 Task: Create record types in housekeeping_request object.
Action: Mouse moved to (1064, 76)
Screenshot: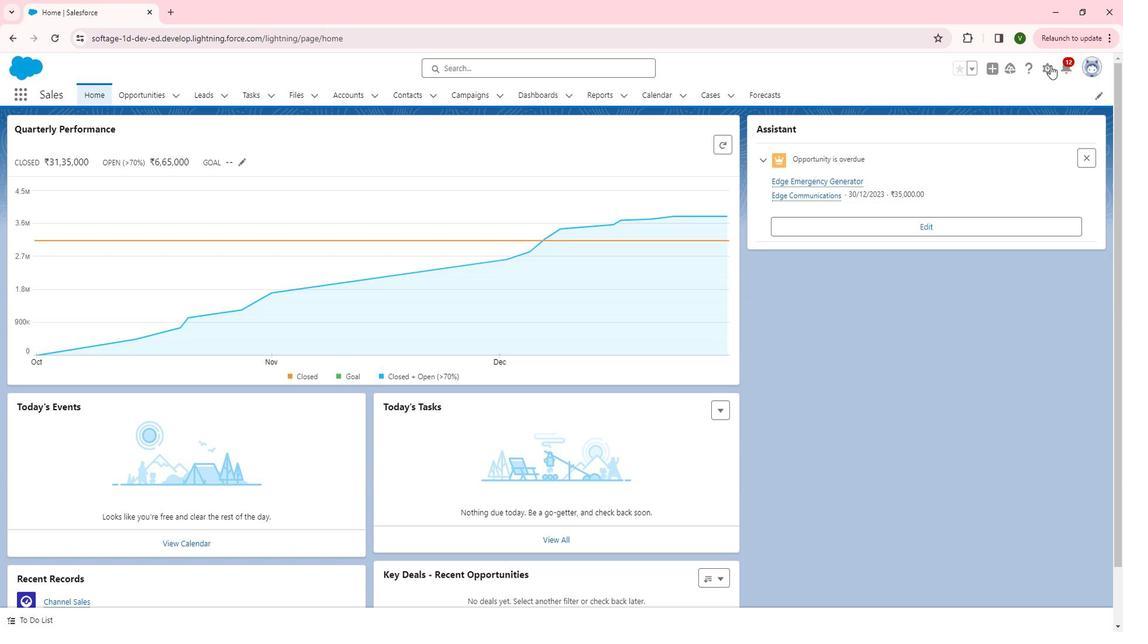 
Action: Mouse pressed left at (1064, 76)
Screenshot: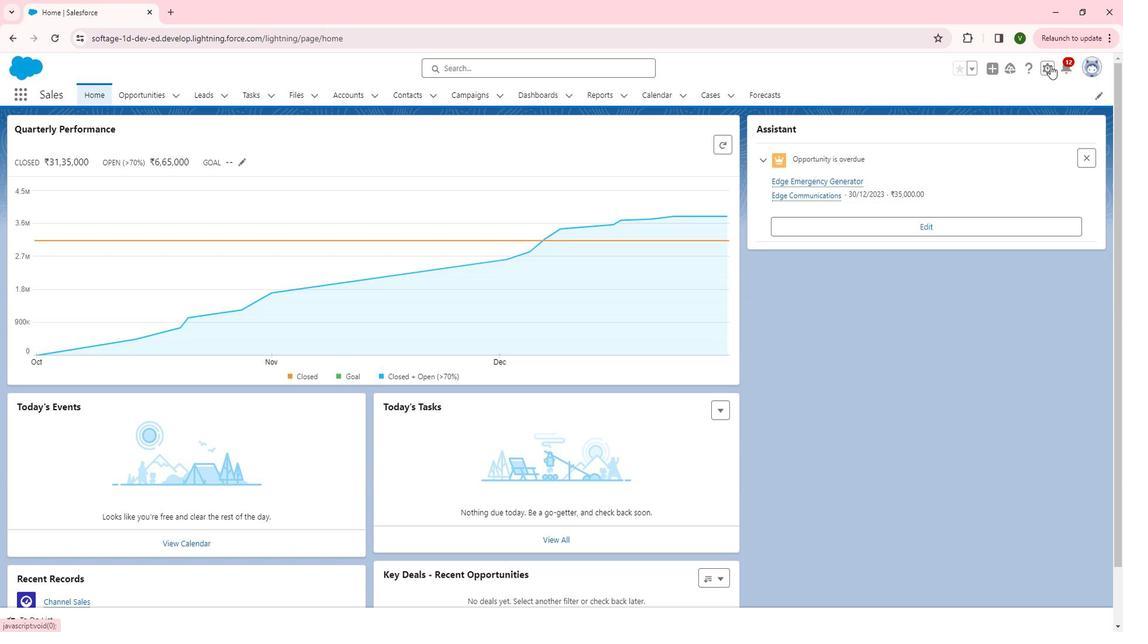 
Action: Mouse moved to (1034, 117)
Screenshot: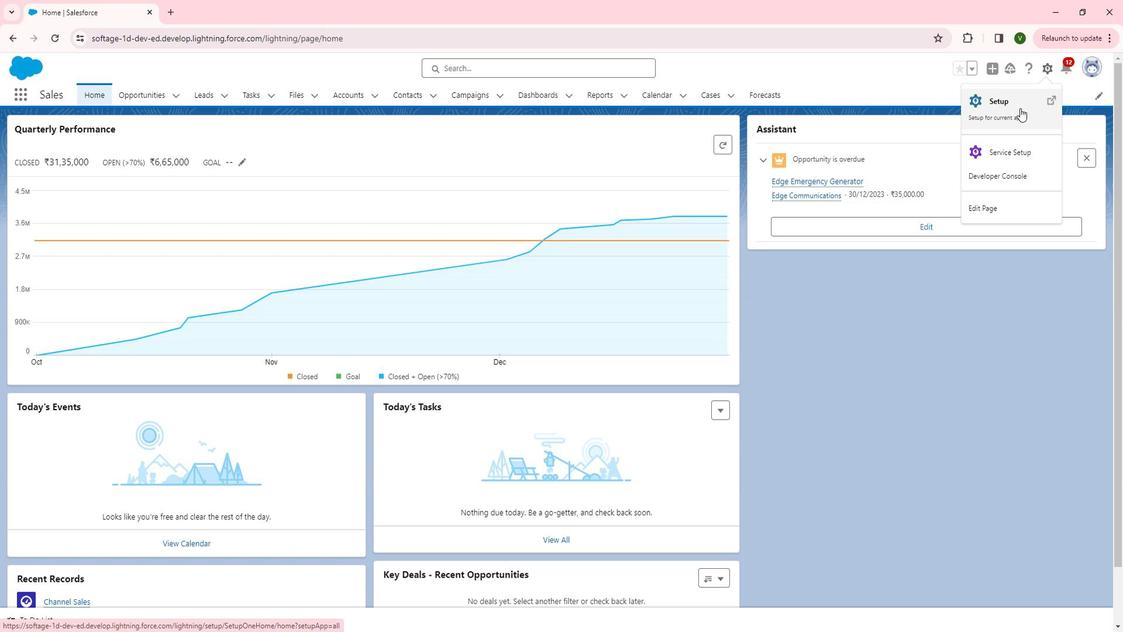 
Action: Mouse pressed left at (1034, 117)
Screenshot: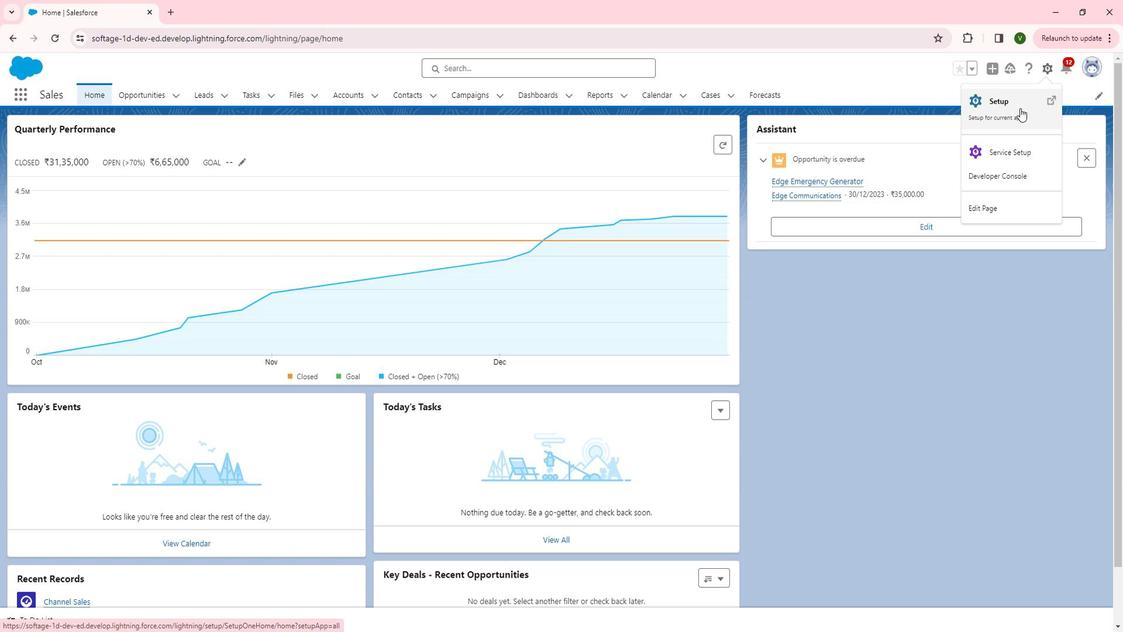 
Action: Mouse moved to (118, 460)
Screenshot: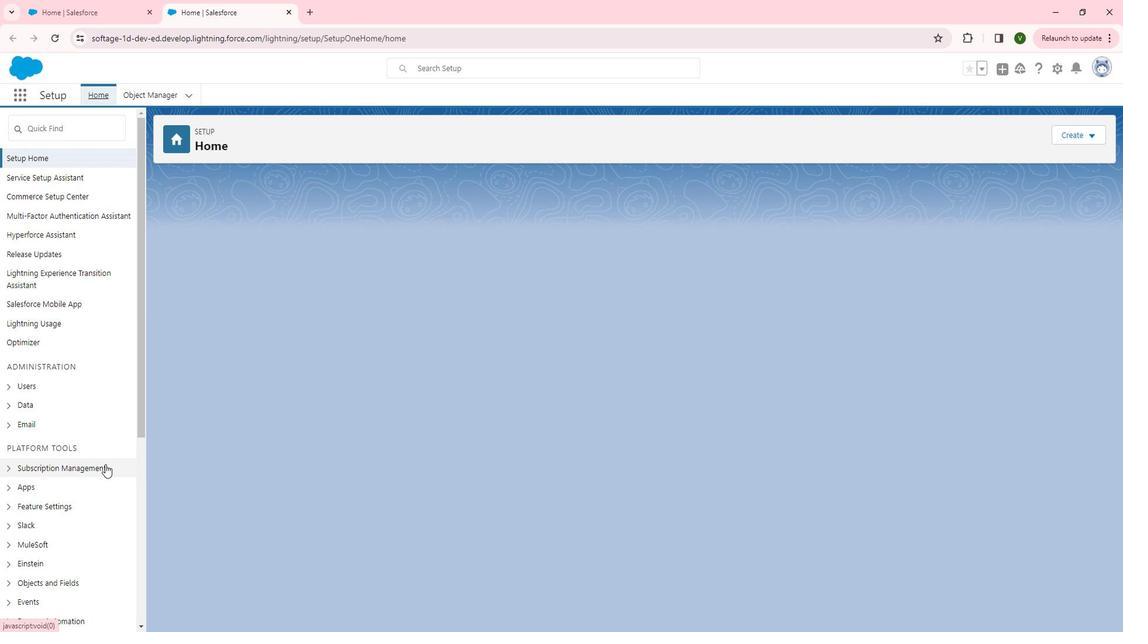 
Action: Mouse scrolled (118, 460) with delta (0, 0)
Screenshot: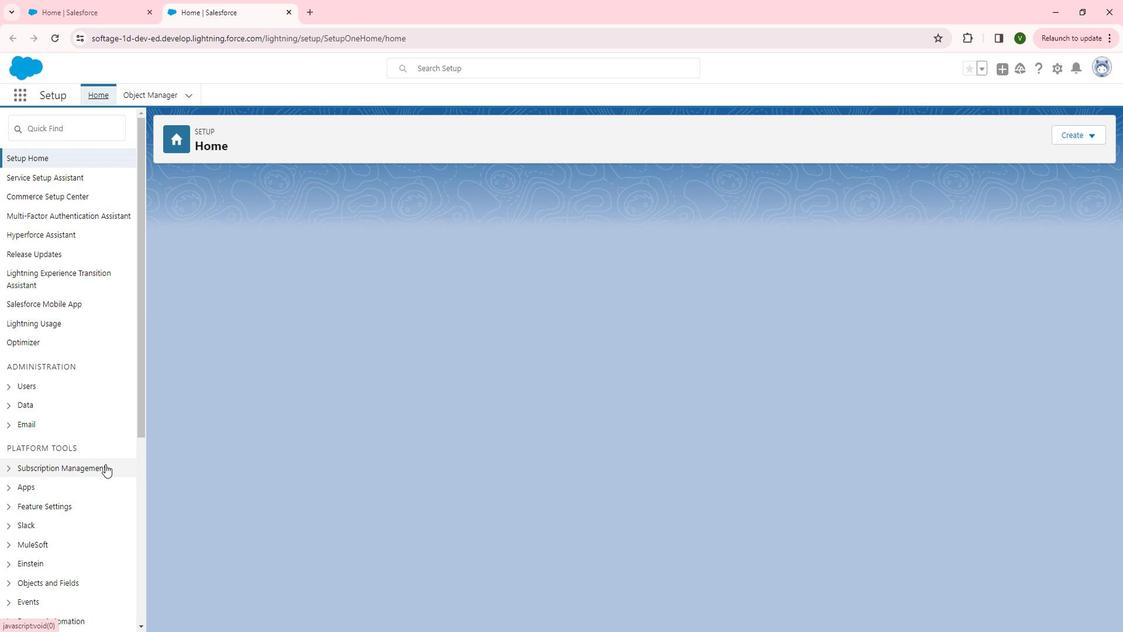 
Action: Mouse scrolled (118, 460) with delta (0, 0)
Screenshot: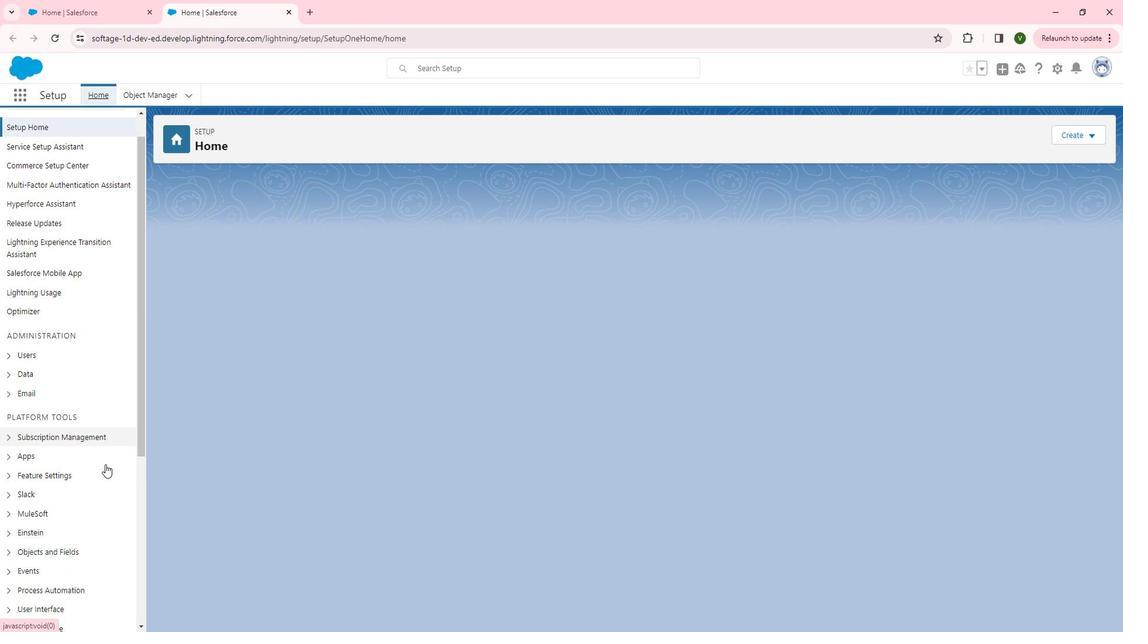 
Action: Mouse scrolled (118, 460) with delta (0, 0)
Screenshot: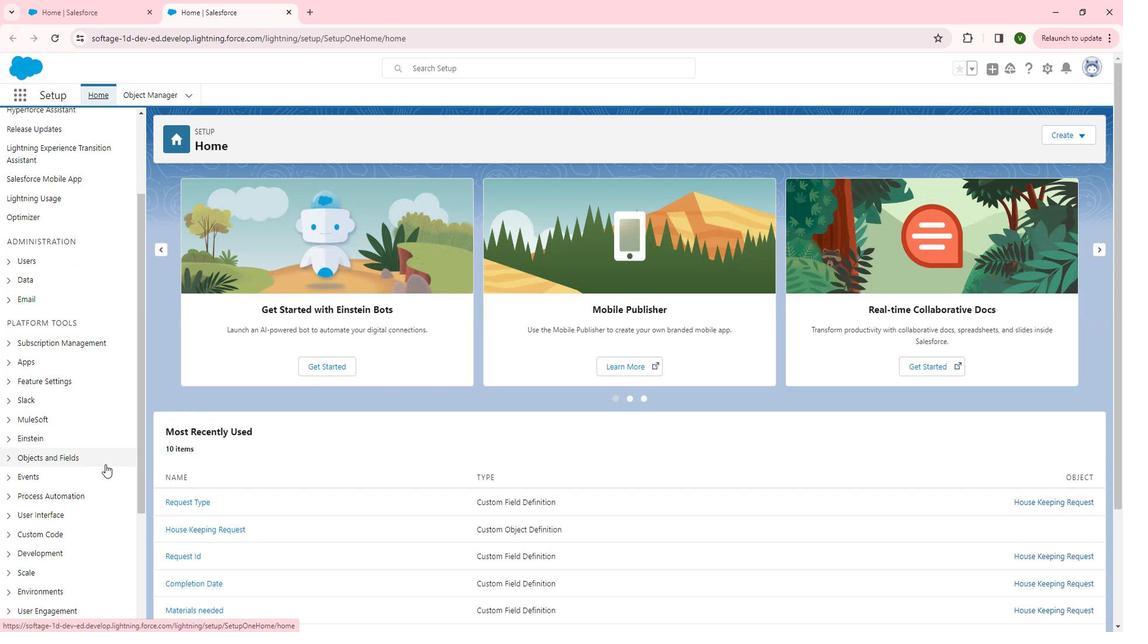 
Action: Mouse scrolled (118, 460) with delta (0, 0)
Screenshot: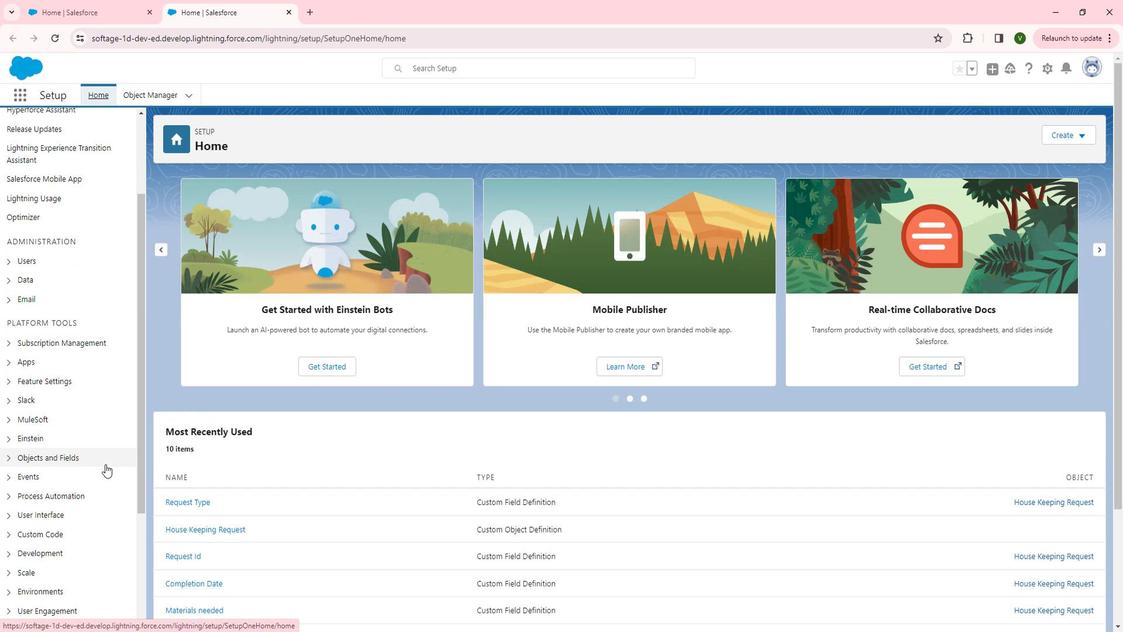 
Action: Mouse moved to (22, 341)
Screenshot: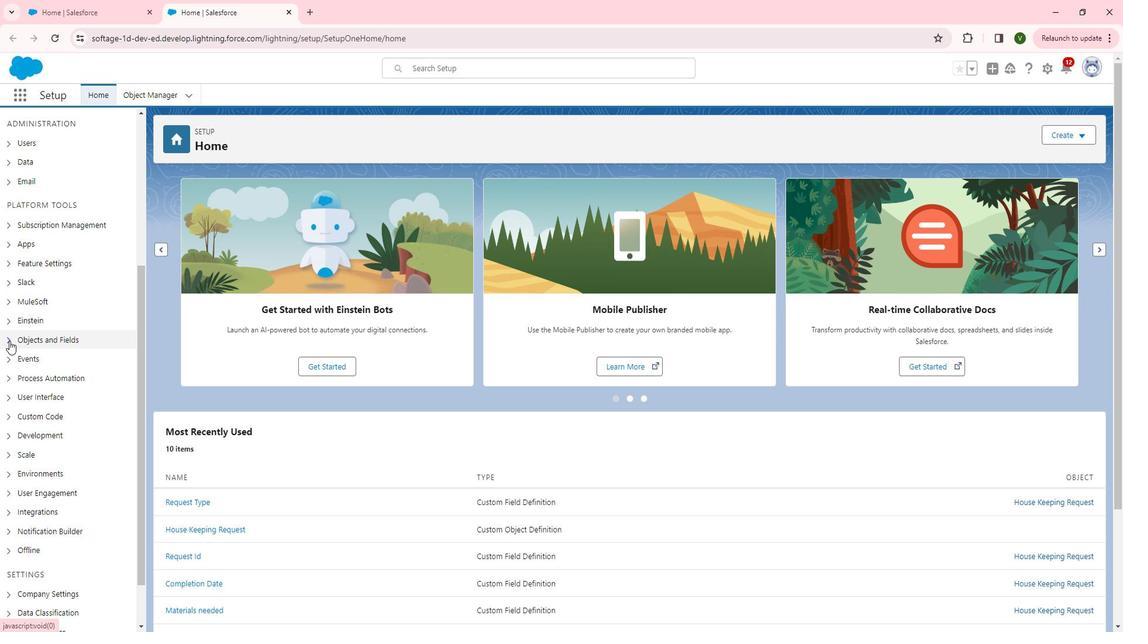 
Action: Mouse pressed left at (22, 341)
Screenshot: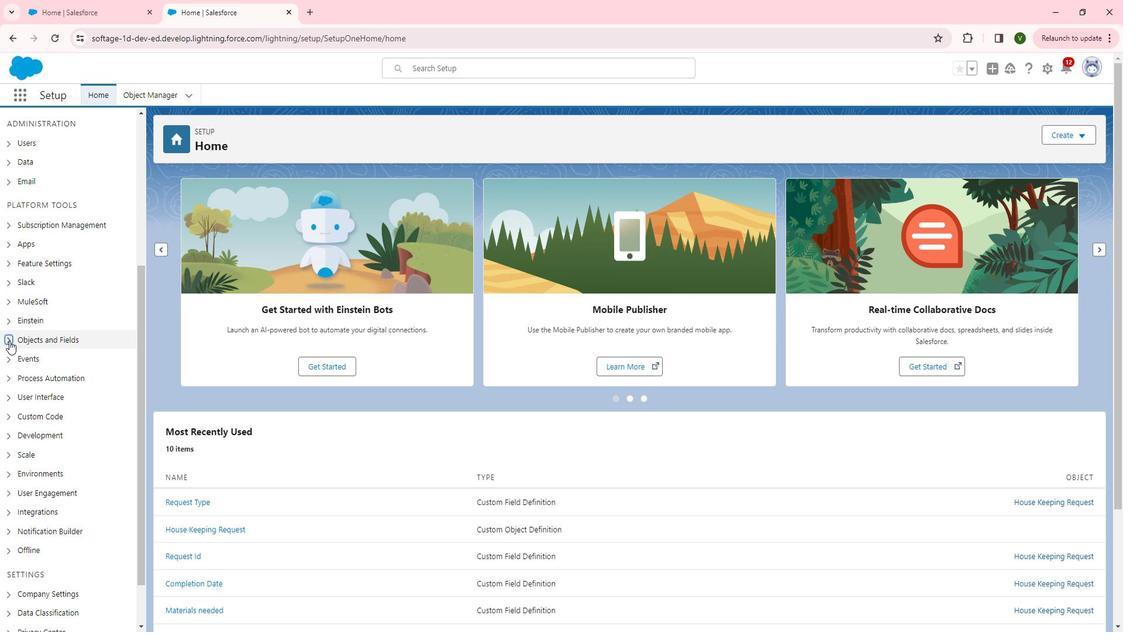 
Action: Mouse moved to (67, 357)
Screenshot: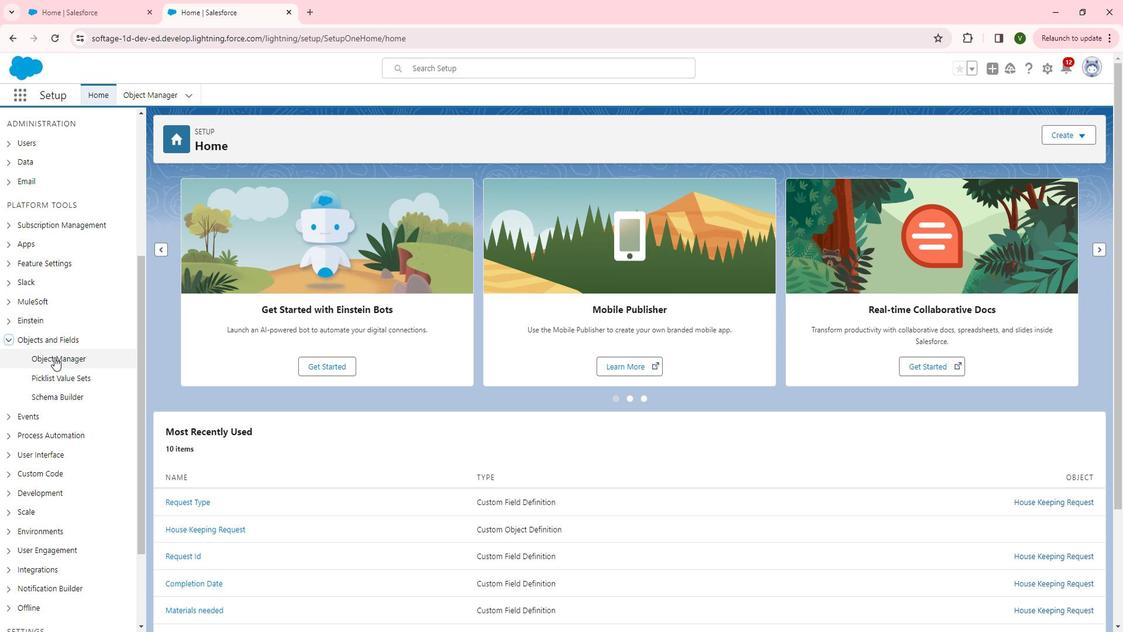 
Action: Mouse pressed left at (67, 357)
Screenshot: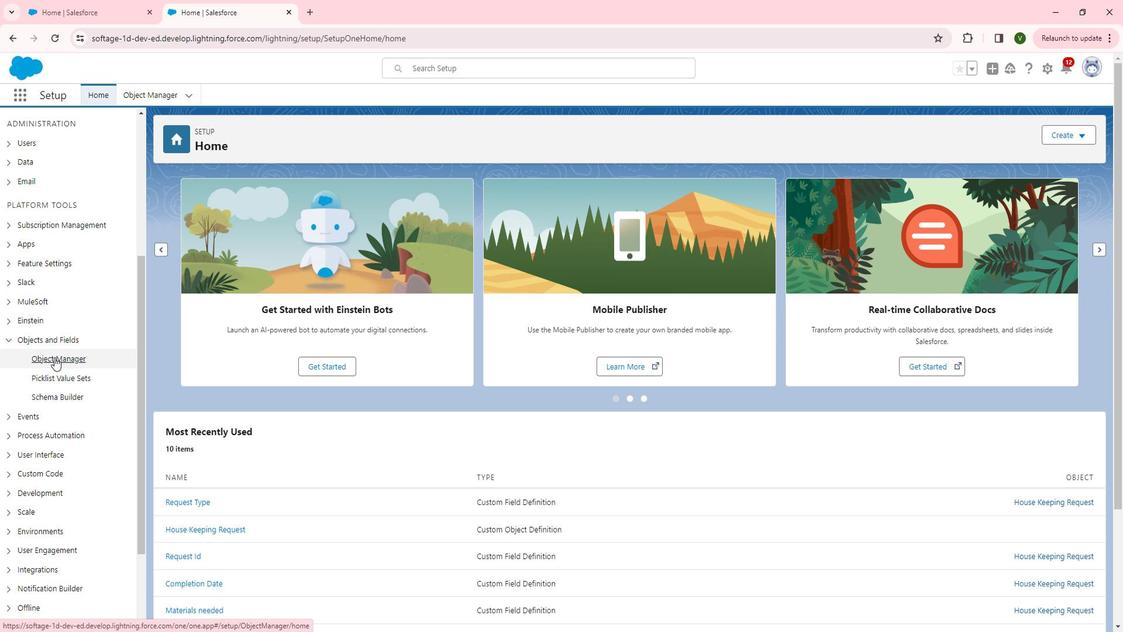 
Action: Mouse moved to (151, 412)
Screenshot: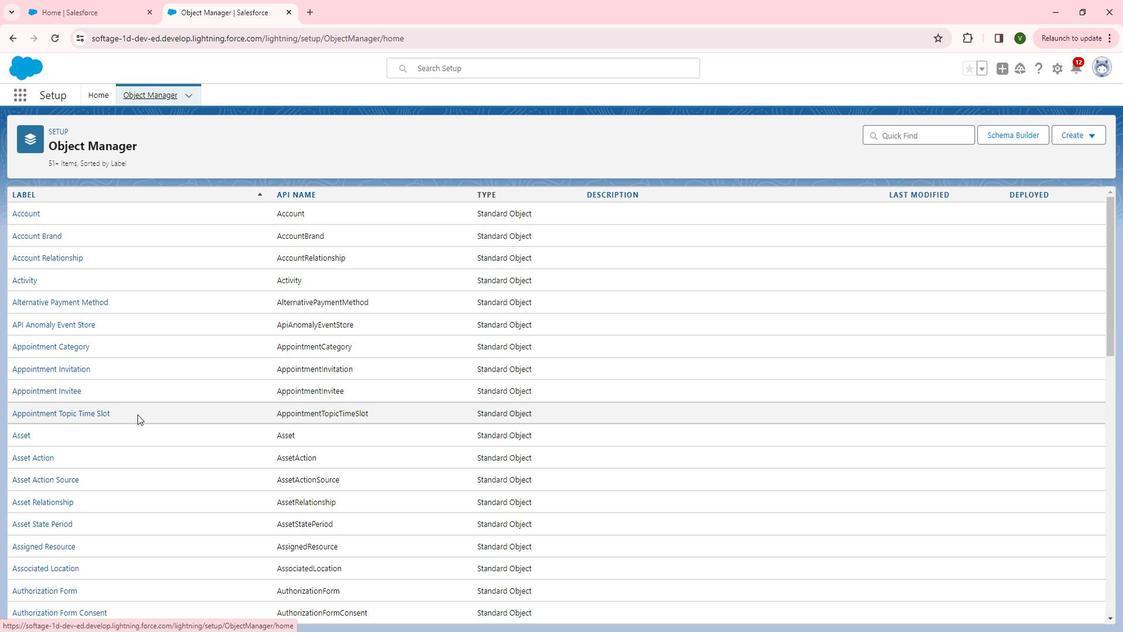 
Action: Mouse scrolled (151, 412) with delta (0, 0)
Screenshot: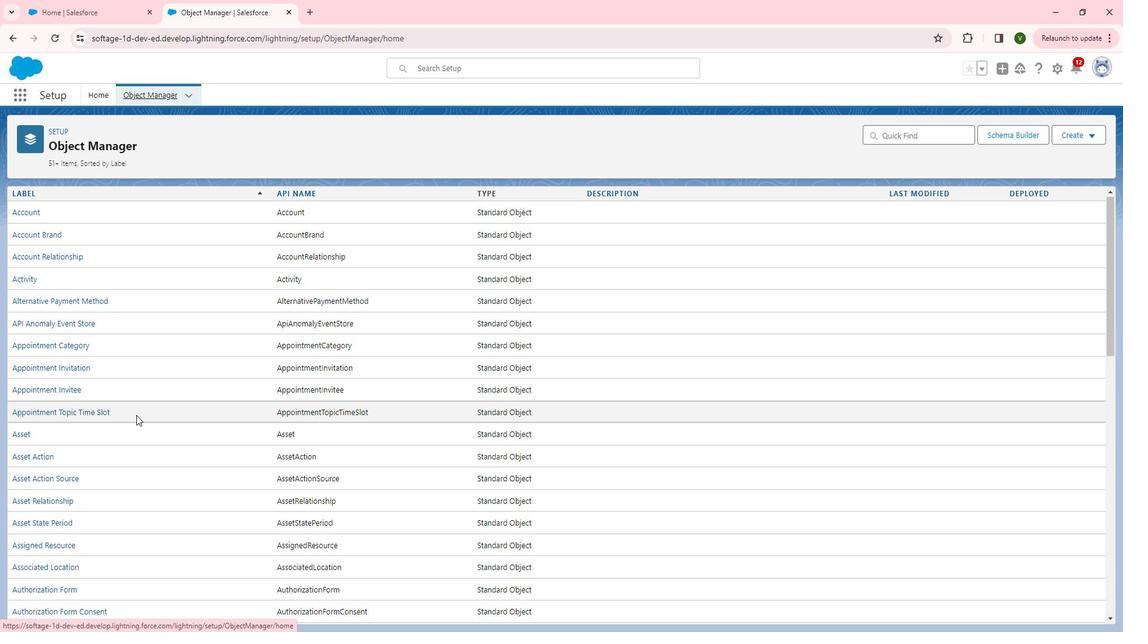 
Action: Mouse moved to (149, 413)
Screenshot: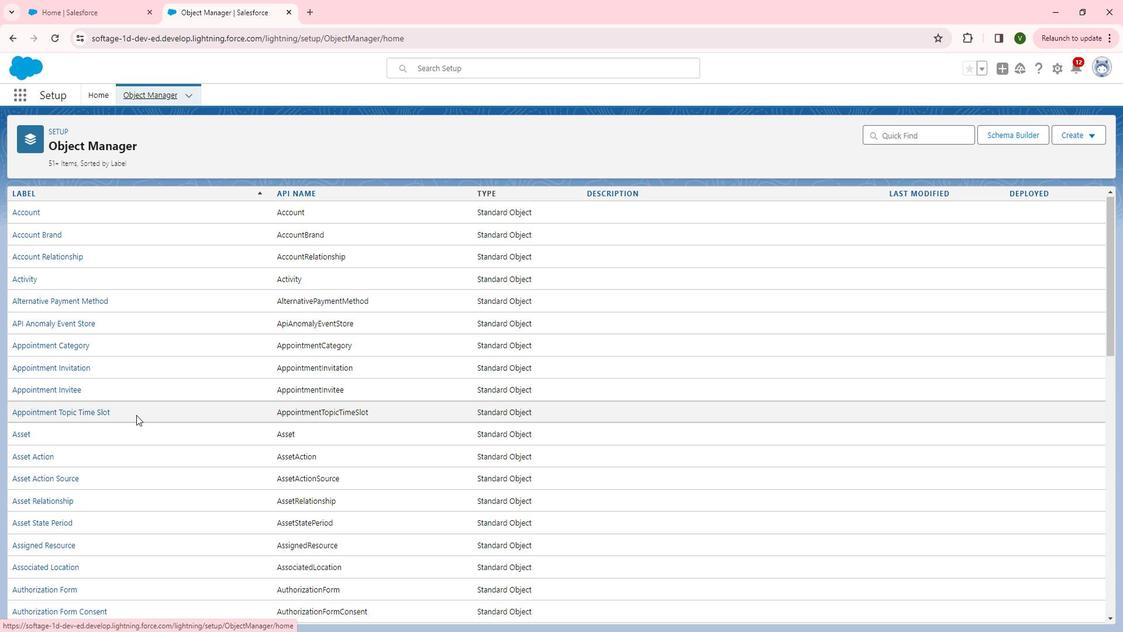 
Action: Mouse scrolled (149, 412) with delta (0, 0)
Screenshot: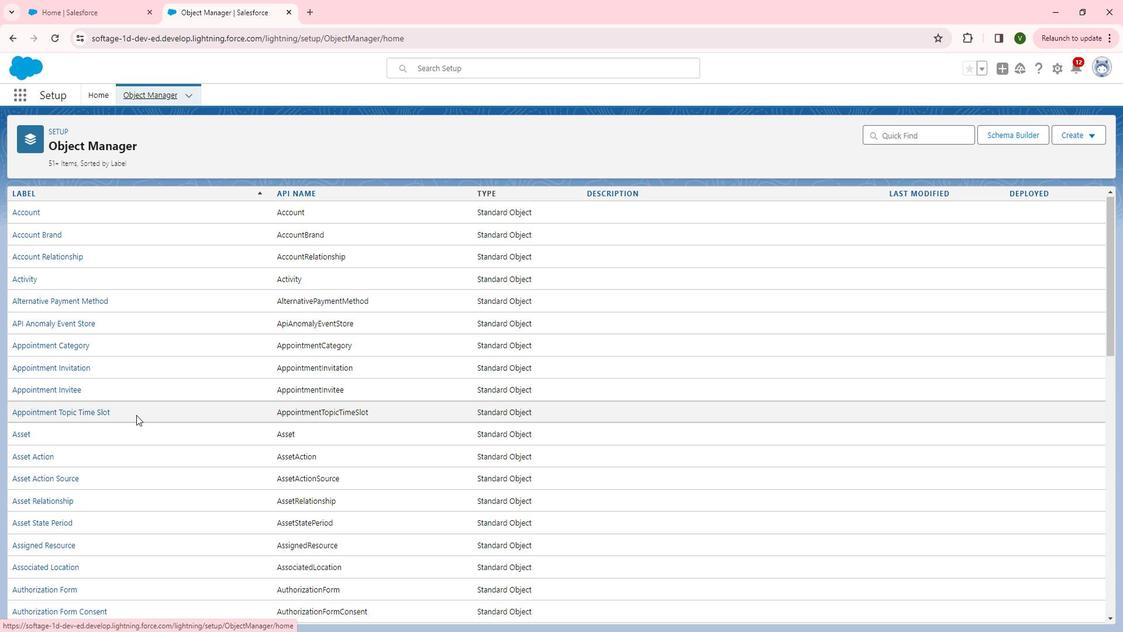 
Action: Mouse scrolled (149, 412) with delta (0, 0)
Screenshot: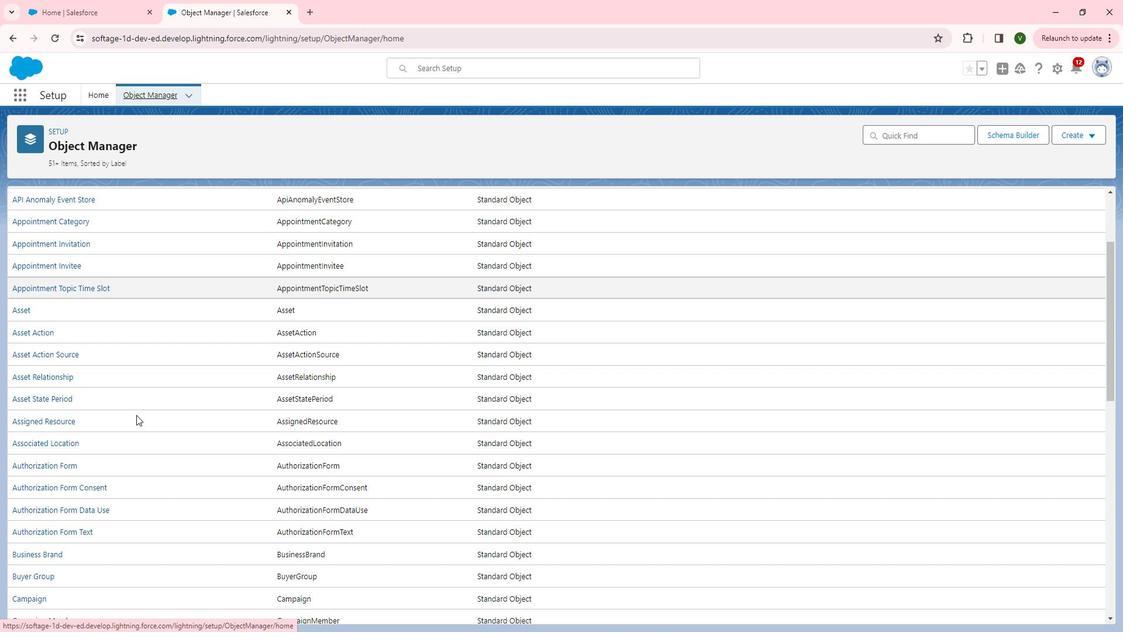 
Action: Mouse scrolled (149, 412) with delta (0, 0)
Screenshot: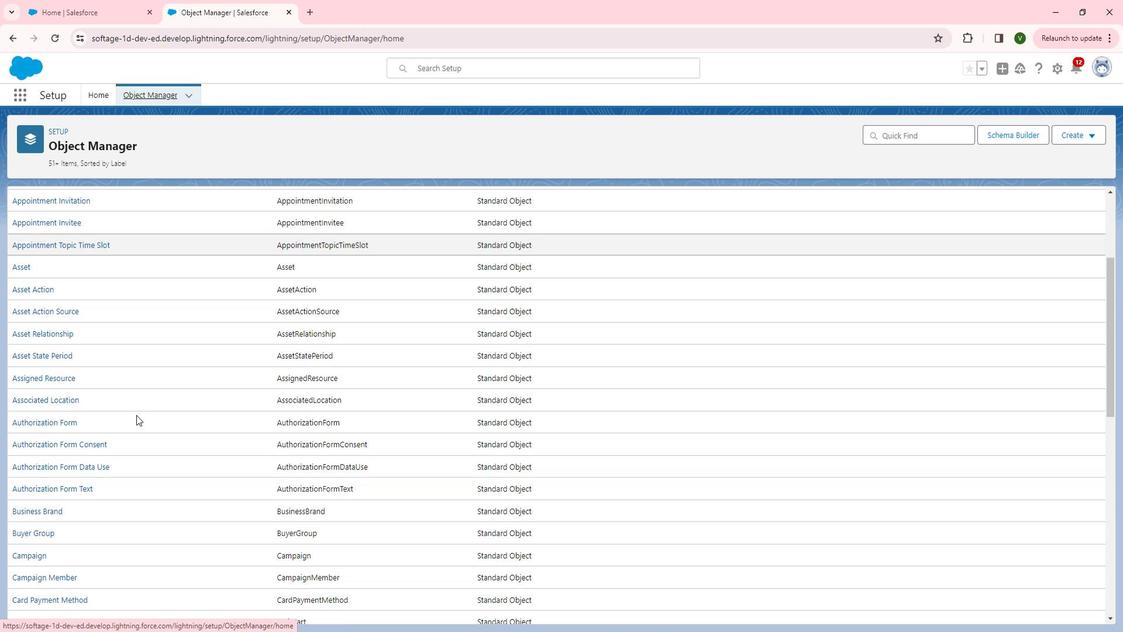 
Action: Mouse scrolled (149, 412) with delta (0, 0)
Screenshot: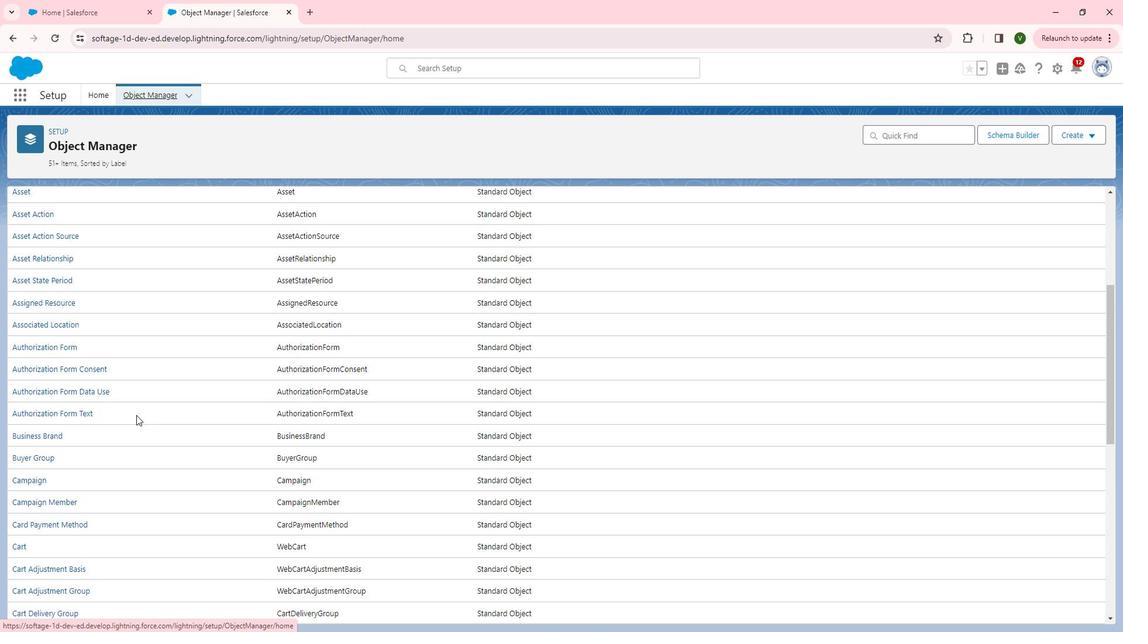 
Action: Mouse scrolled (149, 412) with delta (0, 0)
Screenshot: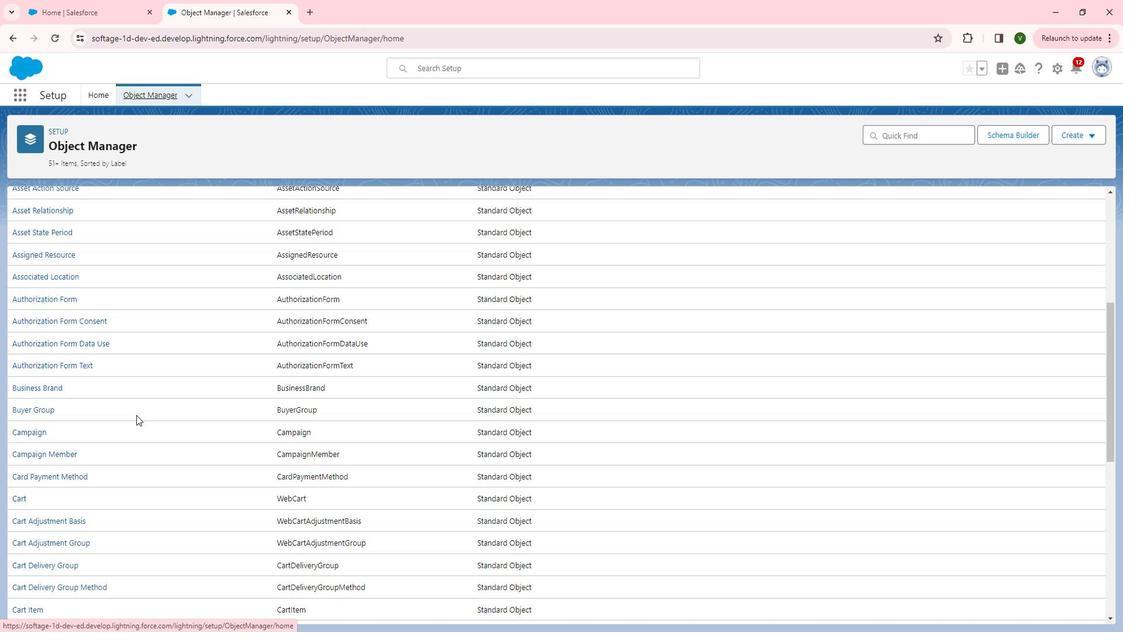 
Action: Mouse scrolled (149, 412) with delta (0, 0)
Screenshot: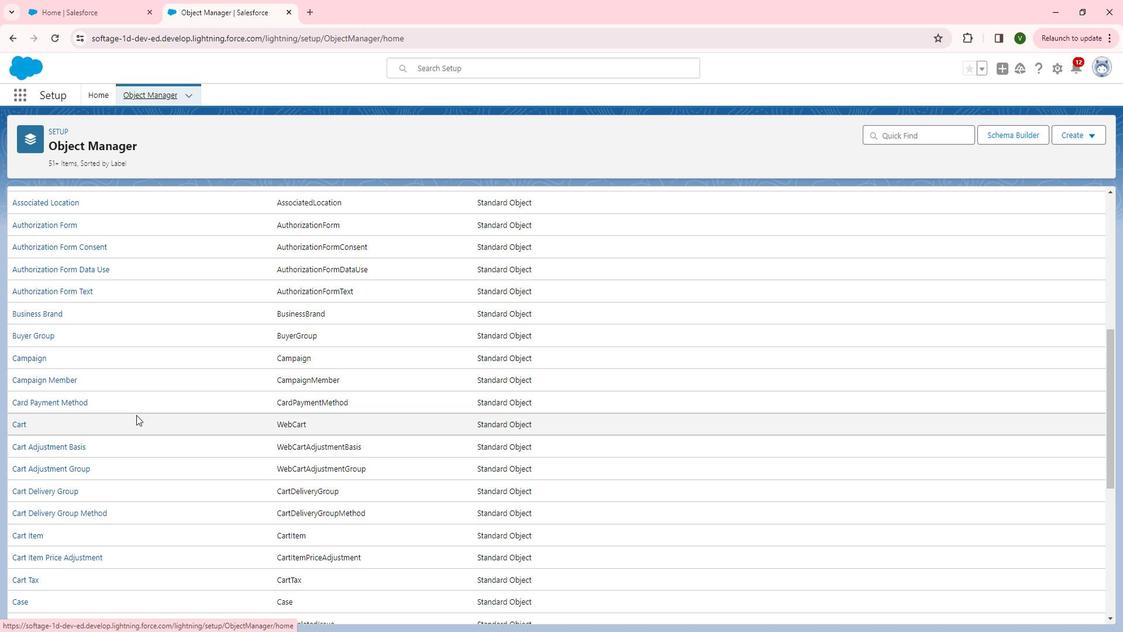
Action: Mouse moved to (148, 416)
Screenshot: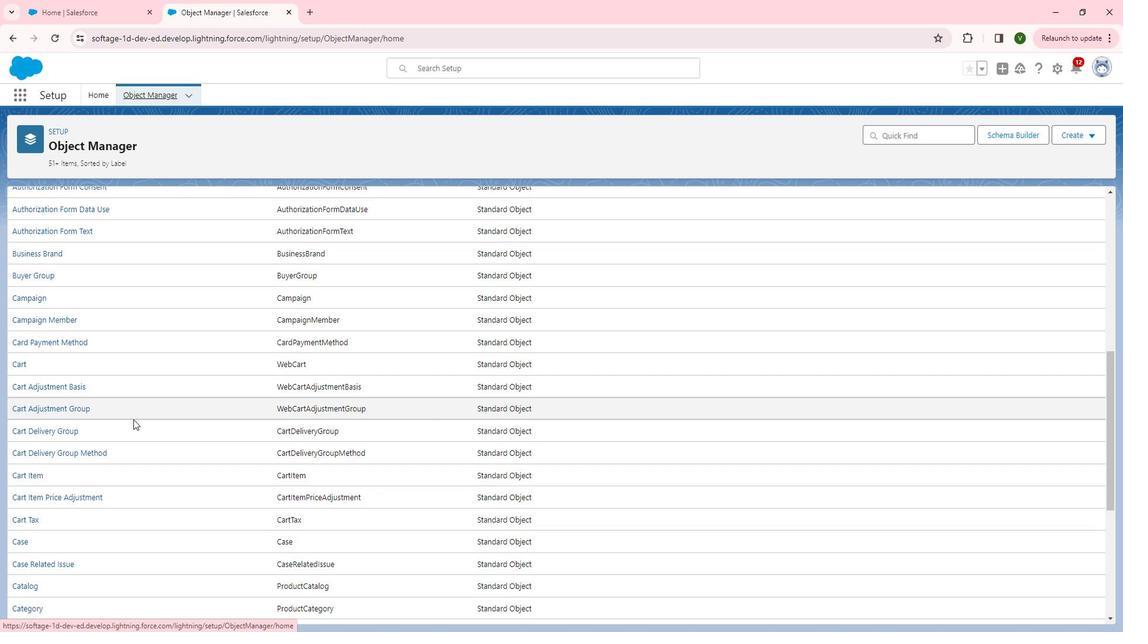 
Action: Mouse scrolled (148, 415) with delta (0, 0)
Screenshot: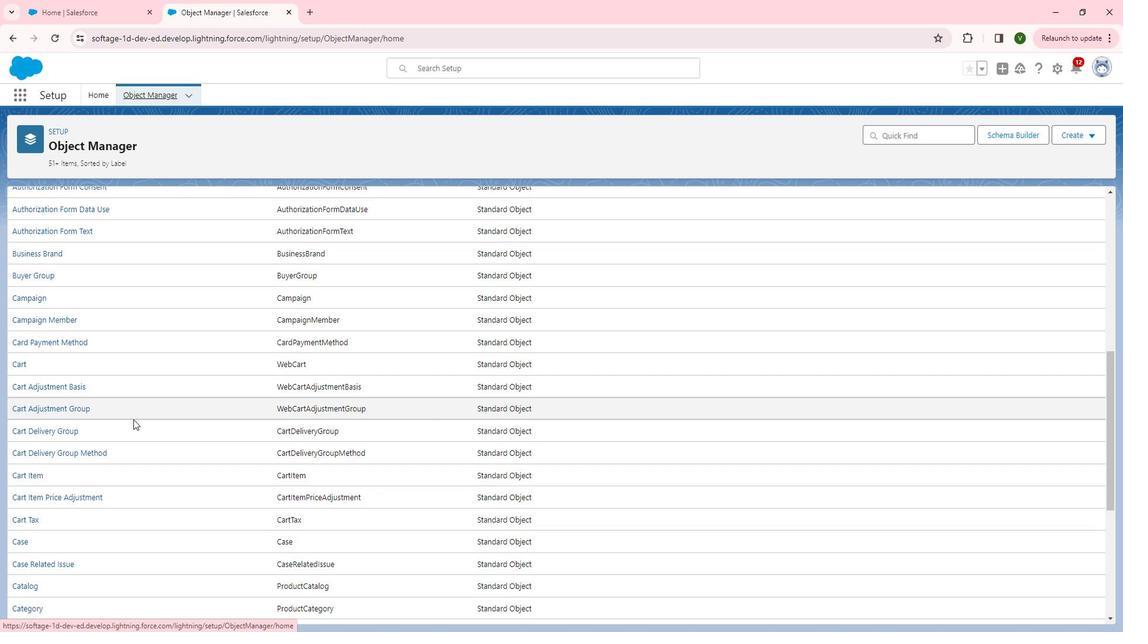 
Action: Mouse moved to (145, 418)
Screenshot: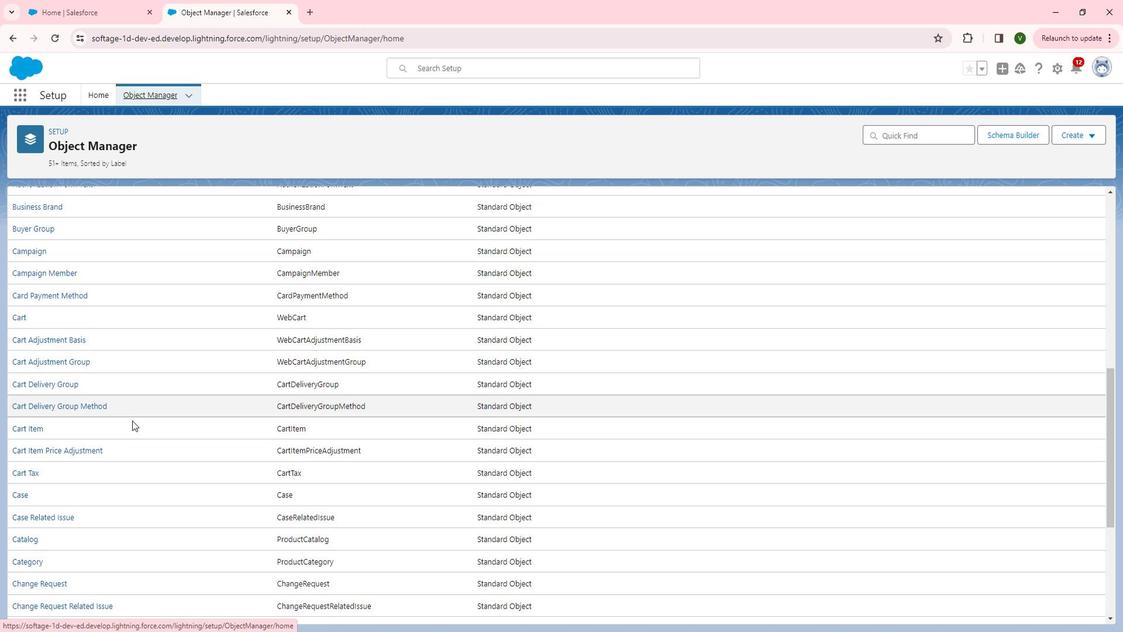
Action: Mouse scrolled (145, 417) with delta (0, 0)
Screenshot: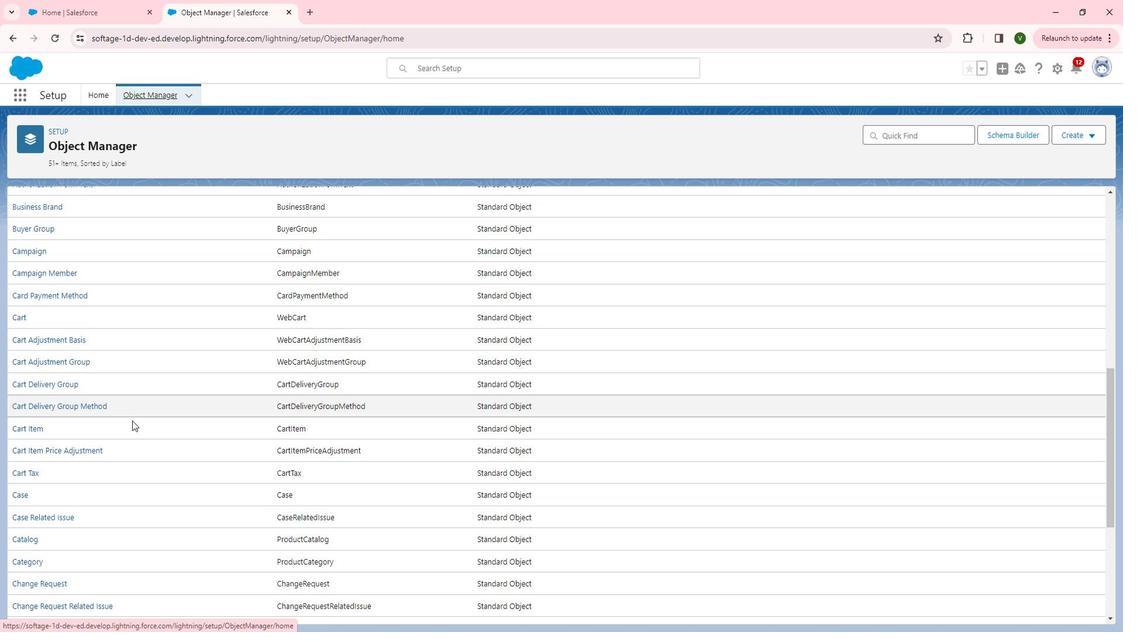 
Action: Mouse moved to (142, 418)
Screenshot: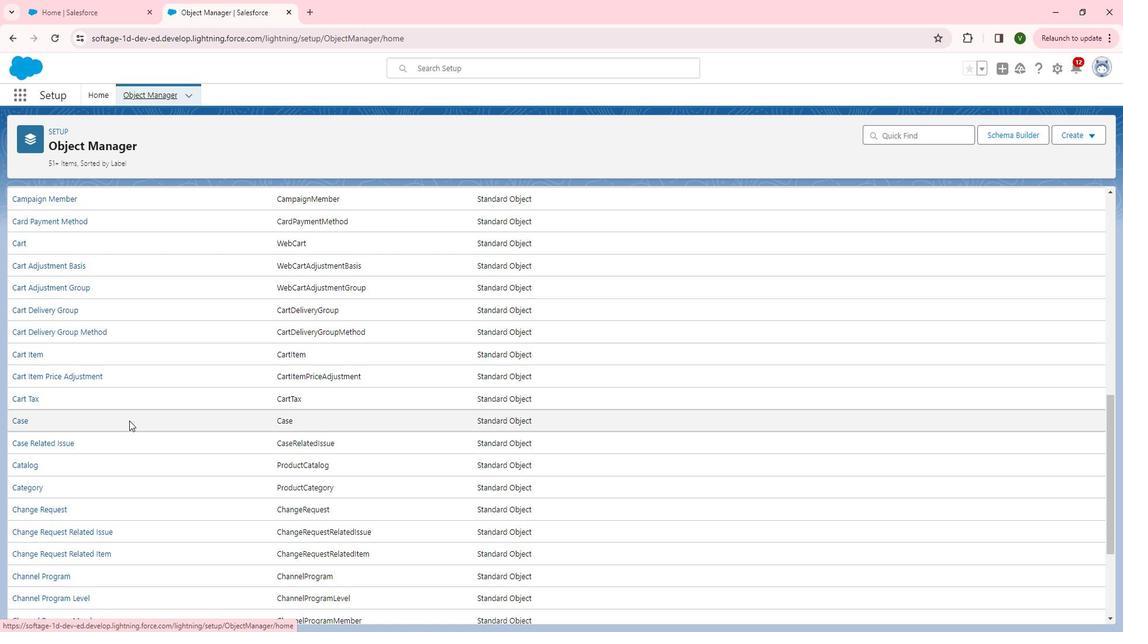 
Action: Mouse scrolled (142, 417) with delta (0, 0)
Screenshot: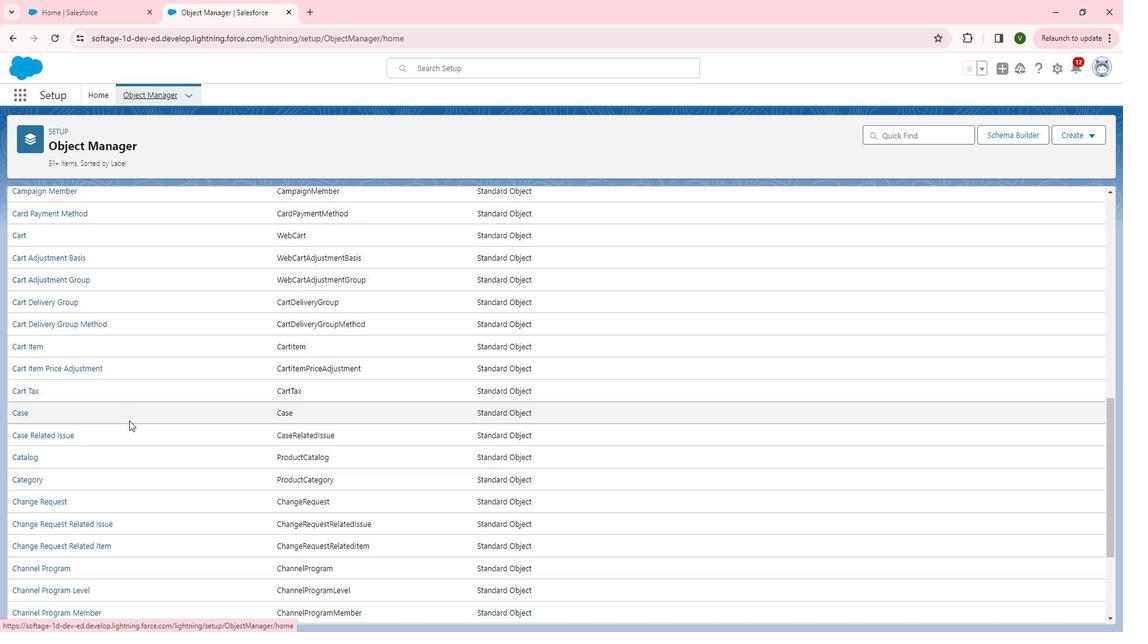 
Action: Mouse scrolled (142, 417) with delta (0, 0)
Screenshot: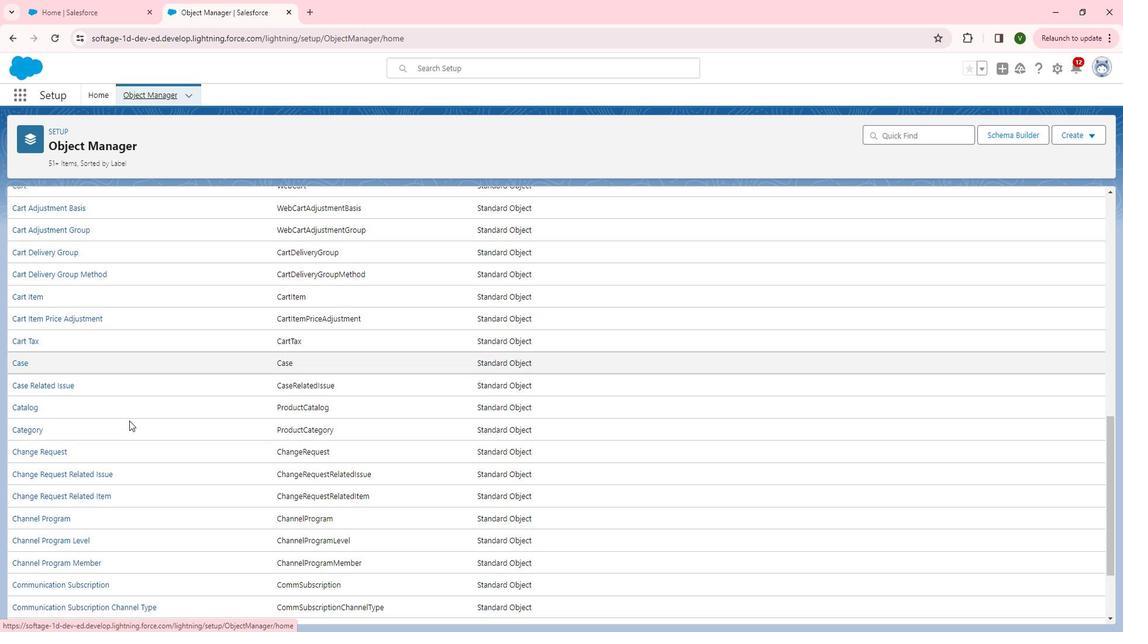 
Action: Mouse moved to (142, 418)
Screenshot: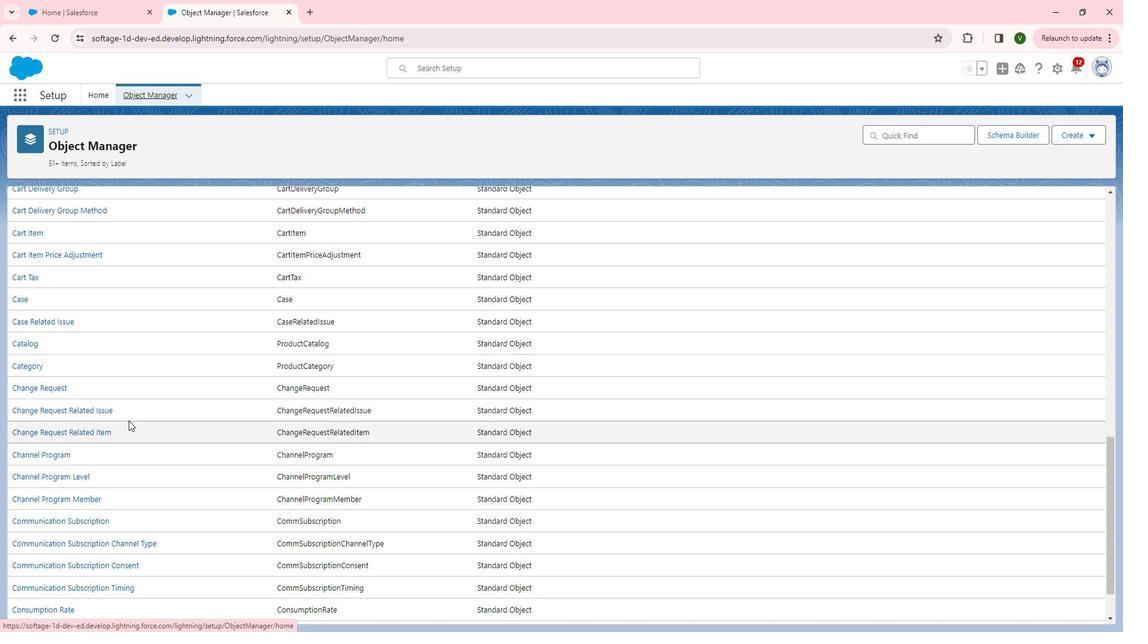 
Action: Mouse scrolled (142, 417) with delta (0, 0)
Screenshot: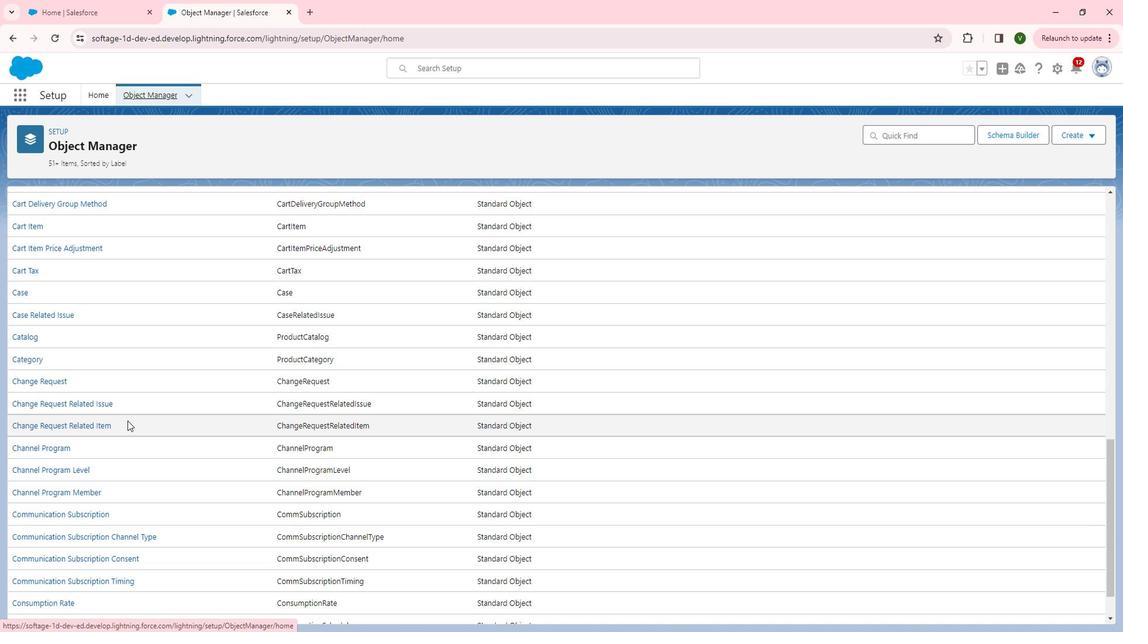 
Action: Mouse moved to (141, 418)
Screenshot: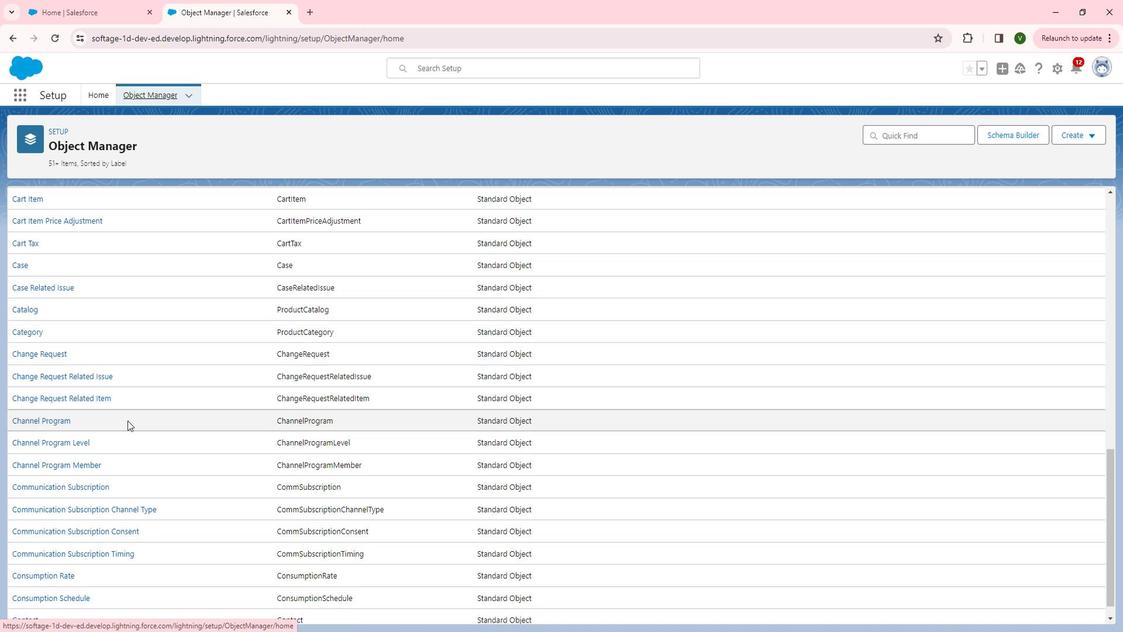 
Action: Mouse scrolled (141, 417) with delta (0, 0)
Screenshot: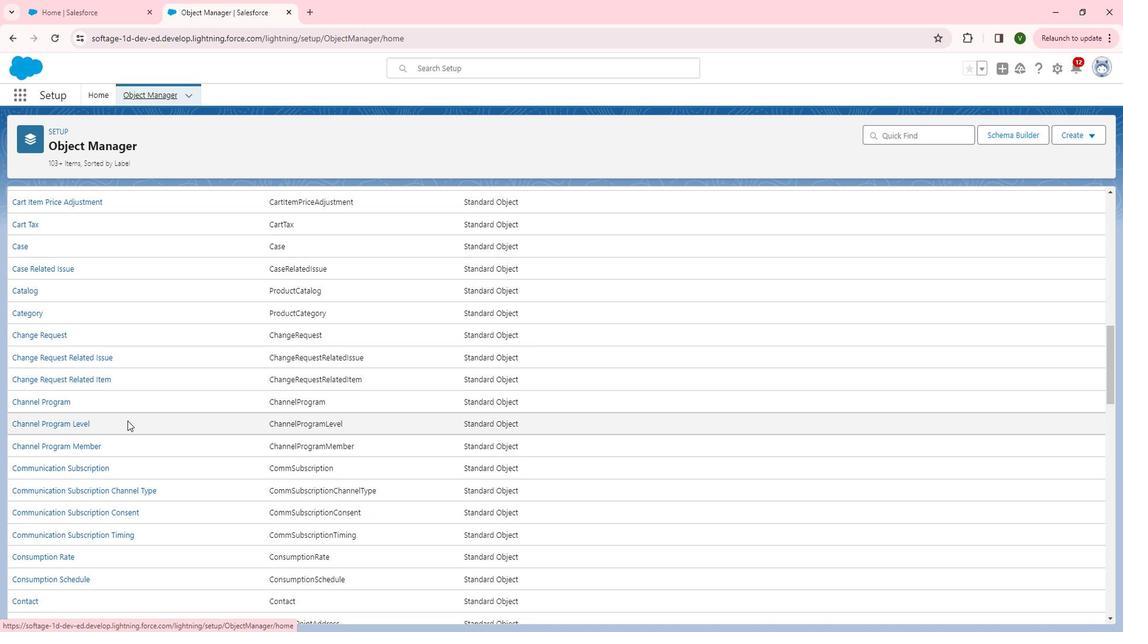 
Action: Mouse scrolled (141, 417) with delta (0, 0)
Screenshot: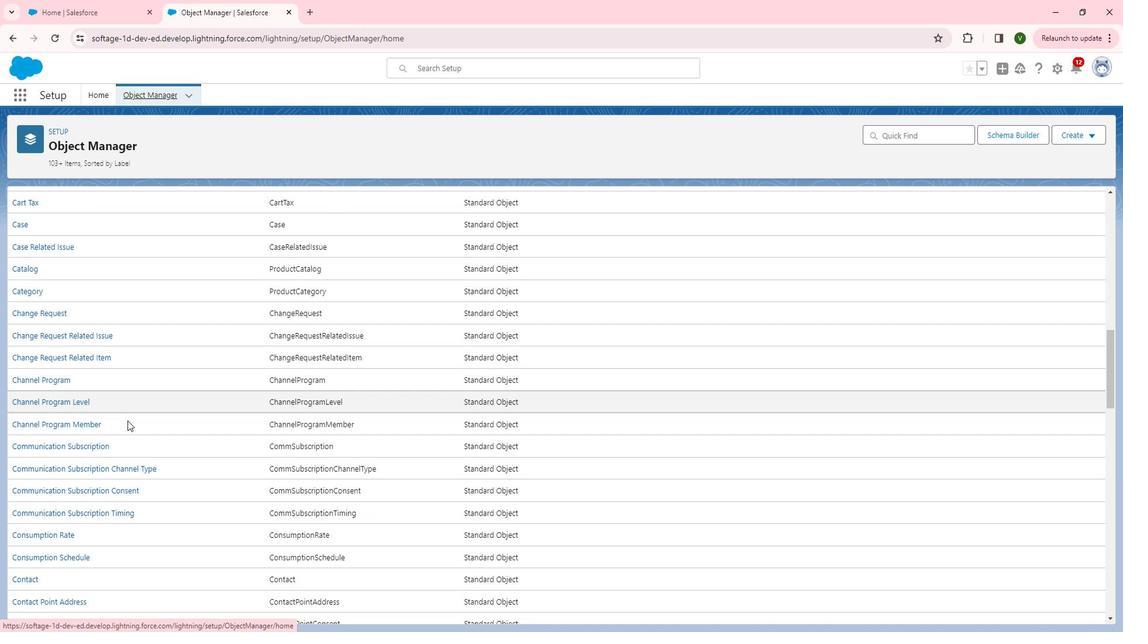 
Action: Mouse scrolled (141, 417) with delta (0, 0)
Screenshot: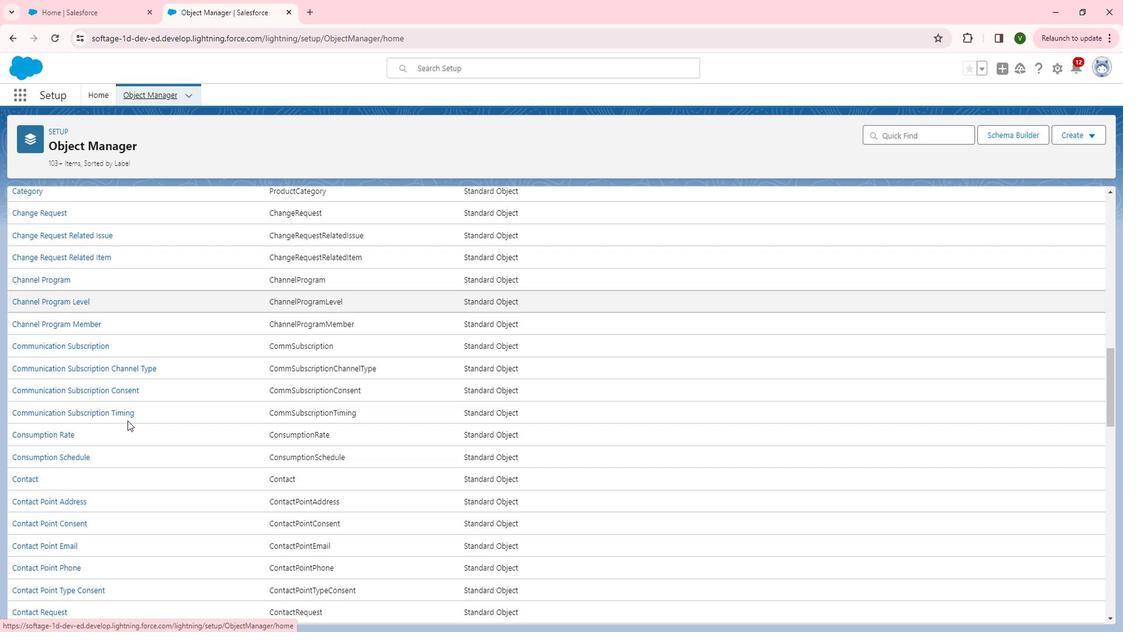 
Action: Mouse scrolled (141, 417) with delta (0, 0)
Screenshot: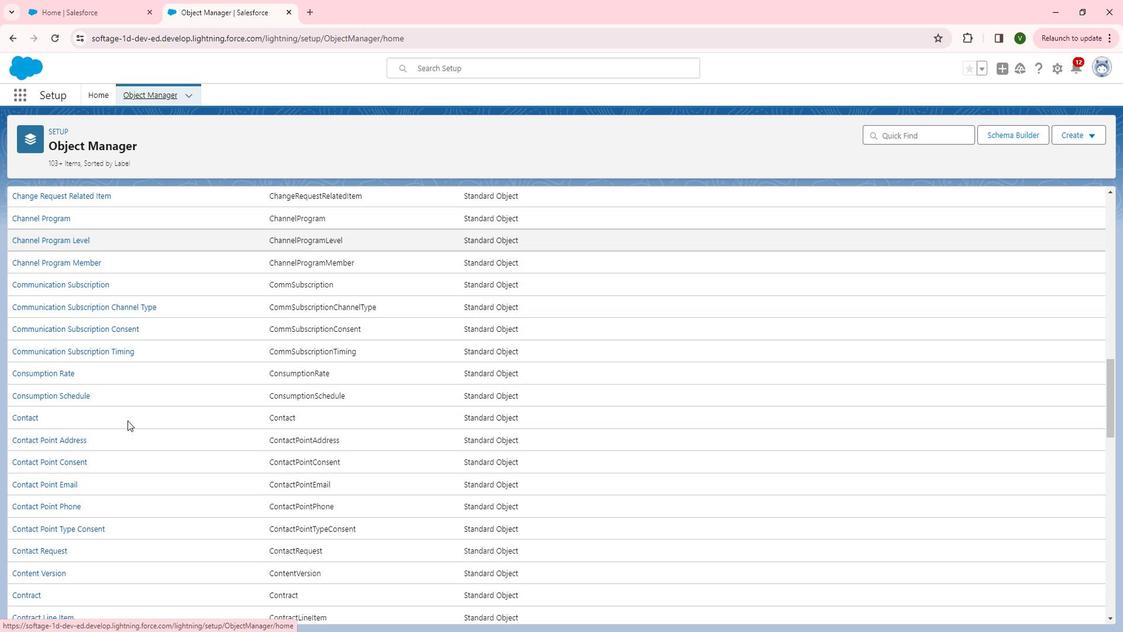 
Action: Mouse moved to (137, 418)
Screenshot: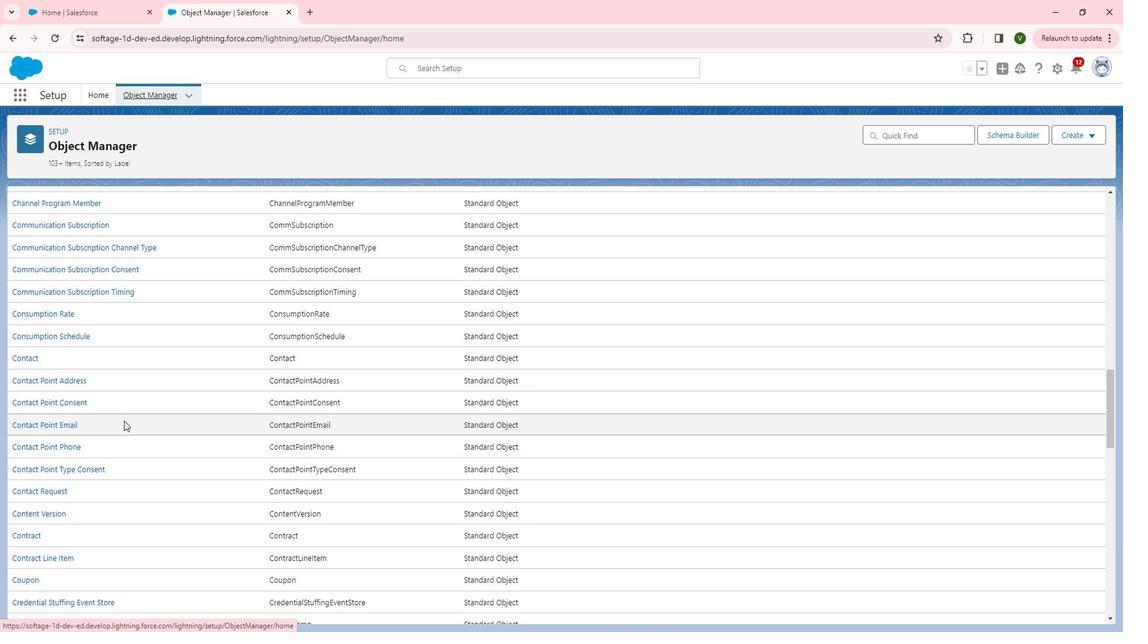 
Action: Mouse scrolled (137, 417) with delta (0, 0)
Screenshot: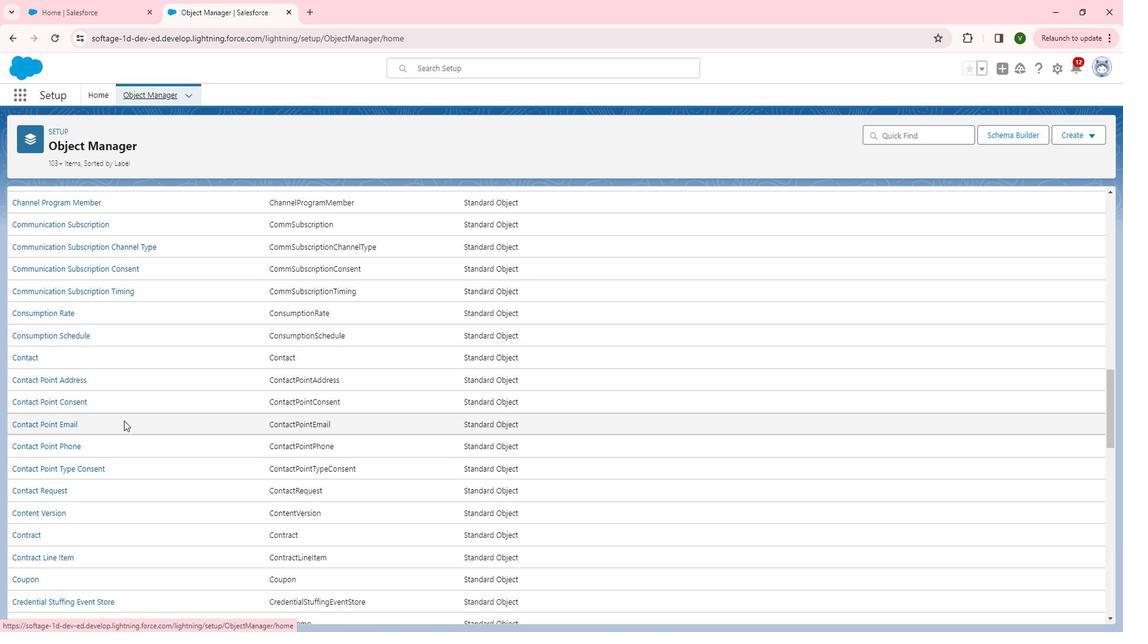 
Action: Mouse scrolled (137, 417) with delta (0, 0)
Screenshot: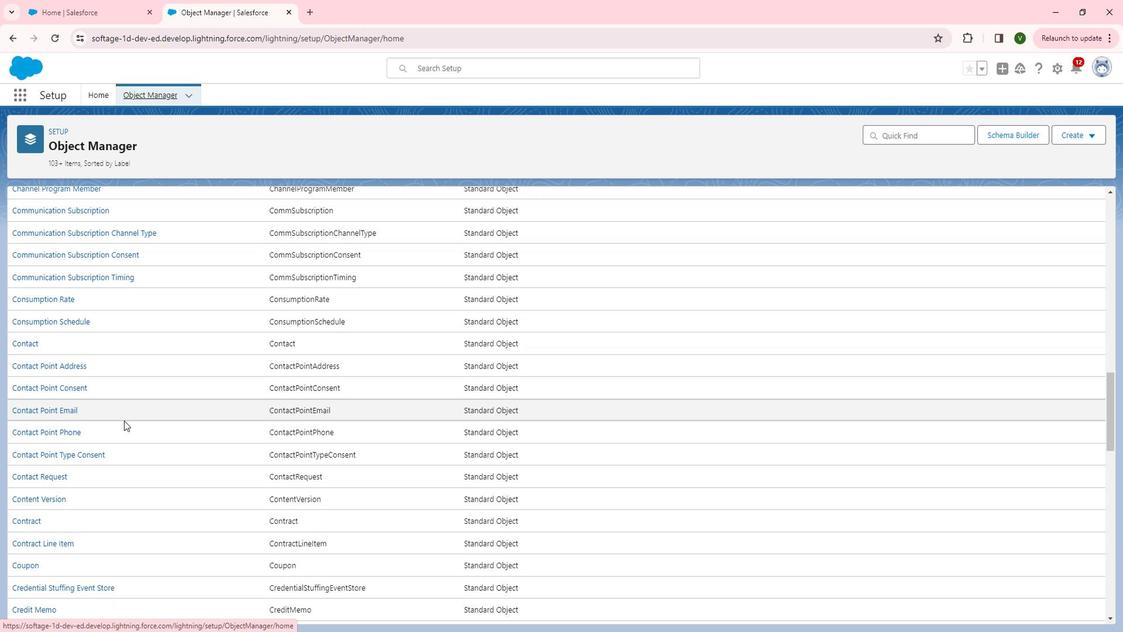 
Action: Mouse scrolled (137, 417) with delta (0, 0)
Screenshot: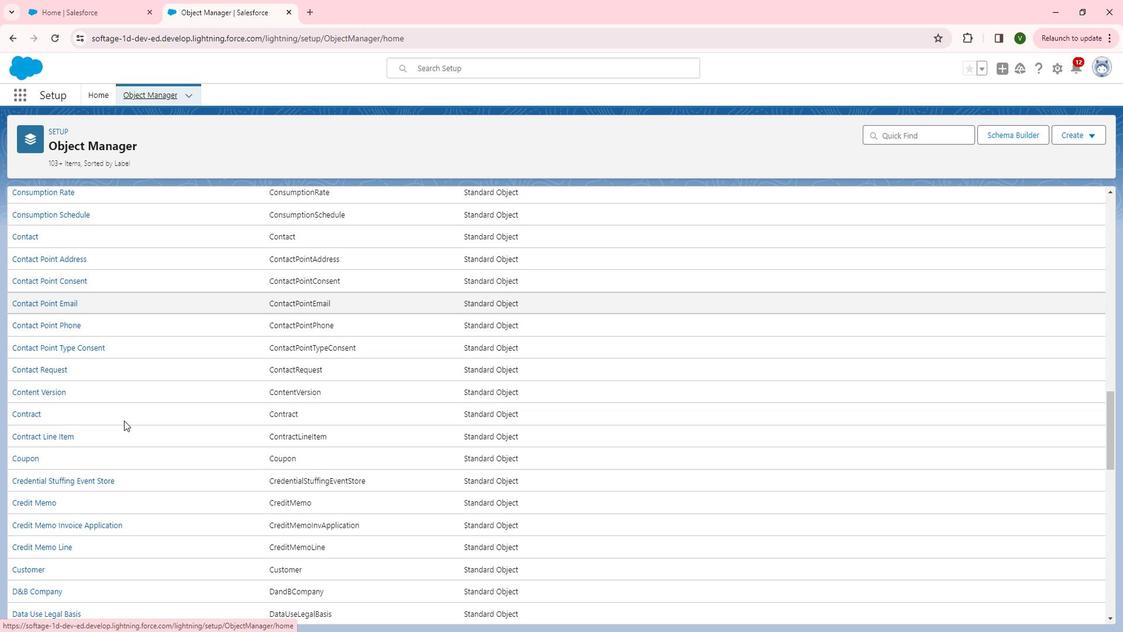 
Action: Mouse scrolled (137, 417) with delta (0, 0)
Screenshot: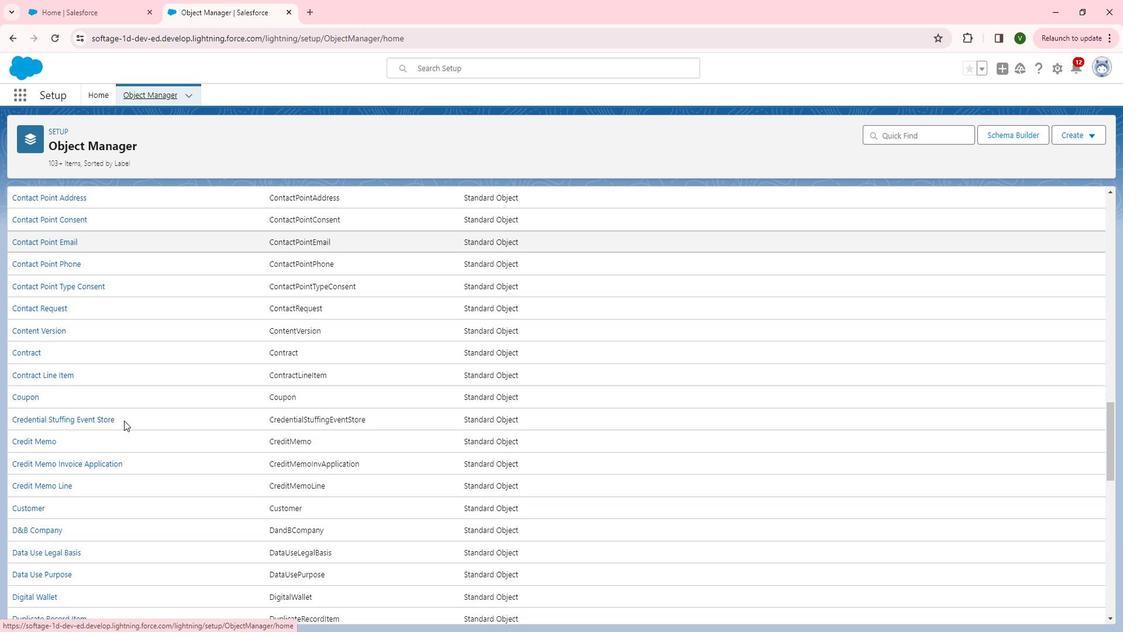 
Action: Mouse scrolled (137, 417) with delta (0, 0)
Screenshot: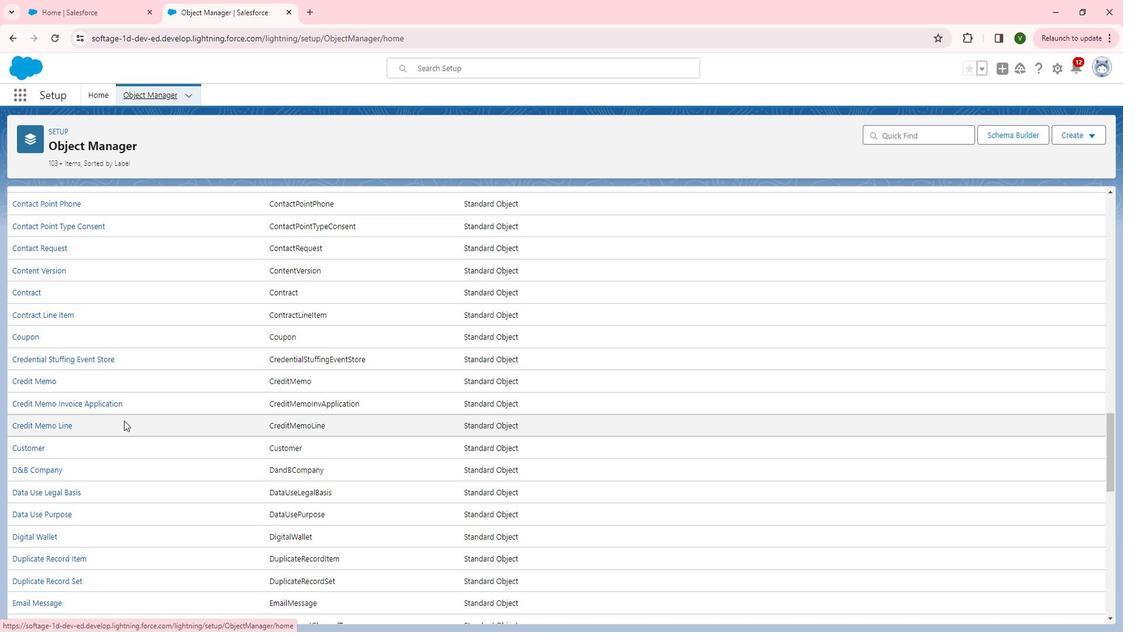 
Action: Mouse moved to (127, 427)
Screenshot: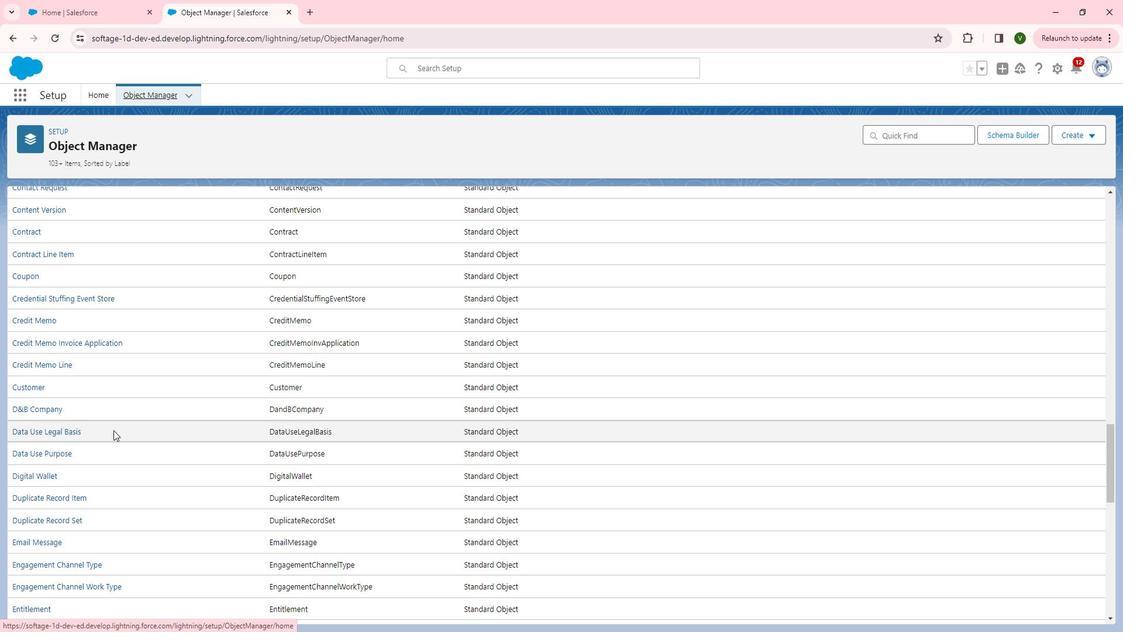 
Action: Mouse scrolled (127, 427) with delta (0, 0)
Screenshot: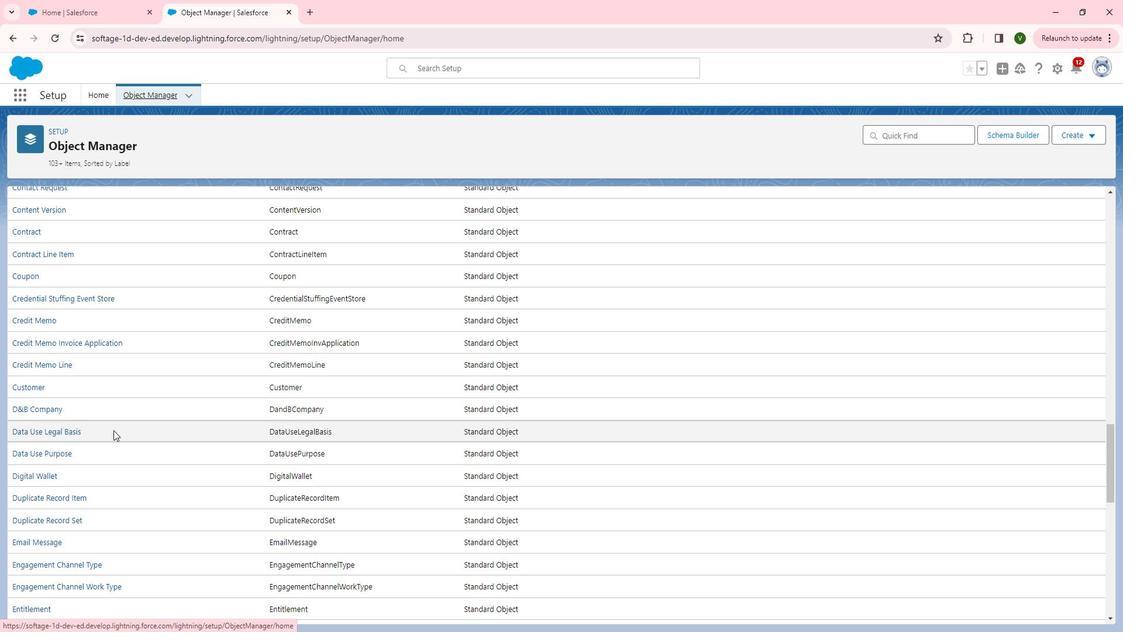 
Action: Mouse moved to (125, 429)
Screenshot: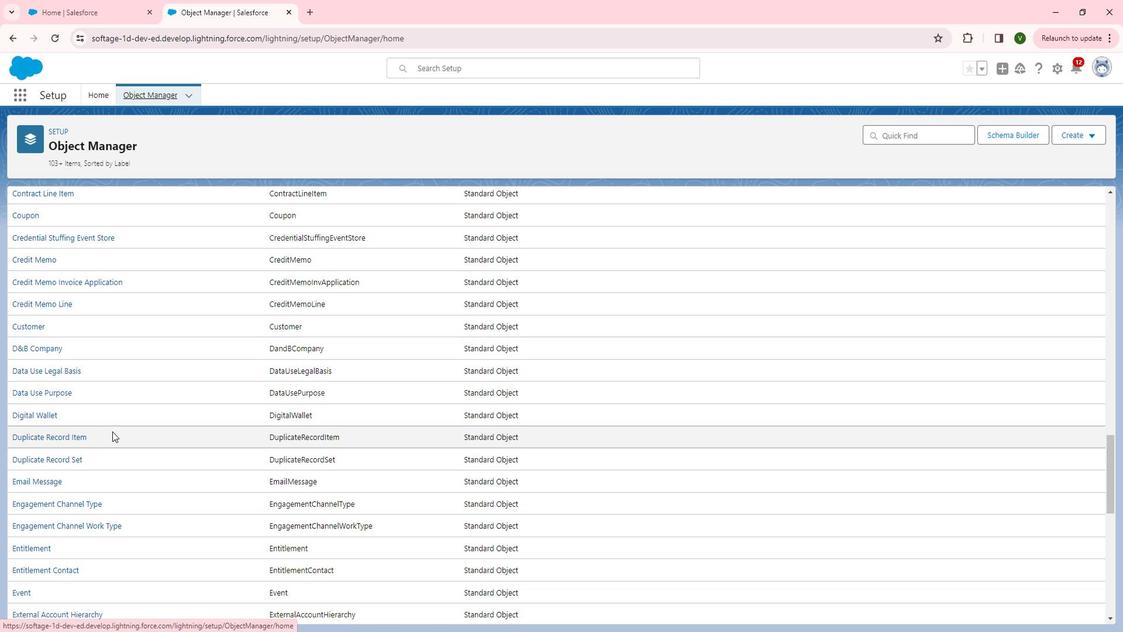 
Action: Mouse scrolled (125, 428) with delta (0, 0)
Screenshot: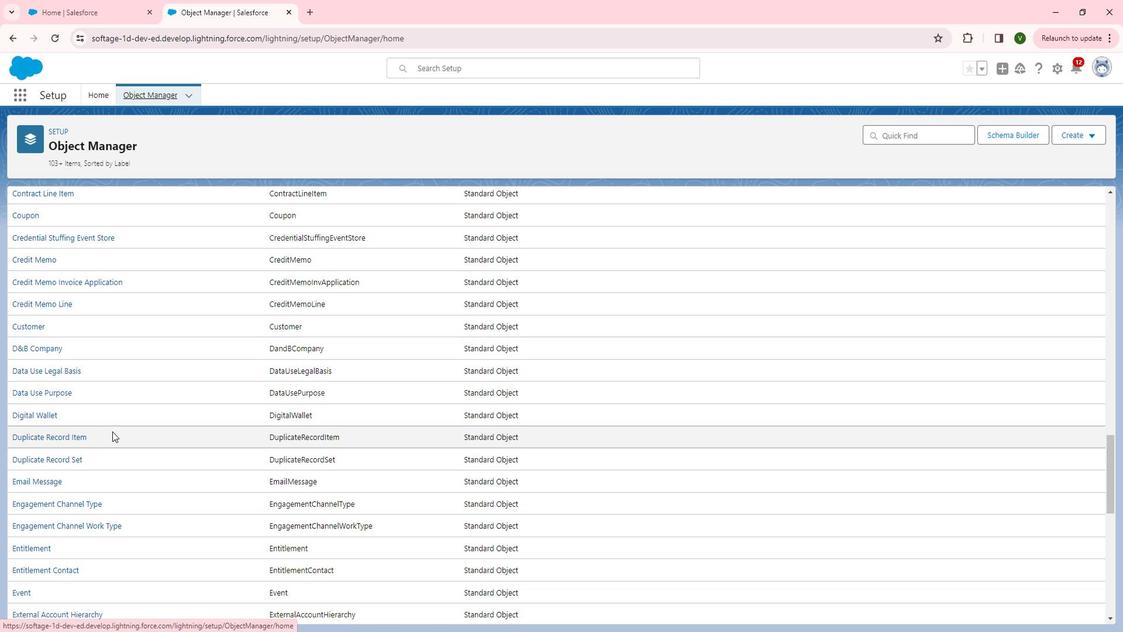 
Action: Mouse scrolled (125, 428) with delta (0, 0)
Screenshot: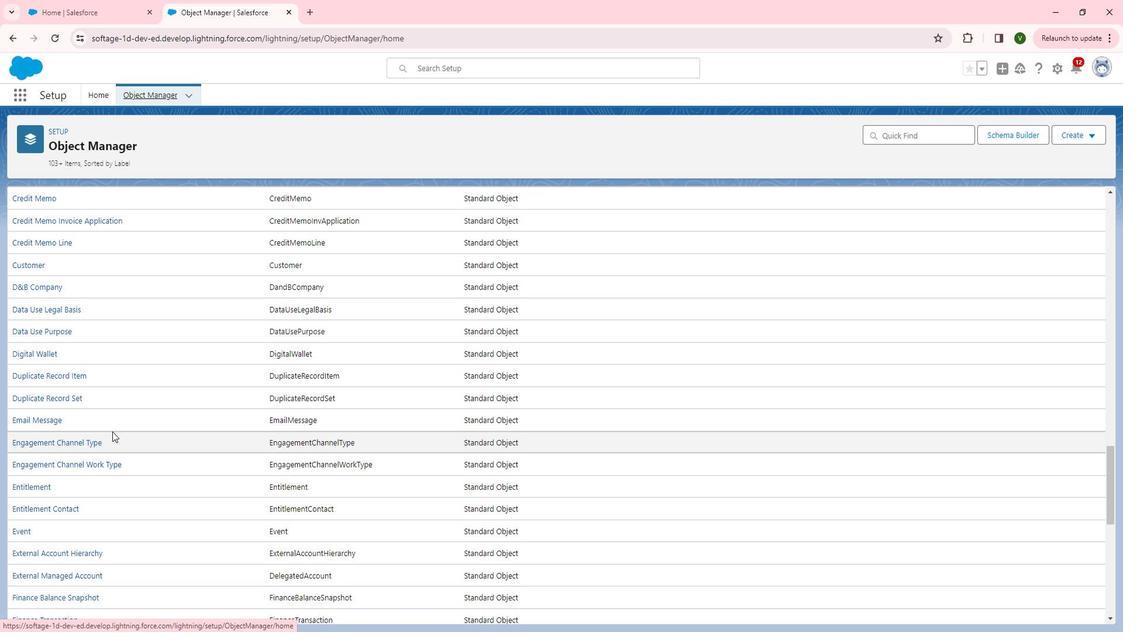 
Action: Mouse moved to (125, 429)
Screenshot: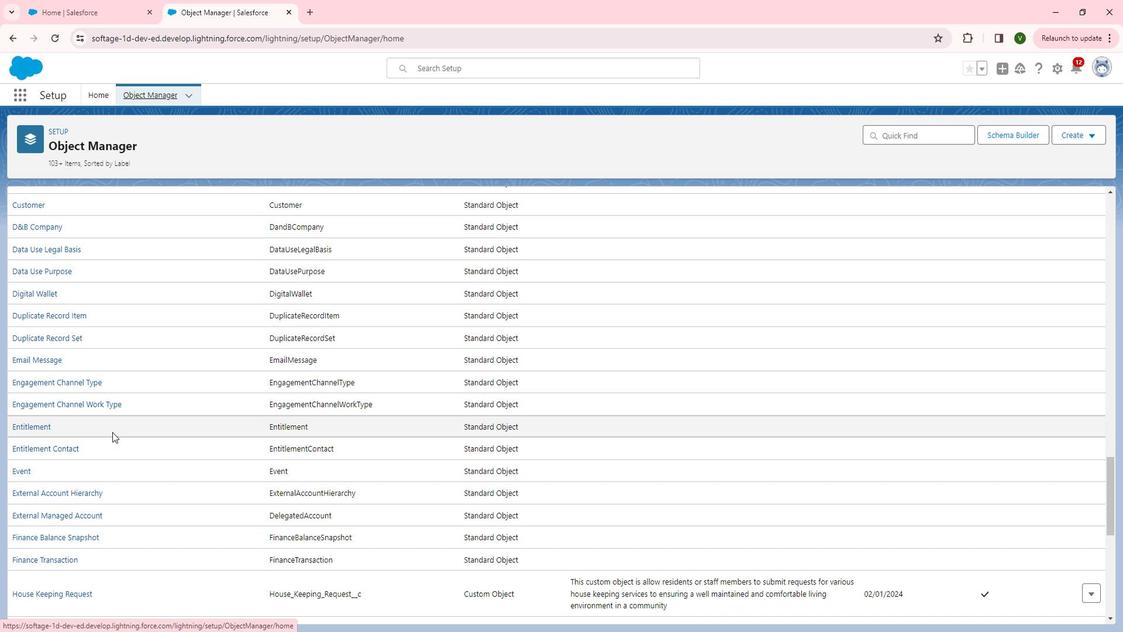 
Action: Mouse scrolled (125, 429) with delta (0, 0)
Screenshot: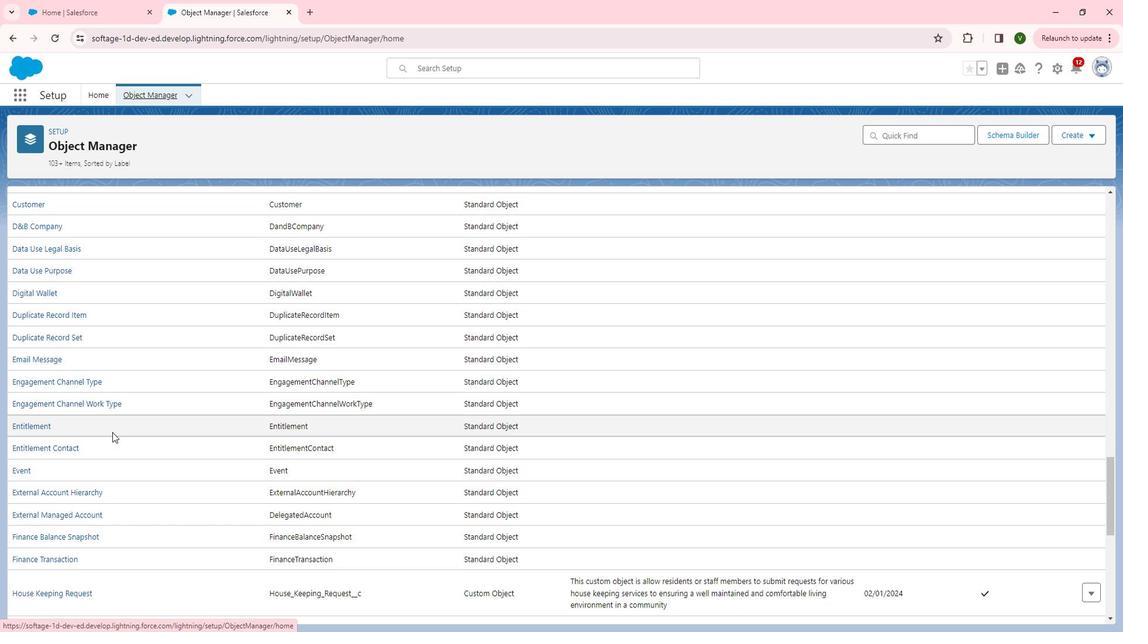 
Action: Mouse scrolled (125, 429) with delta (0, 0)
Screenshot: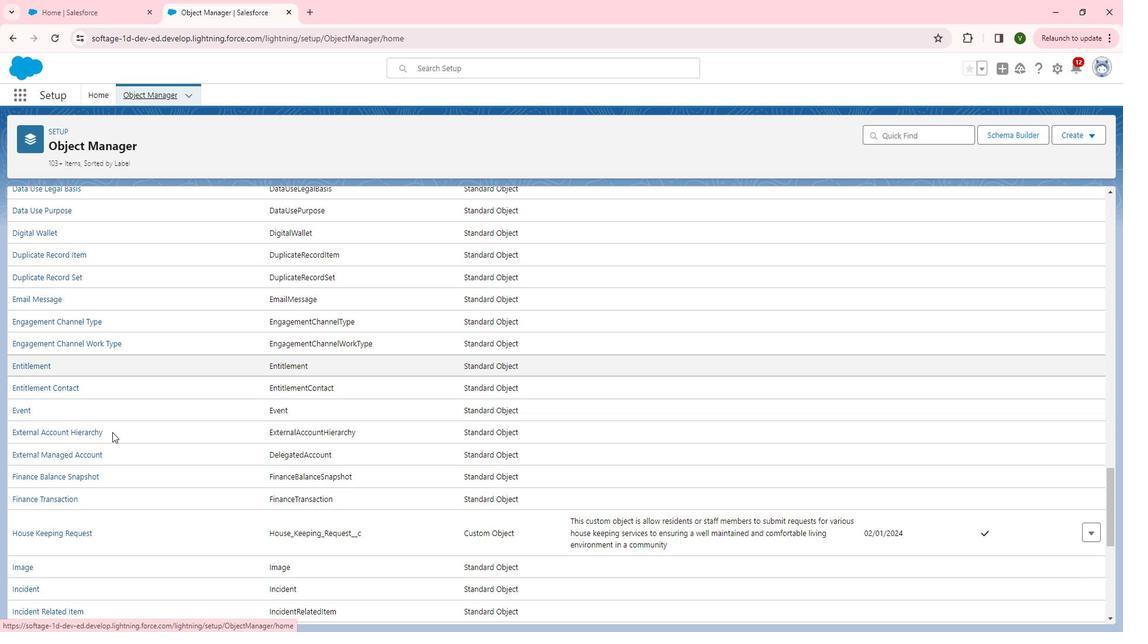
Action: Mouse moved to (70, 465)
Screenshot: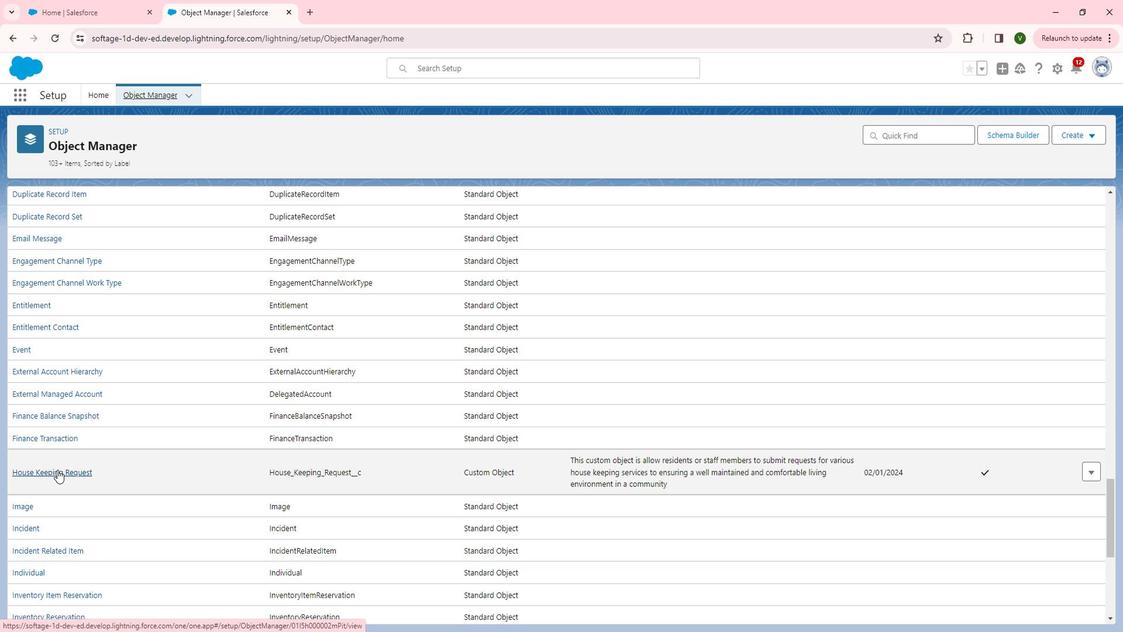
Action: Mouse pressed left at (70, 465)
Screenshot: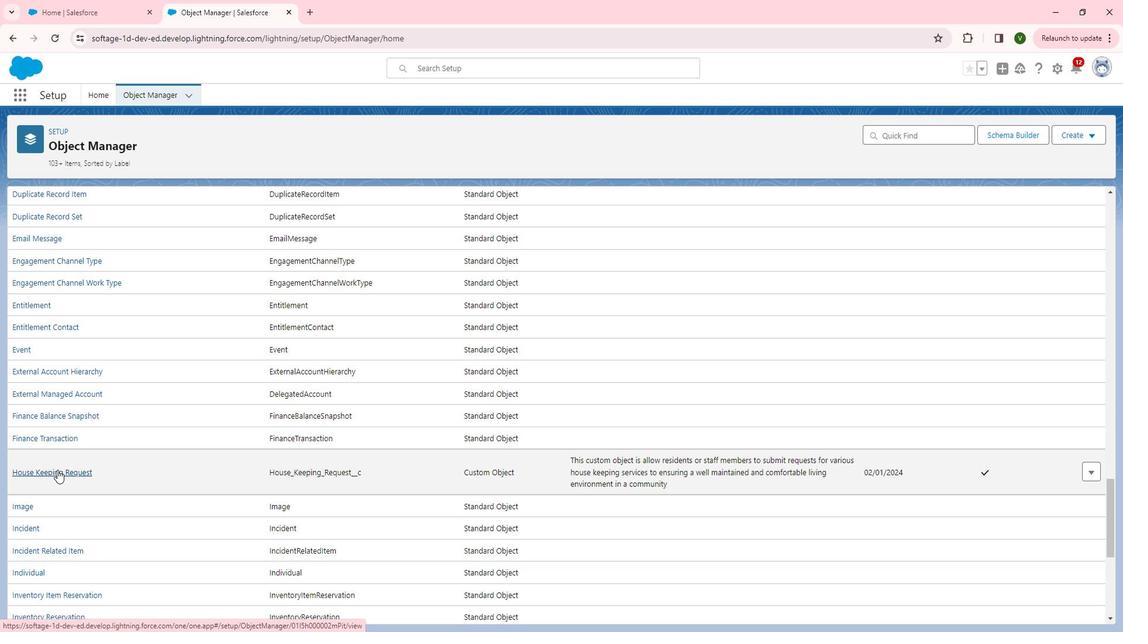 
Action: Mouse moved to (60, 372)
Screenshot: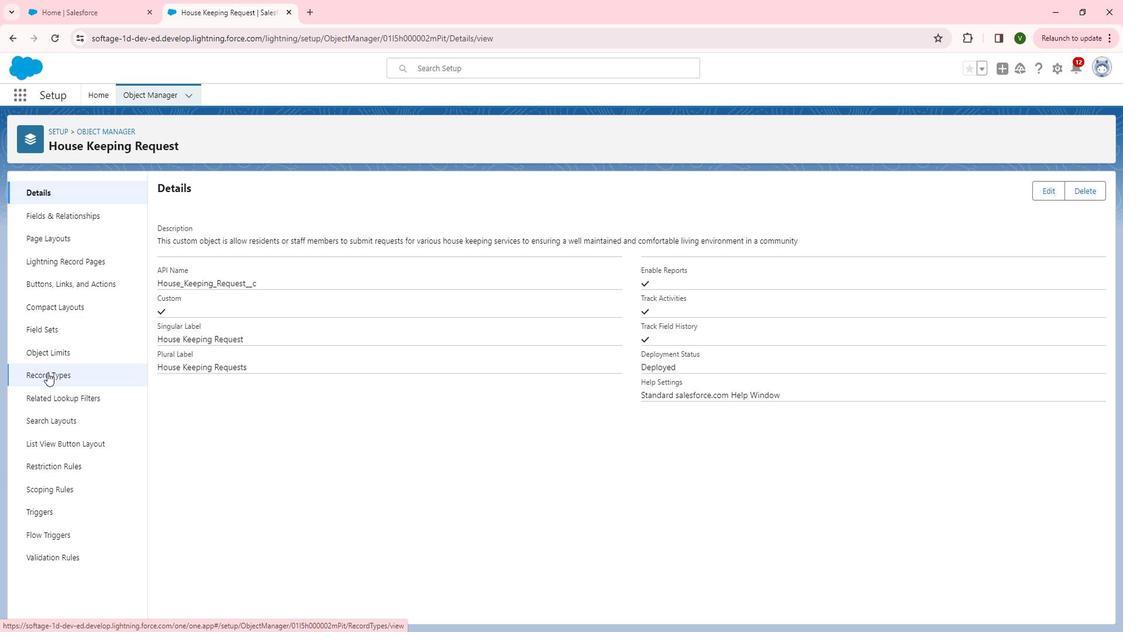 
Action: Mouse pressed left at (60, 372)
Screenshot: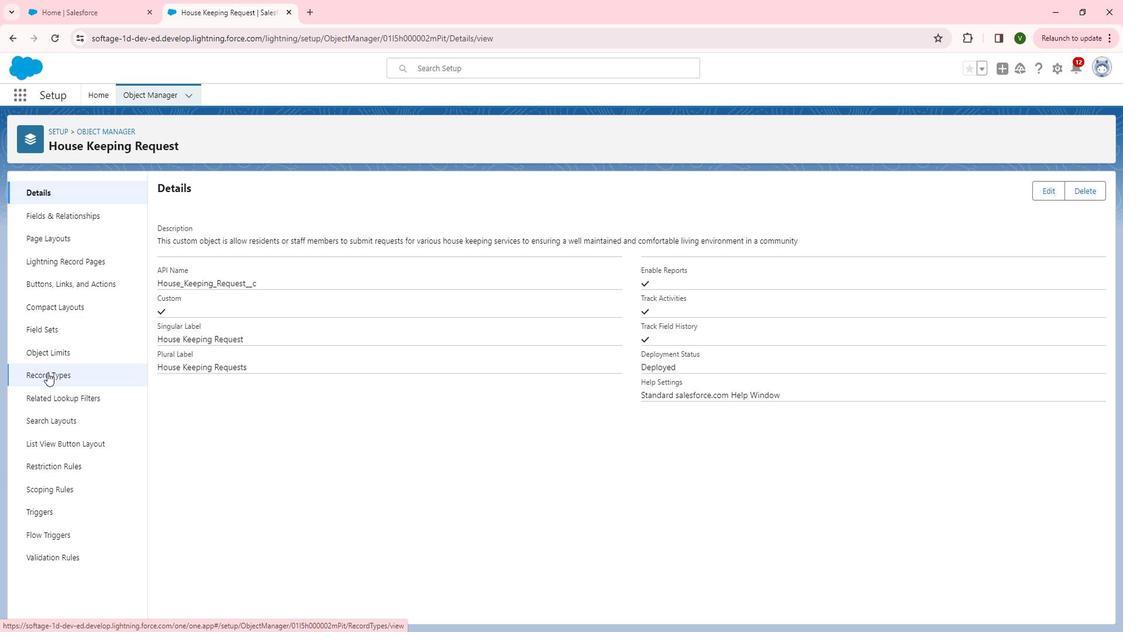 
Action: Mouse moved to (1006, 201)
Screenshot: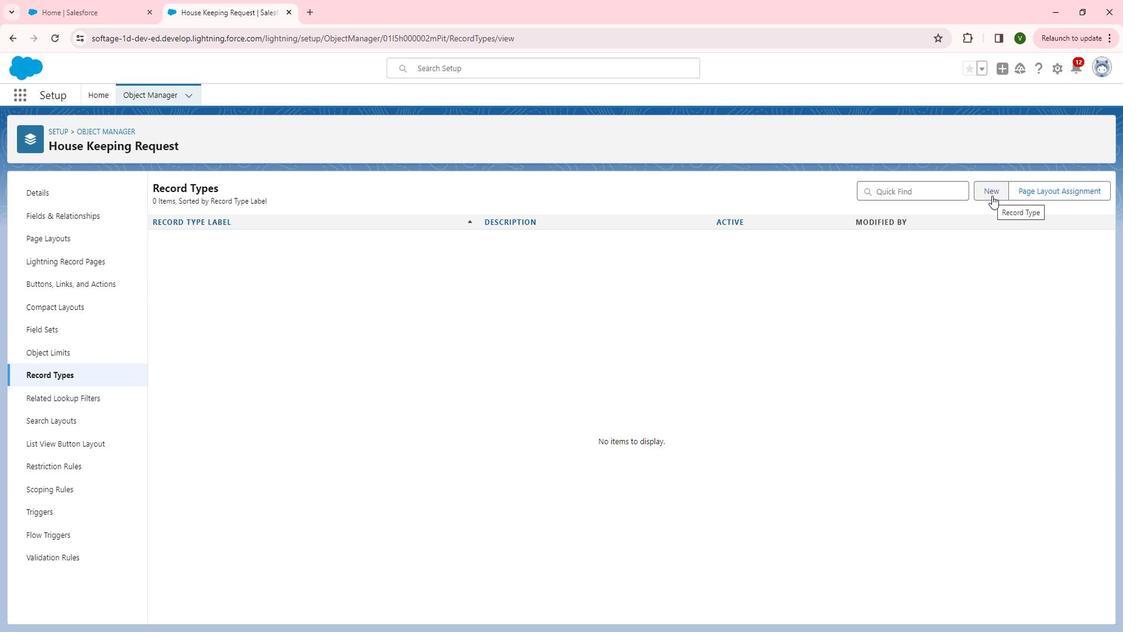 
Action: Mouse pressed left at (1006, 201)
Screenshot: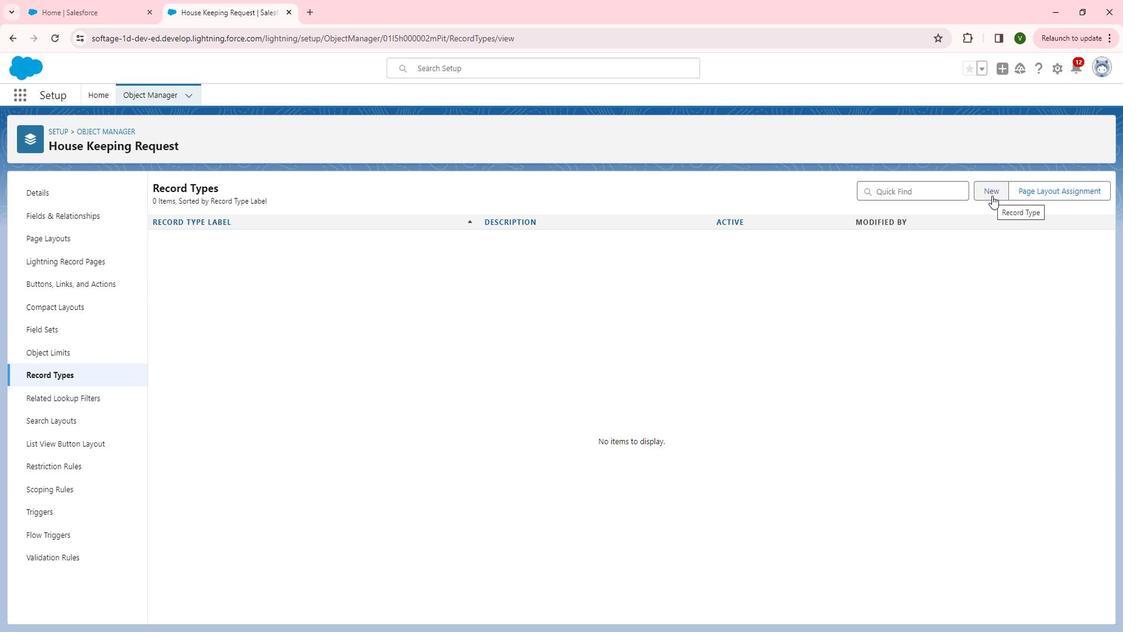 
Action: Mouse moved to (402, 302)
Screenshot: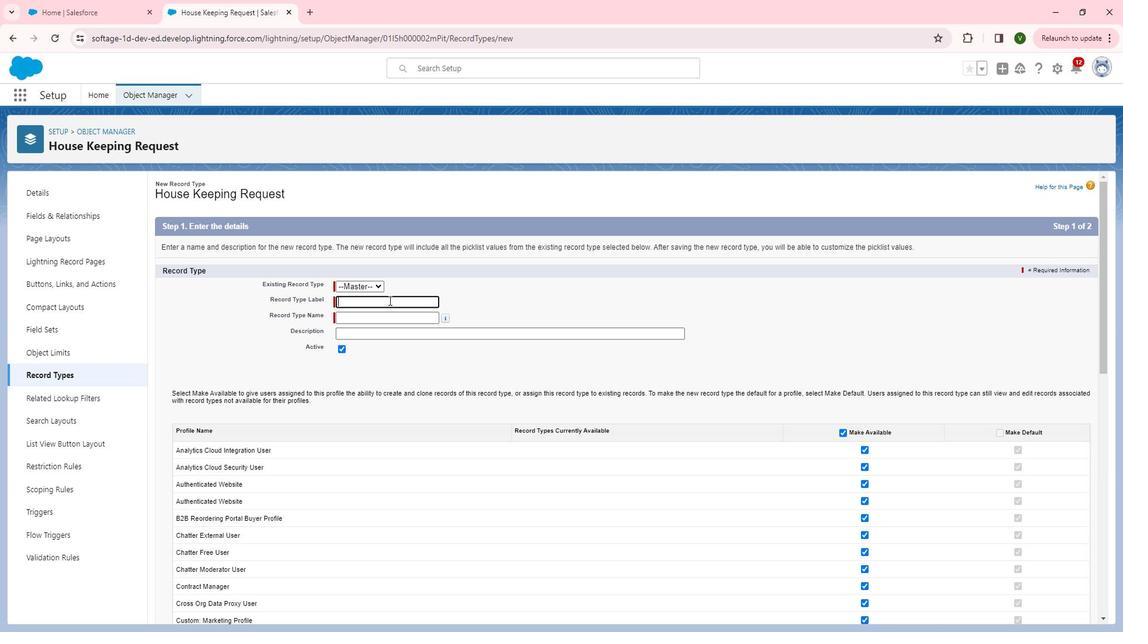 
Action: Mouse pressed left at (402, 302)
Screenshot: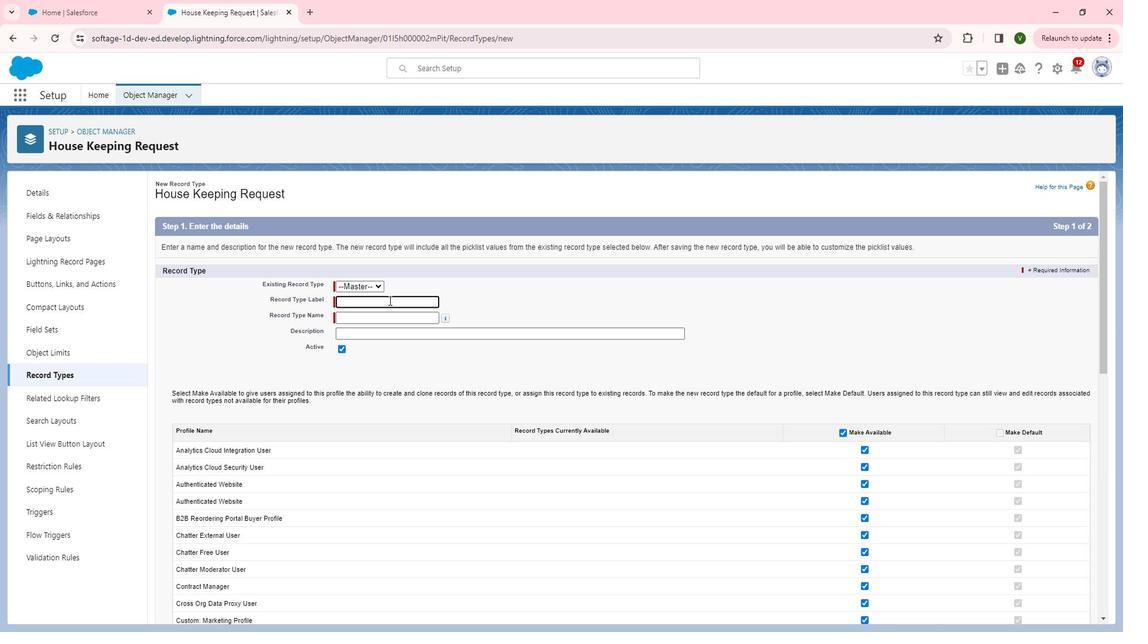 
Action: Key pressed <Key.shift><Key.shift><Key.shift><Key.shift><Key.shift>Cleanliness
Screenshot: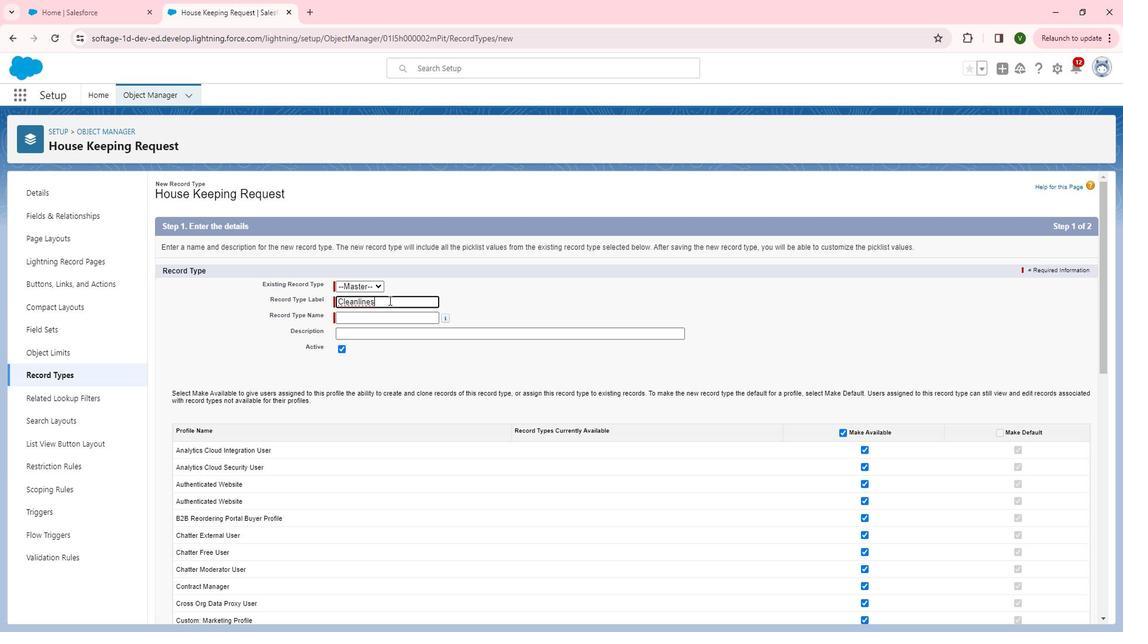 
Action: Mouse moved to (396, 315)
Screenshot: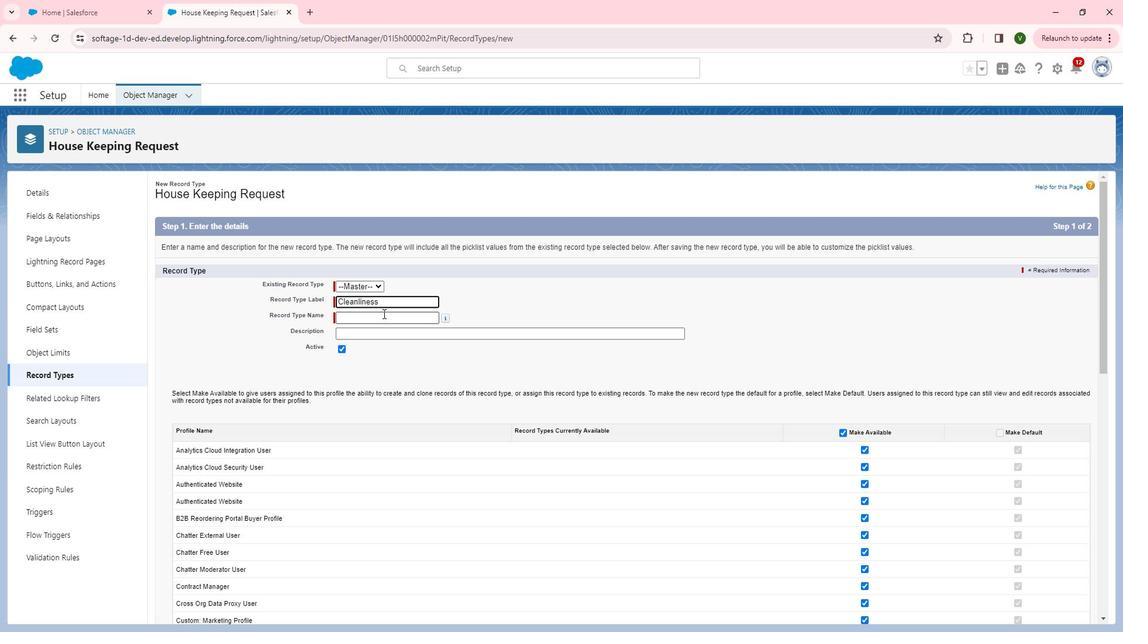 
Action: Mouse pressed left at (396, 315)
Screenshot: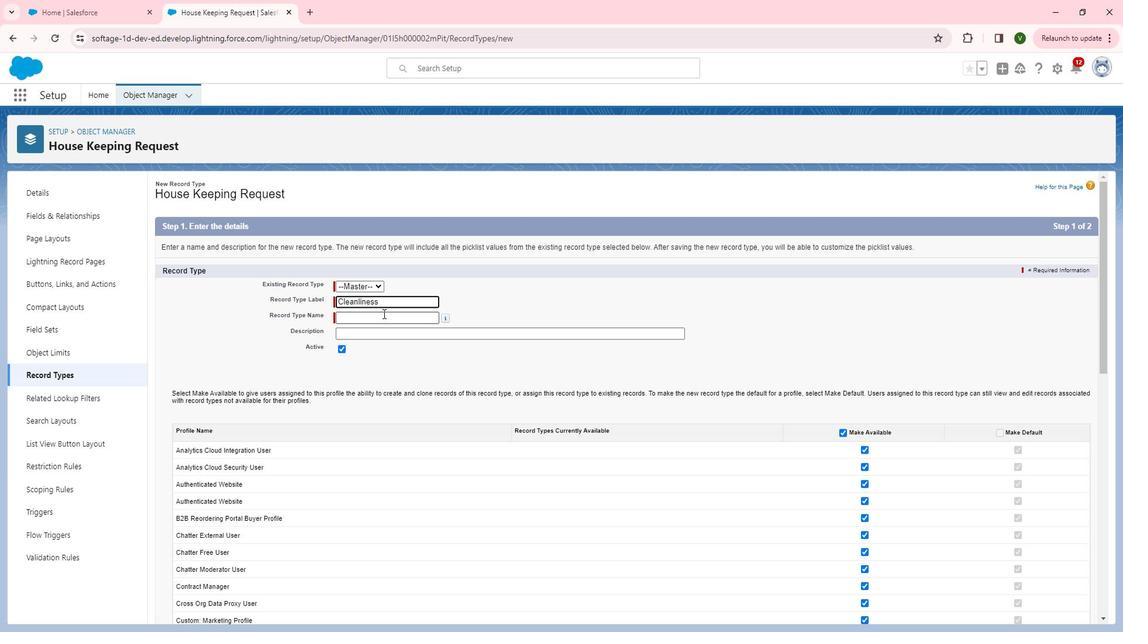
Action: Mouse moved to (399, 337)
Screenshot: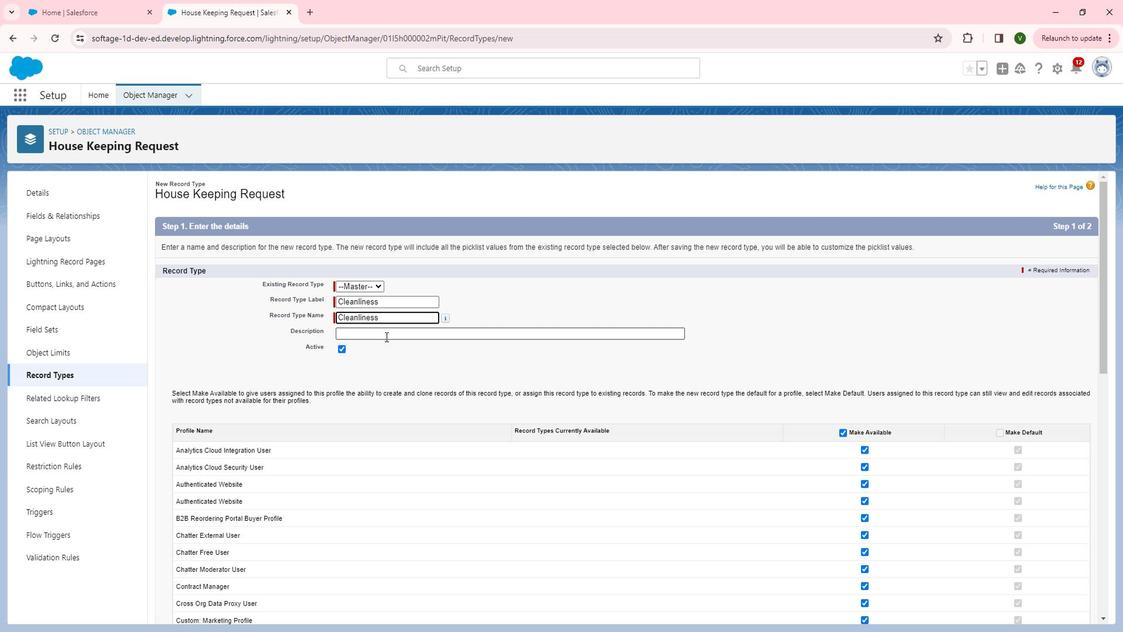 
Action: Mouse pressed left at (399, 337)
Screenshot: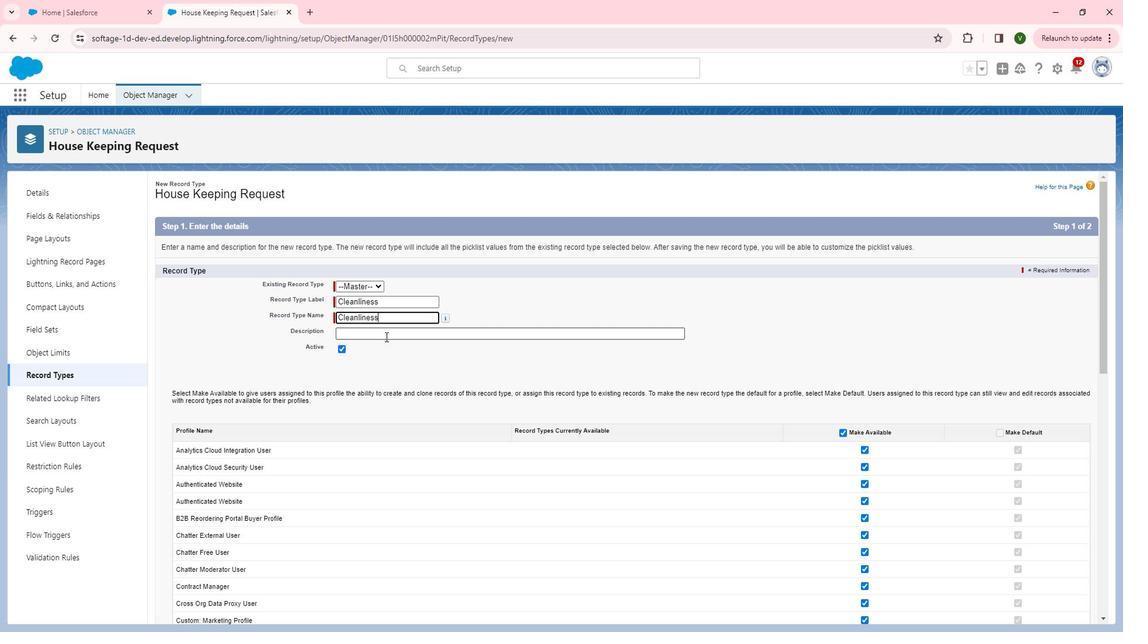 
Action: Mouse moved to (399, 338)
Screenshot: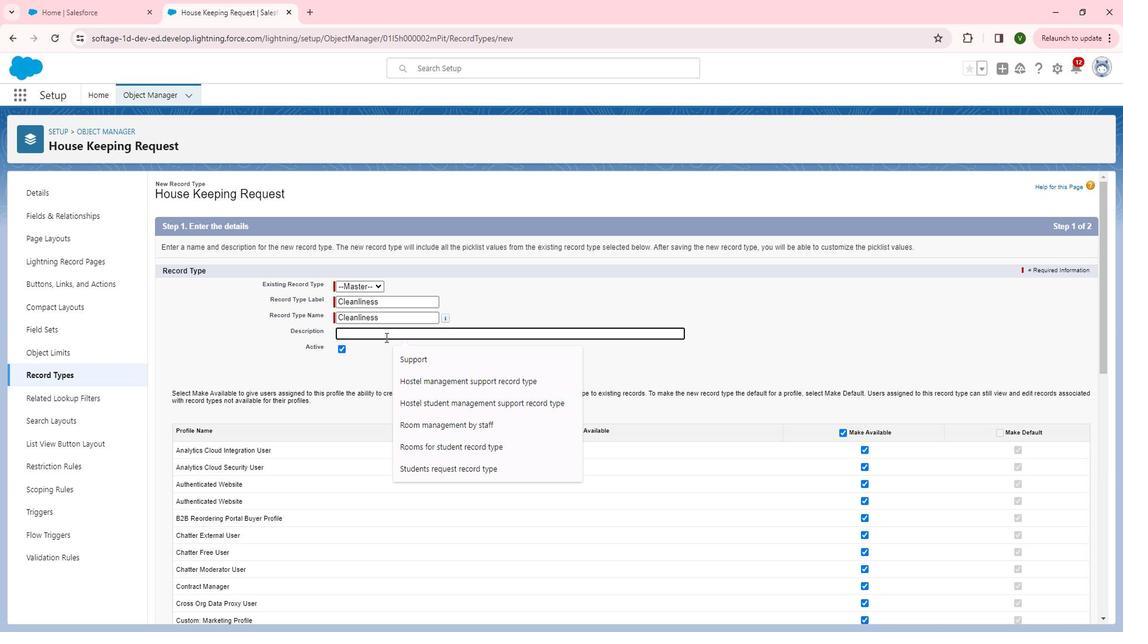 
Action: Key pressed <Key.shift><Key.shift>This<Key.space>record<Key.space>type<Key.space>is<Key.space>for<Key.space>cleanliness<Key.space>work<Key.space>request
Screenshot: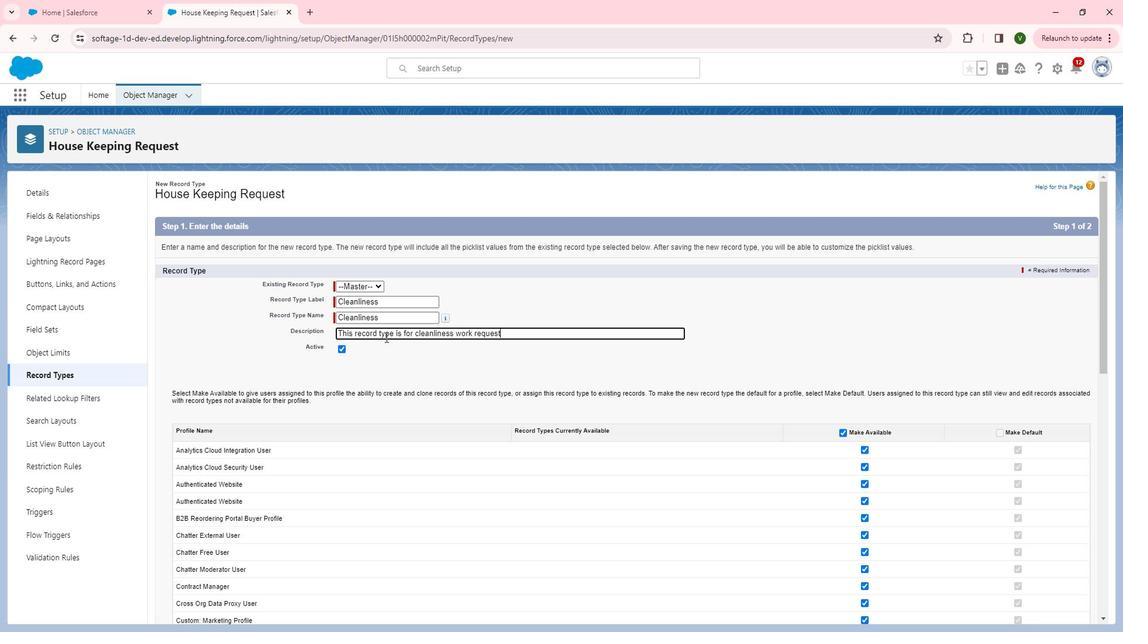 
Action: Mouse moved to (457, 379)
Screenshot: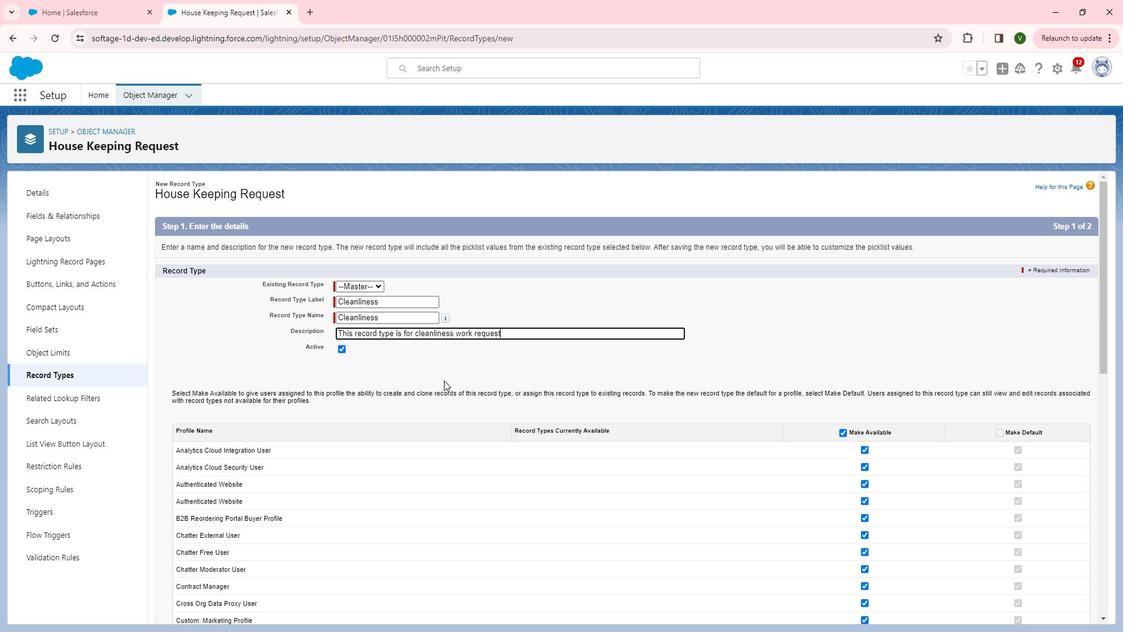
Action: Mouse pressed left at (457, 379)
Screenshot: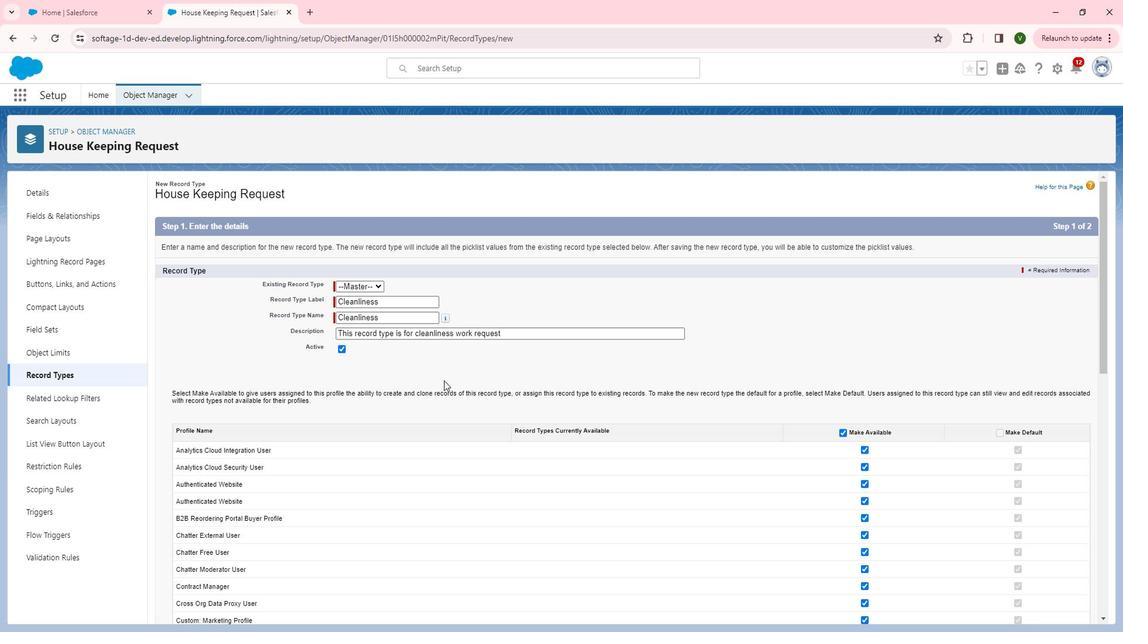 
Action: Mouse moved to (907, 415)
Screenshot: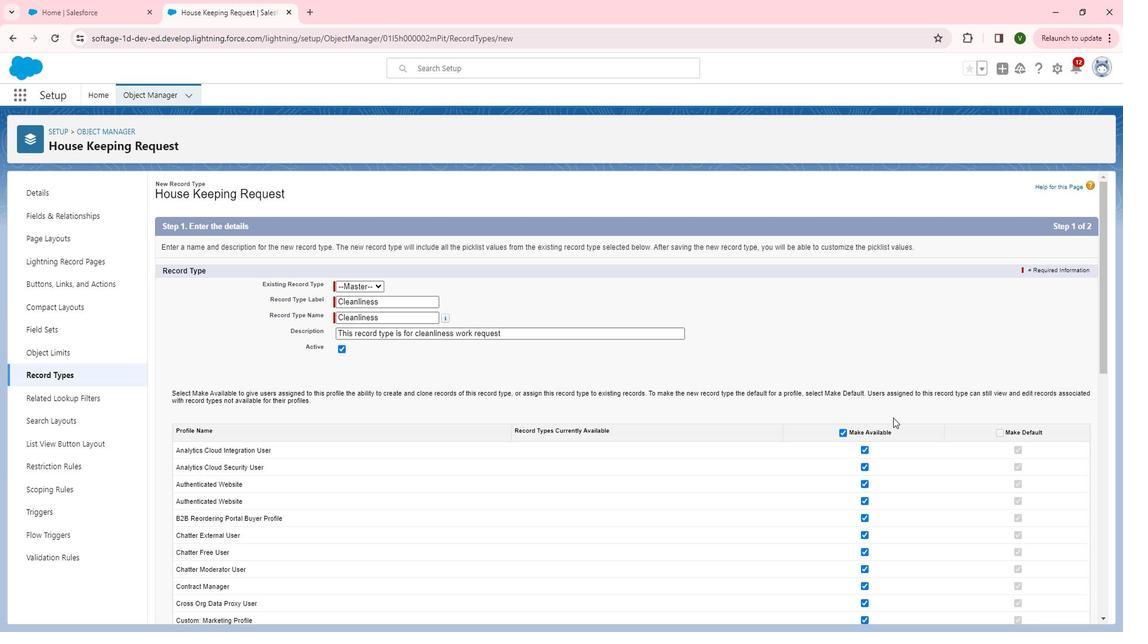 
Action: Mouse scrolled (907, 415) with delta (0, 0)
Screenshot: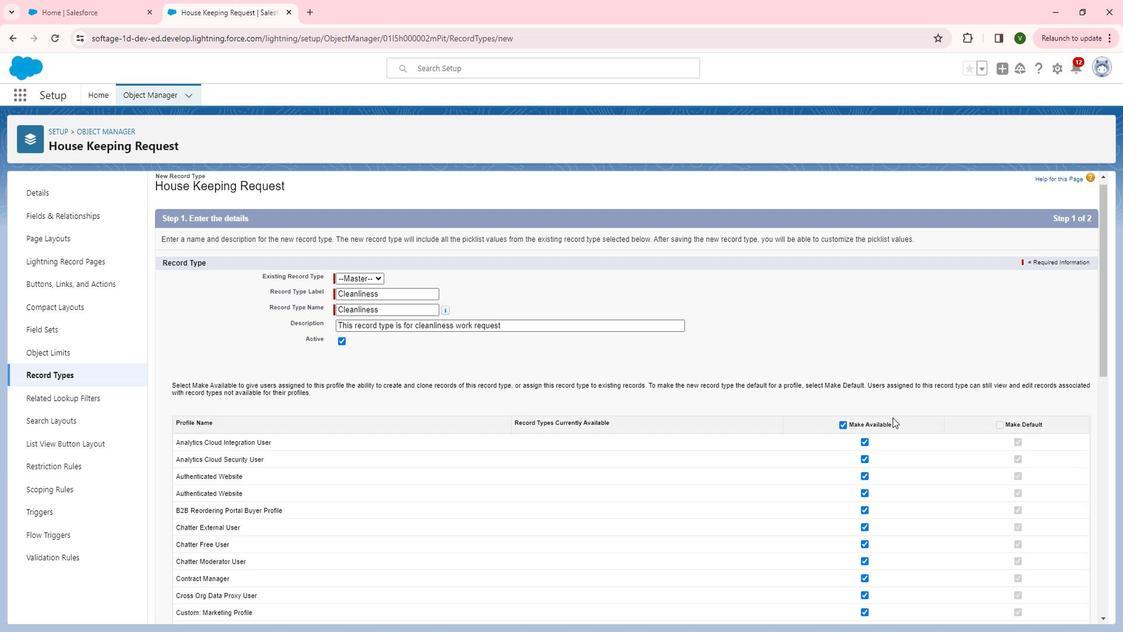 
Action: Mouse moved to (906, 415)
Screenshot: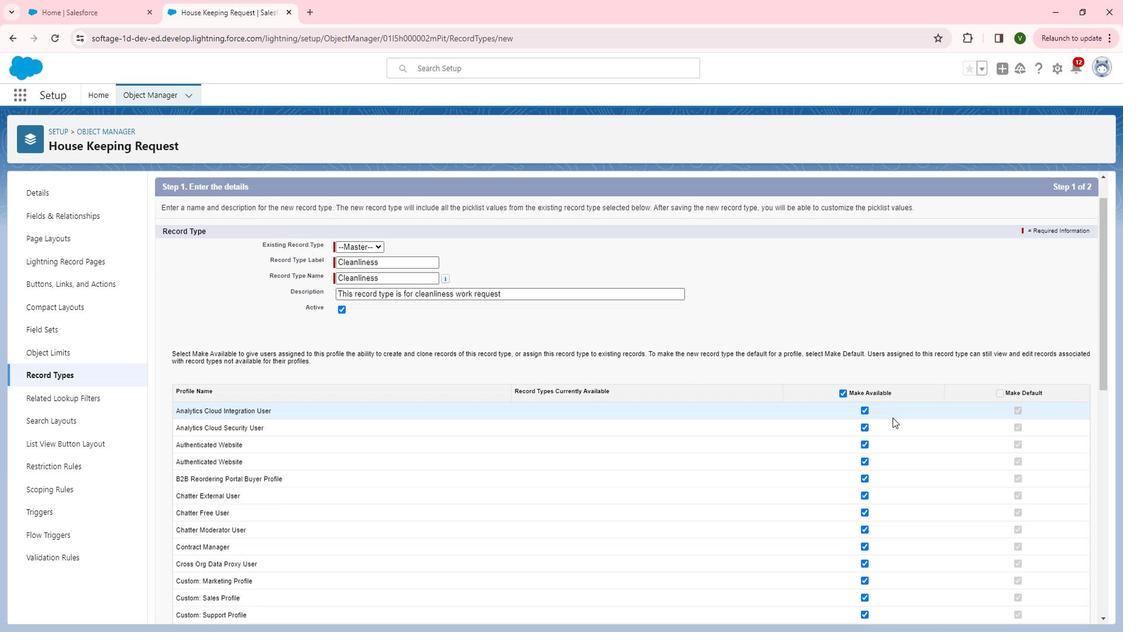 
Action: Mouse scrolled (906, 415) with delta (0, 0)
Screenshot: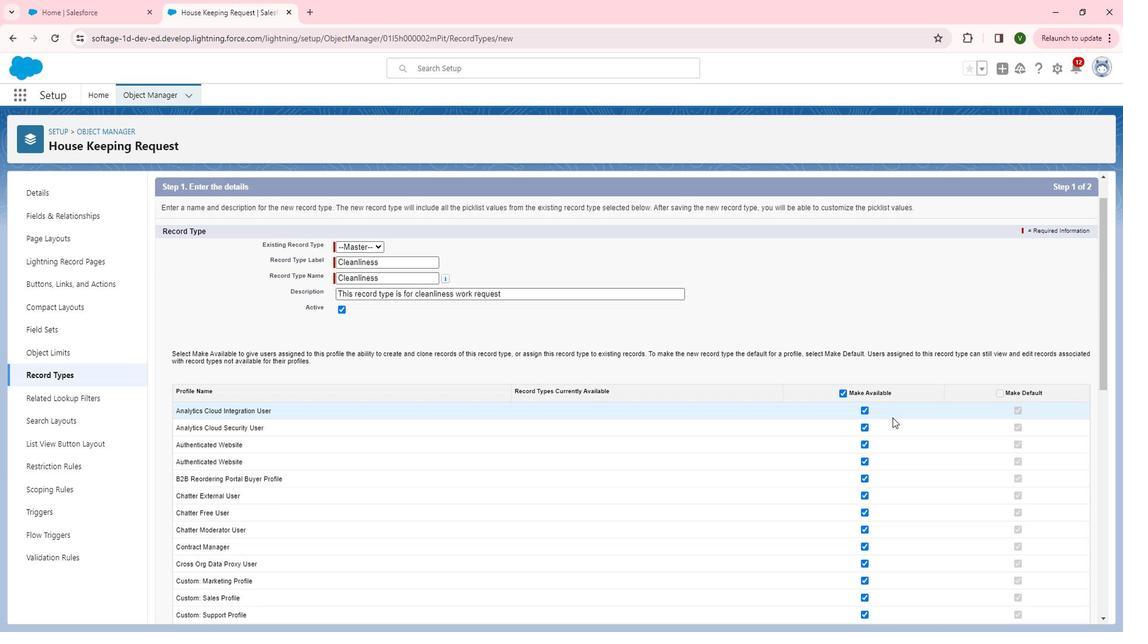 
Action: Mouse moved to (878, 345)
Screenshot: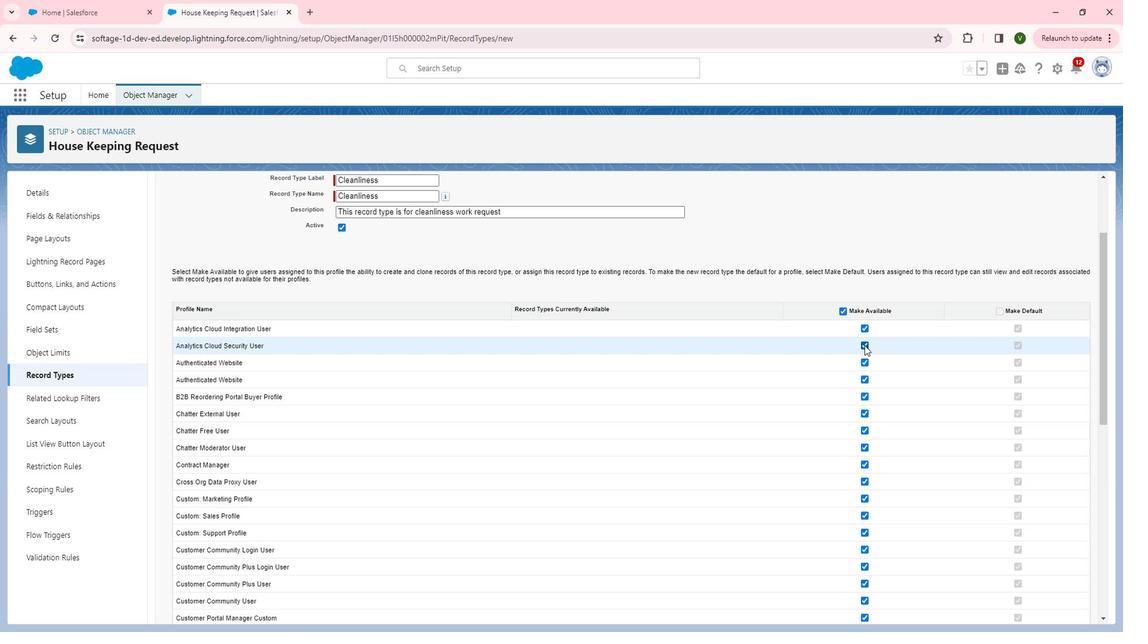 
Action: Mouse pressed left at (878, 345)
Screenshot: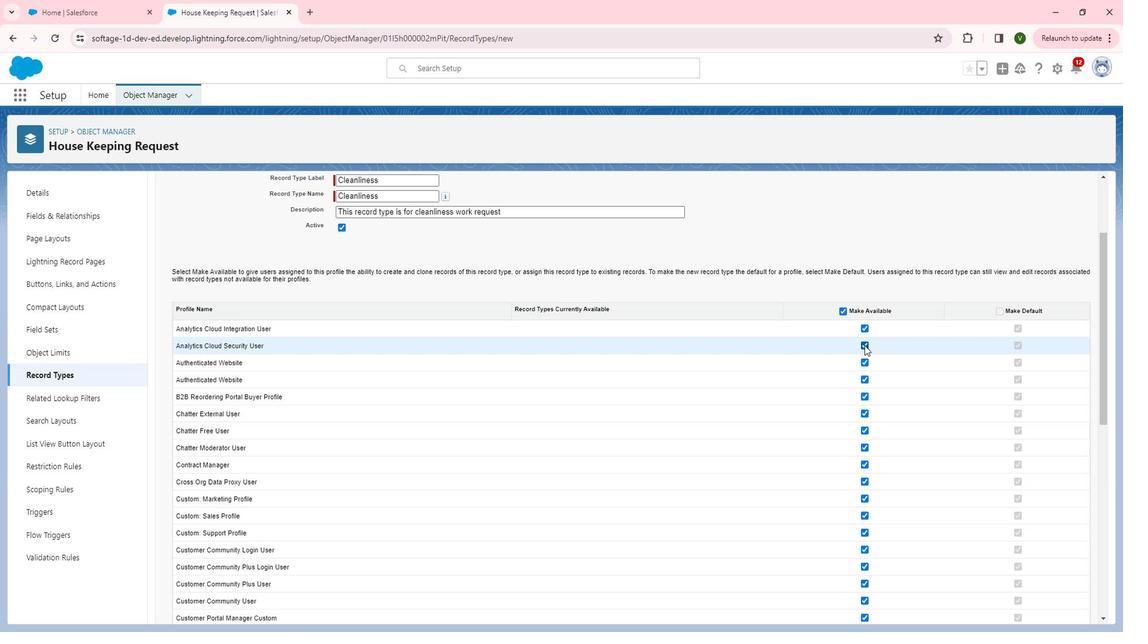 
Action: Mouse moved to (876, 361)
Screenshot: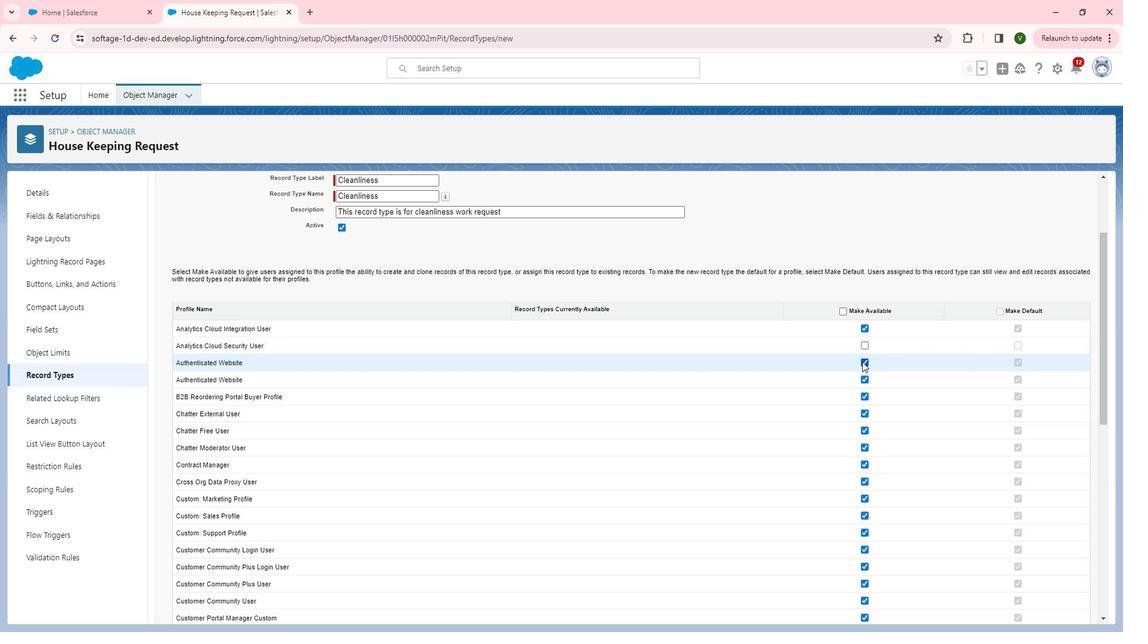 
Action: Mouse pressed left at (876, 361)
Screenshot: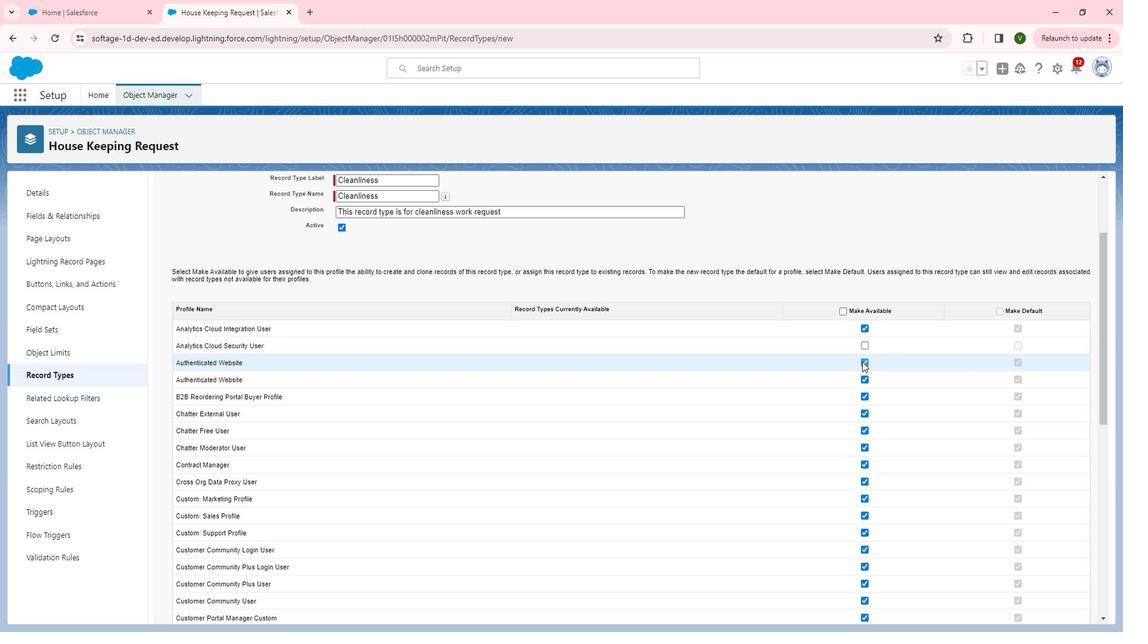 
Action: Mouse moved to (878, 374)
Screenshot: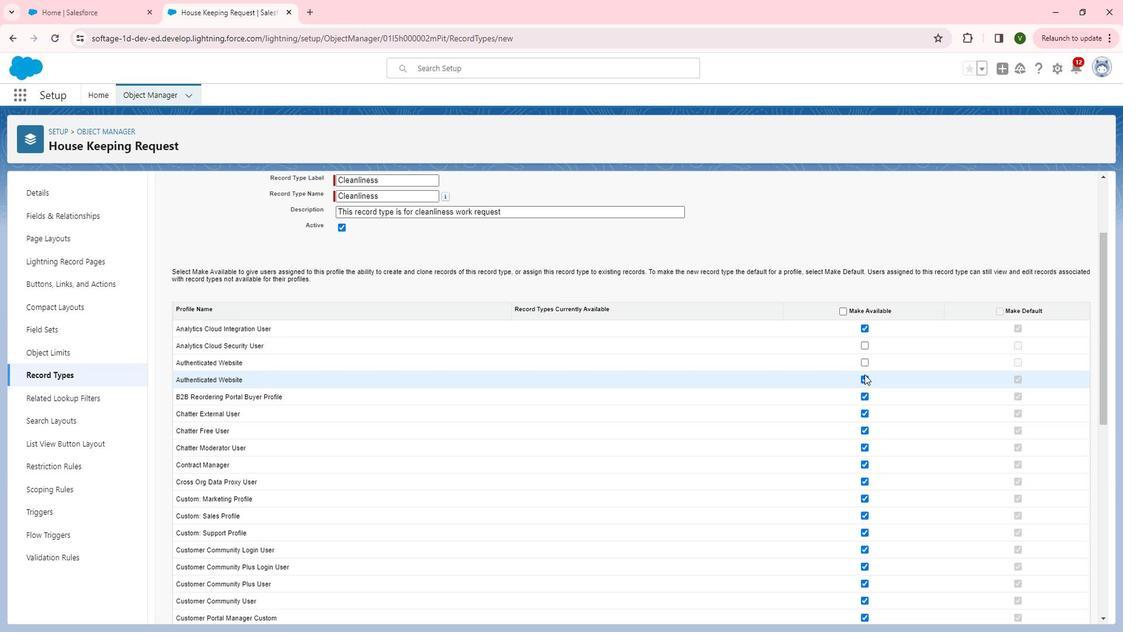
Action: Mouse pressed left at (878, 374)
Screenshot: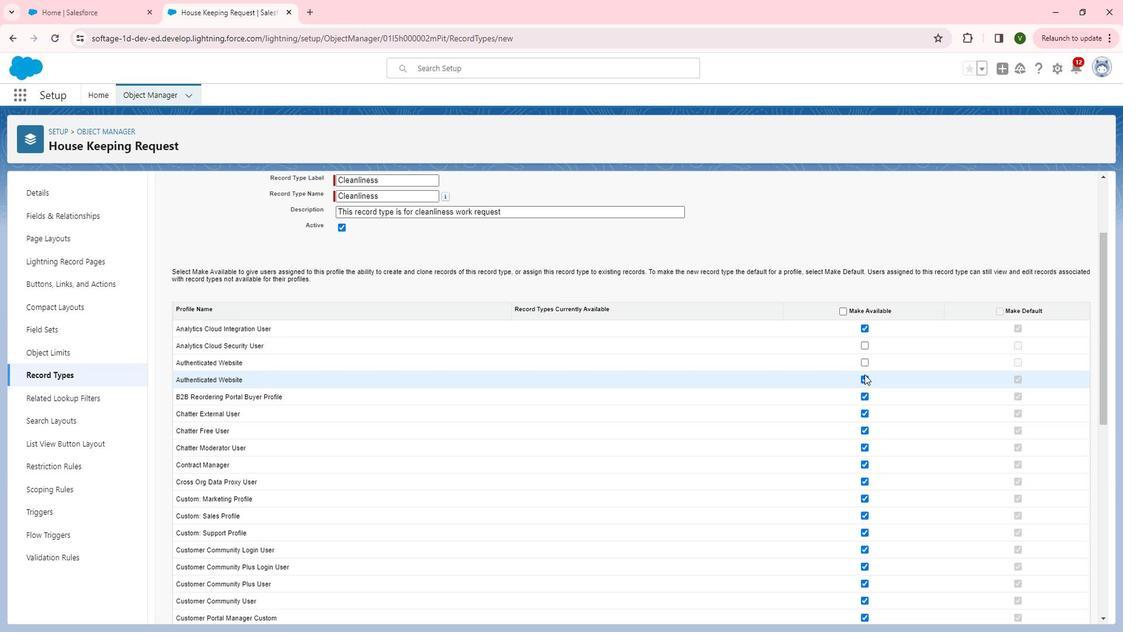 
Action: Mouse moved to (879, 383)
Screenshot: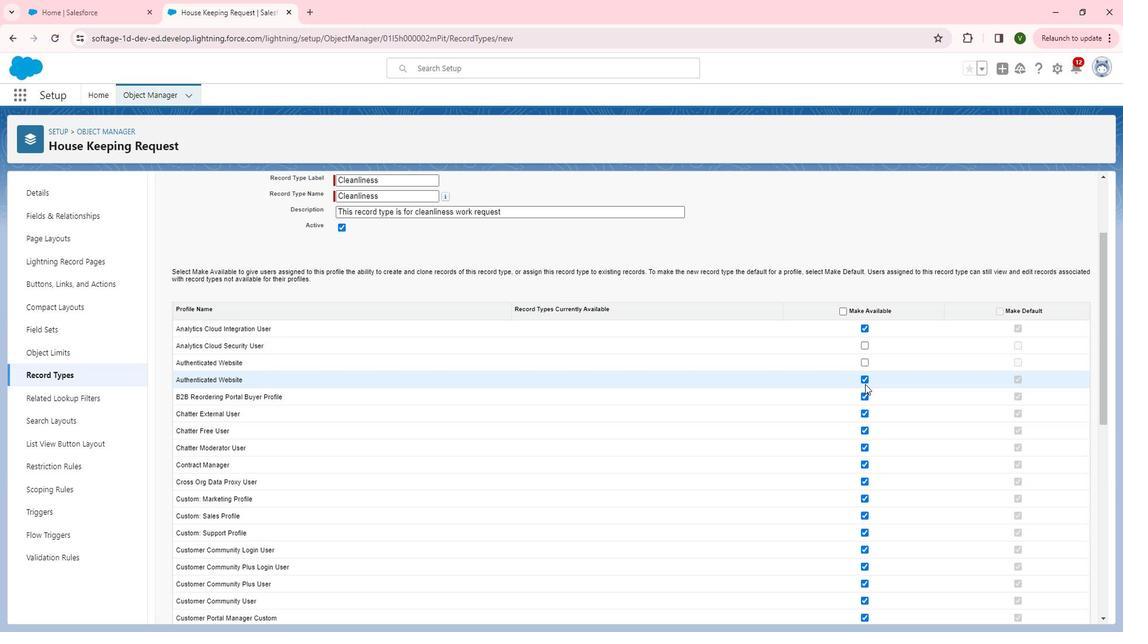 
Action: Mouse pressed left at (879, 383)
Screenshot: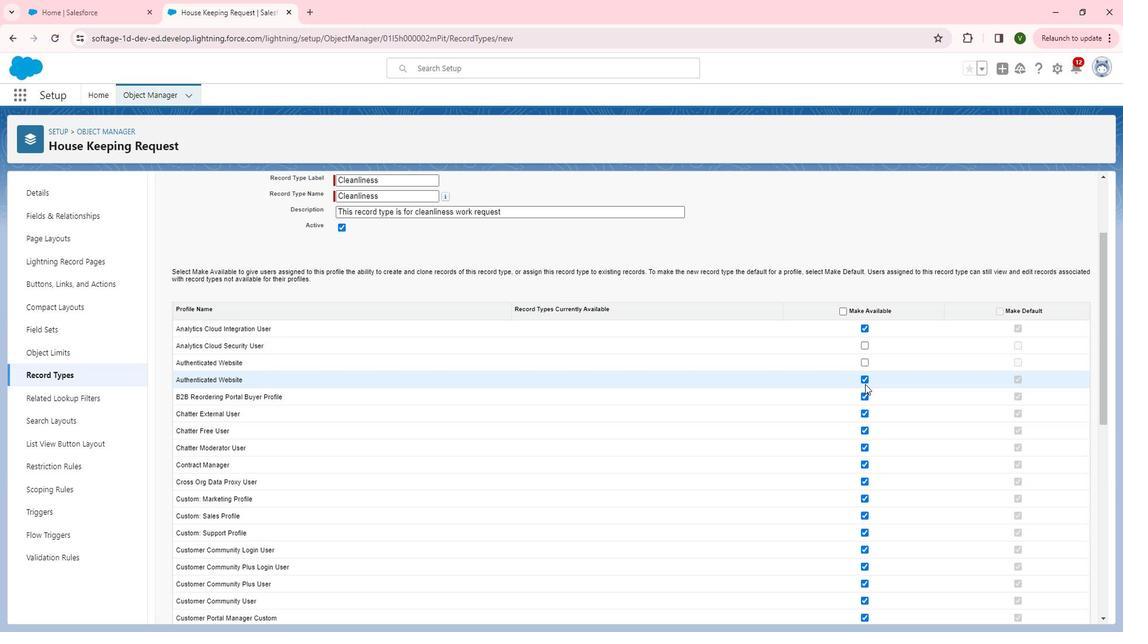 
Action: Mouse moved to (874, 394)
Screenshot: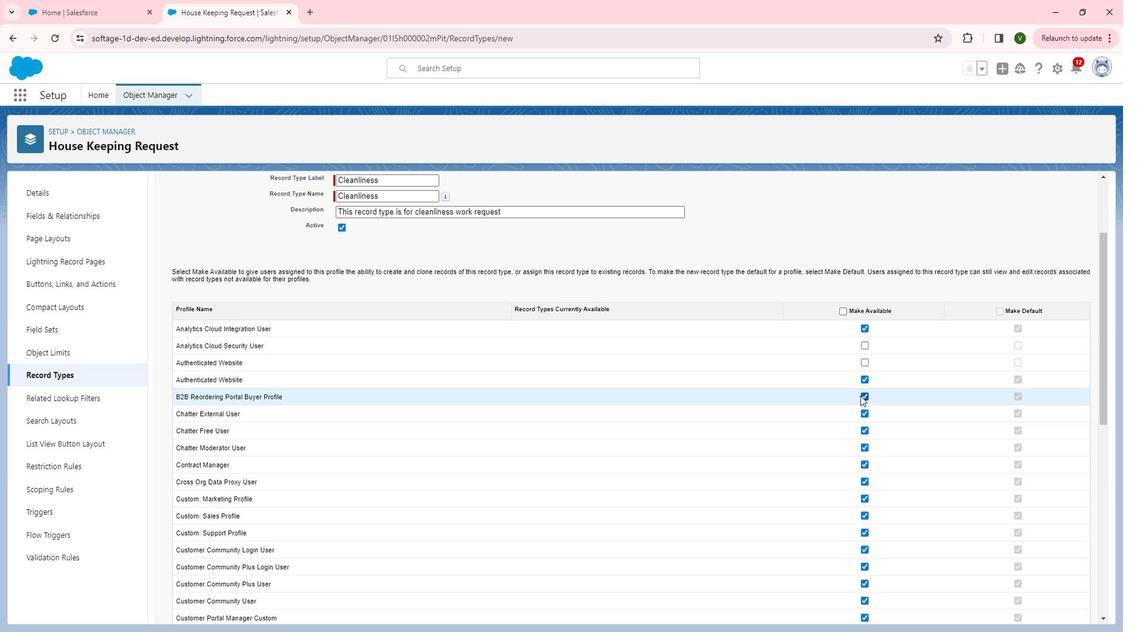 
Action: Mouse pressed left at (874, 394)
Screenshot: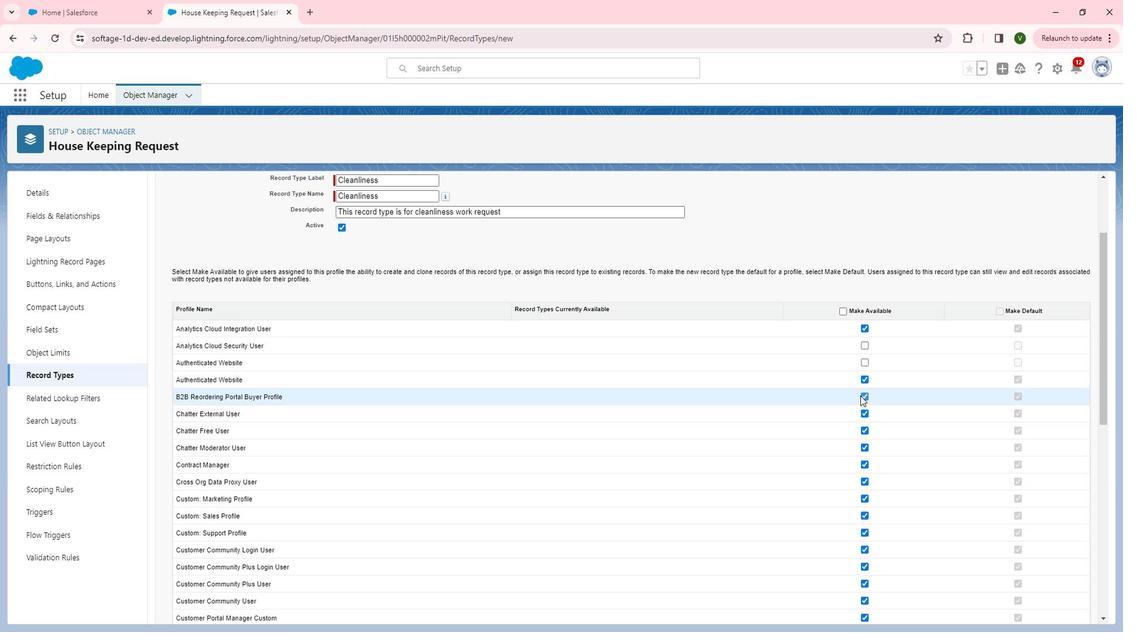 
Action: Mouse moved to (874, 378)
Screenshot: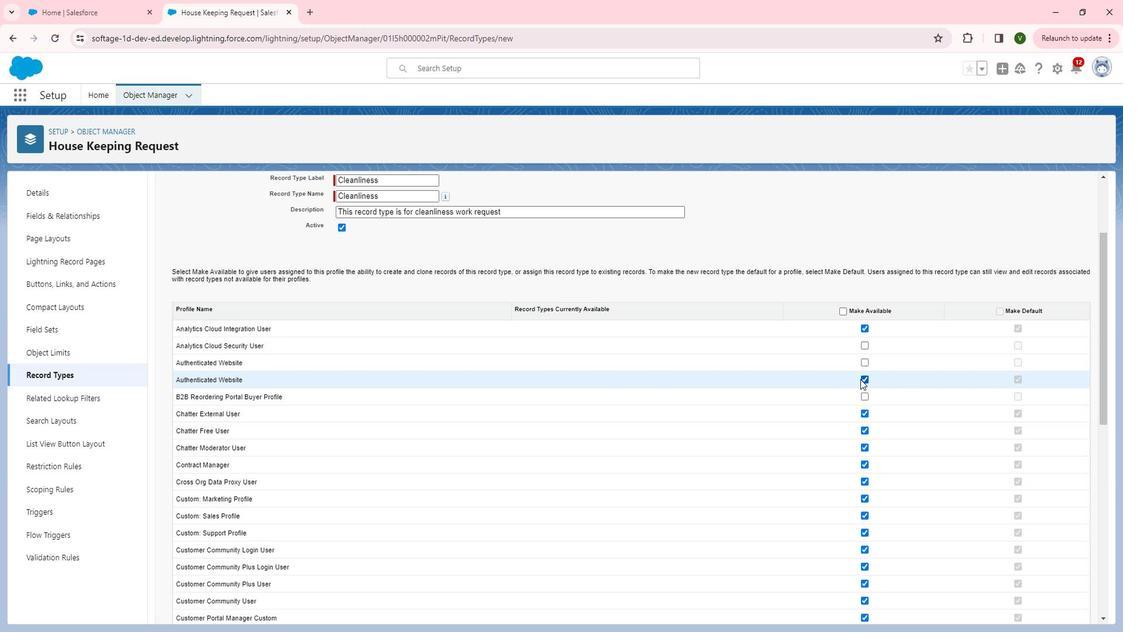 
Action: Mouse pressed left at (874, 378)
Screenshot: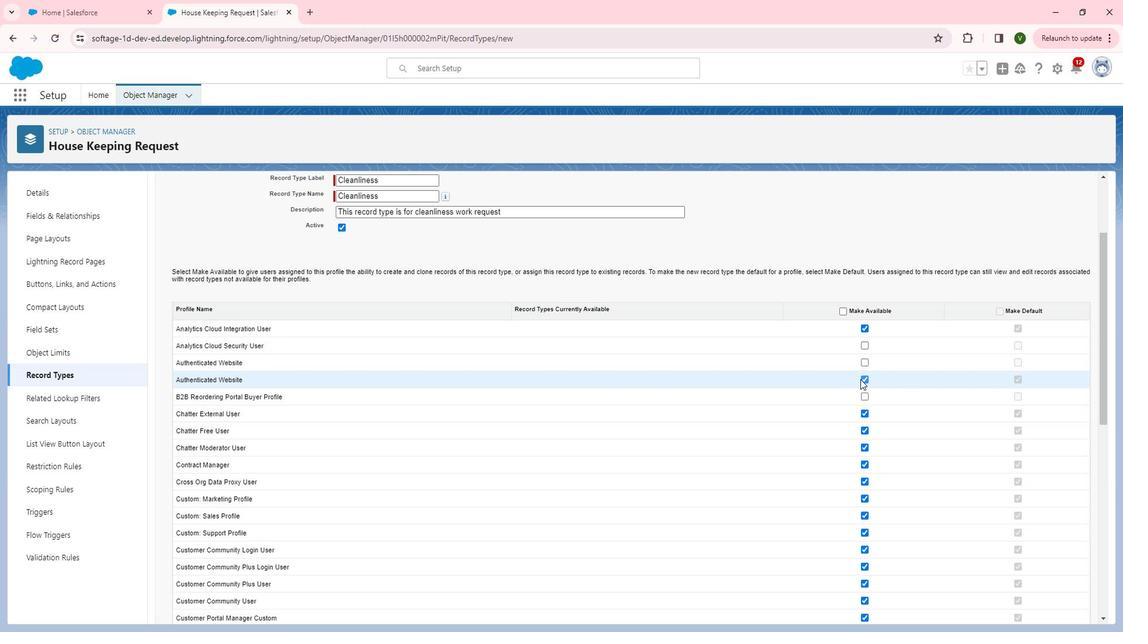 
Action: Mouse moved to (877, 413)
Screenshot: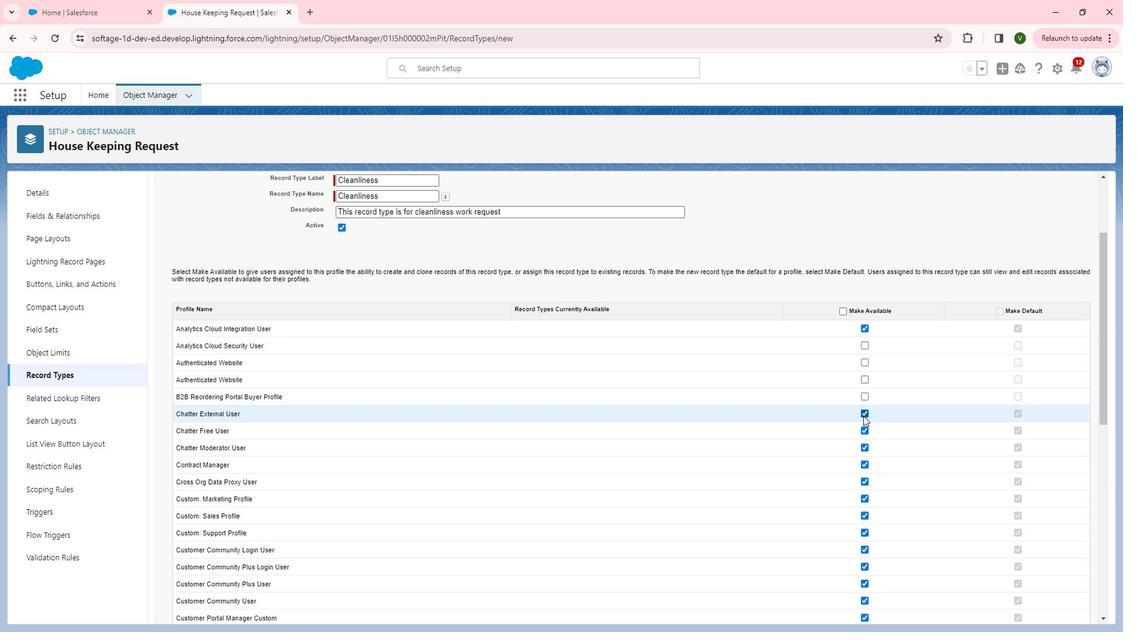 
Action: Mouse pressed left at (877, 413)
Screenshot: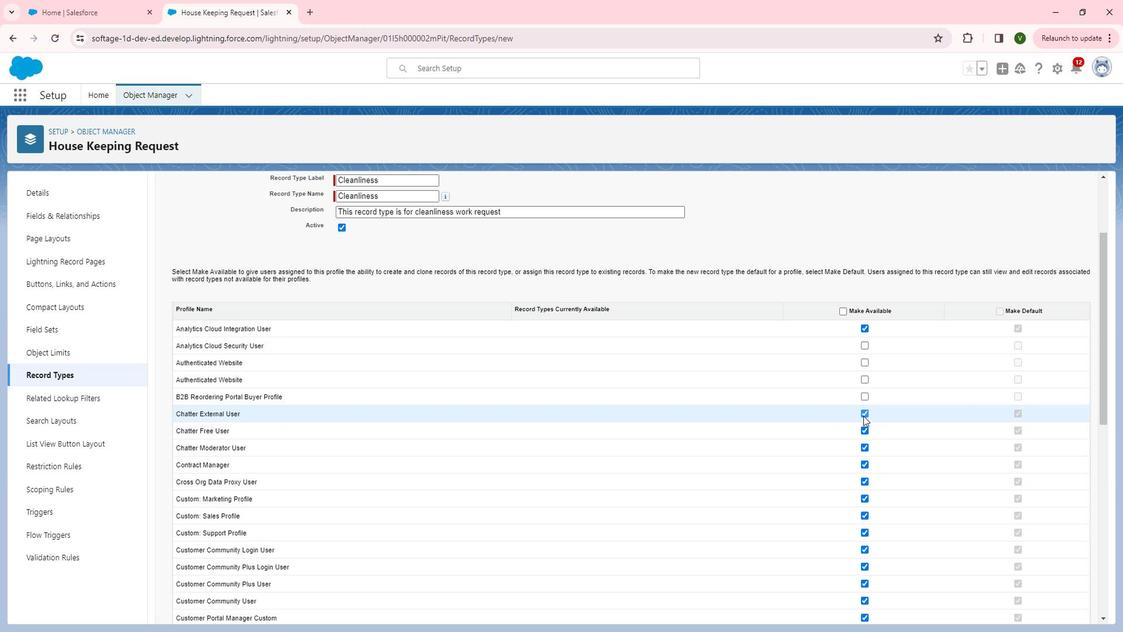 
Action: Mouse moved to (877, 429)
Screenshot: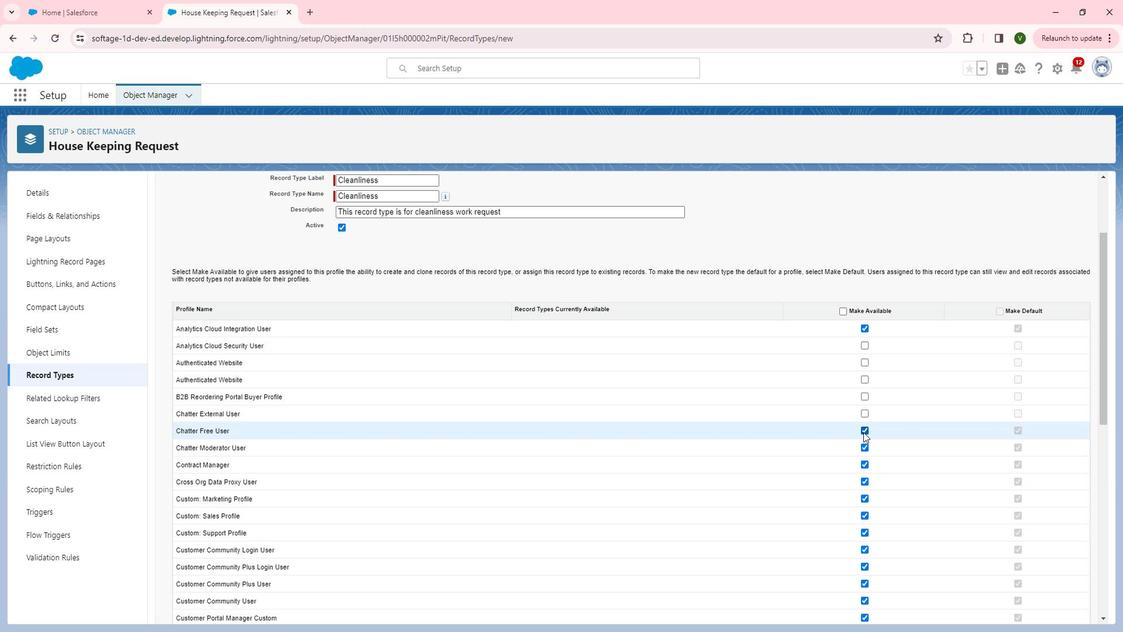 
Action: Mouse pressed left at (877, 429)
Screenshot: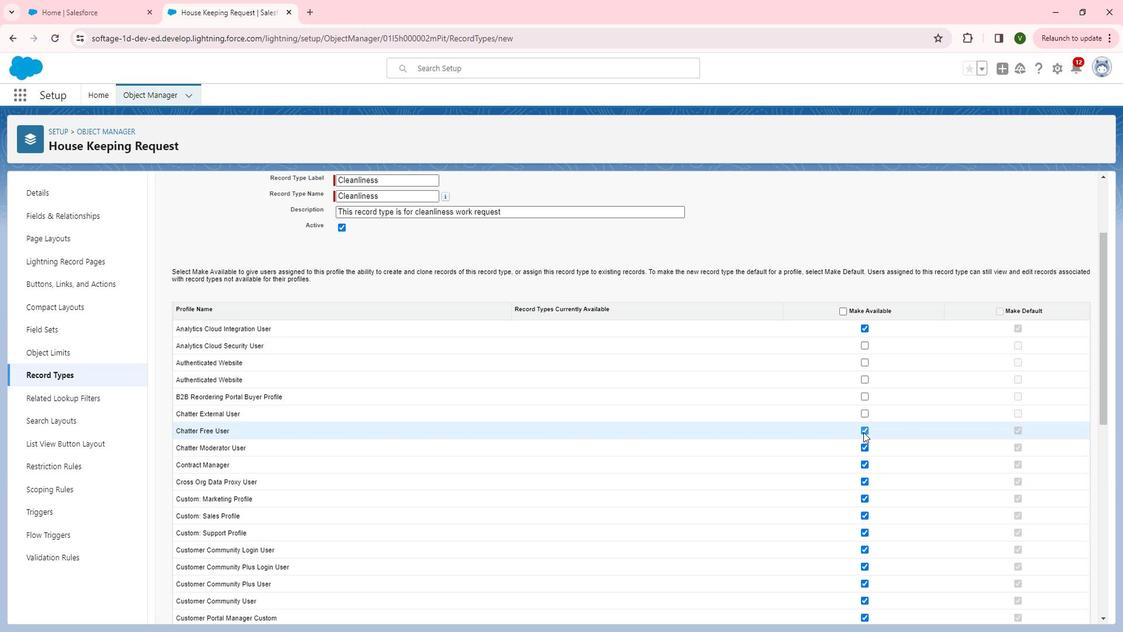 
Action: Mouse moved to (877, 429)
Screenshot: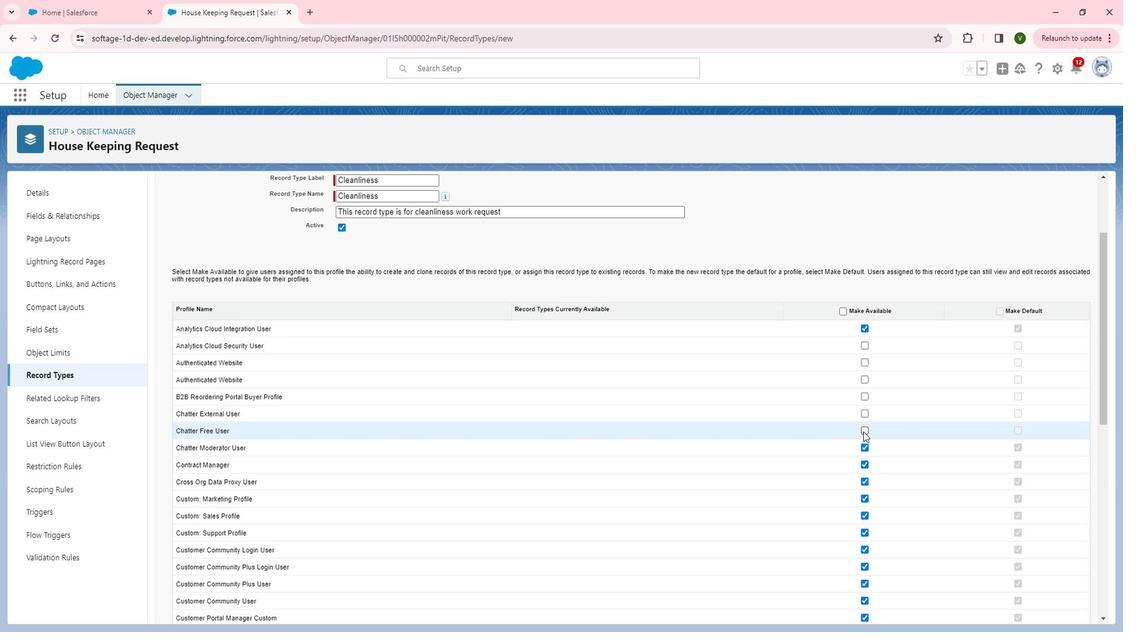 
Action: Mouse scrolled (877, 428) with delta (0, 0)
Screenshot: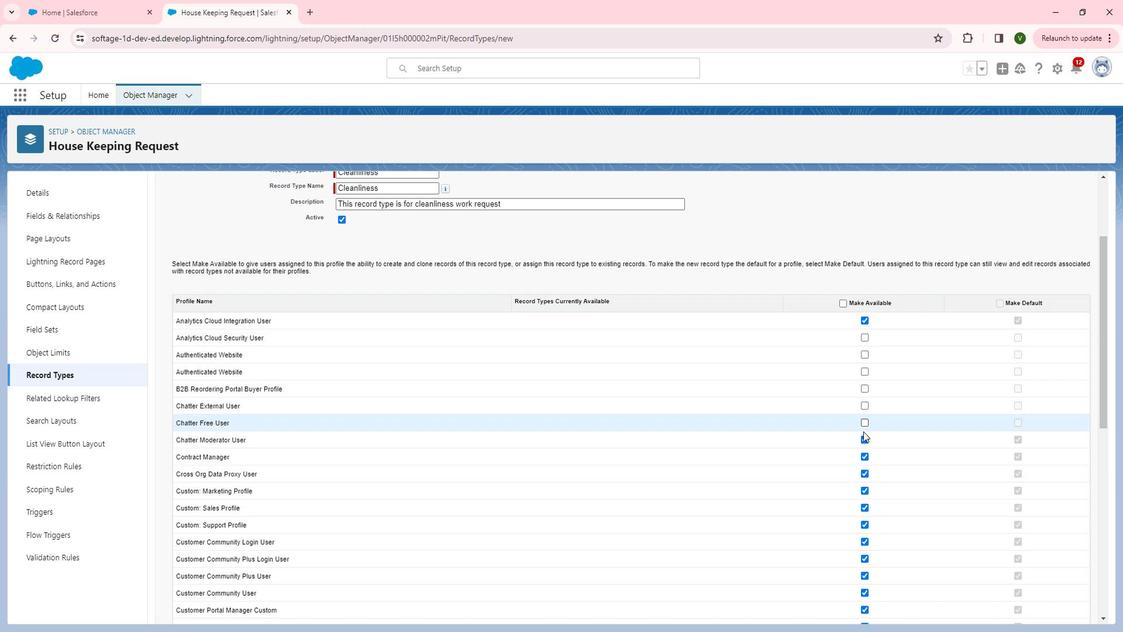 
Action: Mouse scrolled (877, 428) with delta (0, 0)
Screenshot: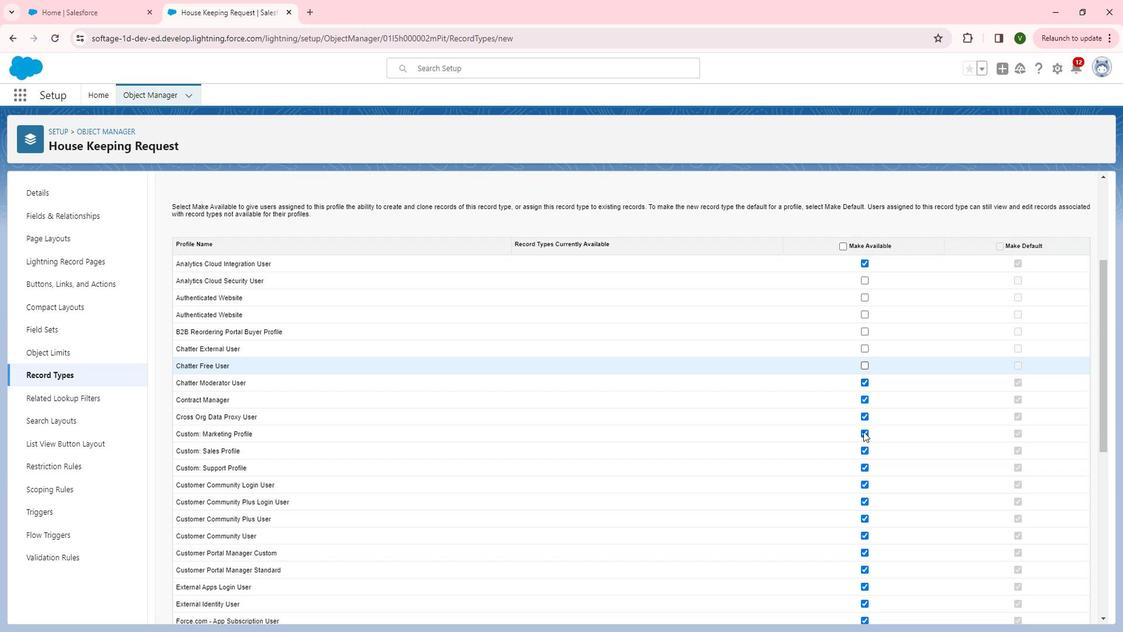 
Action: Mouse moved to (875, 375)
Screenshot: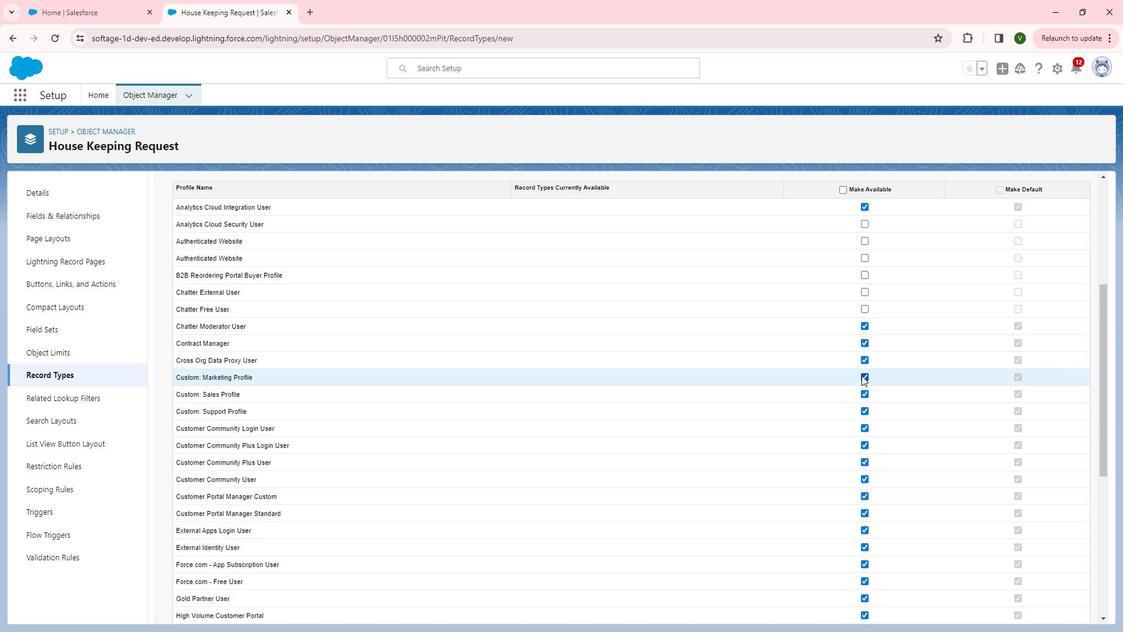 
Action: Mouse pressed left at (875, 375)
Screenshot: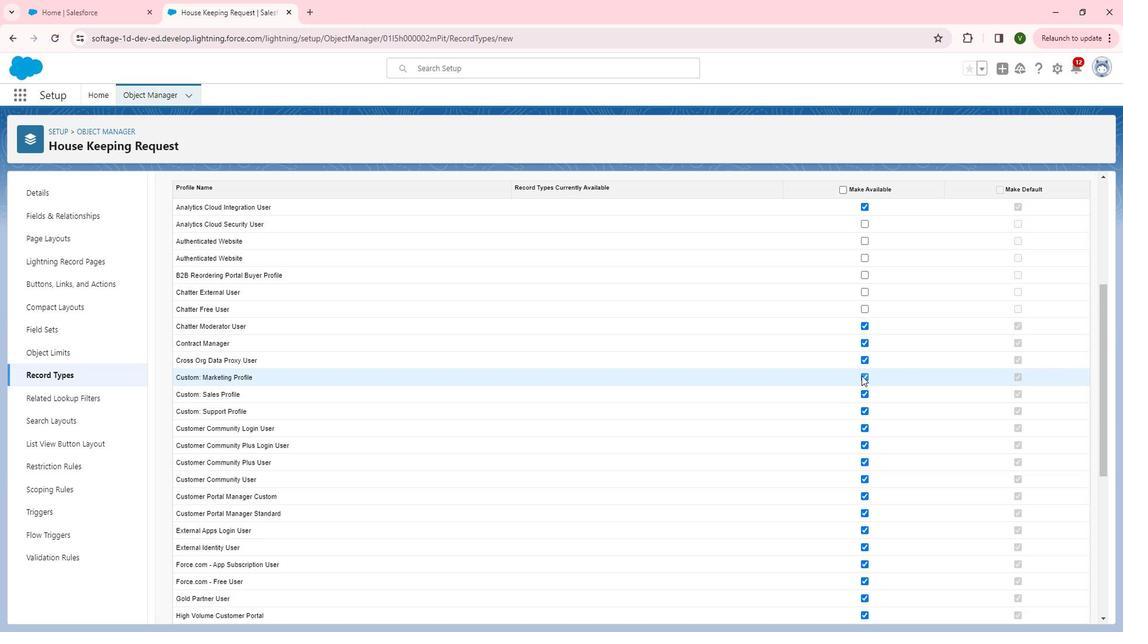 
Action: Mouse moved to (877, 396)
Screenshot: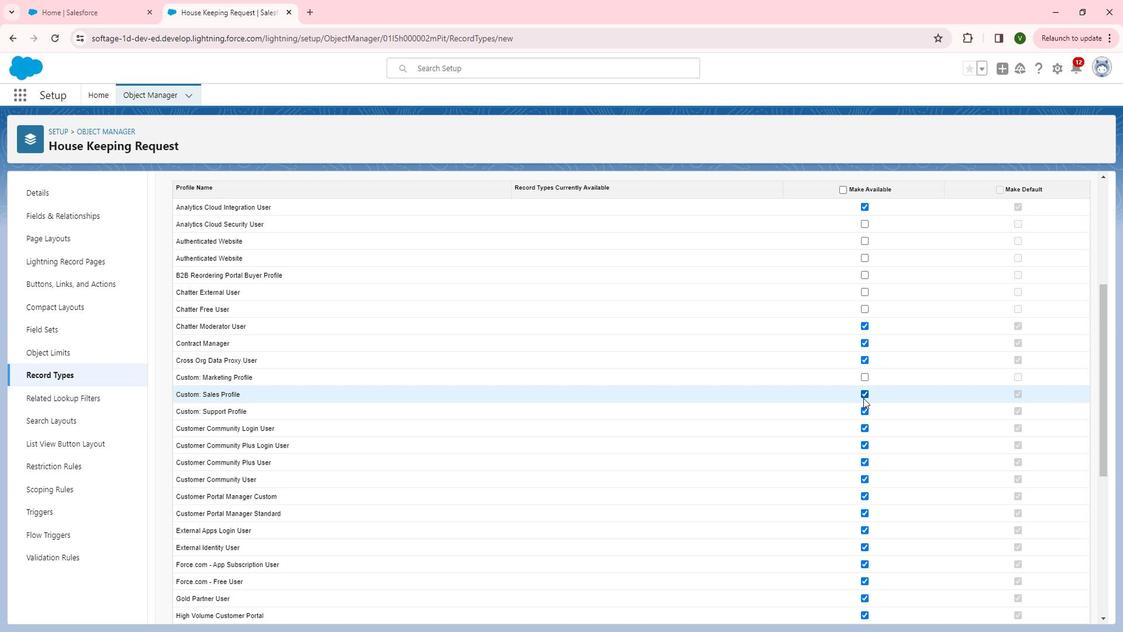 
Action: Mouse pressed left at (877, 396)
Screenshot: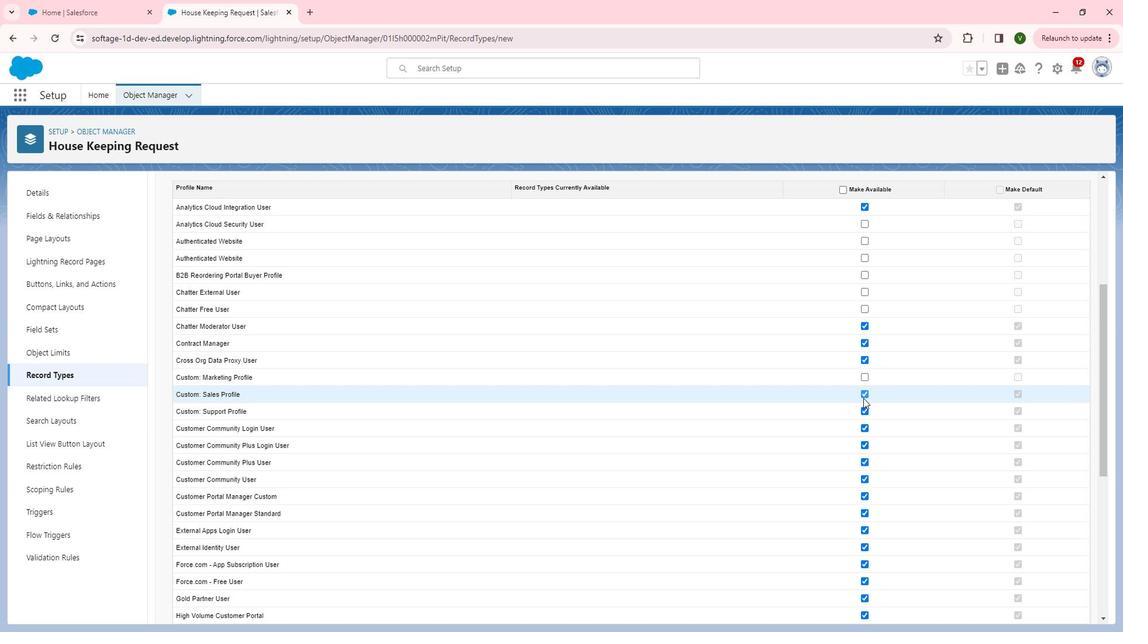 
Action: Mouse moved to (879, 406)
Screenshot: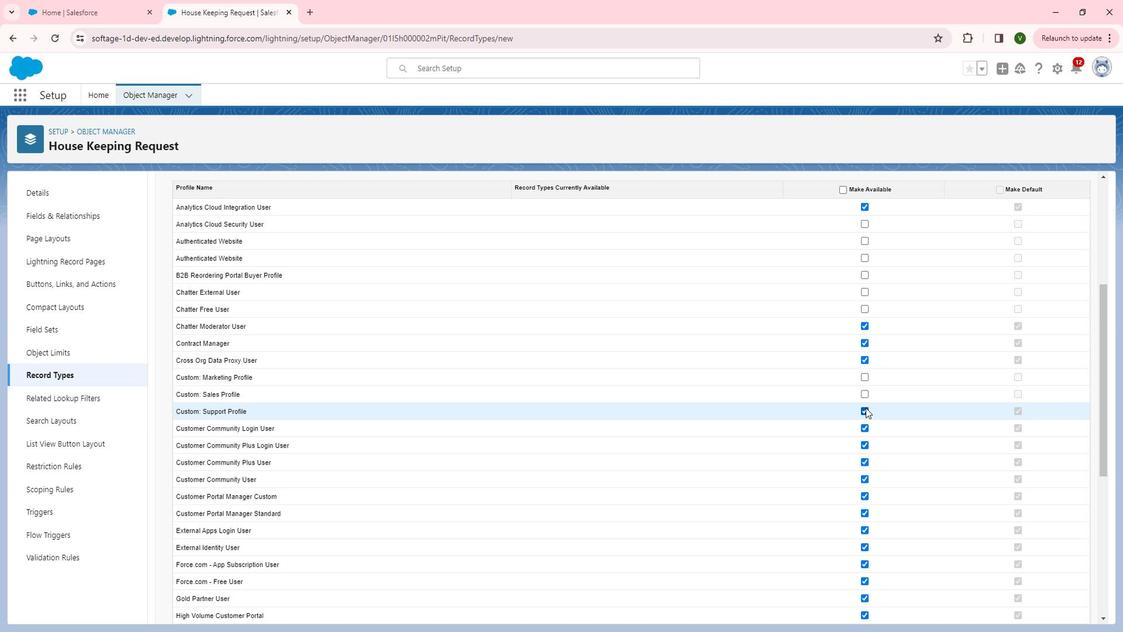 
Action: Mouse pressed left at (879, 406)
Screenshot: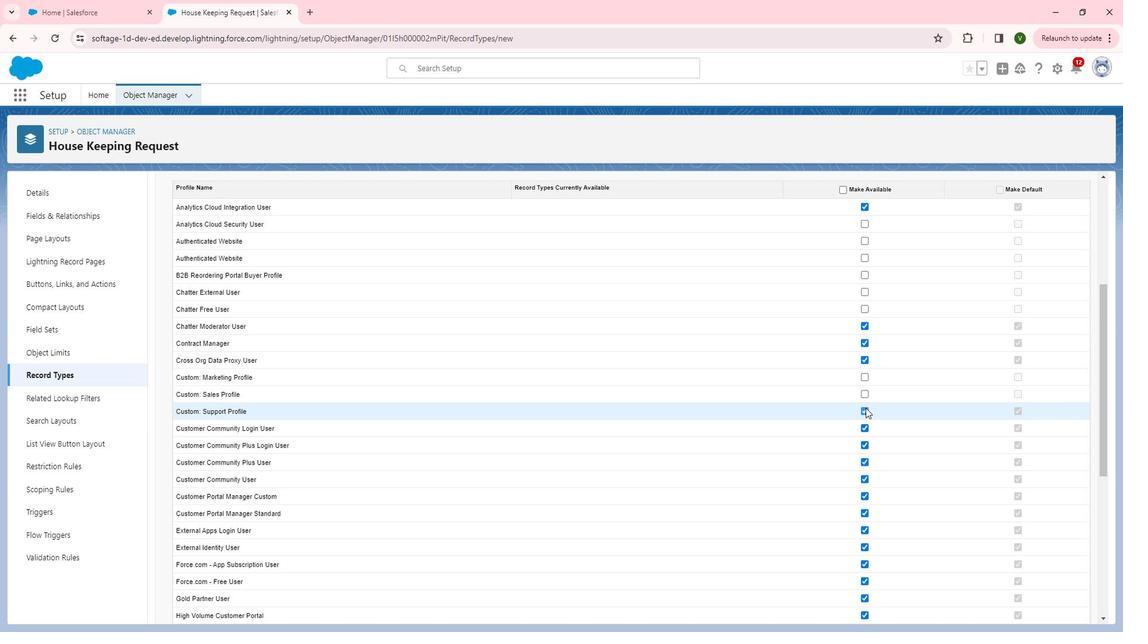 
Action: Mouse moved to (875, 422)
Screenshot: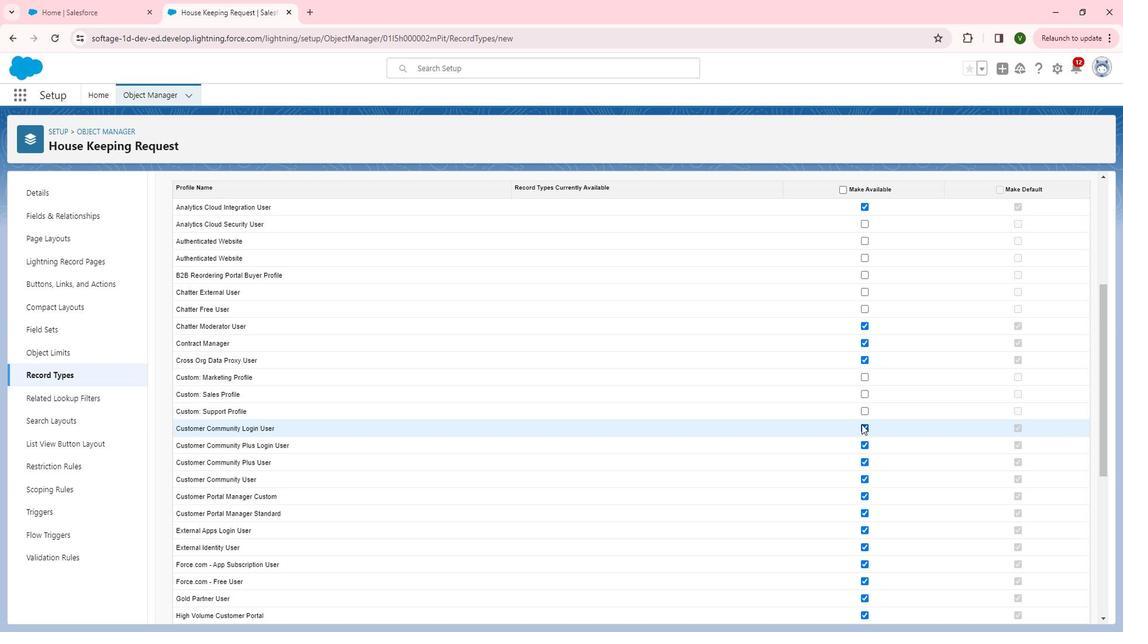 
Action: Mouse pressed left at (875, 422)
Screenshot: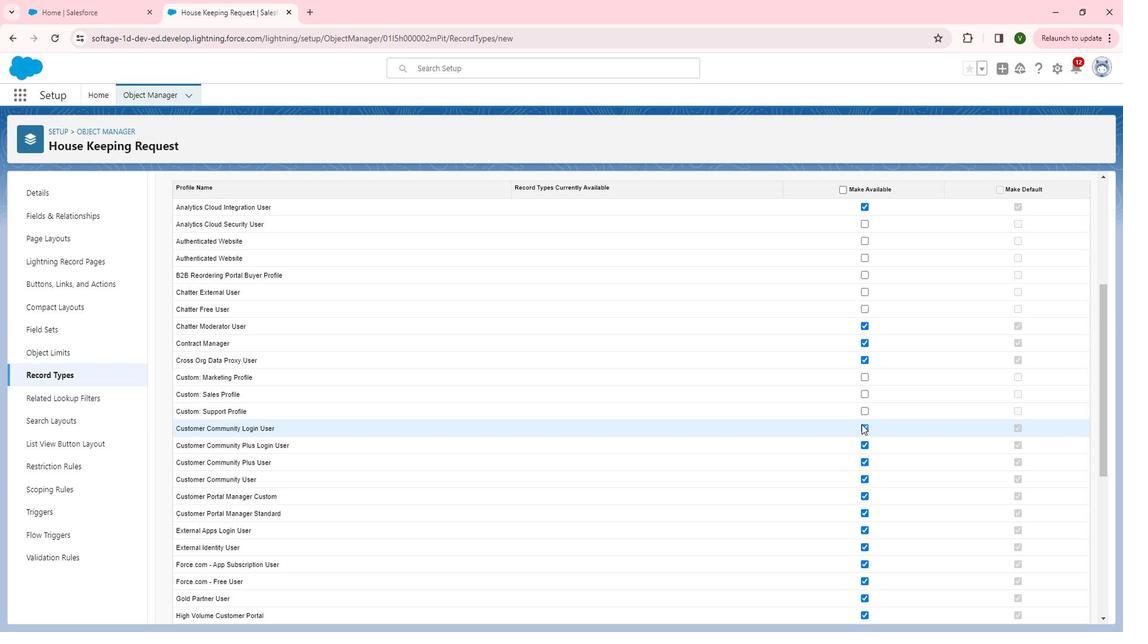 
Action: Mouse moved to (880, 441)
Screenshot: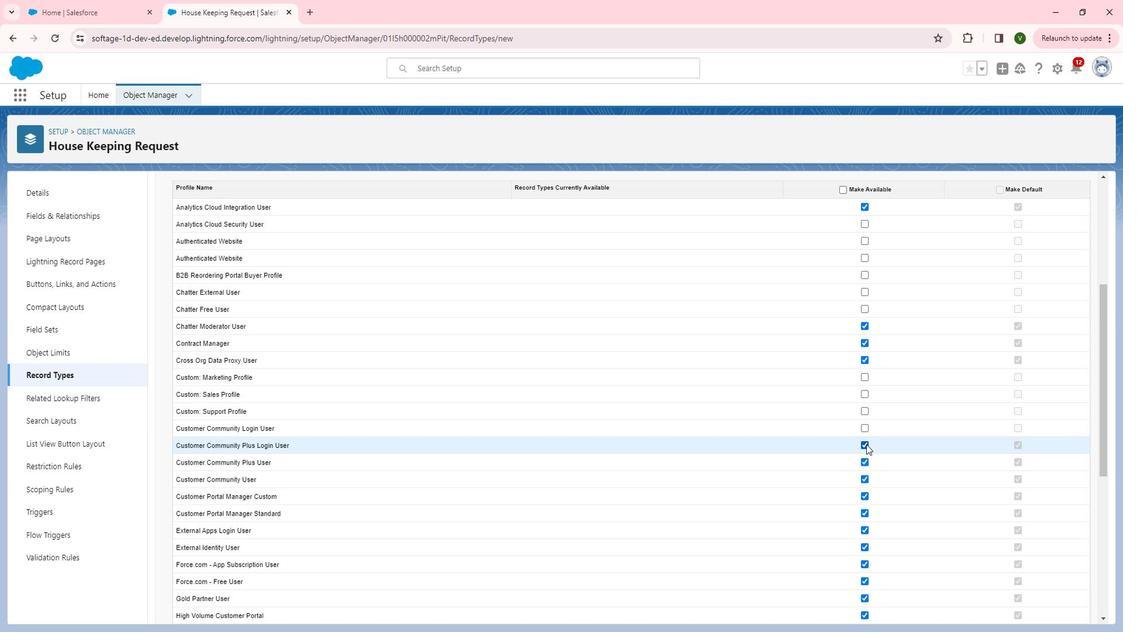 
Action: Mouse pressed left at (880, 441)
Screenshot: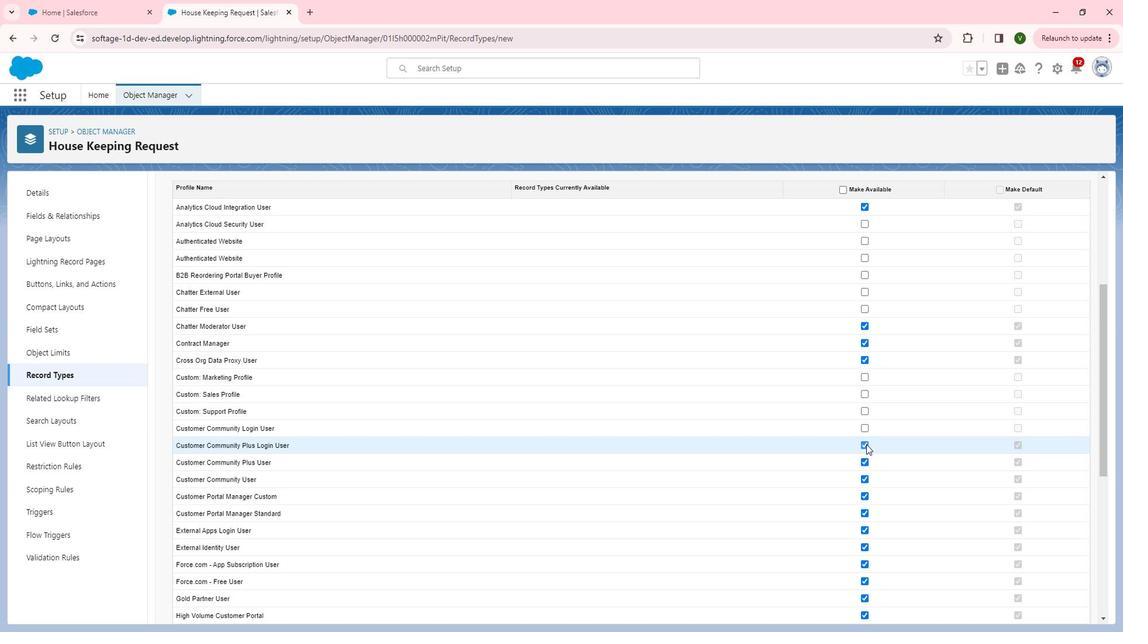 
Action: Mouse moved to (881, 456)
Screenshot: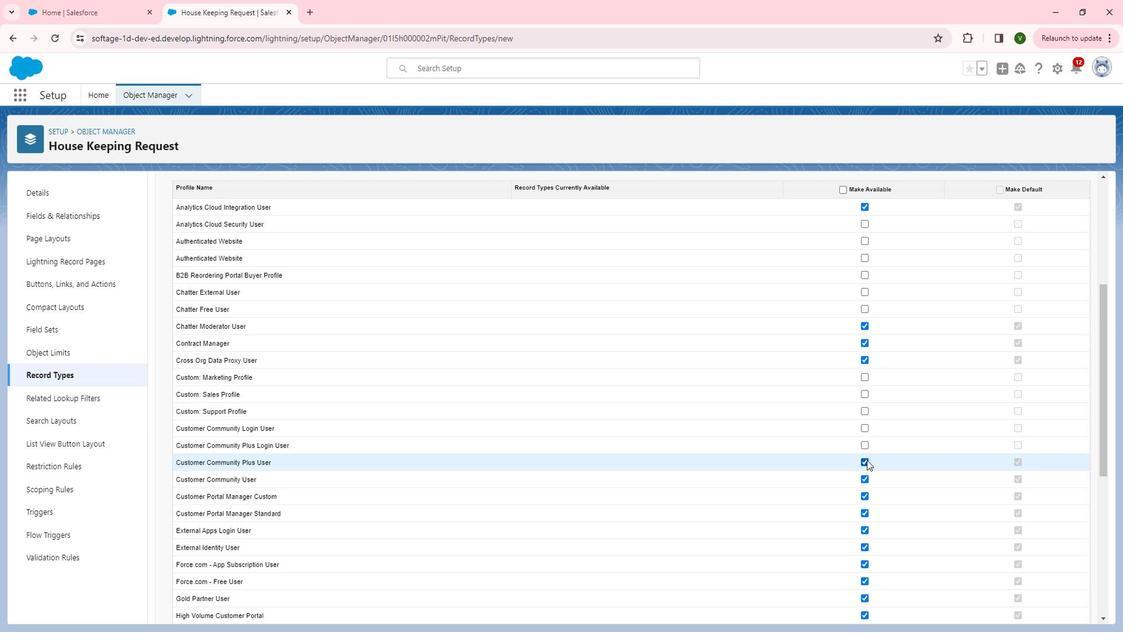 
Action: Mouse pressed left at (881, 456)
Screenshot: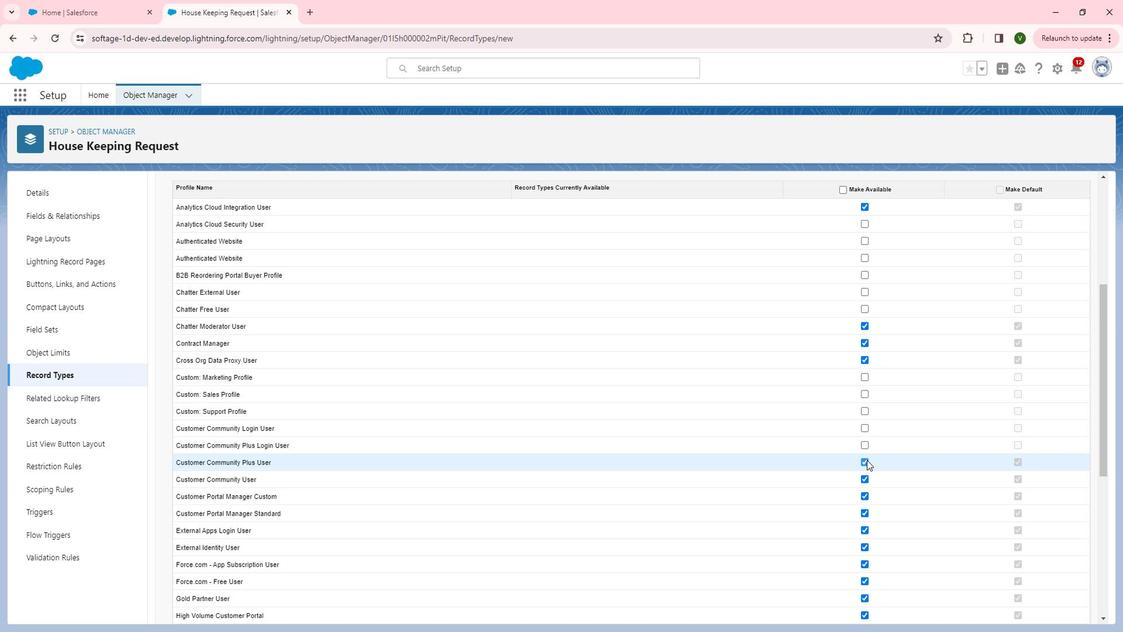 
Action: Mouse moved to (881, 456)
Screenshot: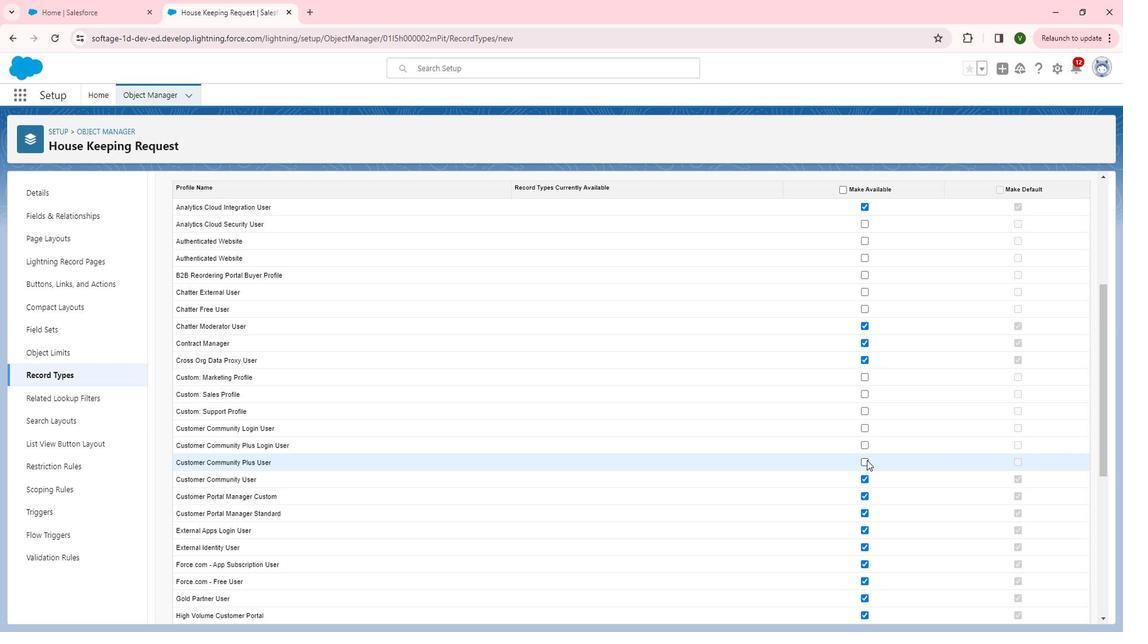
Action: Mouse scrolled (881, 456) with delta (0, 0)
Screenshot: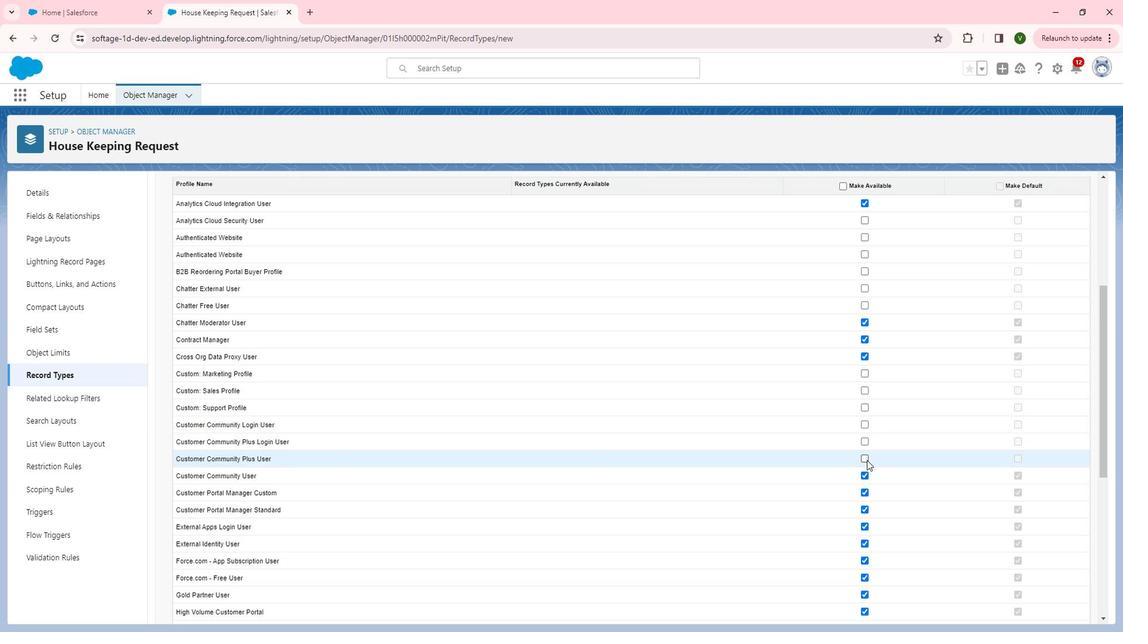 
Action: Mouse scrolled (881, 456) with delta (0, 0)
Screenshot: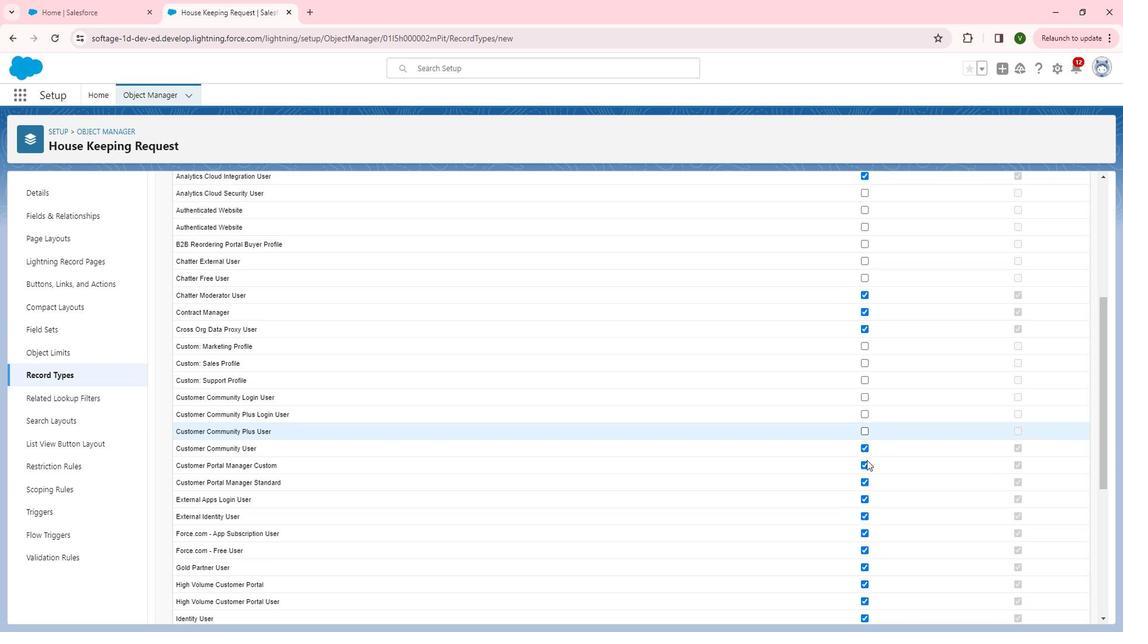 
Action: Mouse scrolled (881, 456) with delta (0, 0)
Screenshot: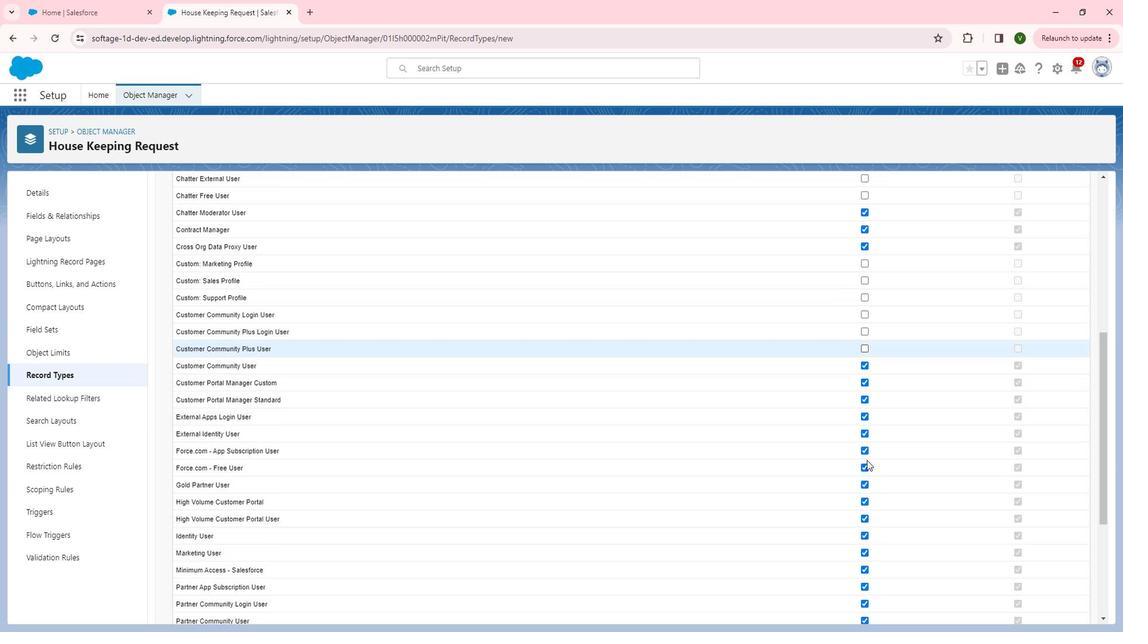 
Action: Mouse moved to (881, 441)
Screenshot: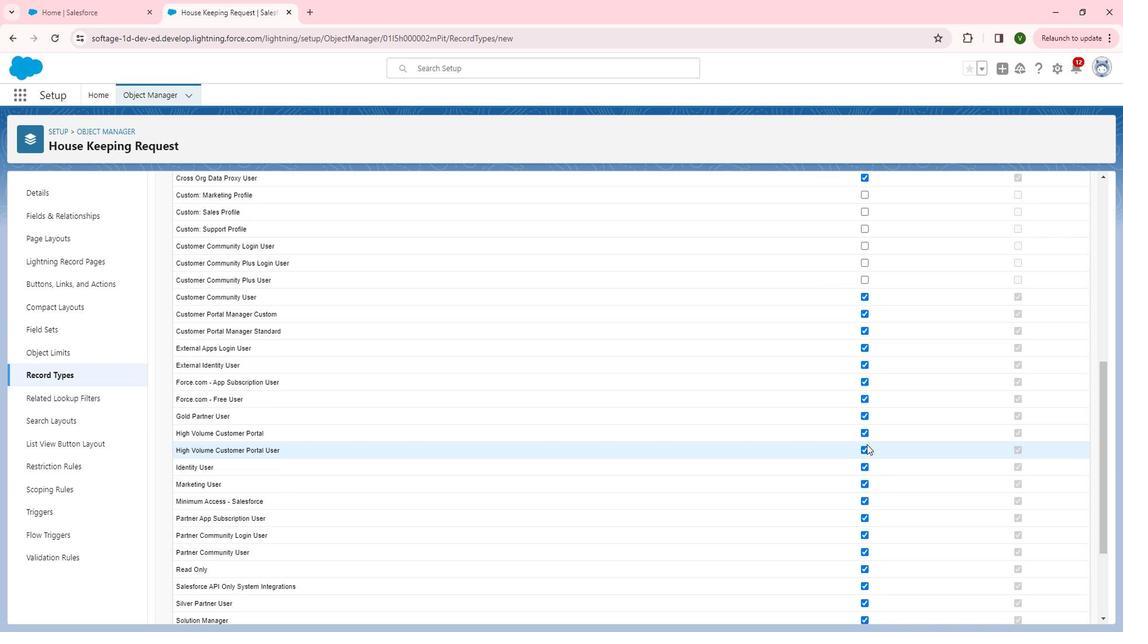 
Action: Mouse pressed left at (881, 441)
Screenshot: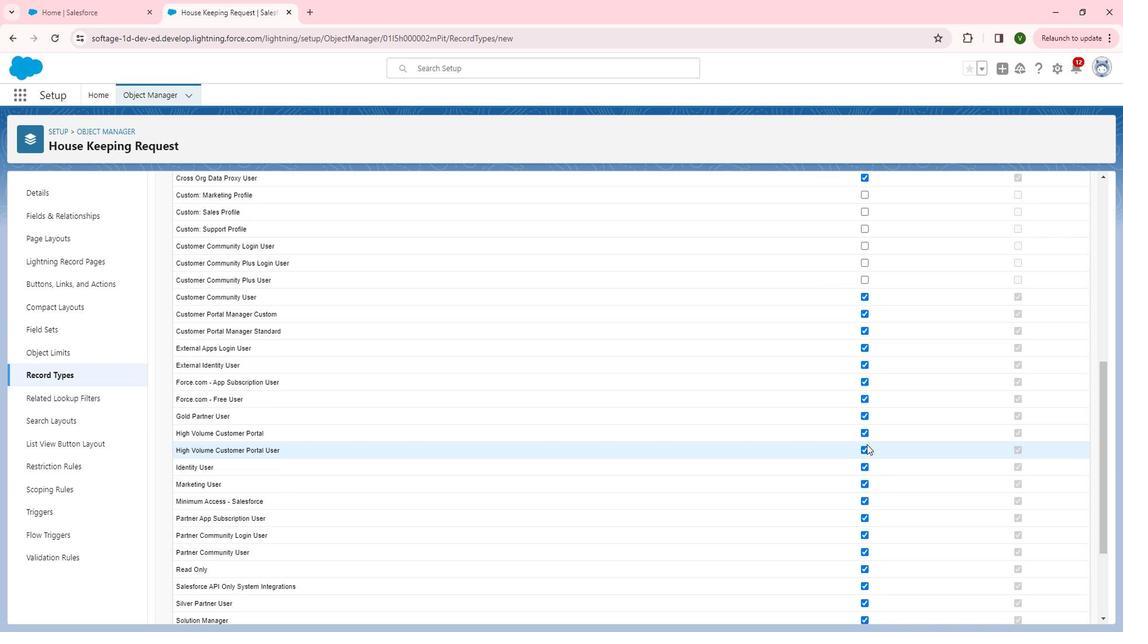 
Action: Mouse moved to (876, 427)
Screenshot: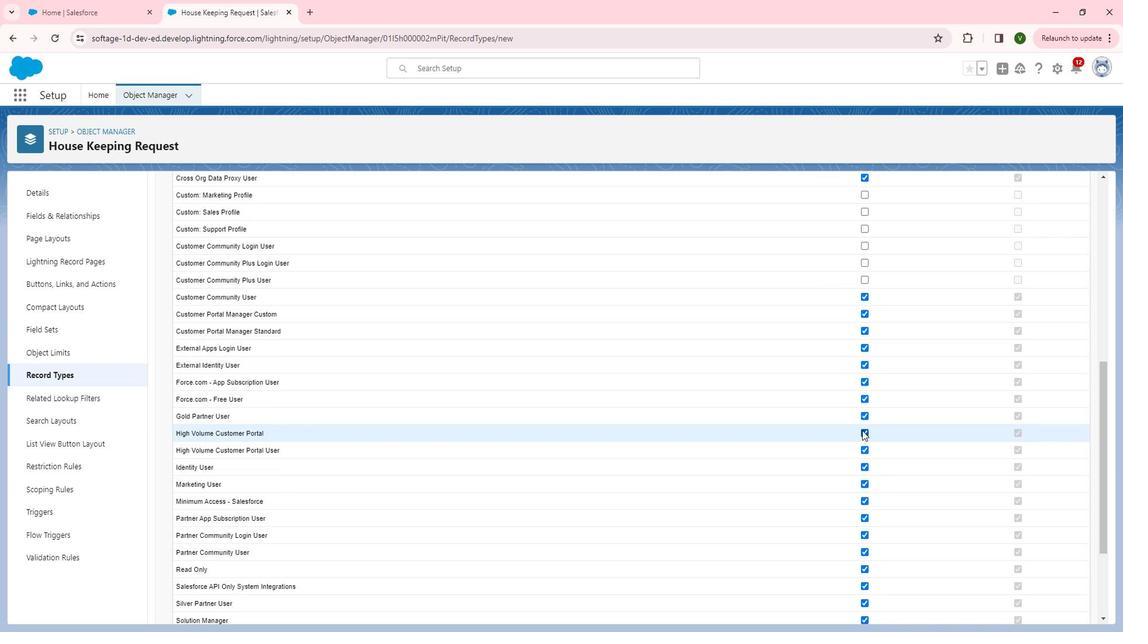
Action: Mouse pressed left at (876, 427)
Screenshot: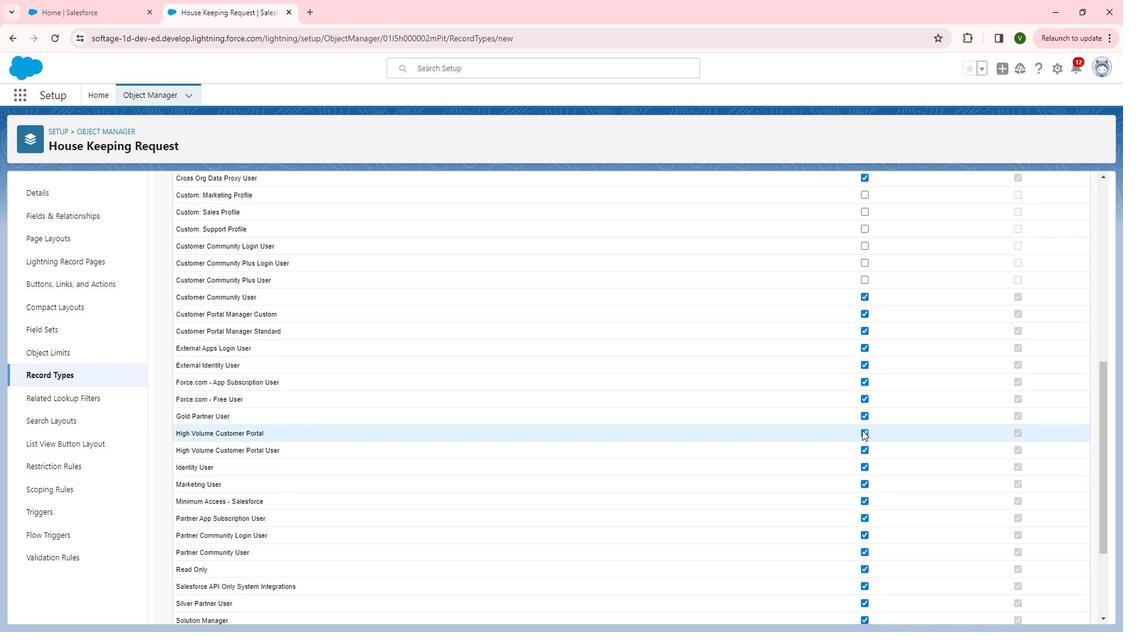 
Action: Mouse moved to (878, 448)
Screenshot: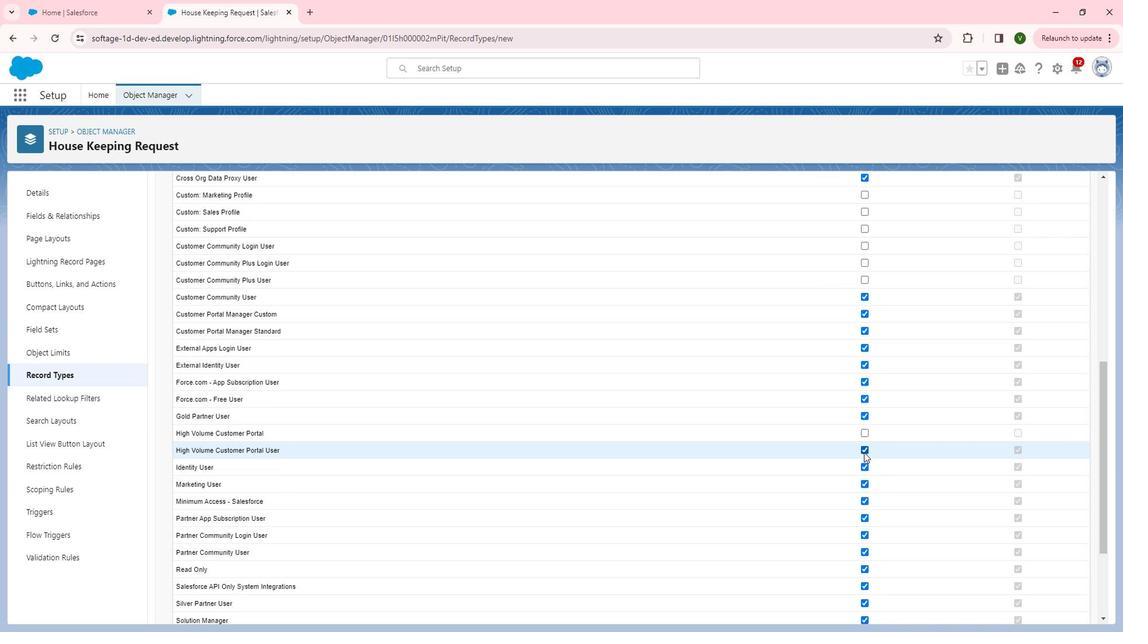 
Action: Mouse pressed left at (878, 448)
Screenshot: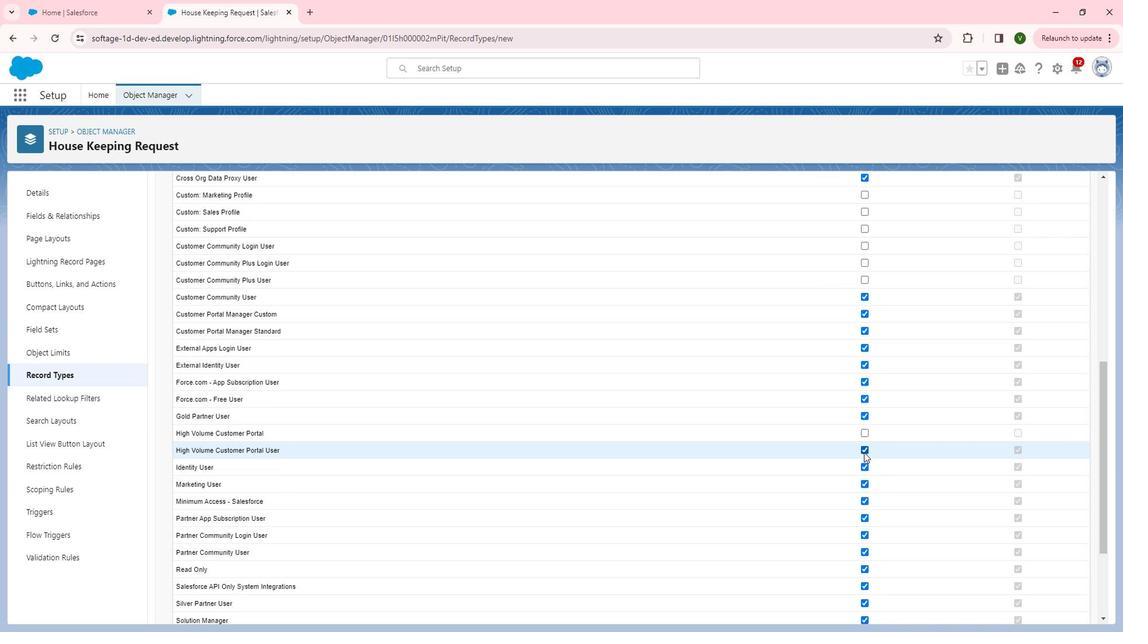 
Action: Mouse moved to (879, 462)
Screenshot: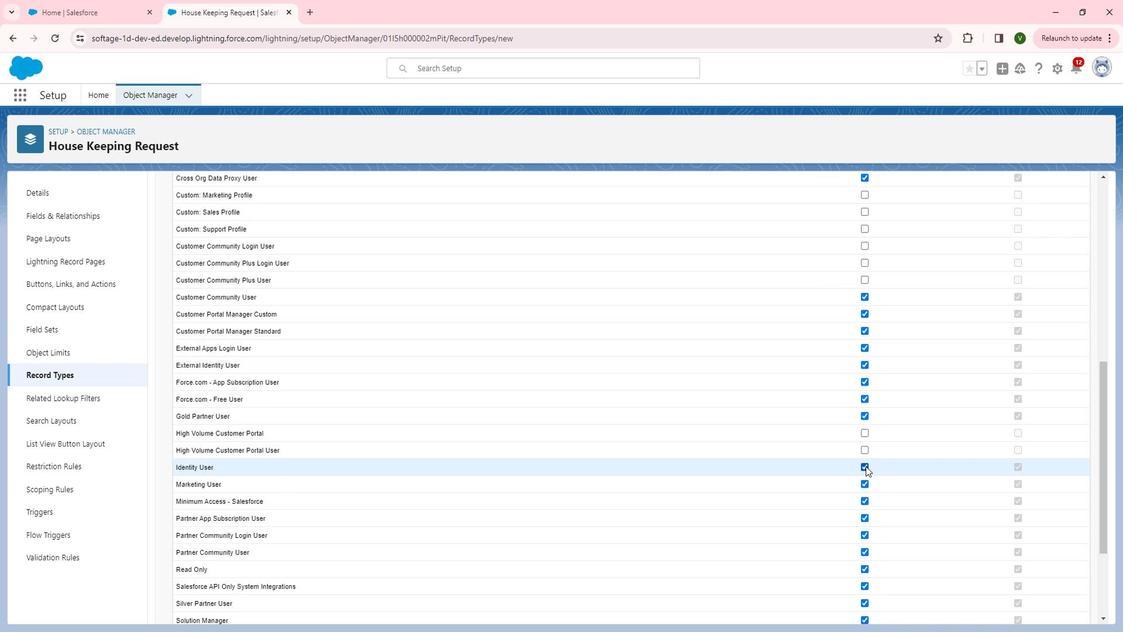 
Action: Mouse pressed left at (879, 462)
Screenshot: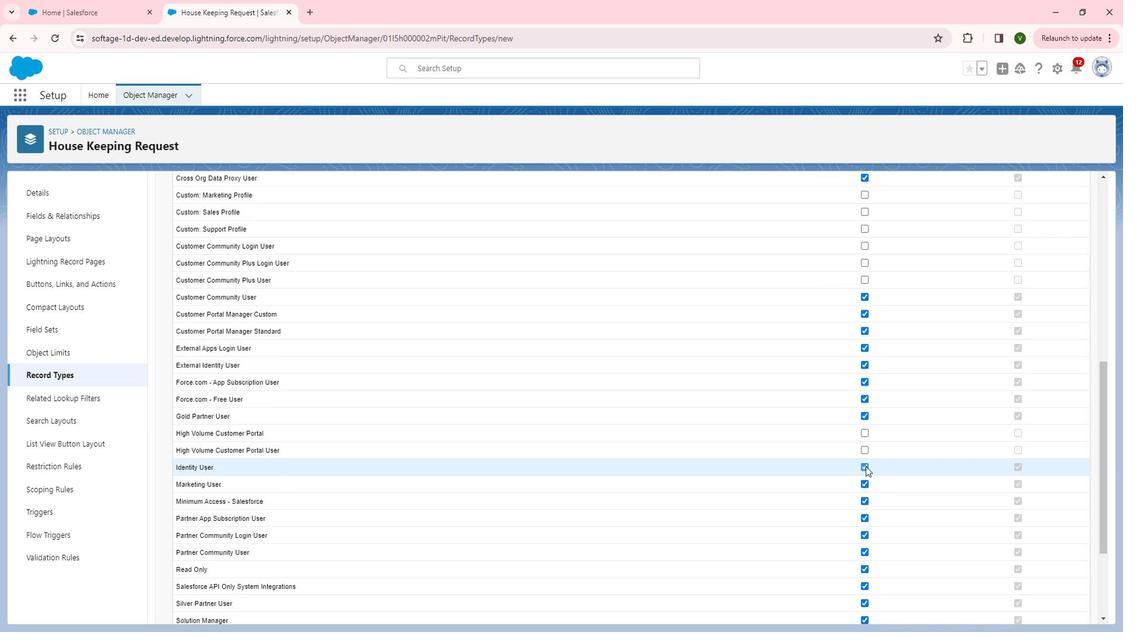 
Action: Mouse moved to (878, 482)
Screenshot: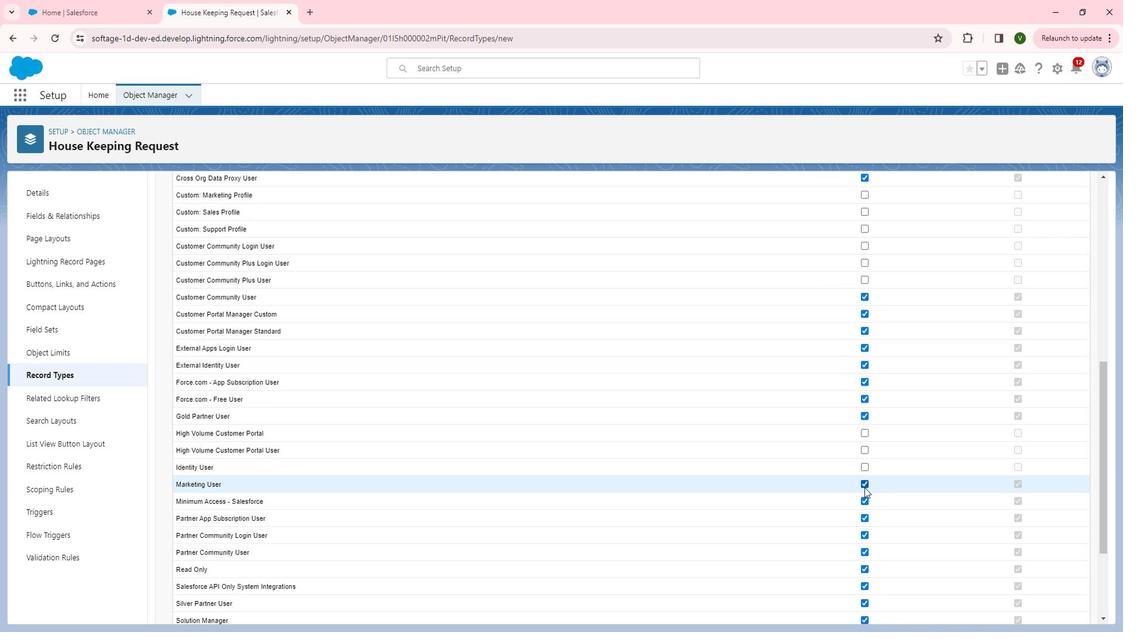 
Action: Mouse pressed left at (878, 482)
Screenshot: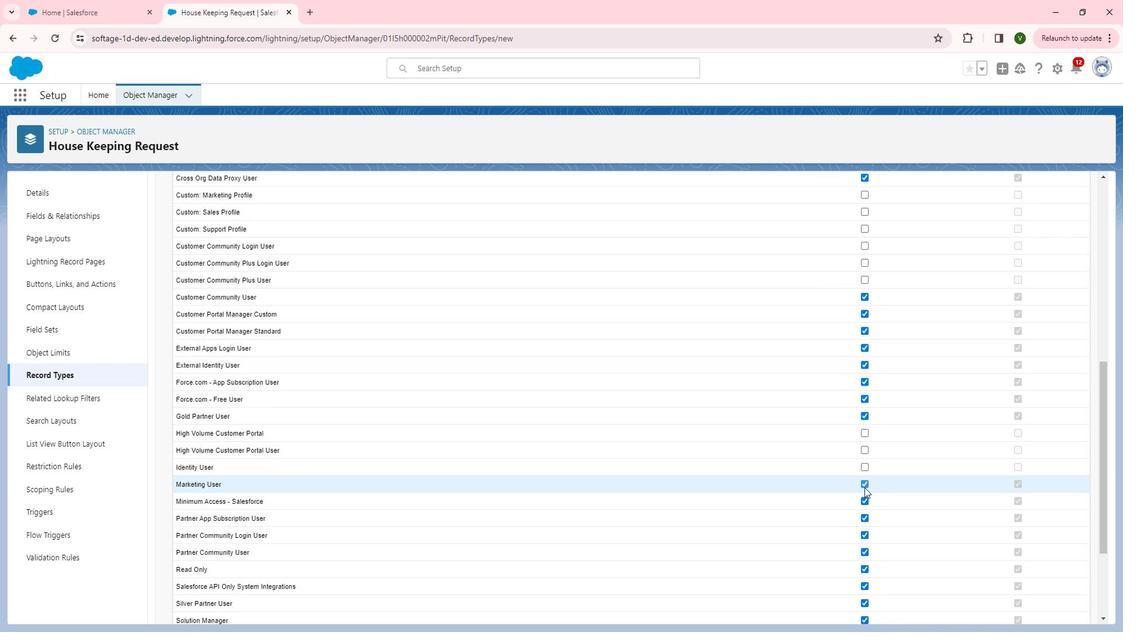 
Action: Mouse moved to (878, 482)
Screenshot: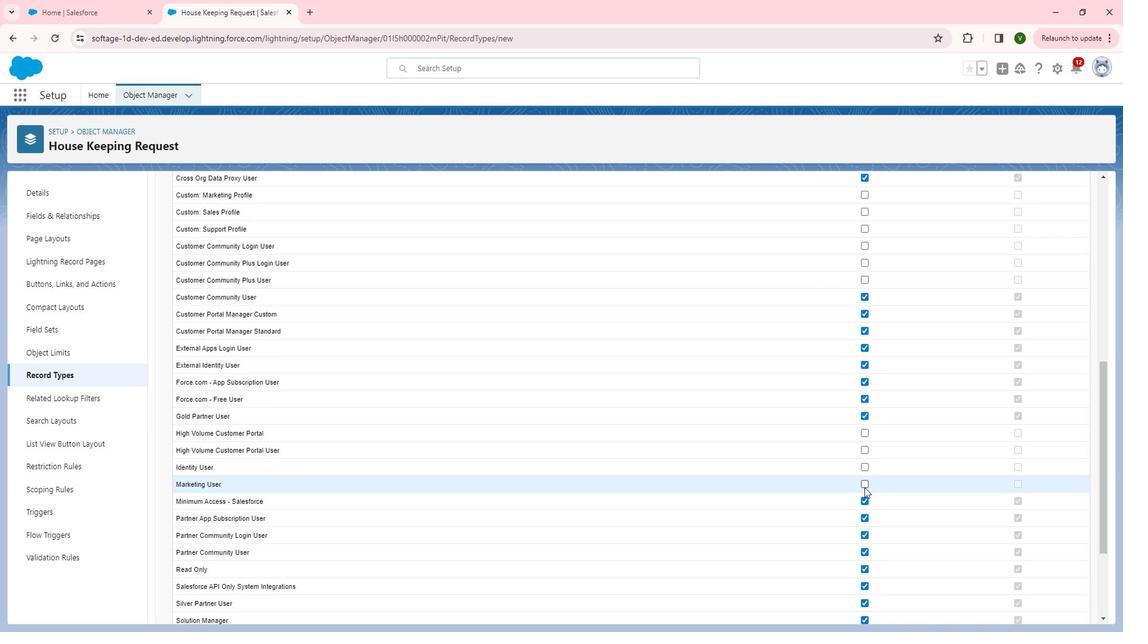 
Action: Mouse scrolled (878, 482) with delta (0, 0)
Screenshot: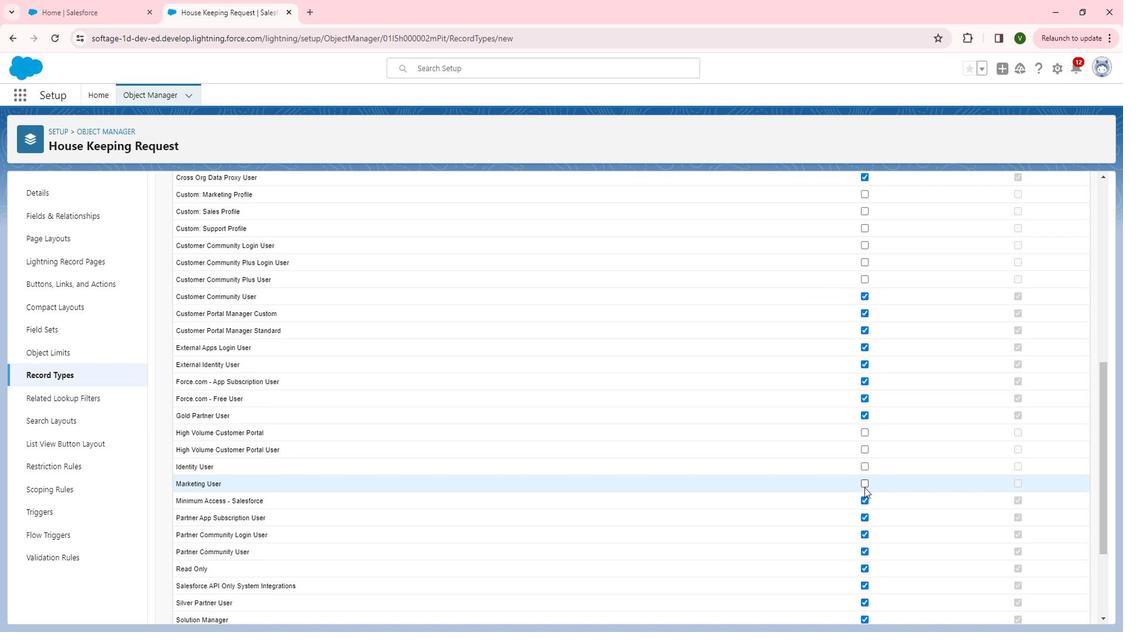 
Action: Mouse scrolled (878, 482) with delta (0, 0)
Screenshot: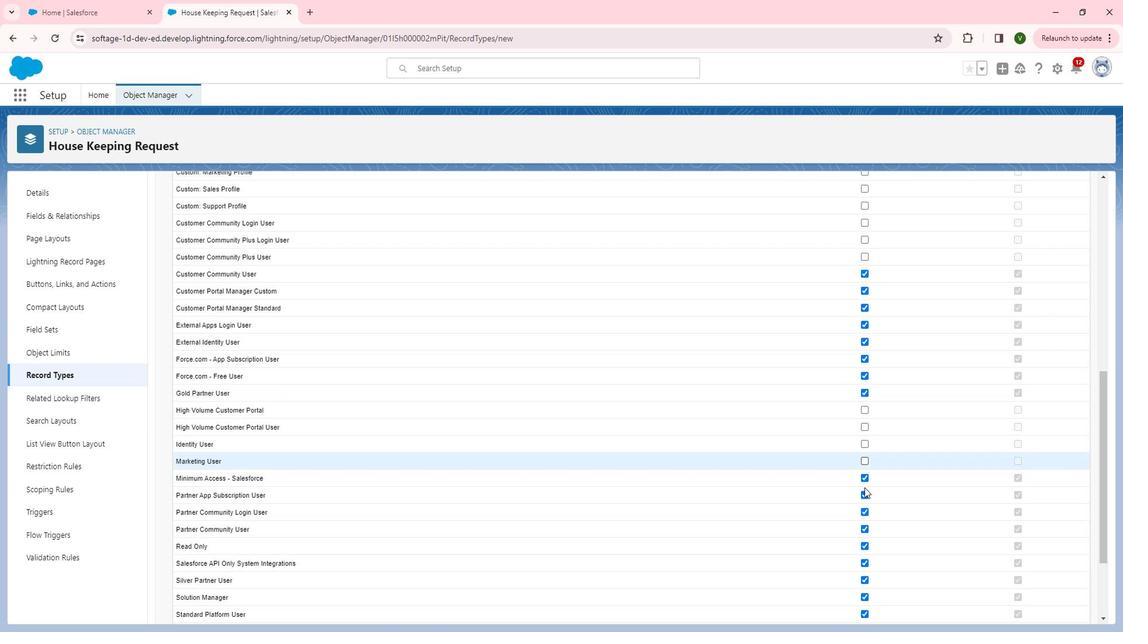 
Action: Mouse scrolled (878, 482) with delta (0, 0)
Screenshot: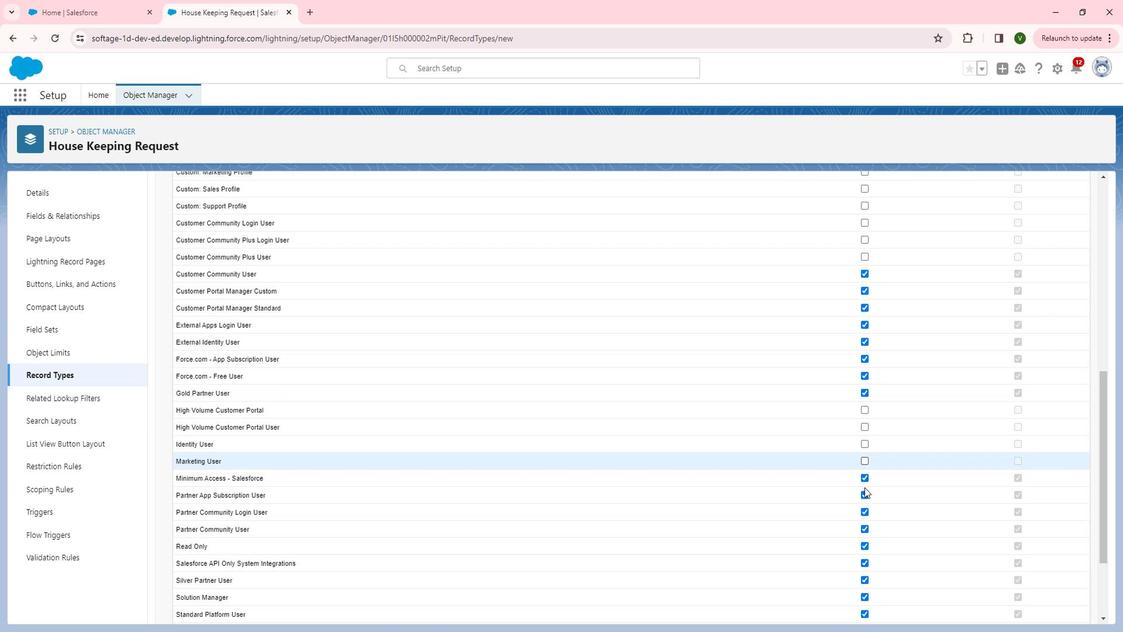 
Action: Mouse moved to (876, 463)
Screenshot: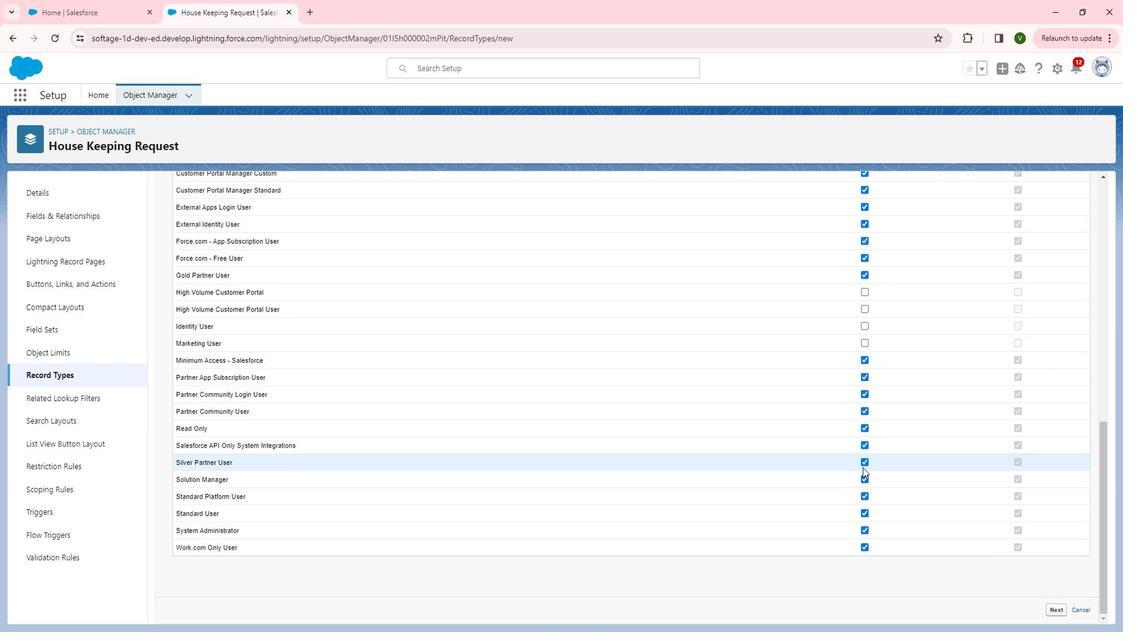 
Action: Mouse pressed left at (876, 463)
Screenshot: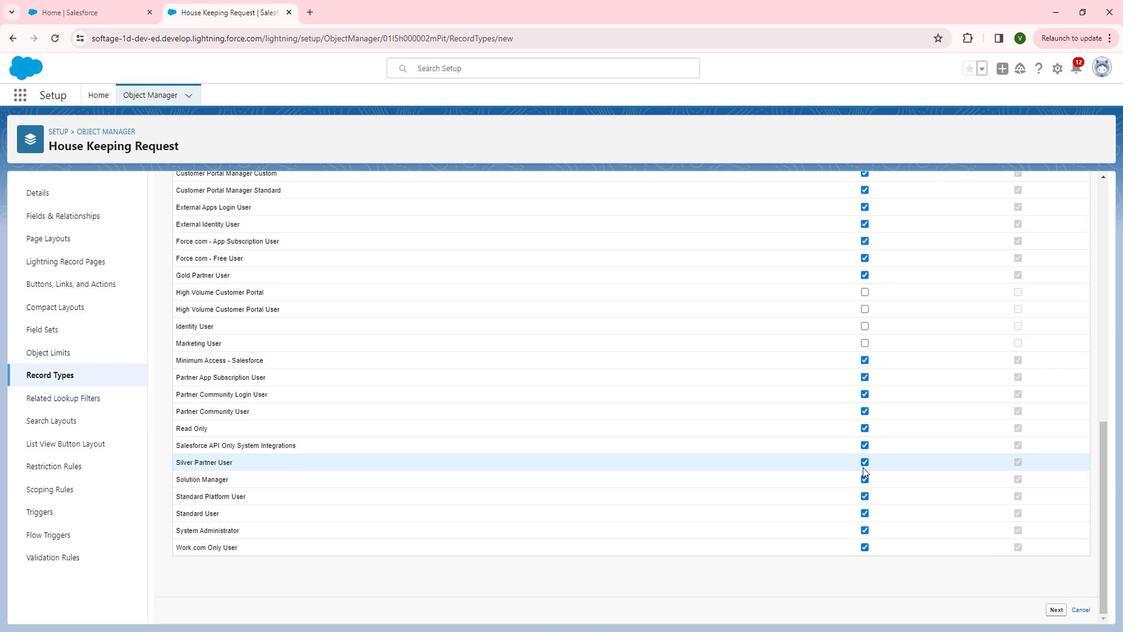 
Action: Mouse moved to (876, 457)
Screenshot: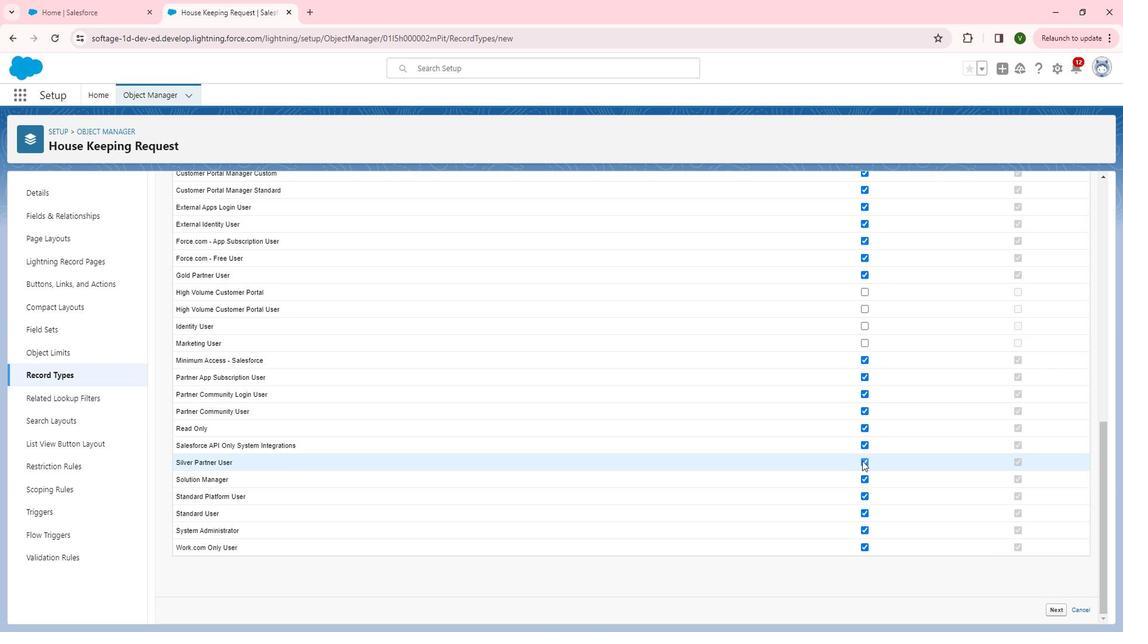 
Action: Mouse pressed left at (876, 457)
Screenshot: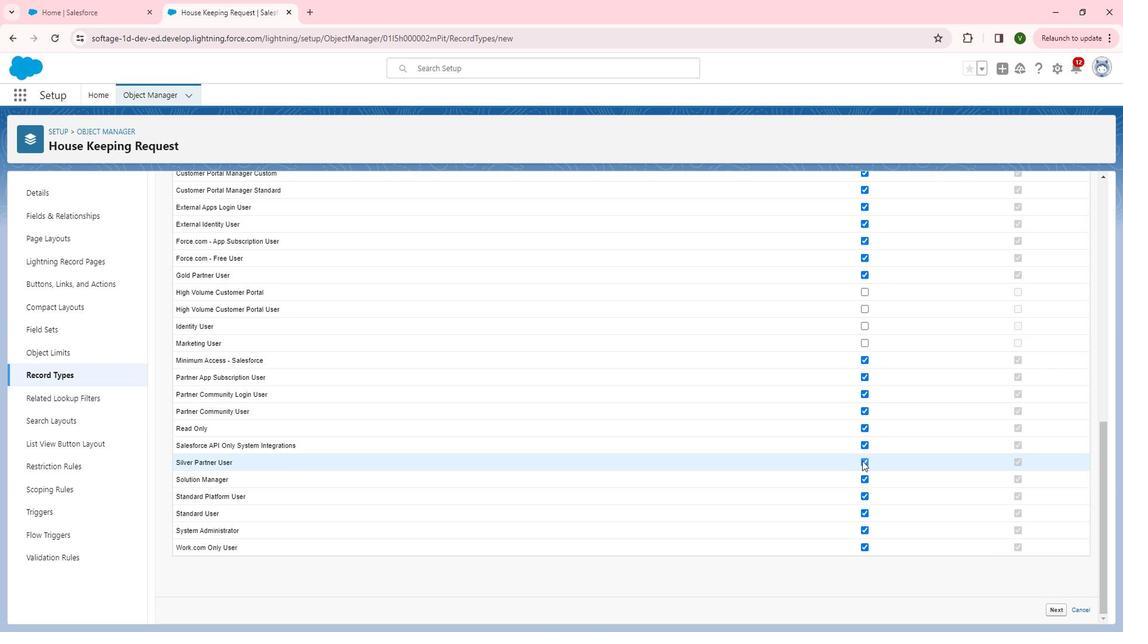 
Action: Mouse moved to (879, 394)
Screenshot: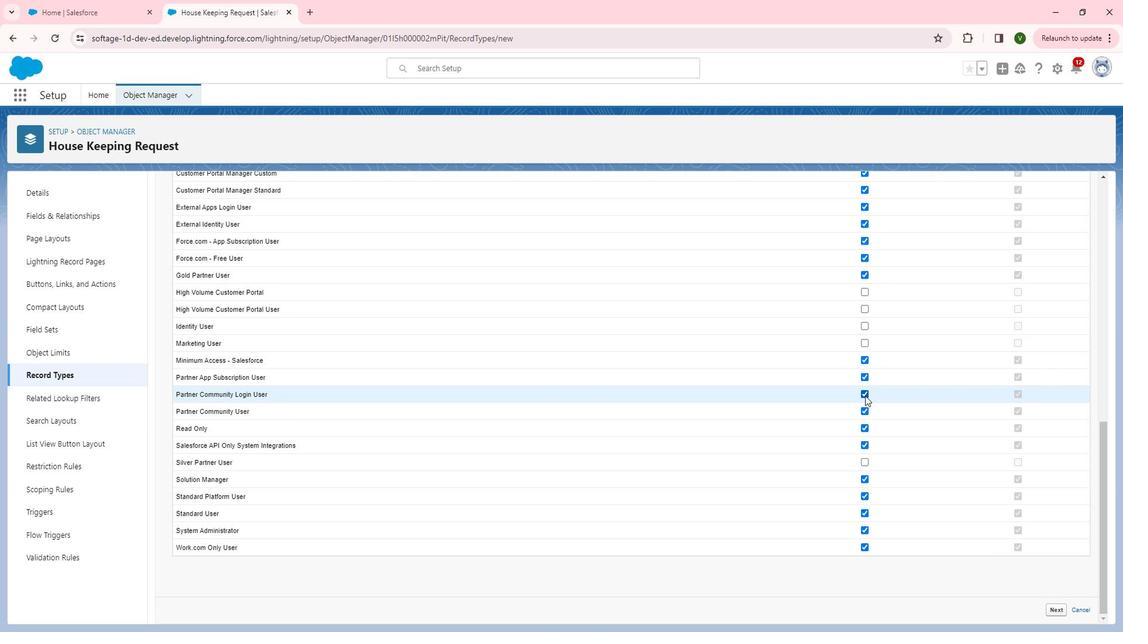 
Action: Mouse pressed left at (879, 394)
Screenshot: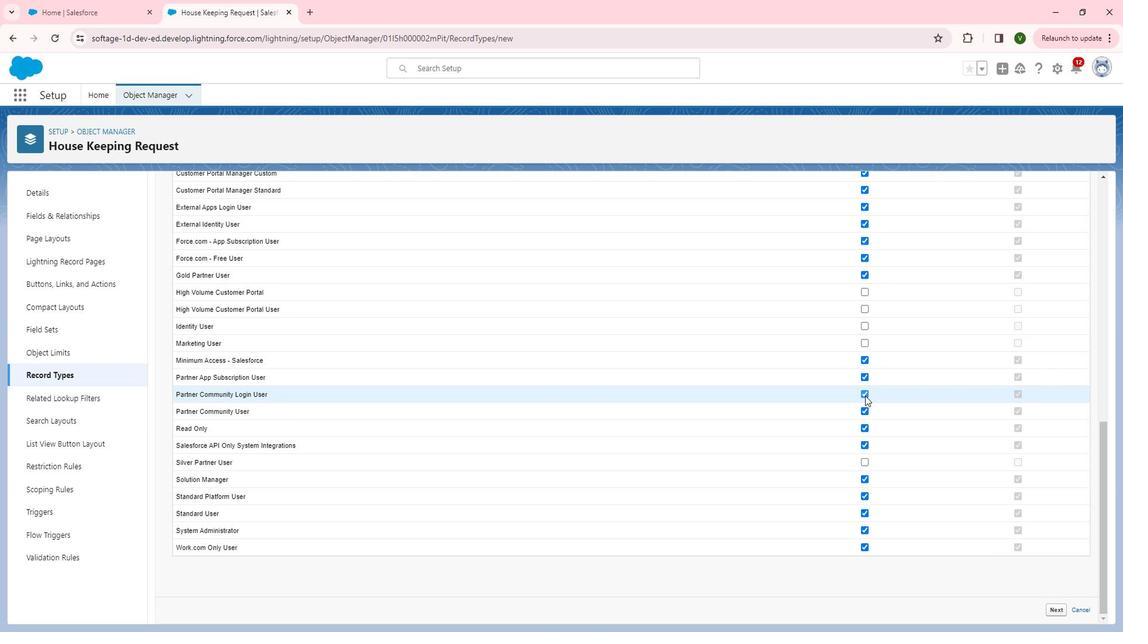 
Action: Mouse moved to (876, 376)
Screenshot: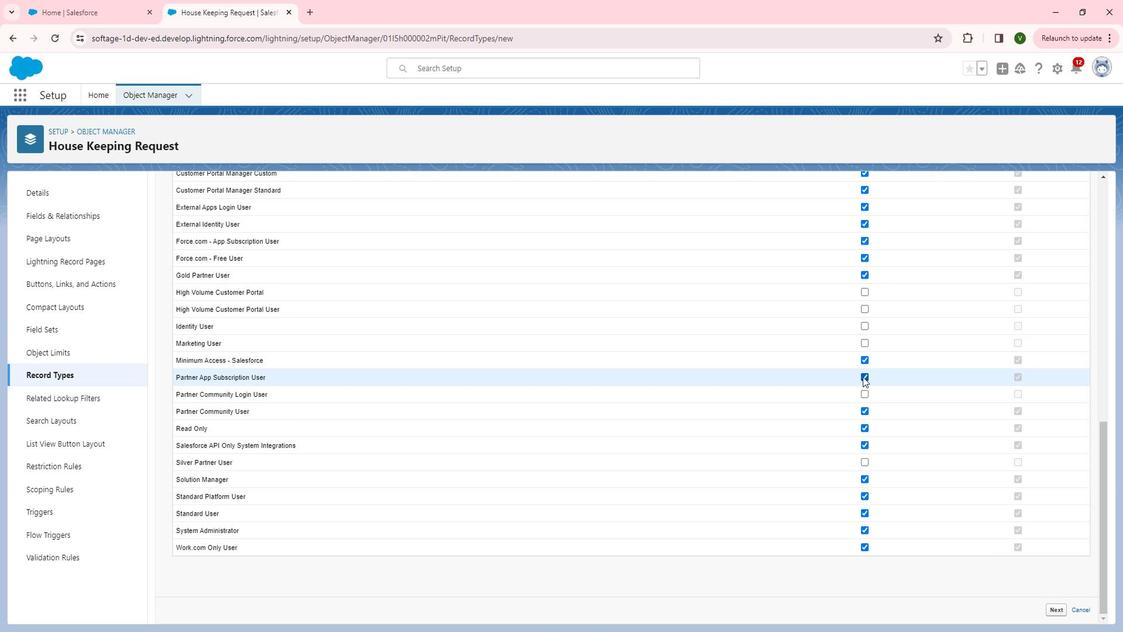 
Action: Mouse pressed left at (876, 376)
Screenshot: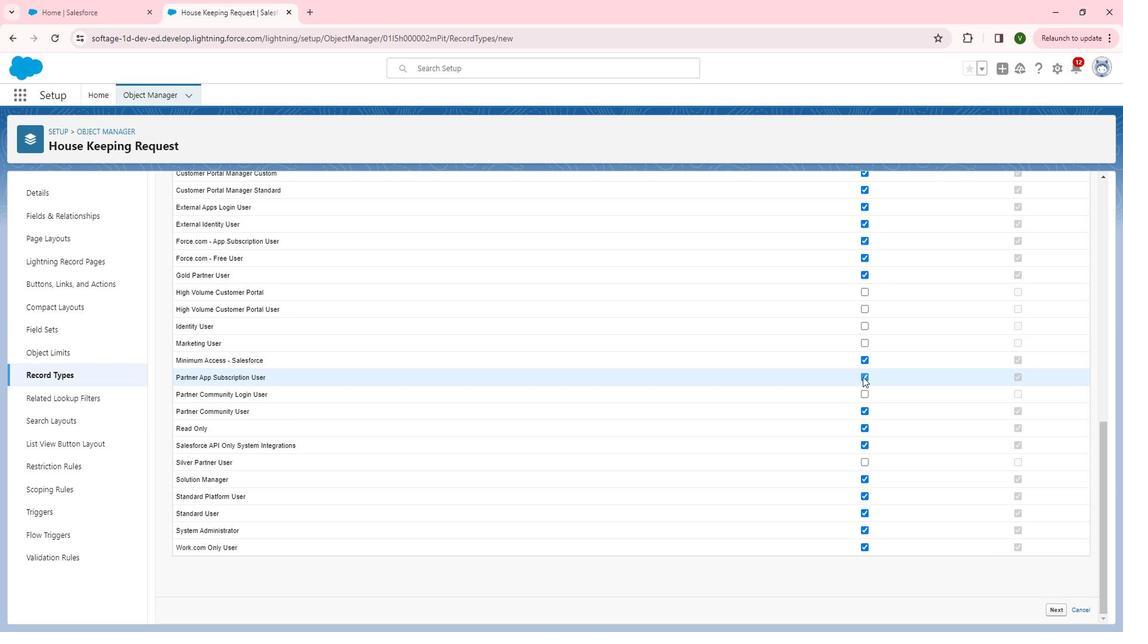 
Action: Mouse moved to (876, 360)
Screenshot: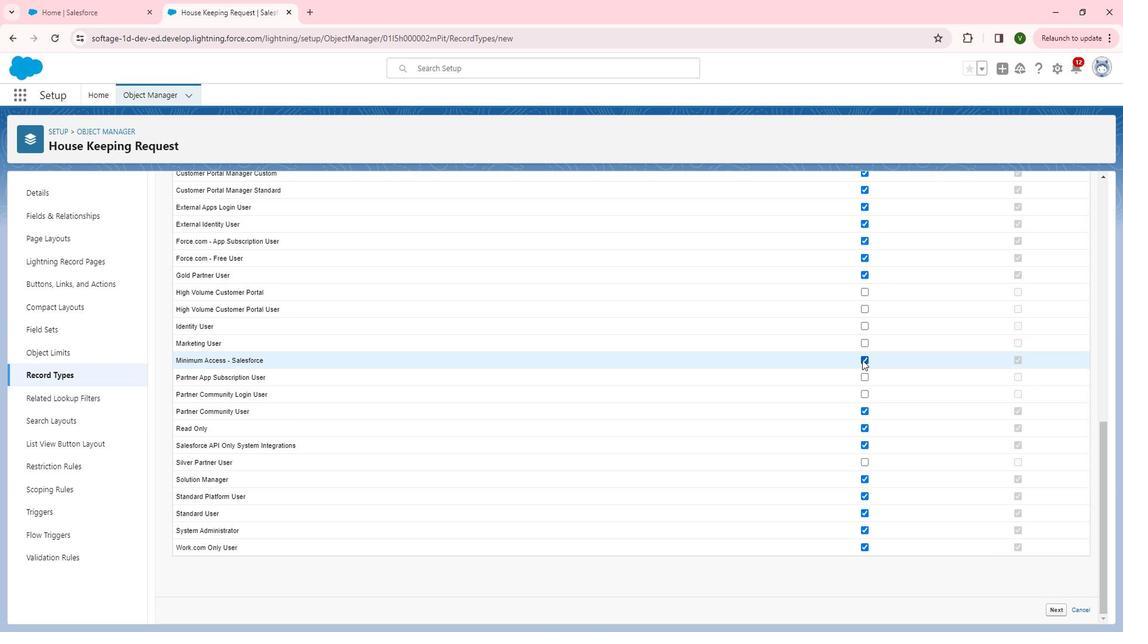 
Action: Mouse pressed left at (876, 360)
Screenshot: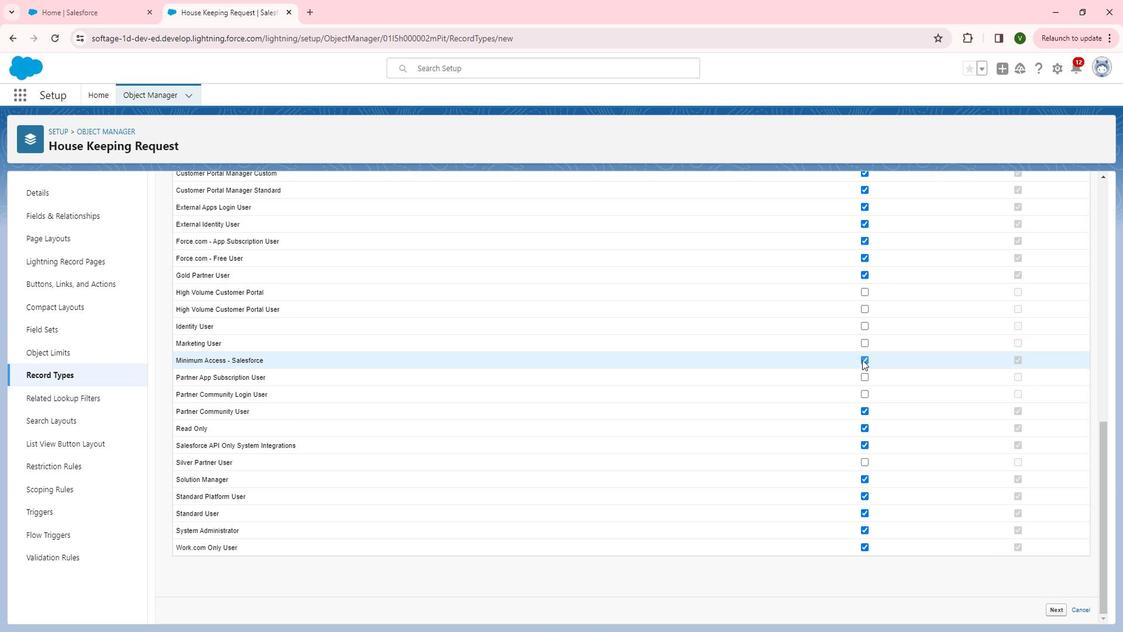 
Action: Mouse moved to (1036, 506)
Screenshot: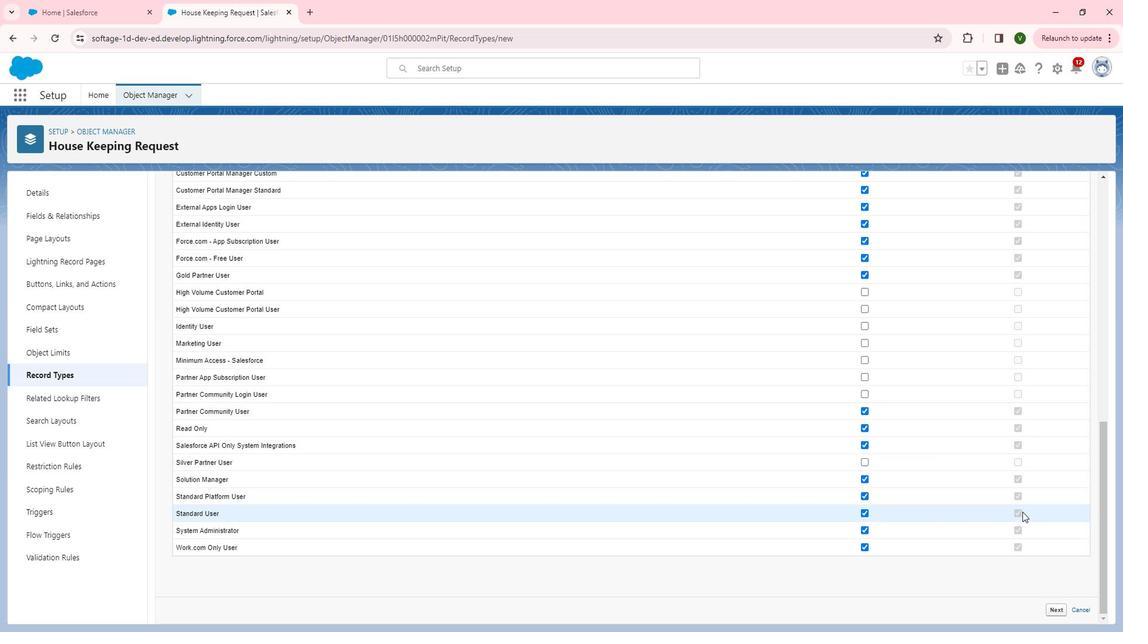 
Action: Mouse pressed left at (1036, 506)
Screenshot: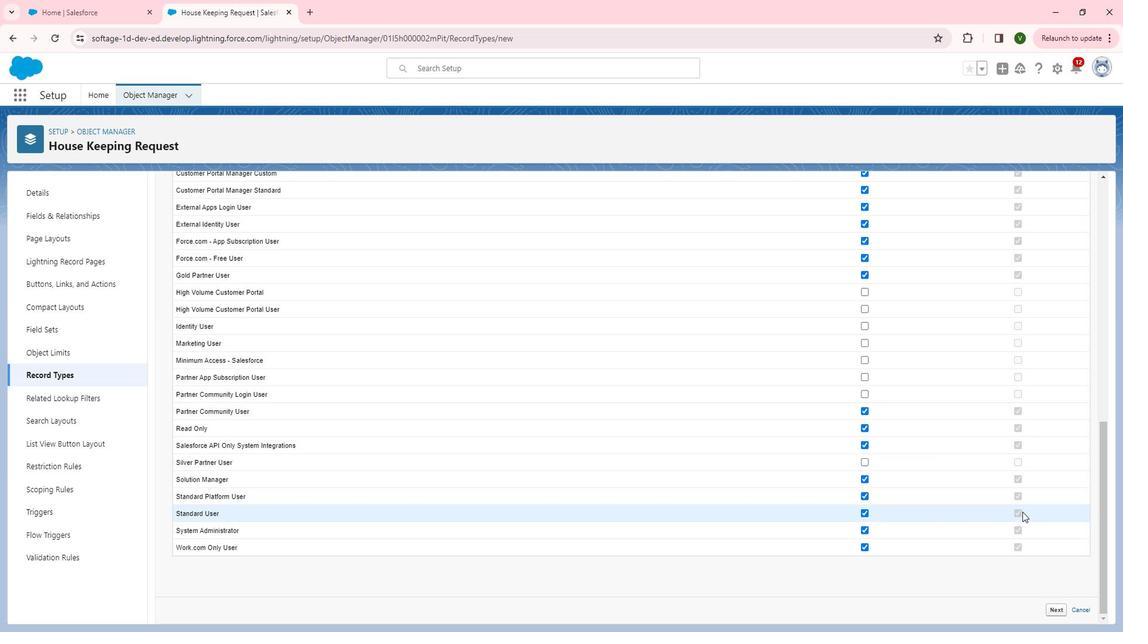 
Action: Mouse moved to (1037, 508)
Screenshot: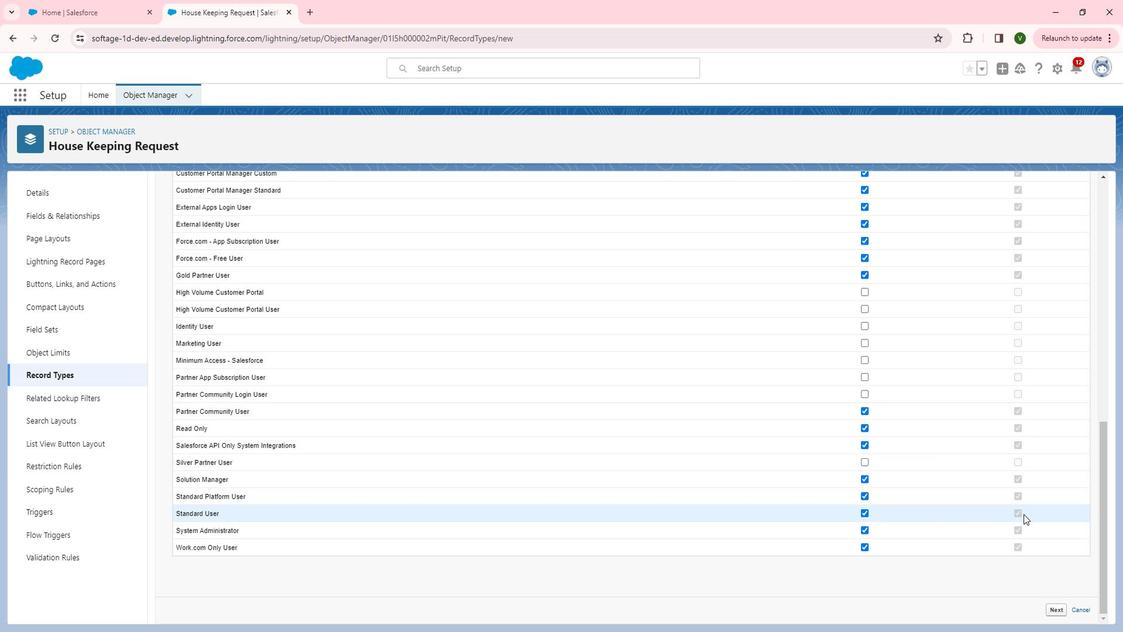 
Action: Mouse scrolled (1037, 508) with delta (0, 0)
Screenshot: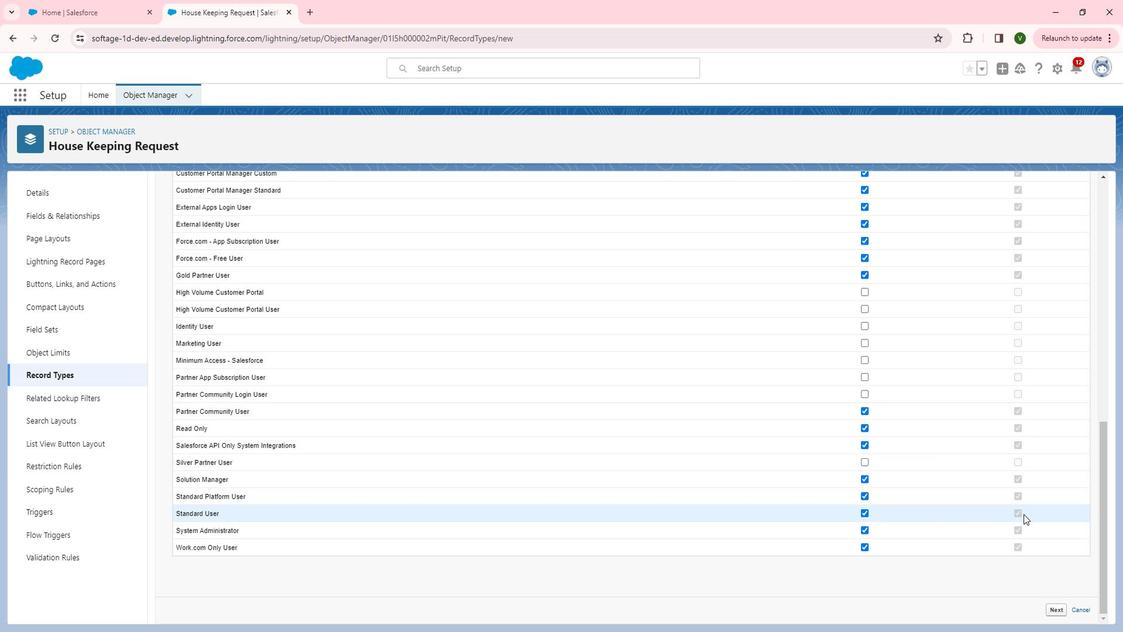 
Action: Mouse scrolled (1037, 508) with delta (0, 0)
Screenshot: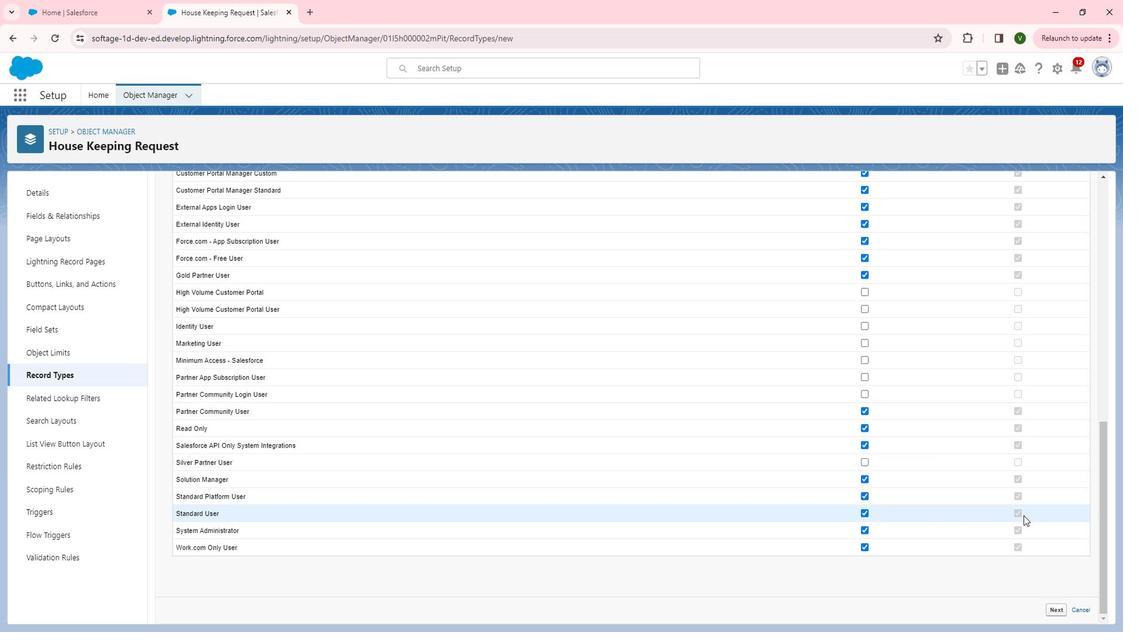 
Action: Mouse moved to (1075, 598)
Screenshot: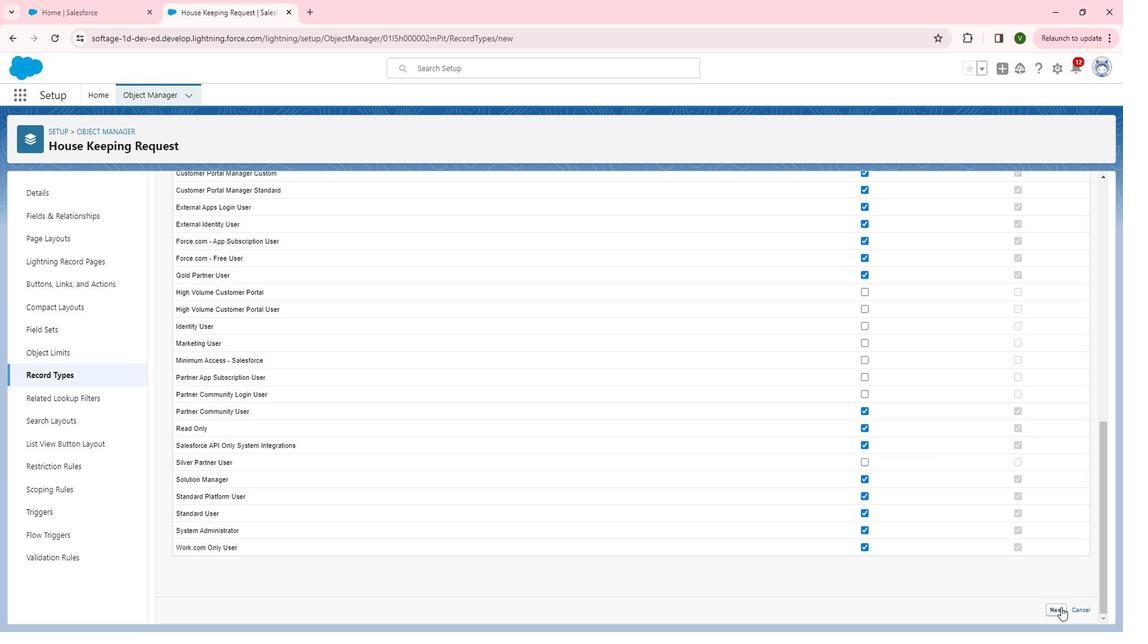 
Action: Mouse pressed left at (1075, 598)
Screenshot: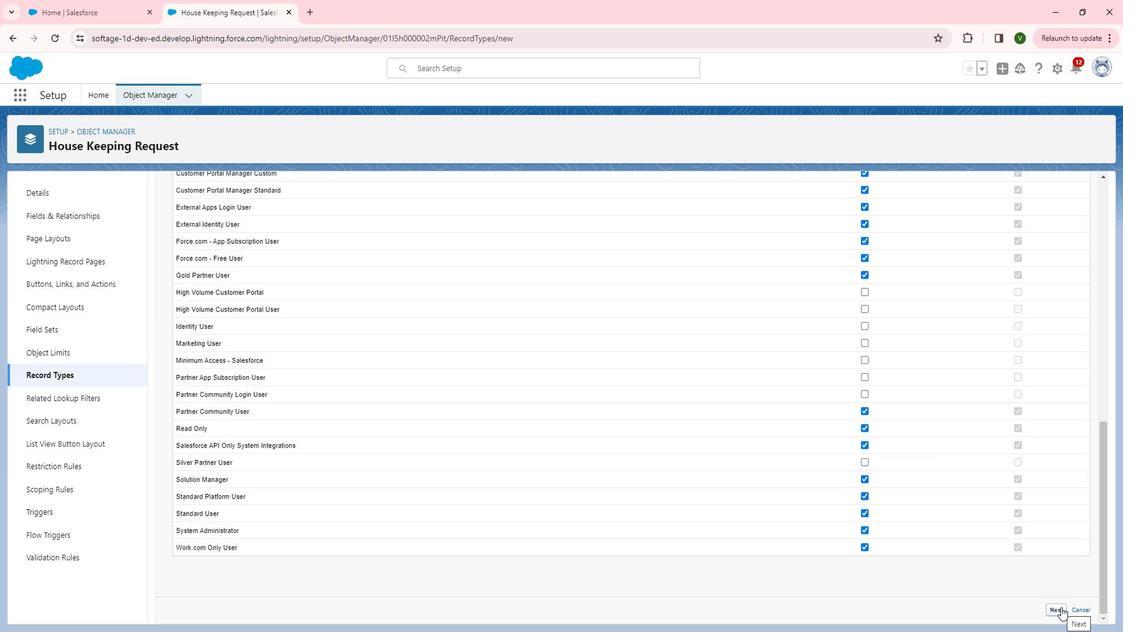 
Action: Mouse moved to (397, 344)
Screenshot: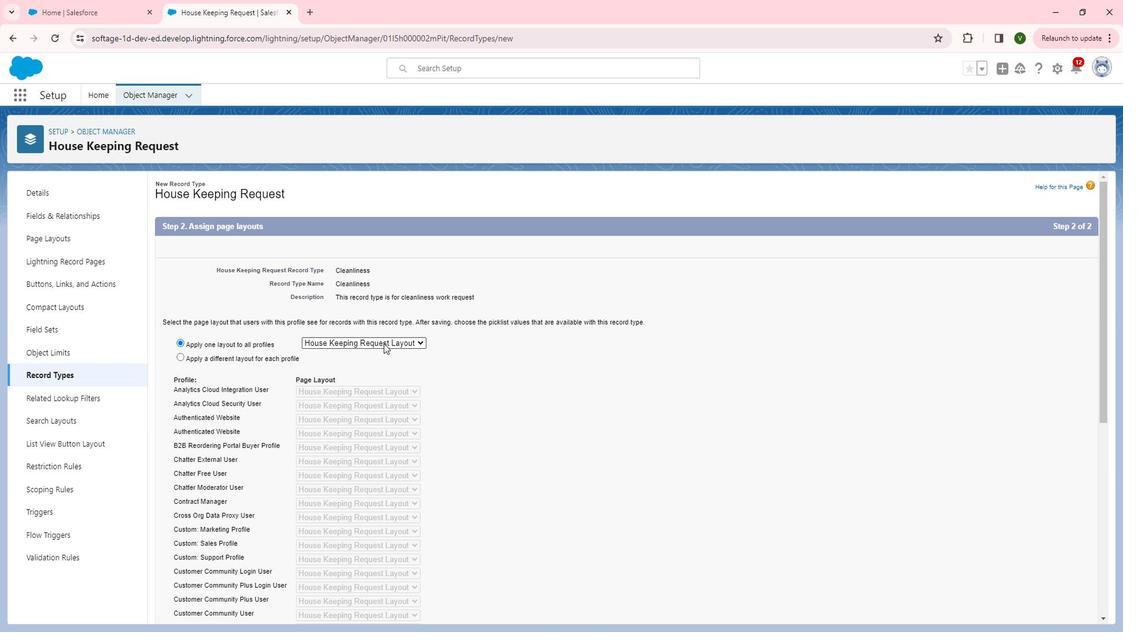 
Action: Mouse pressed left at (397, 344)
Screenshot: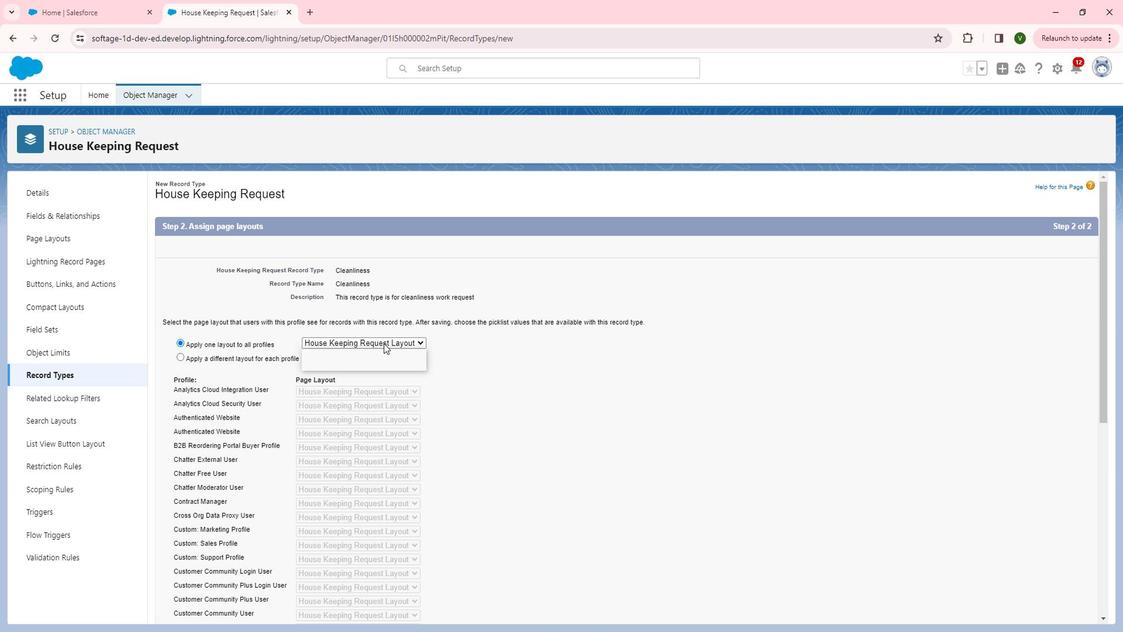 
Action: Mouse moved to (544, 347)
Screenshot: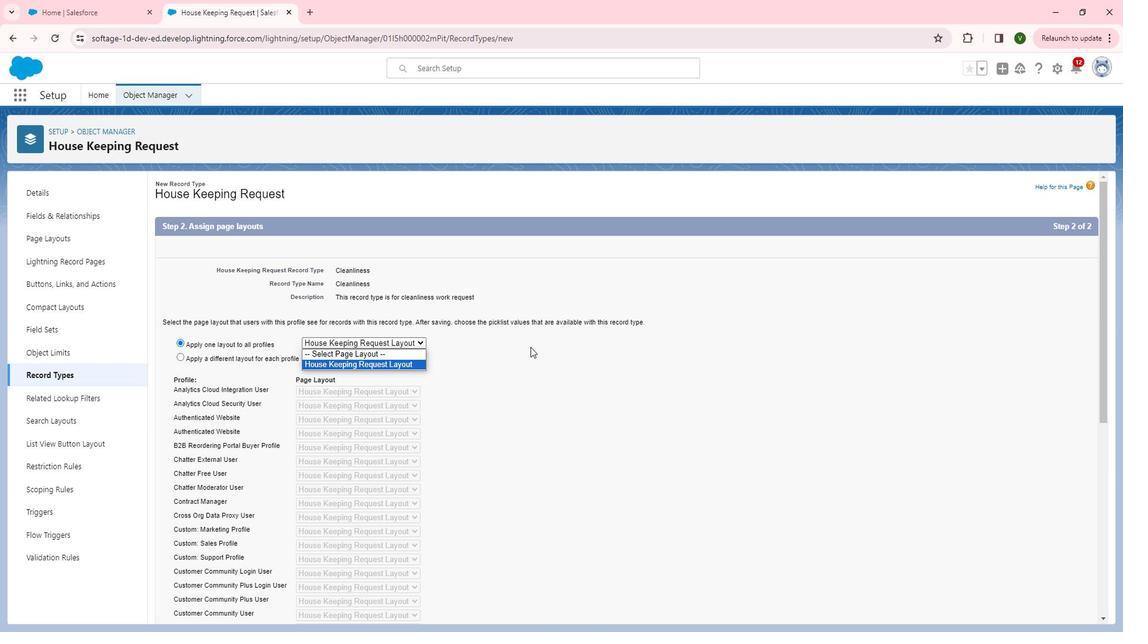 
Action: Mouse pressed left at (544, 347)
Screenshot: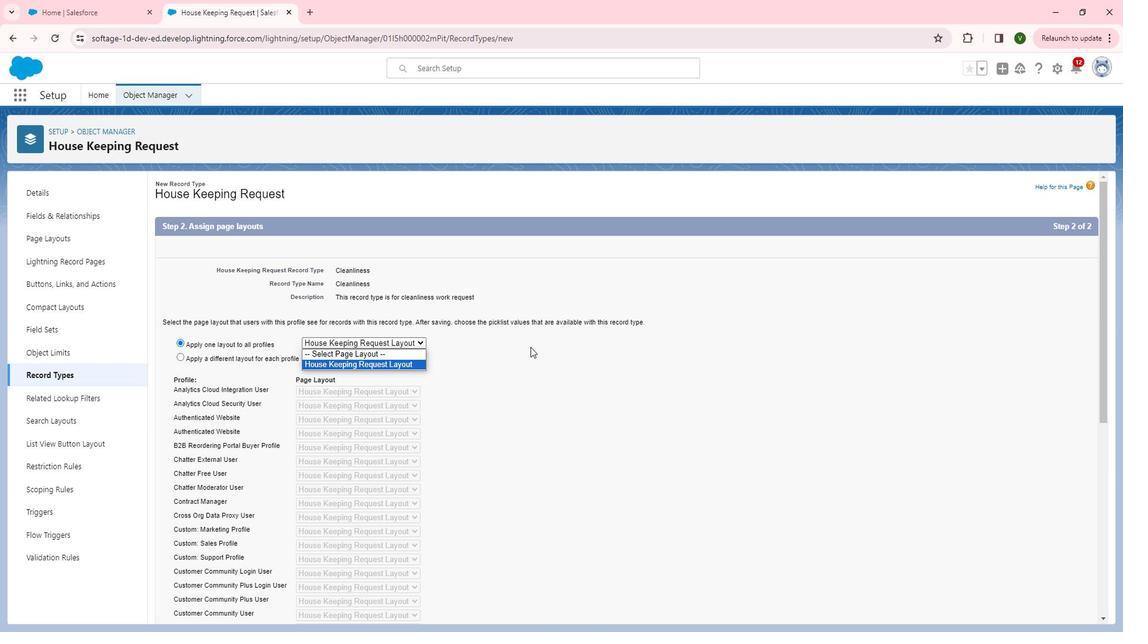 
Action: Mouse moved to (933, 362)
Screenshot: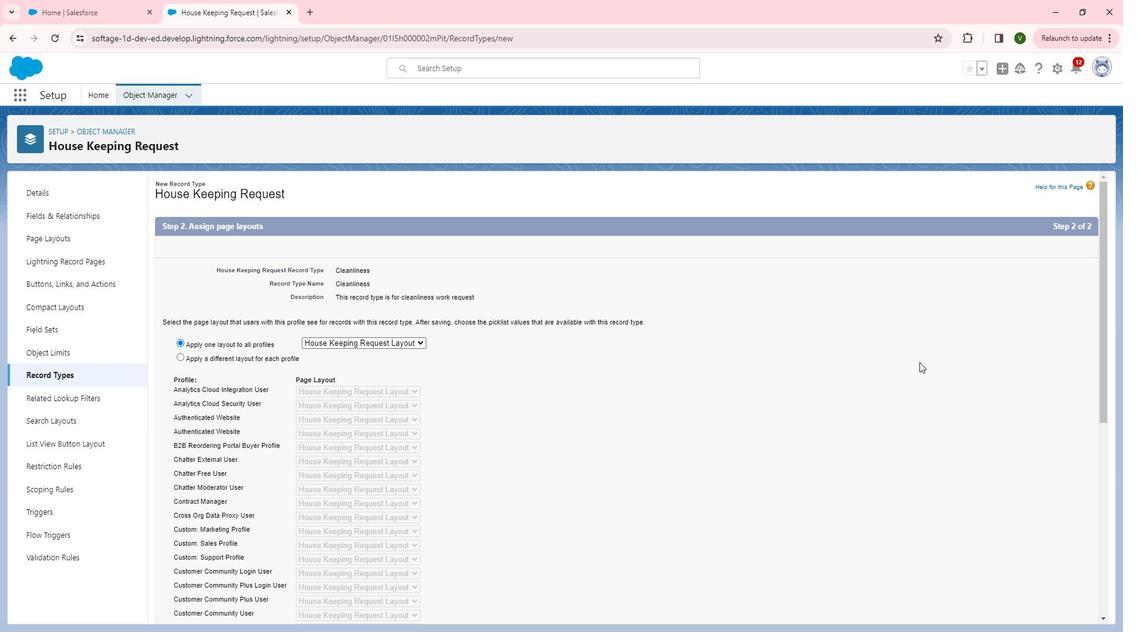 
Action: Mouse scrolled (933, 361) with delta (0, 0)
Screenshot: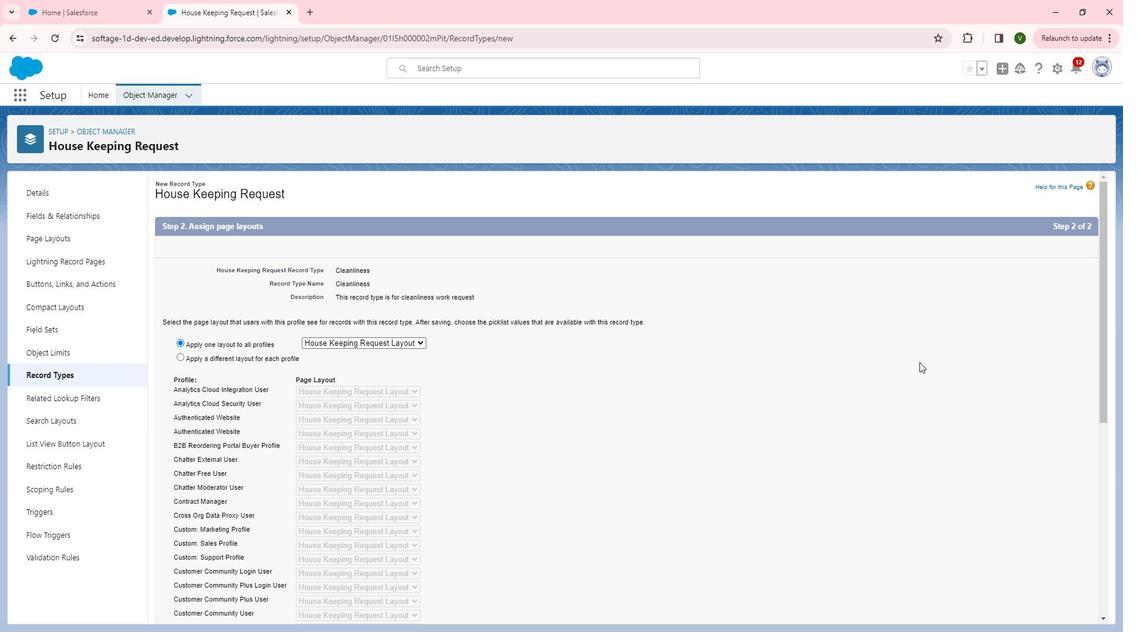 
Action: Mouse moved to (934, 363)
Screenshot: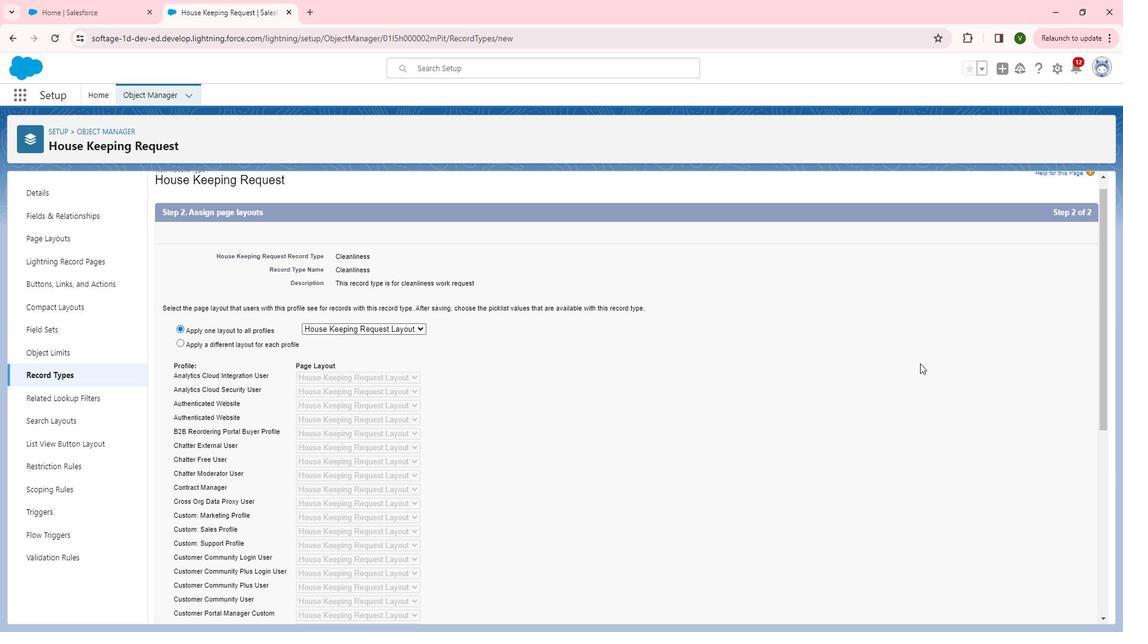 
Action: Mouse scrolled (934, 362) with delta (0, 0)
Screenshot: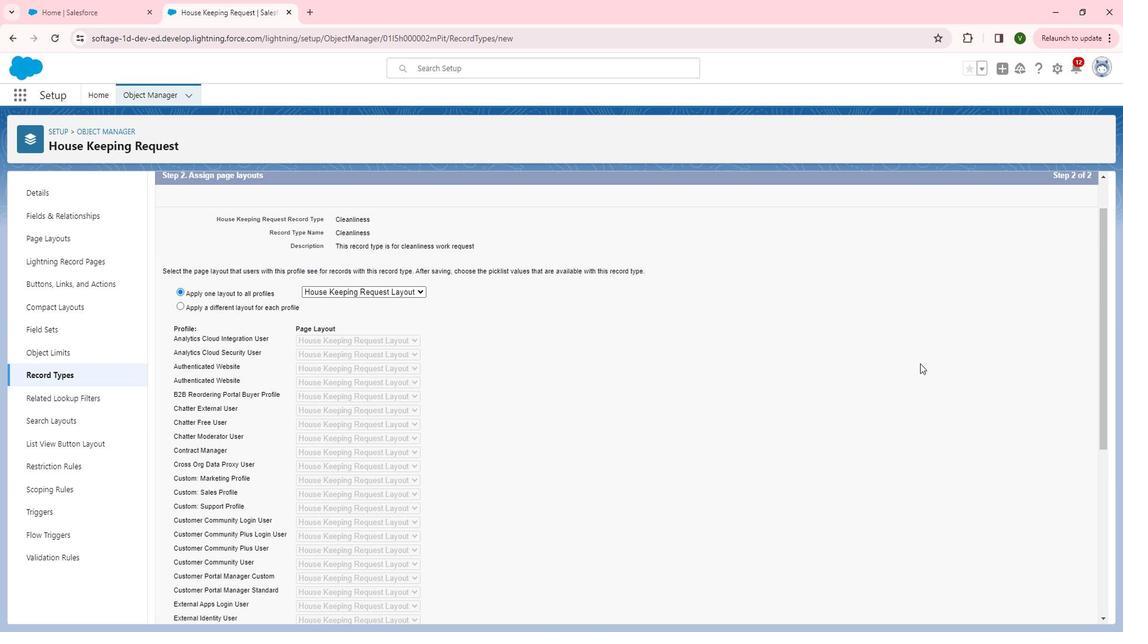 
Action: Mouse moved to (934, 364)
Screenshot: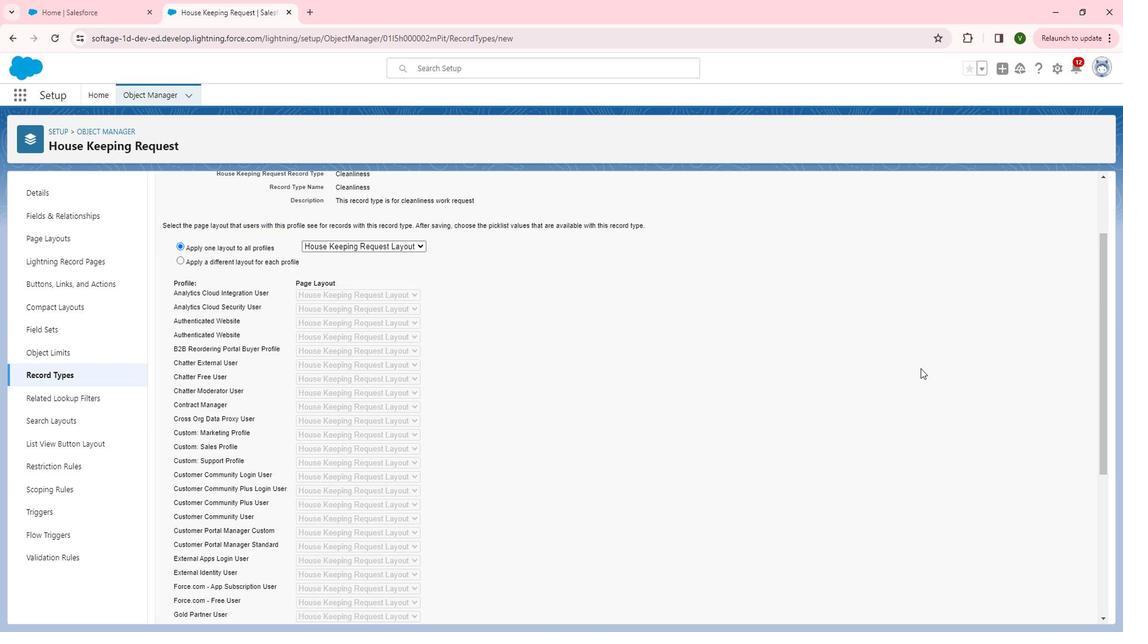 
Action: Mouse scrolled (934, 363) with delta (0, 0)
Screenshot: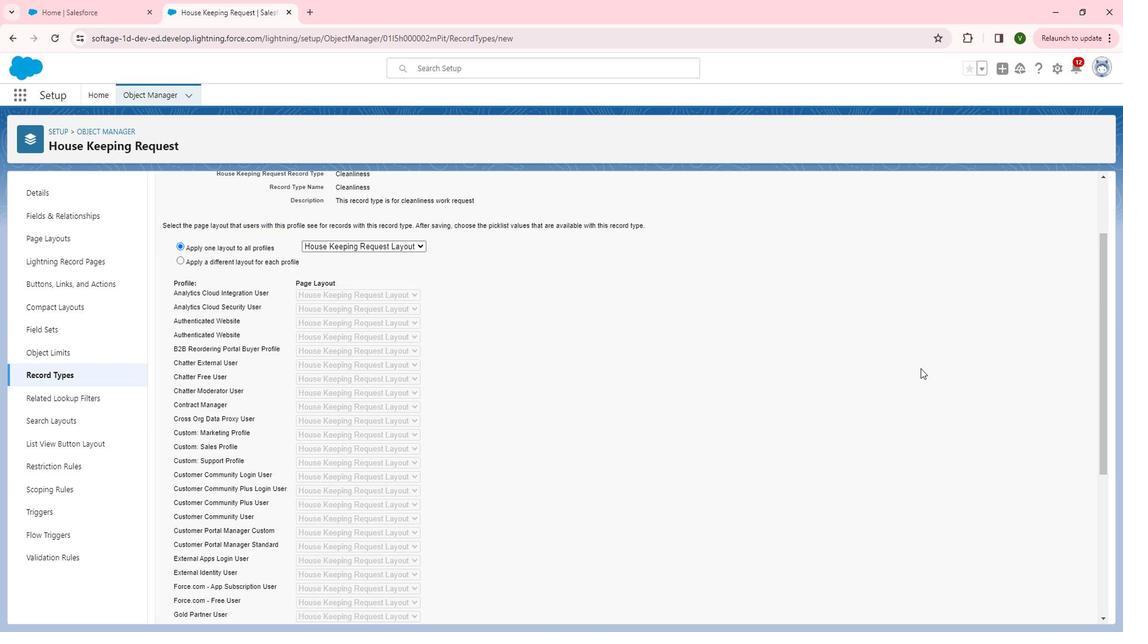 
Action: Mouse moved to (1013, 465)
Screenshot: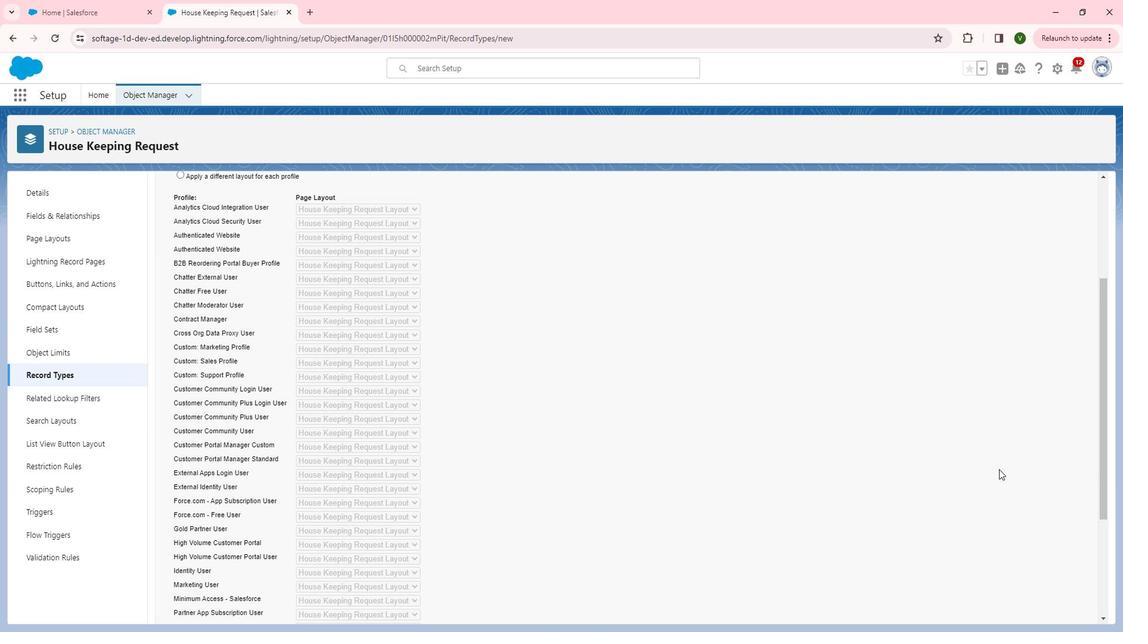 
Action: Mouse scrolled (1013, 464) with delta (0, 0)
Screenshot: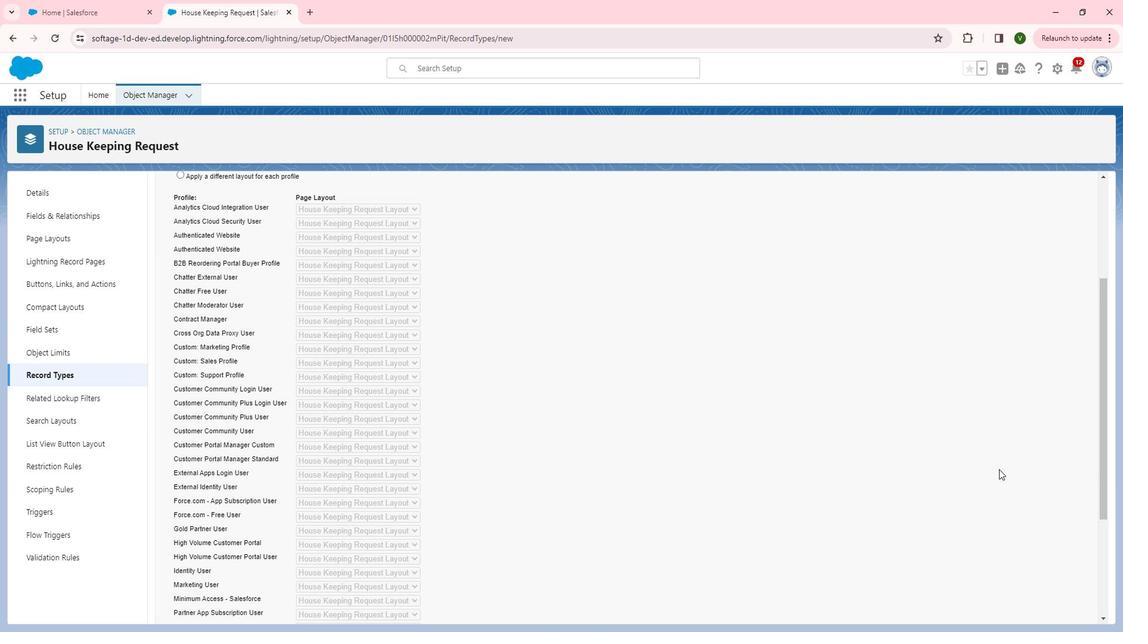 
Action: Mouse scrolled (1013, 464) with delta (0, 0)
Screenshot: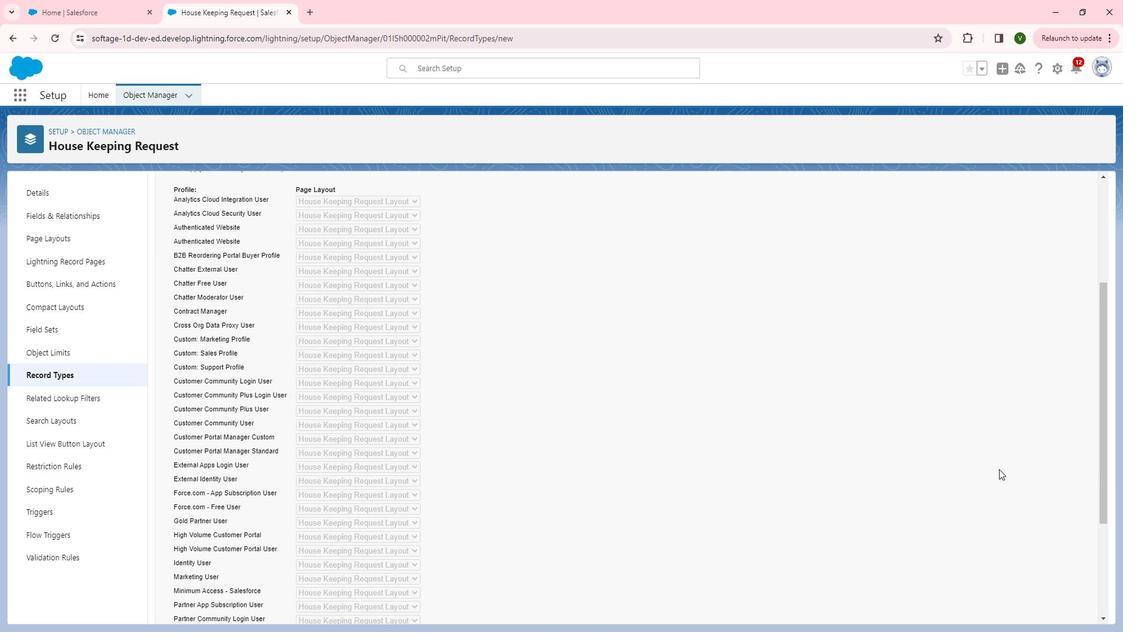
Action: Mouse scrolled (1013, 464) with delta (0, 0)
Screenshot: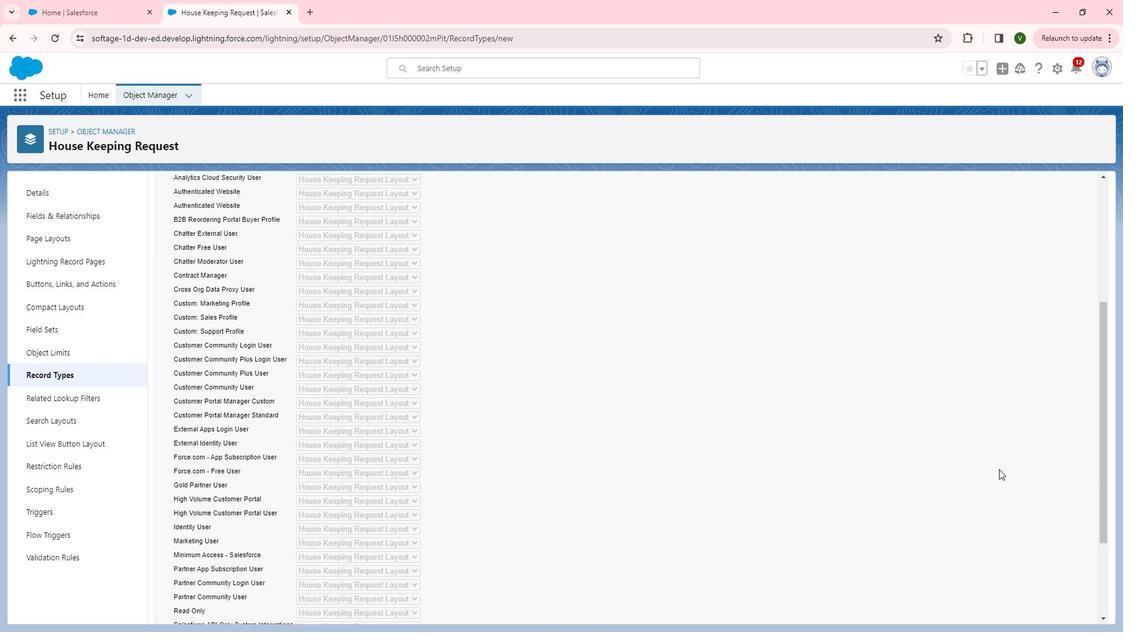 
Action: Mouse moved to (1071, 602)
Screenshot: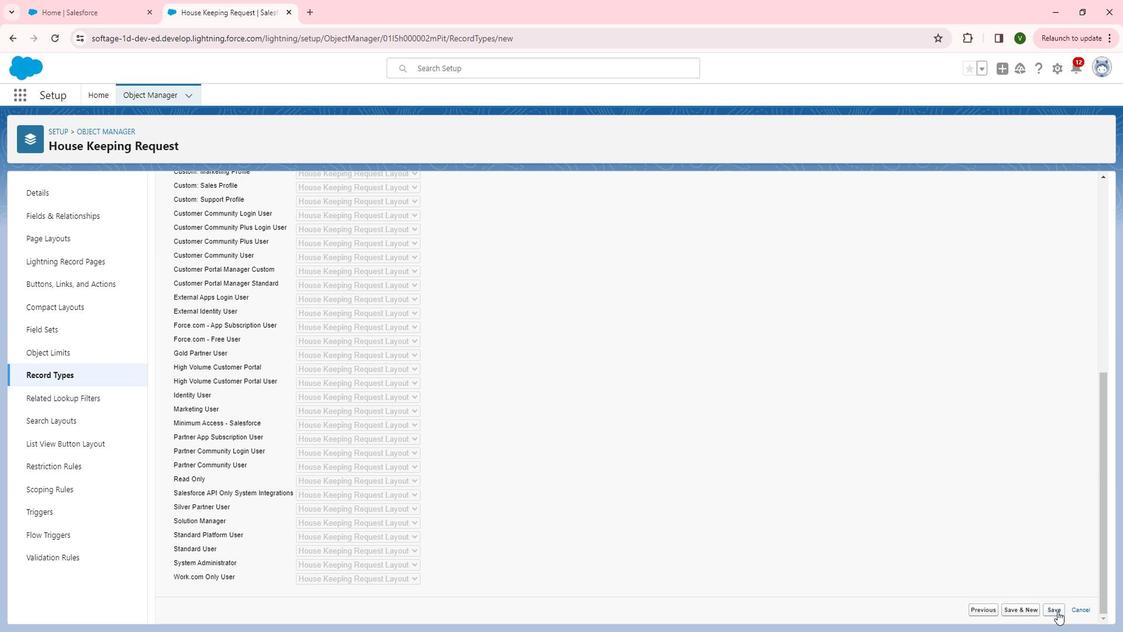 
Action: Mouse pressed left at (1071, 602)
Screenshot: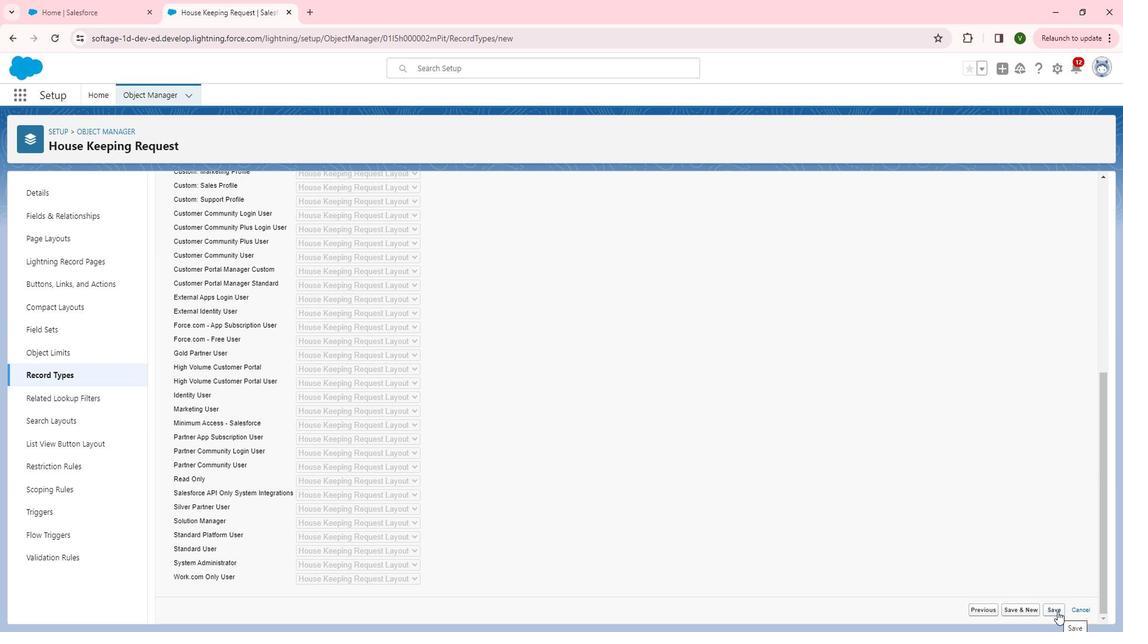
Action: Mouse moved to (182, 386)
Screenshot: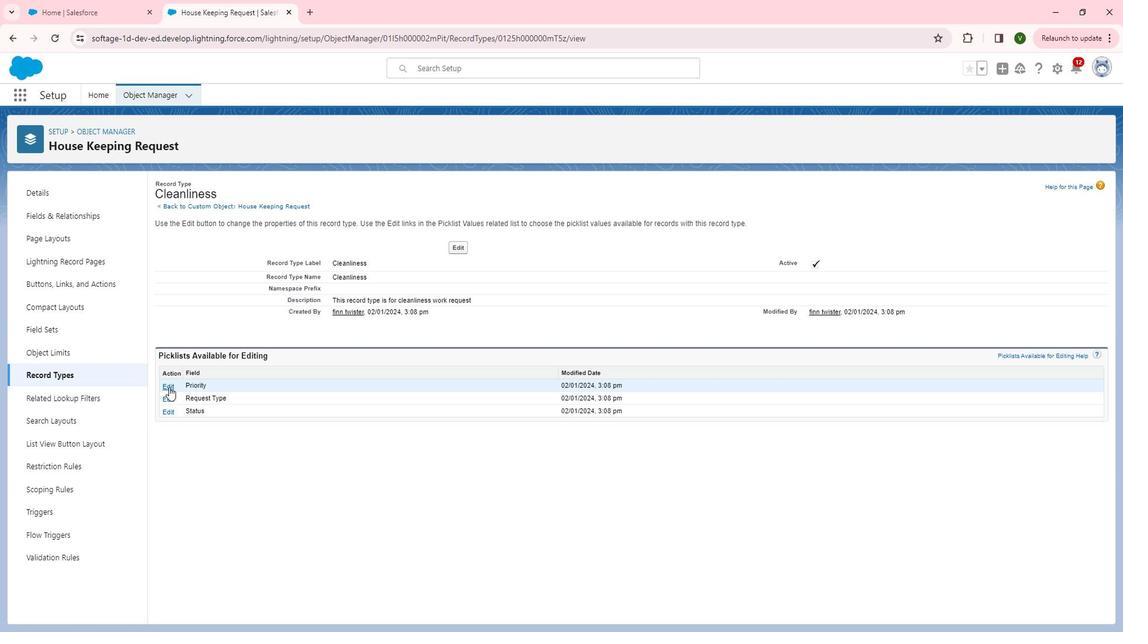 
Action: Mouse pressed left at (182, 386)
Screenshot: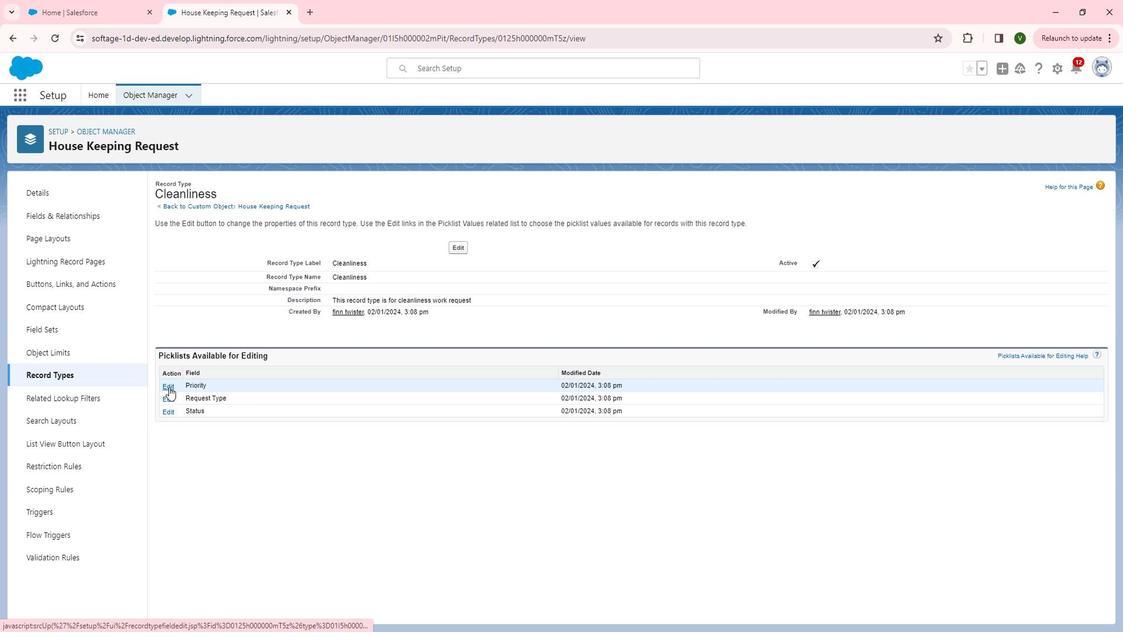 
Action: Mouse moved to (271, 336)
Screenshot: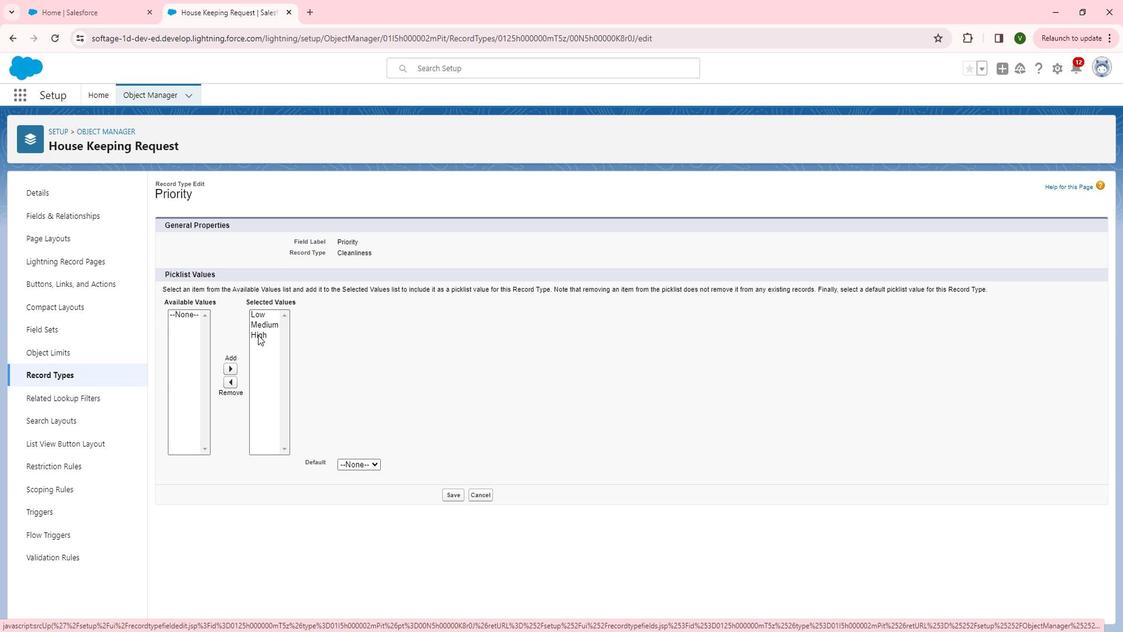 
Action: Mouse pressed left at (271, 336)
Screenshot: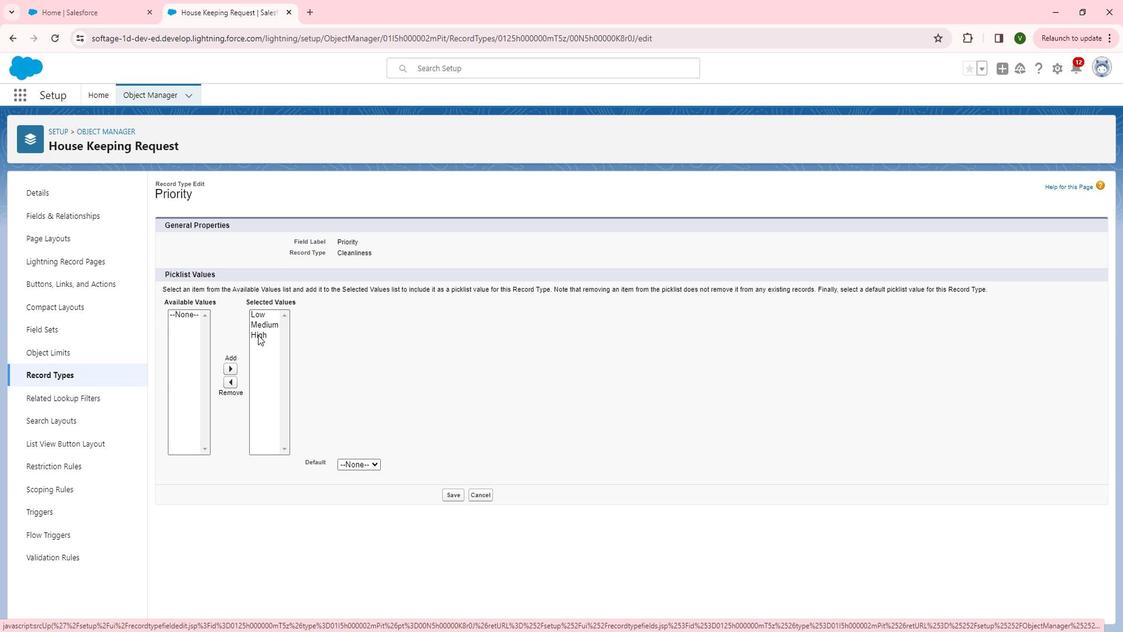 
Action: Mouse moved to (244, 380)
Screenshot: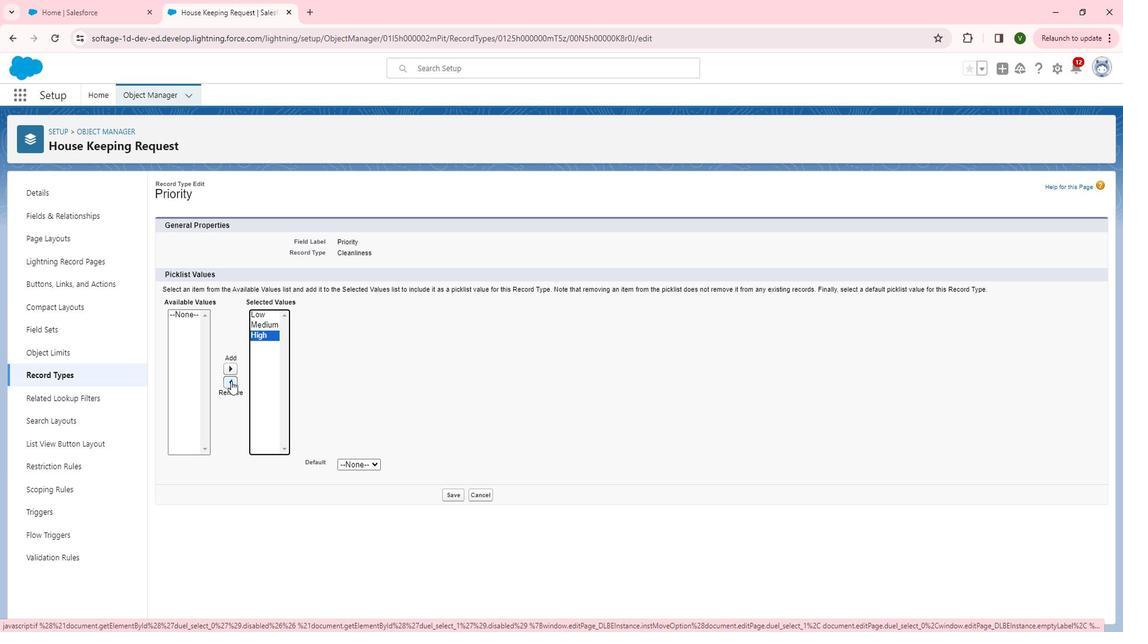 
Action: Mouse pressed left at (244, 380)
Screenshot: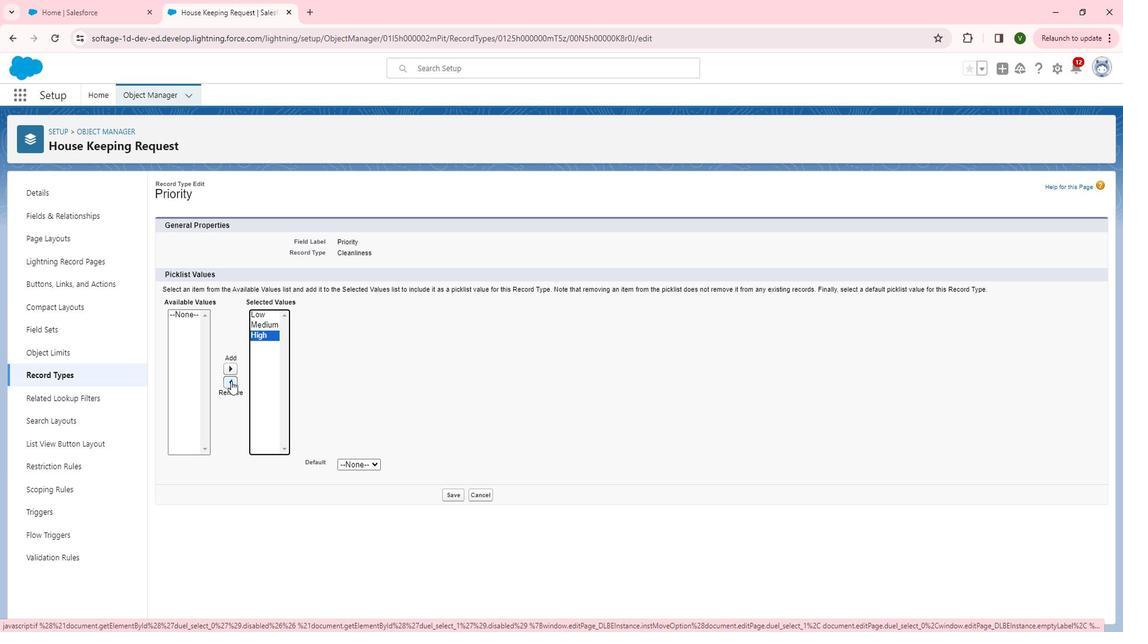 
Action: Mouse moved to (470, 485)
Screenshot: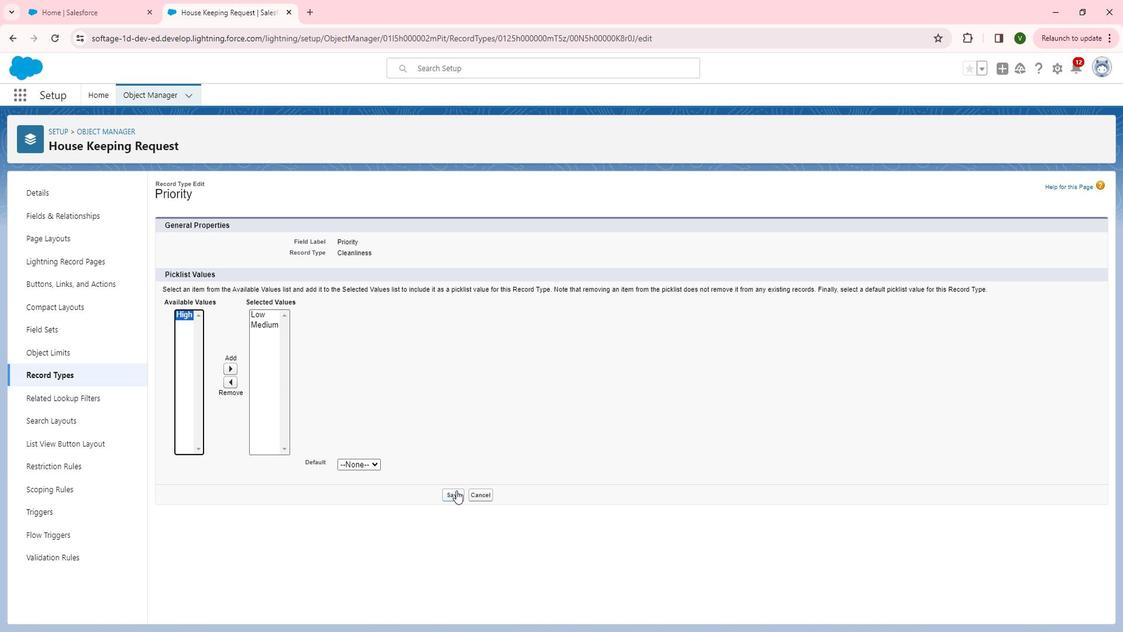 
Action: Mouse pressed left at (470, 485)
Screenshot: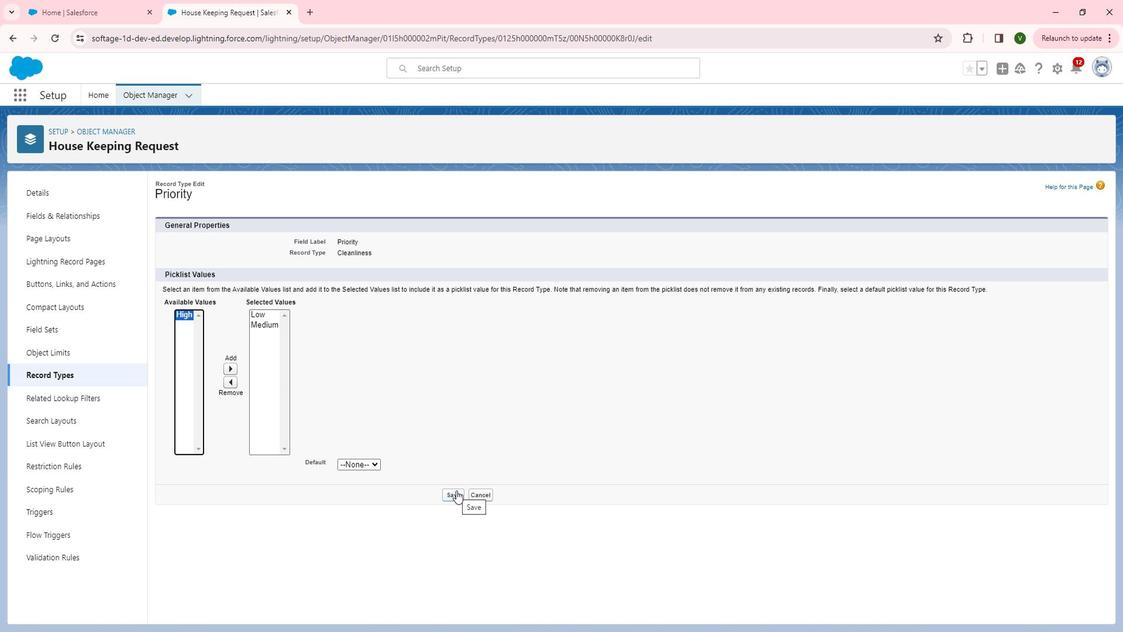 
Action: Mouse moved to (183, 400)
Screenshot: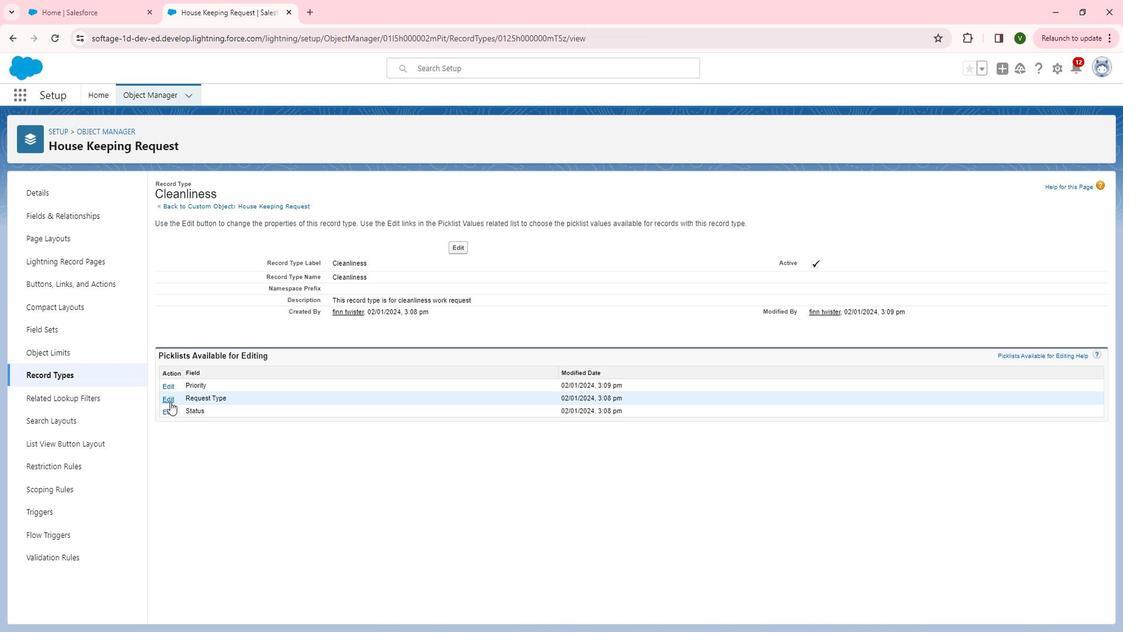 
Action: Mouse pressed left at (183, 400)
Screenshot: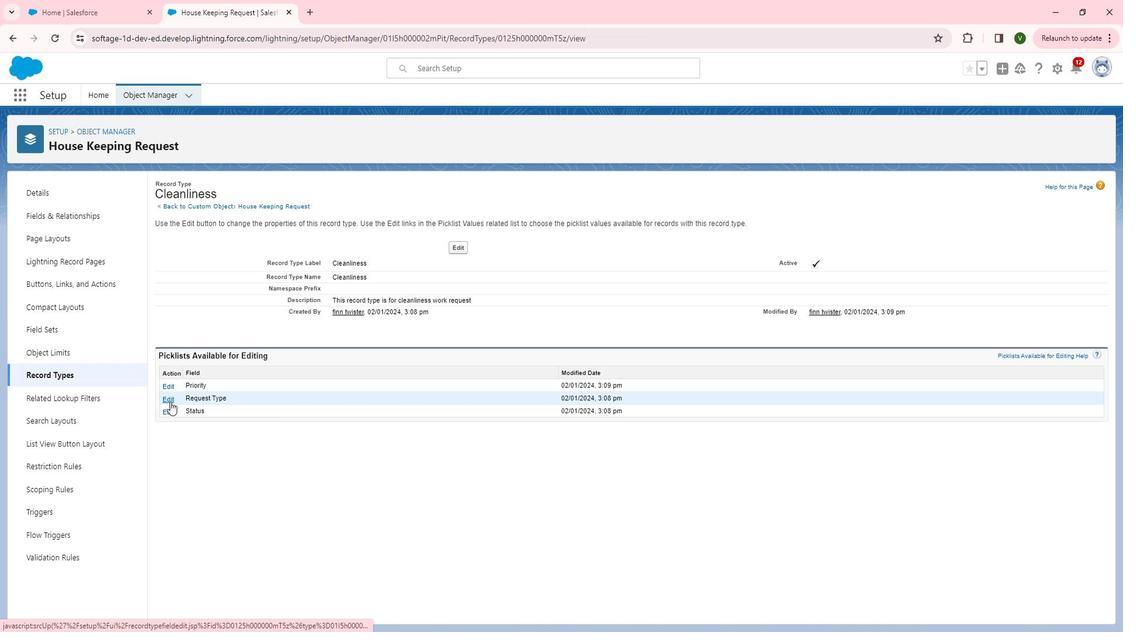 
Action: Mouse moved to (289, 327)
Screenshot: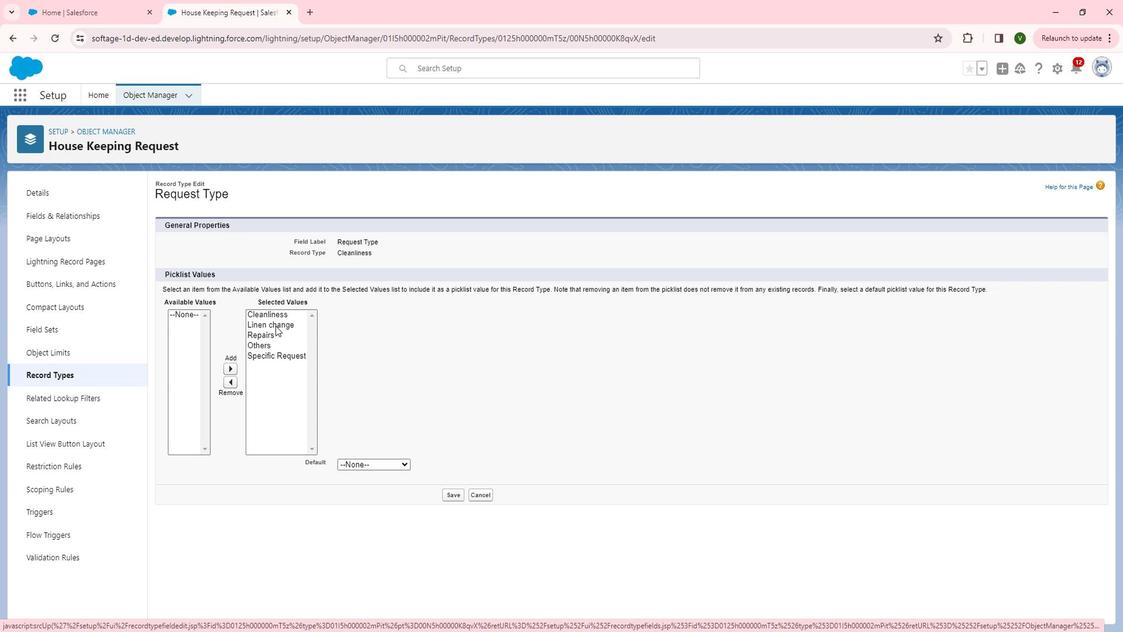 
Action: Mouse pressed left at (289, 327)
Screenshot: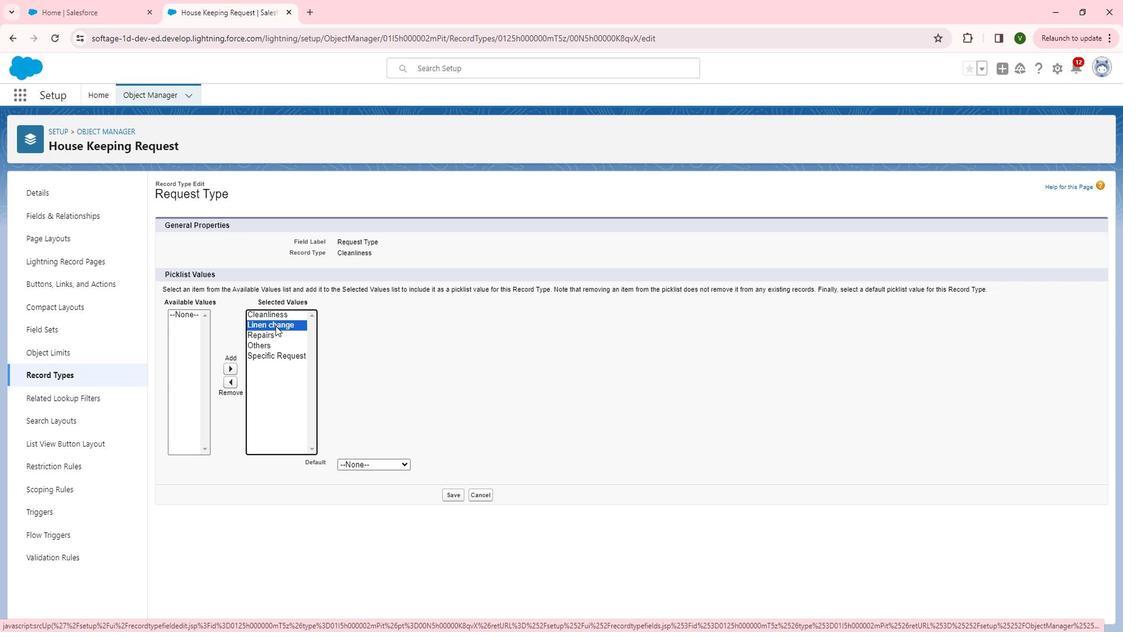 
Action: Mouse moved to (242, 382)
Screenshot: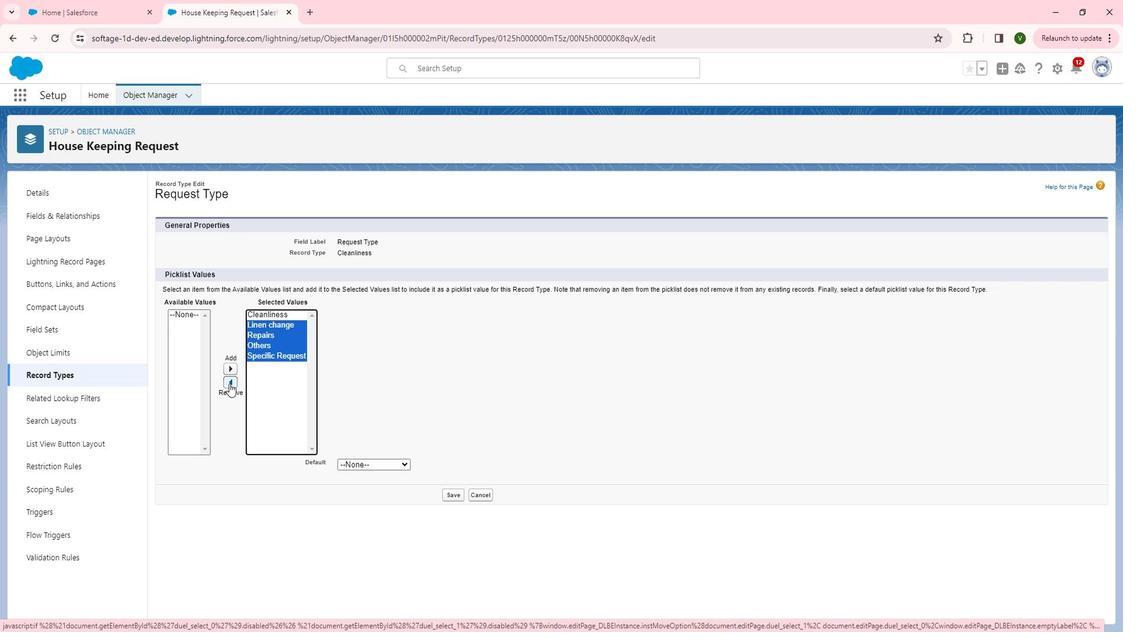 
Action: Mouse pressed left at (242, 382)
Screenshot: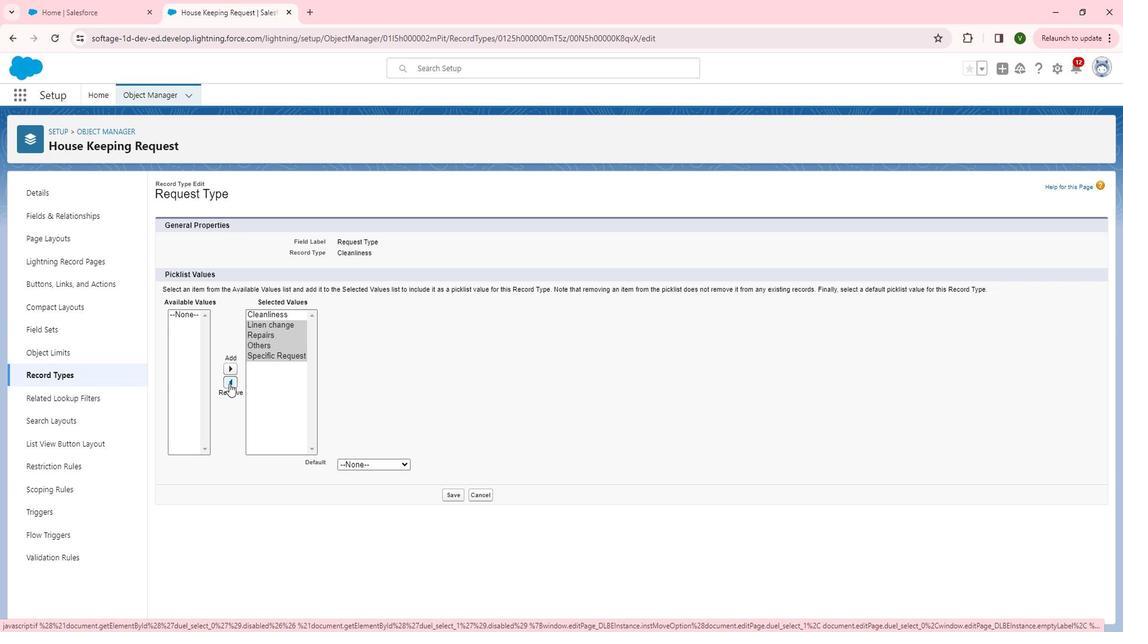
Action: Mouse moved to (464, 489)
Screenshot: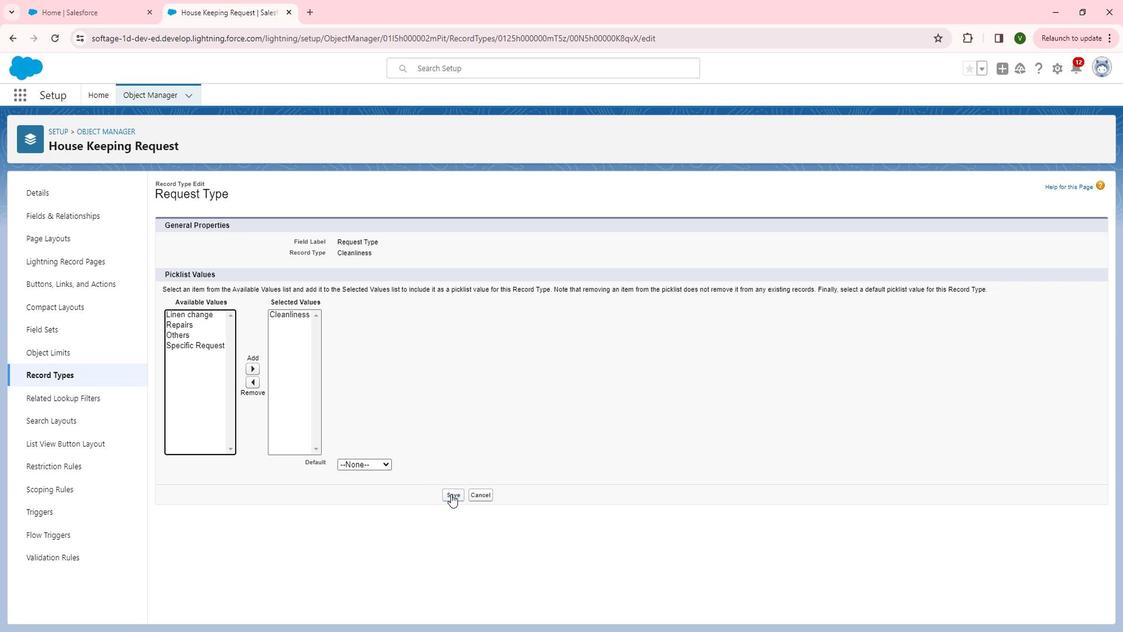 
Action: Mouse pressed left at (464, 489)
Screenshot: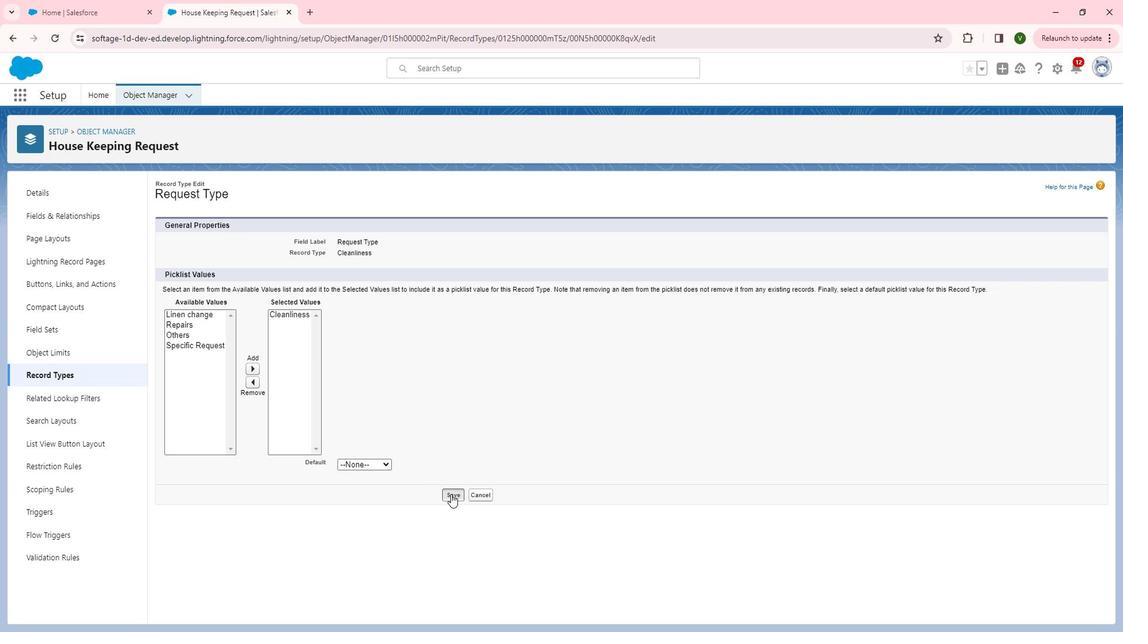 
Action: Mouse moved to (179, 413)
Screenshot: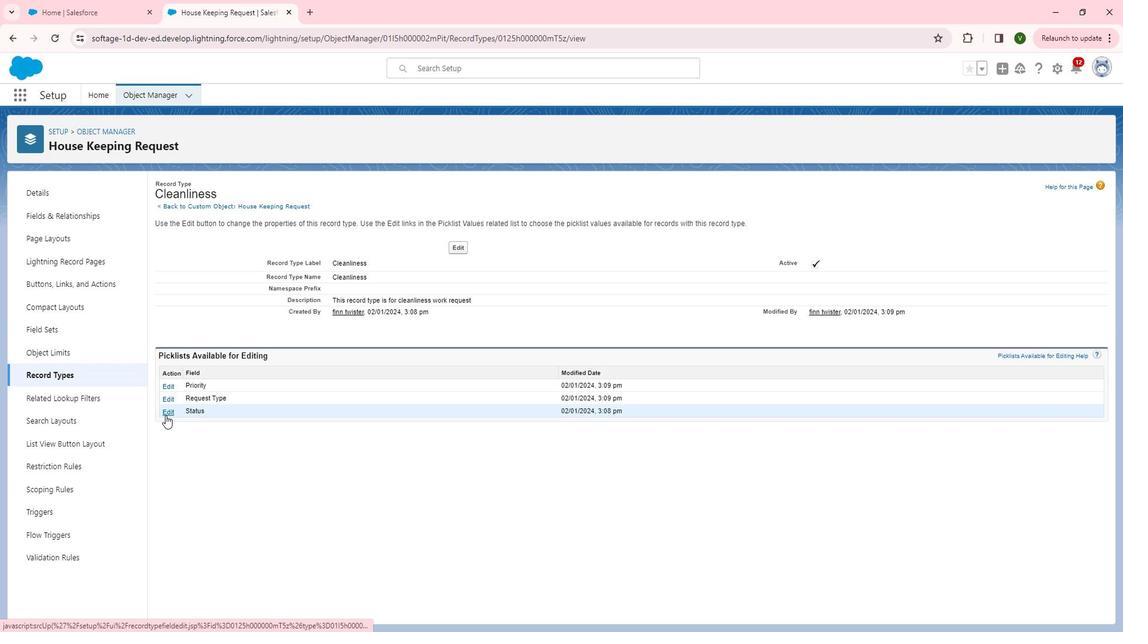 
Action: Mouse pressed left at (179, 413)
Screenshot: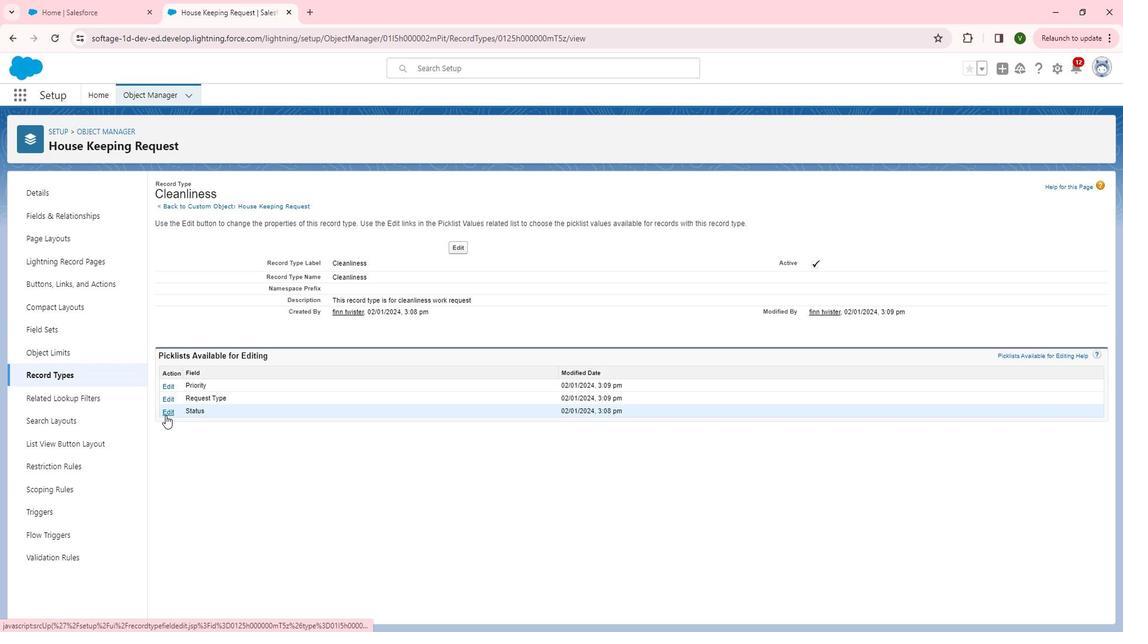 
Action: Mouse moved to (282, 314)
Screenshot: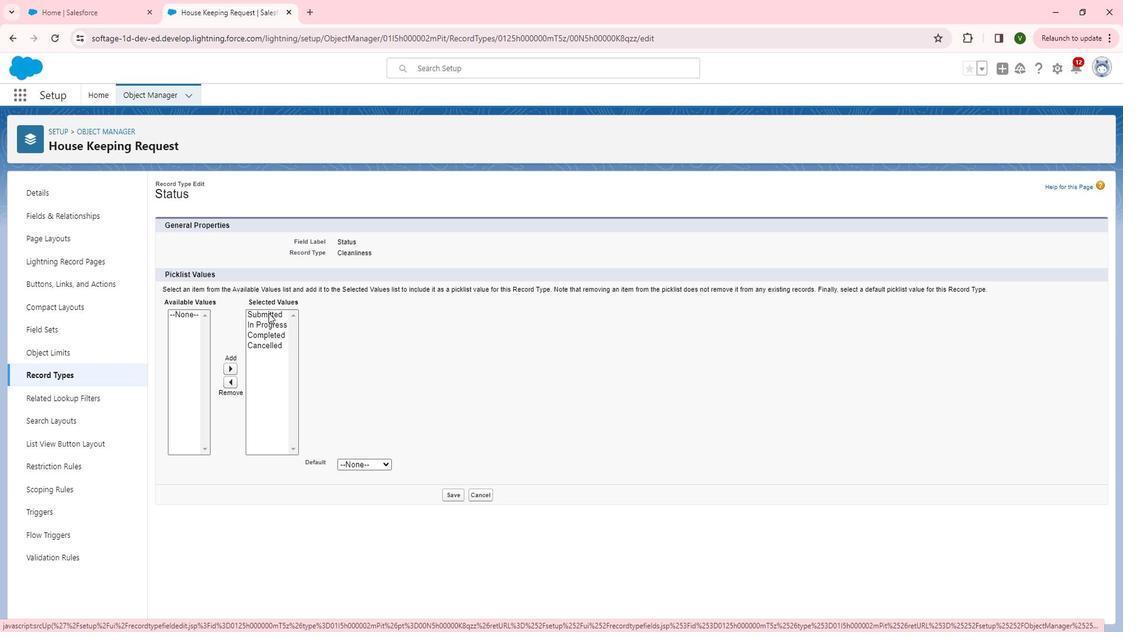 
Action: Mouse pressed left at (282, 314)
Screenshot: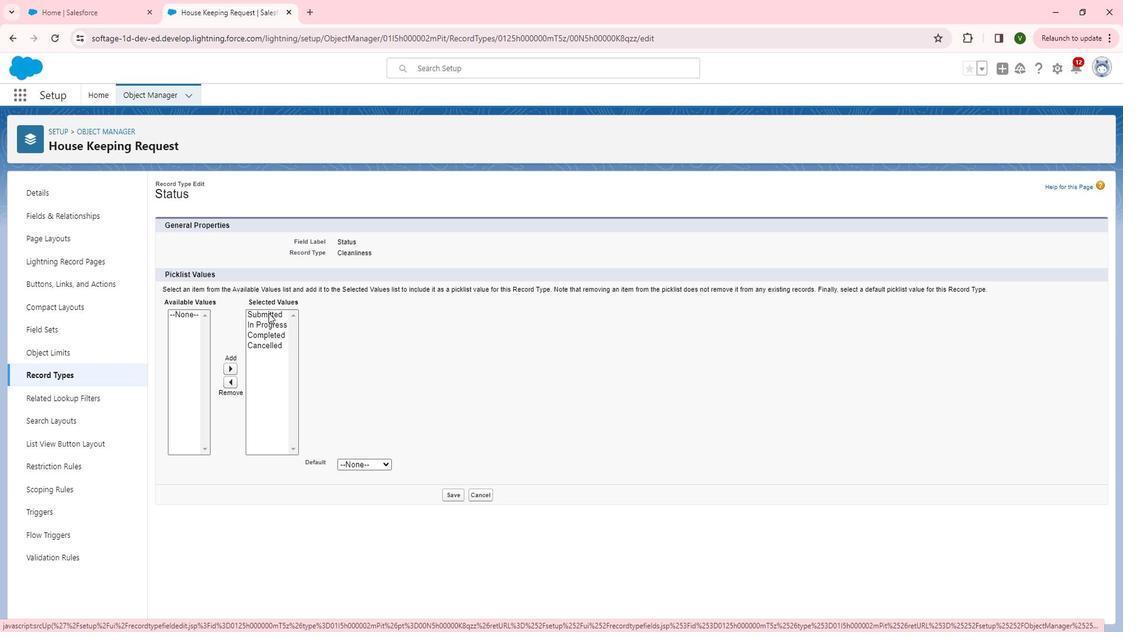 
Action: Mouse moved to (245, 379)
Screenshot: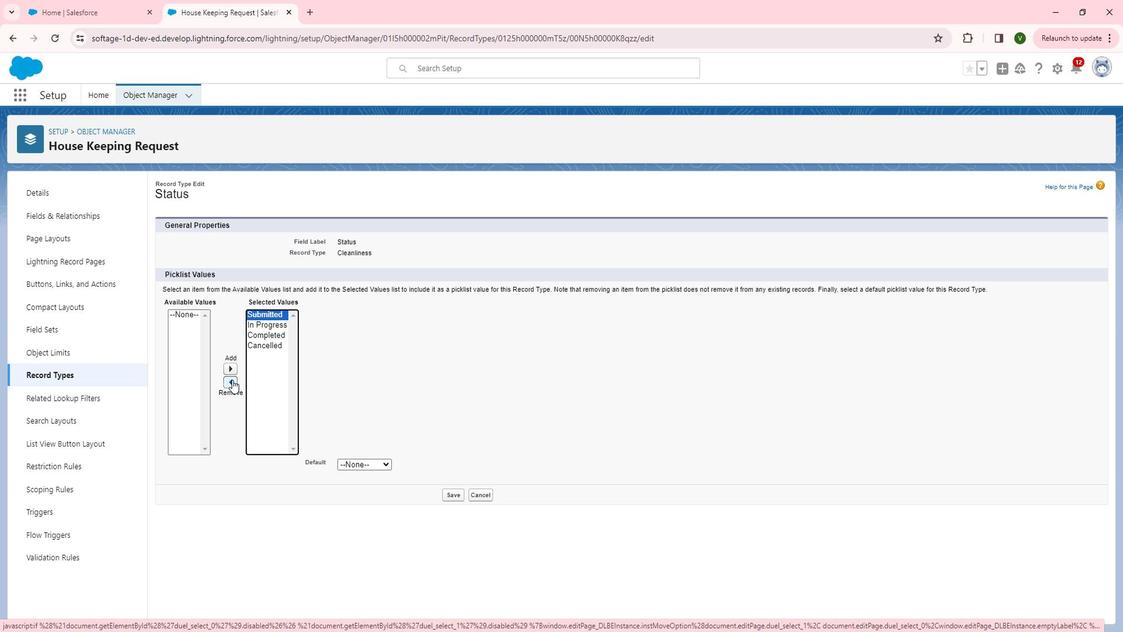 
Action: Mouse pressed left at (245, 379)
Screenshot: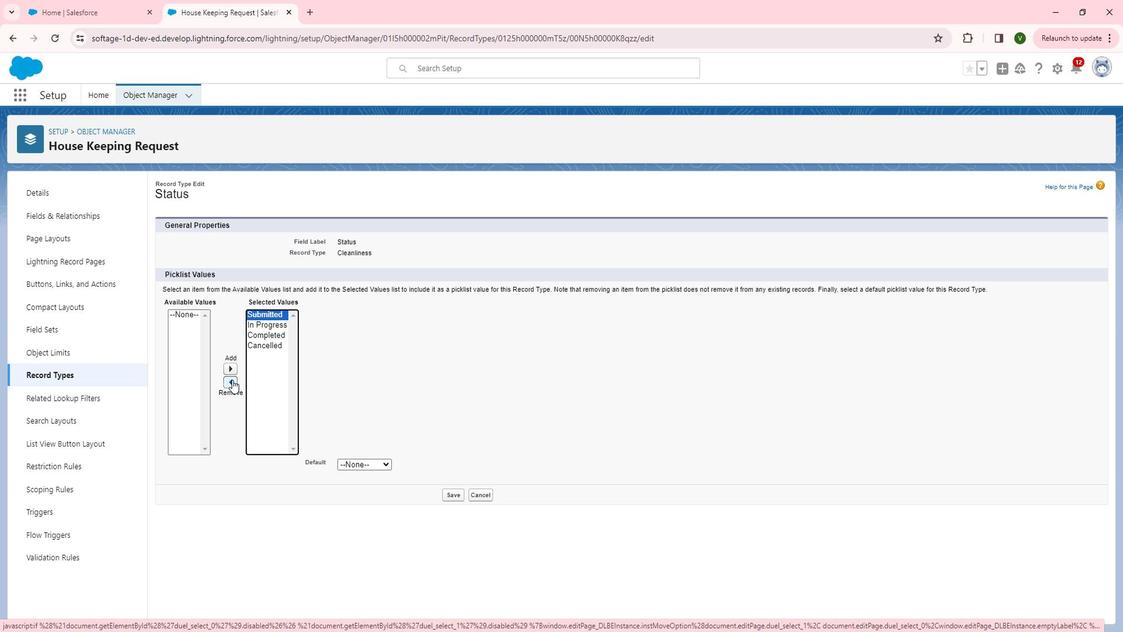 
Action: Mouse moved to (286, 336)
Screenshot: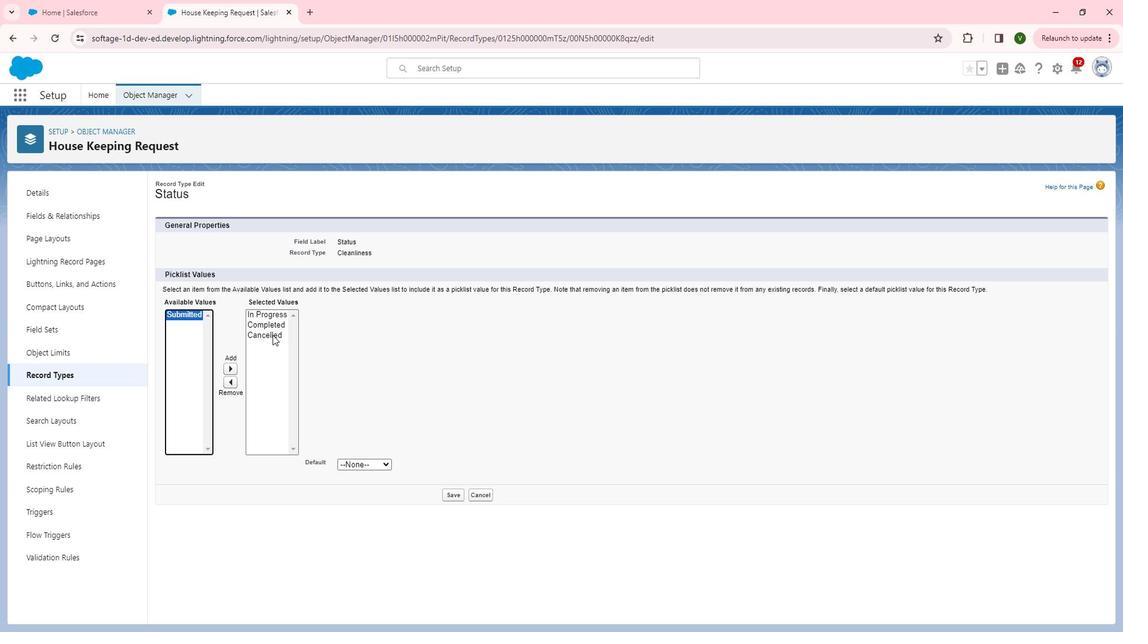 
Action: Mouse pressed left at (286, 336)
Screenshot: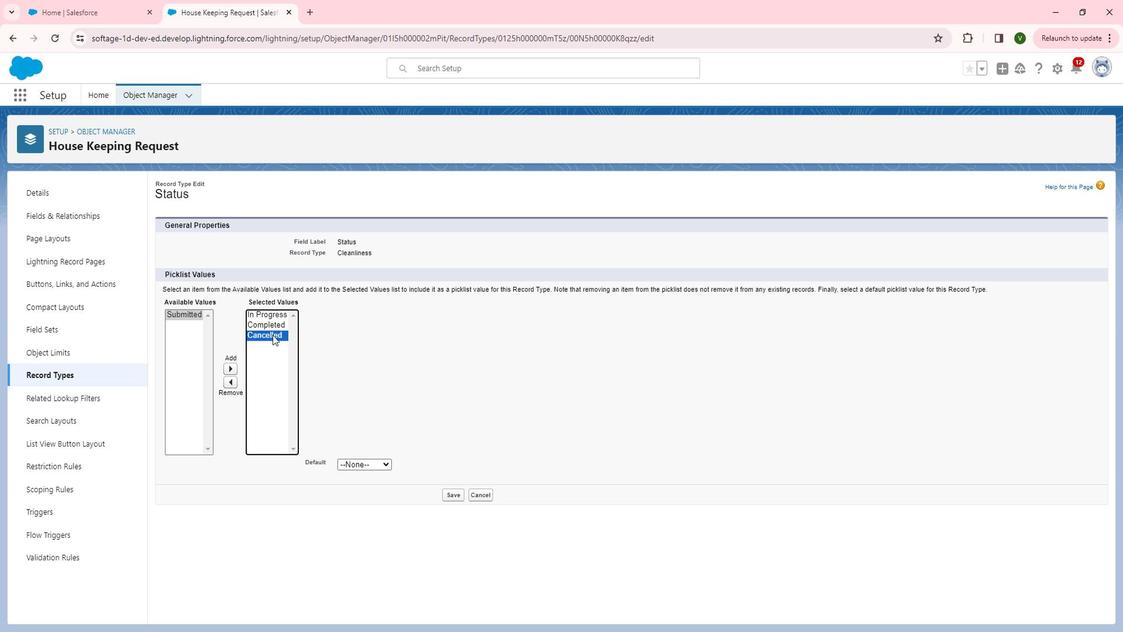 
Action: Mouse moved to (469, 487)
Screenshot: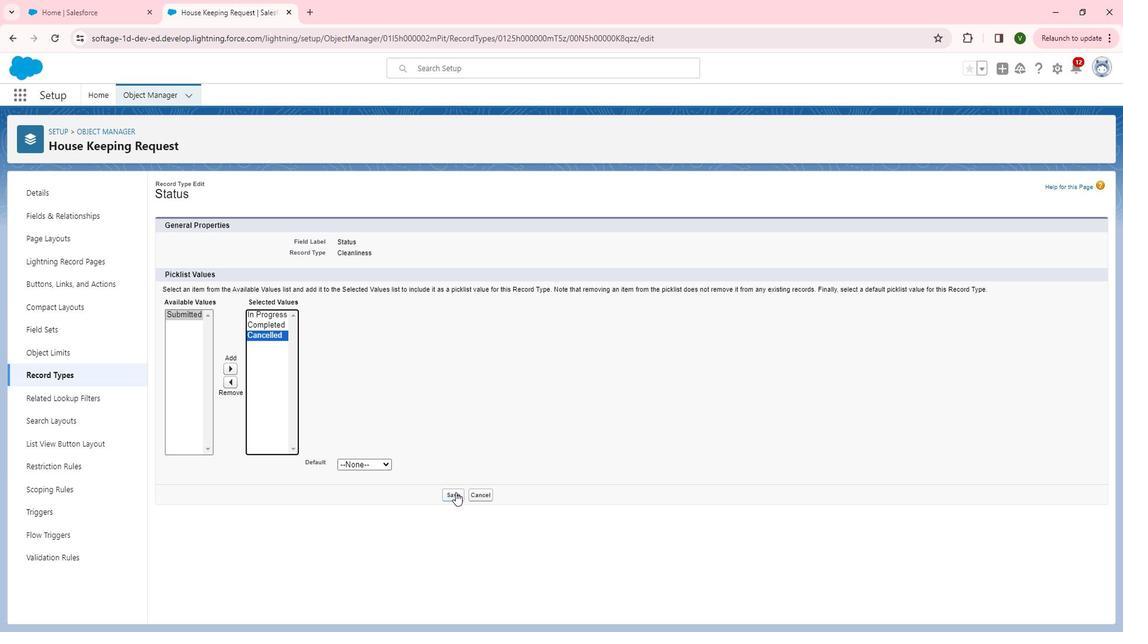 
Action: Mouse pressed left at (469, 487)
Screenshot: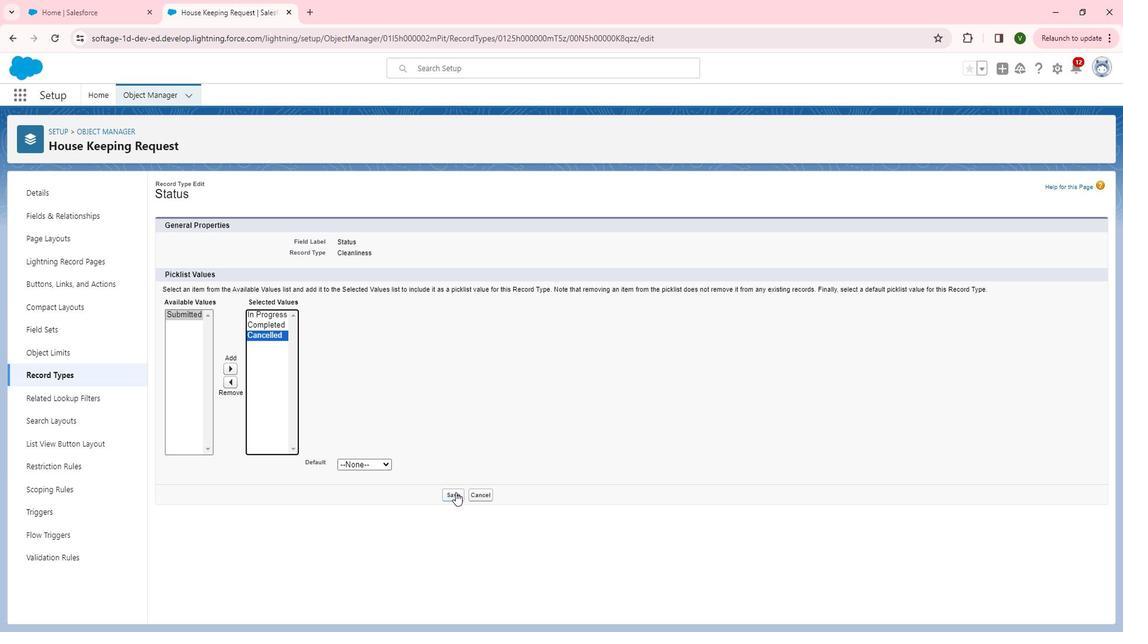 
Action: Mouse moved to (72, 371)
Screenshot: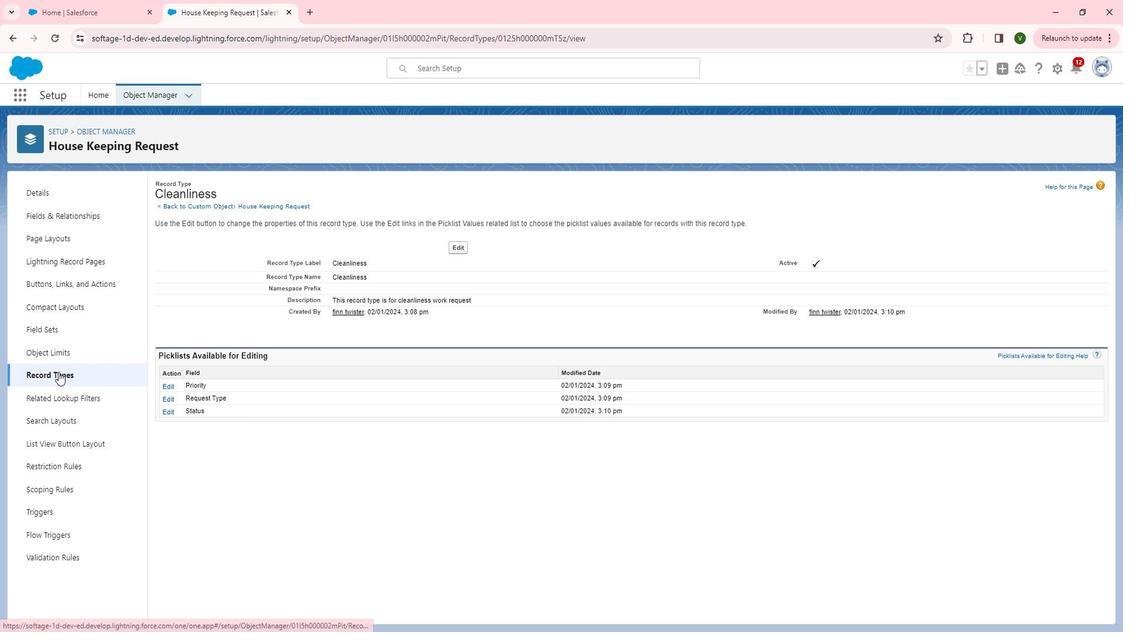 
Action: Mouse pressed left at (72, 371)
Screenshot: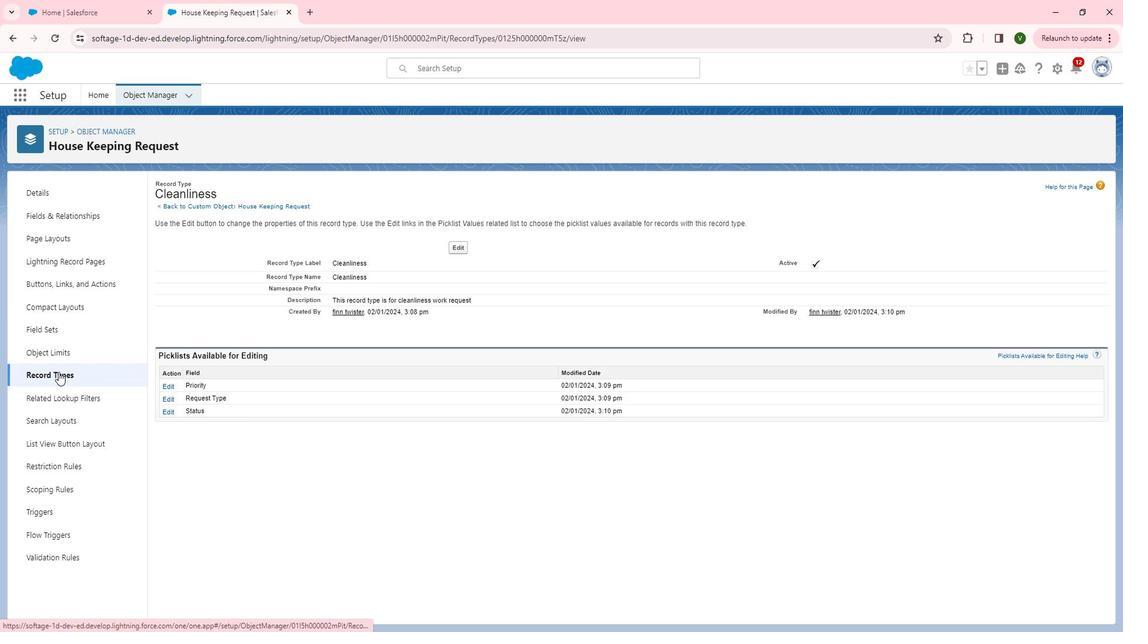 
Action: Mouse moved to (1008, 196)
Screenshot: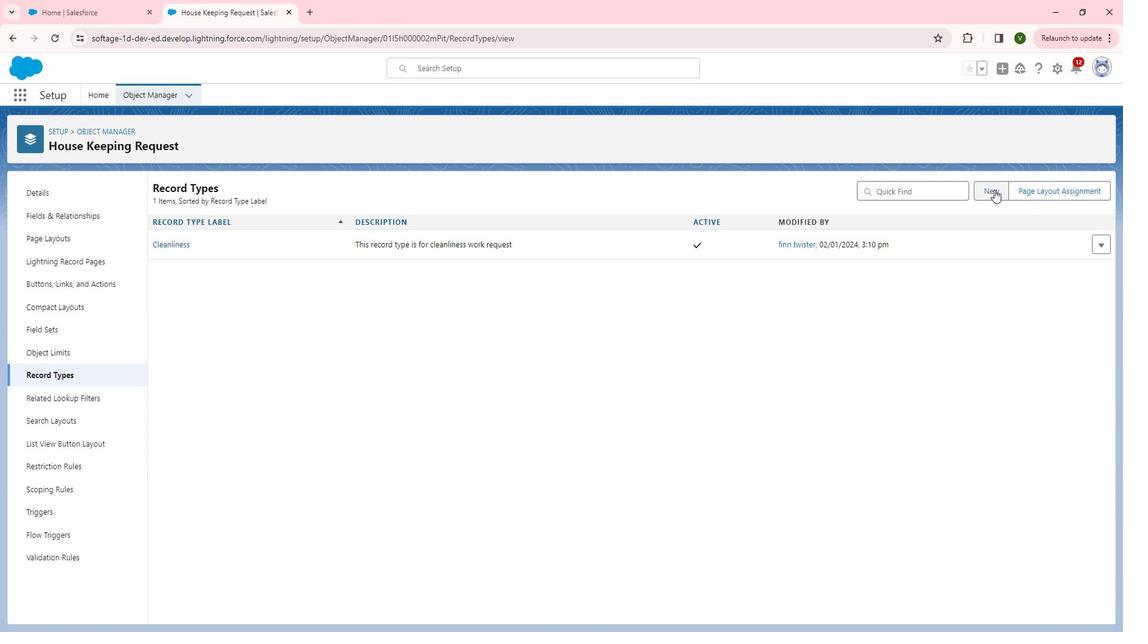 
Action: Mouse pressed left at (1008, 196)
Screenshot: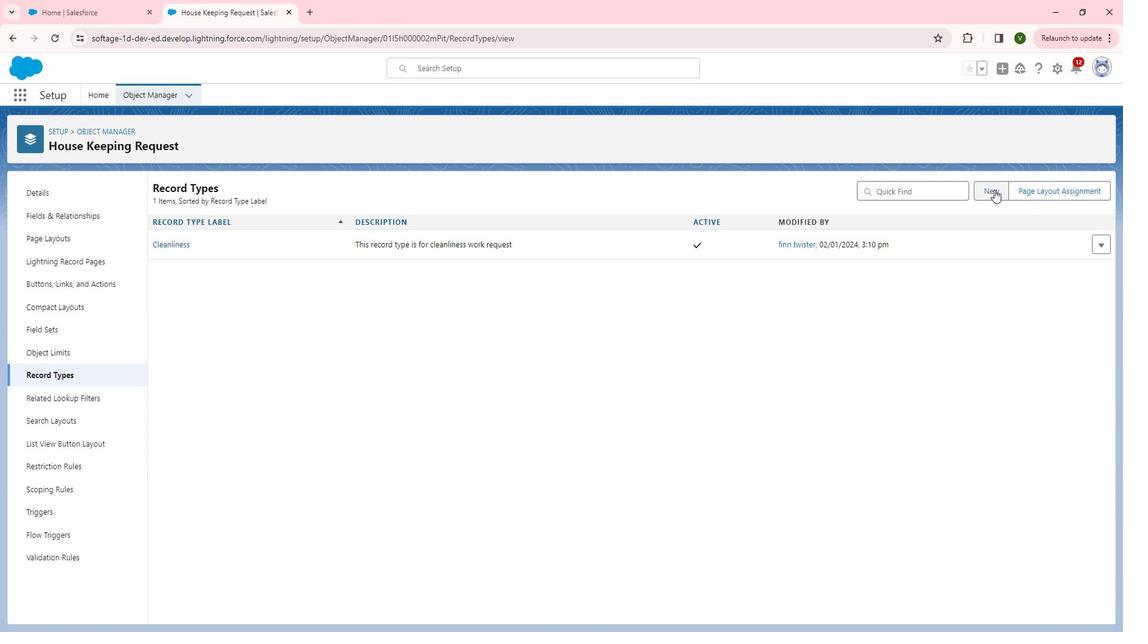 
Action: Mouse moved to (371, 306)
Screenshot: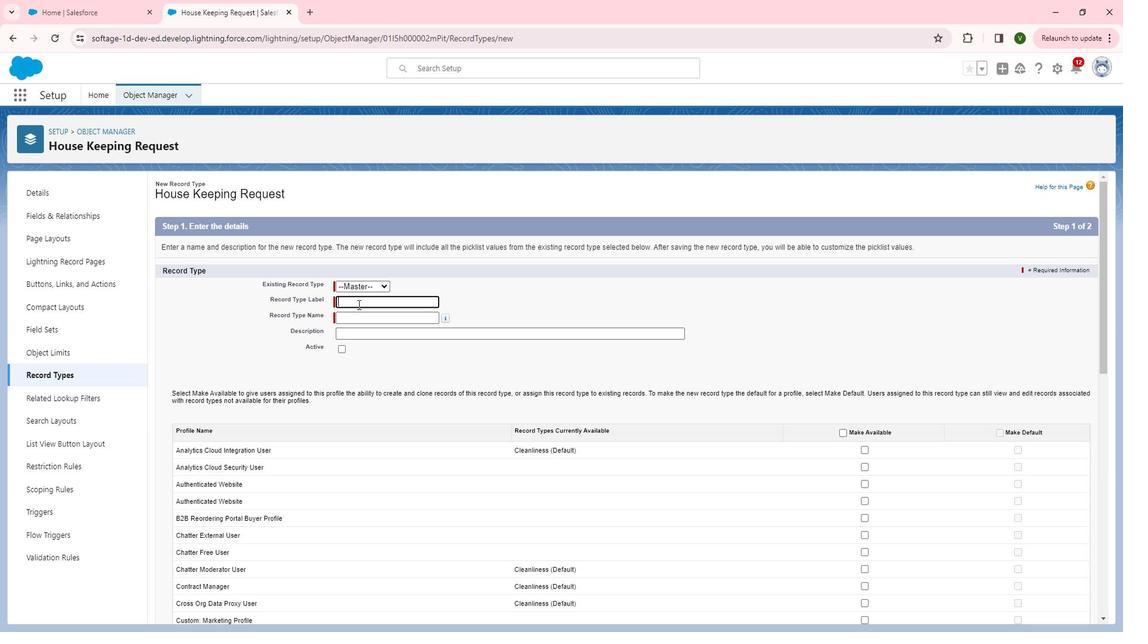 
Action: Mouse pressed left at (371, 306)
Screenshot: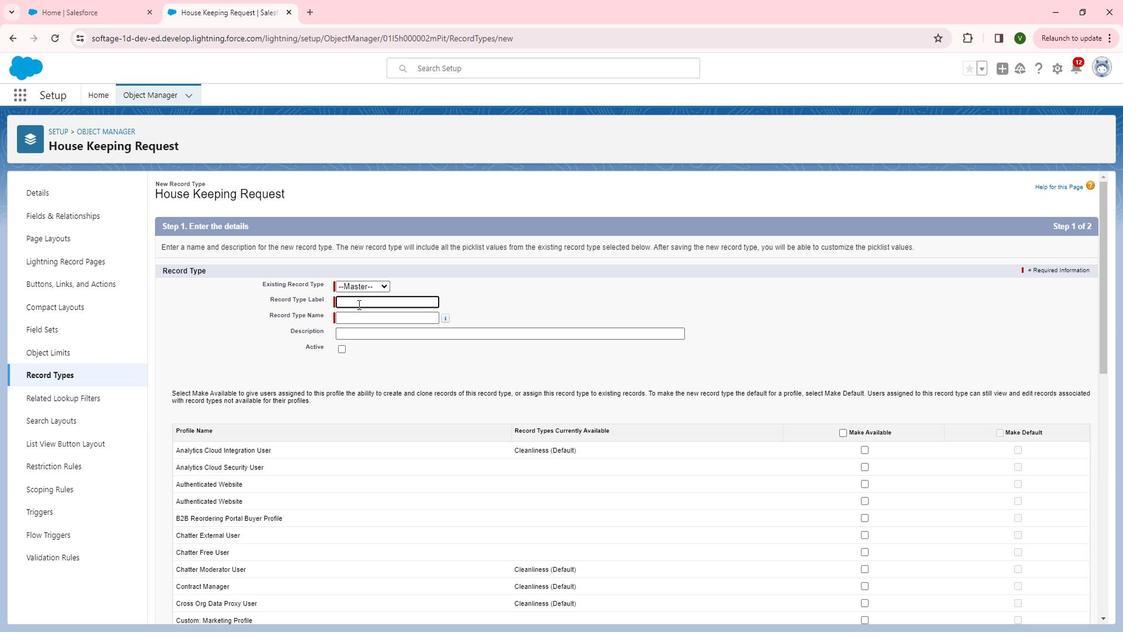 
Action: Mouse moved to (377, 303)
Screenshot: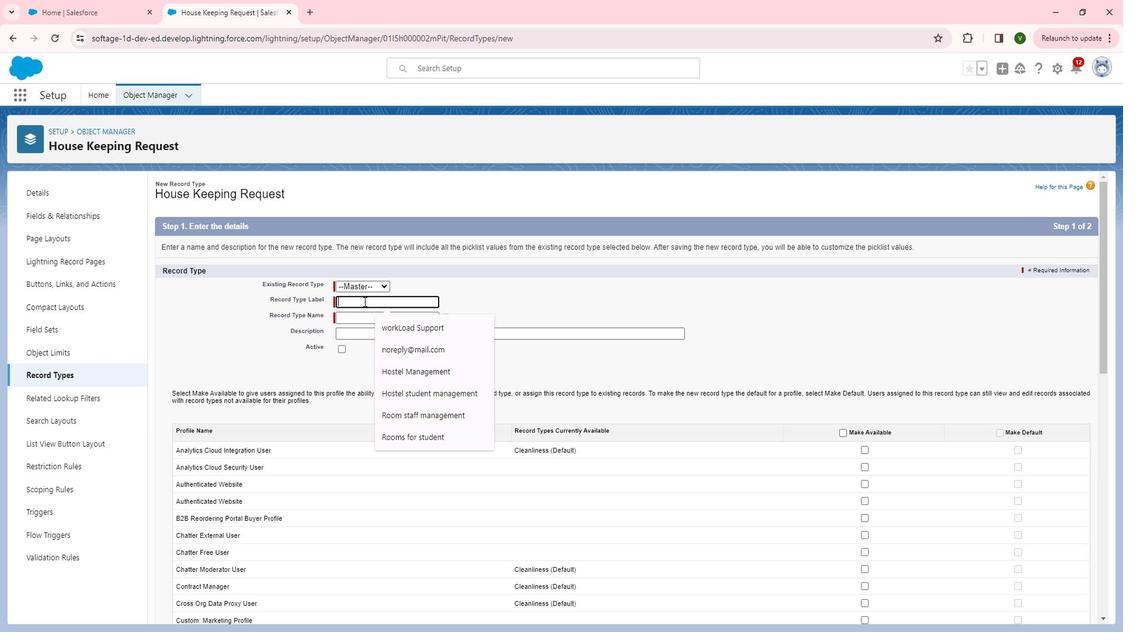 
Action: Key pressed <Key.shift_r>Linen<Key.space><Key.shift>Chznge
Screenshot: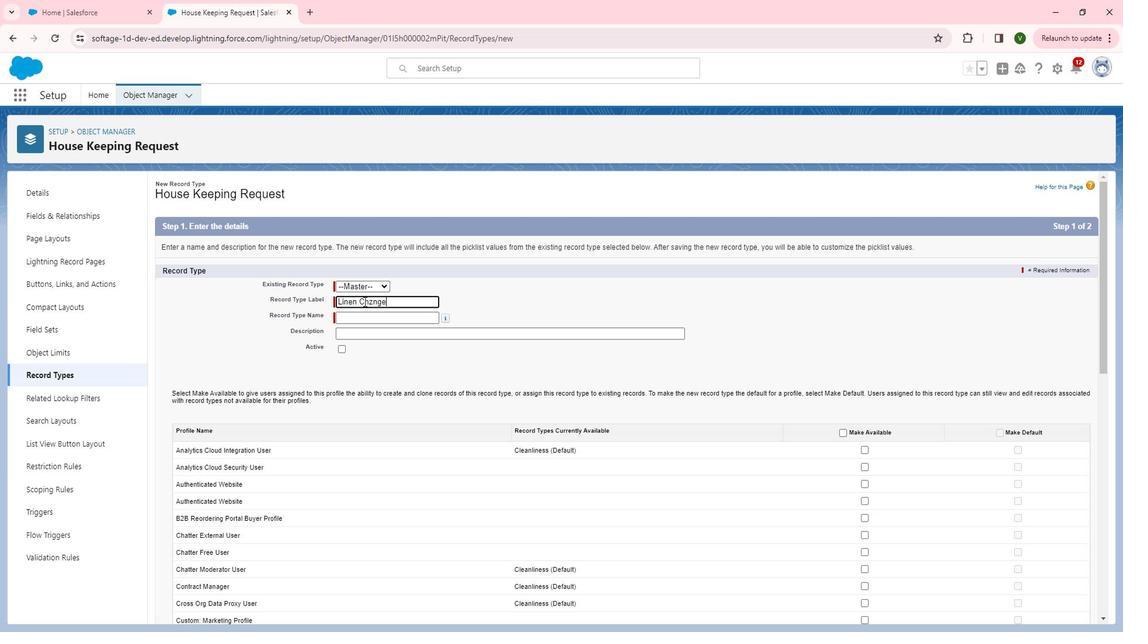 
Action: Mouse moved to (385, 303)
Screenshot: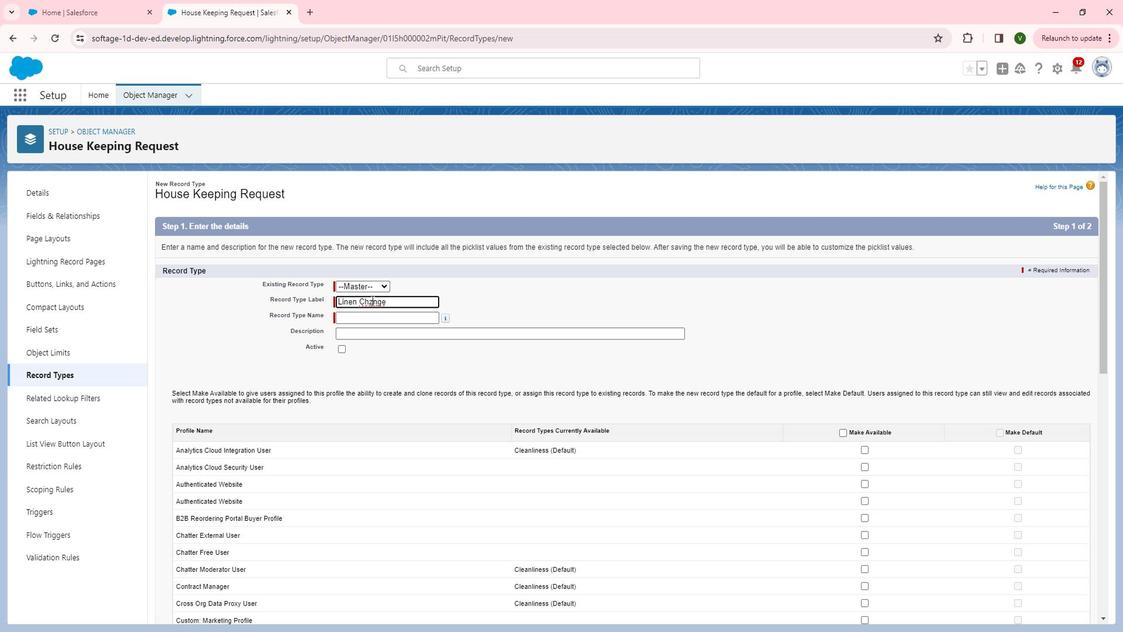 
Action: Mouse pressed left at (385, 303)
Screenshot: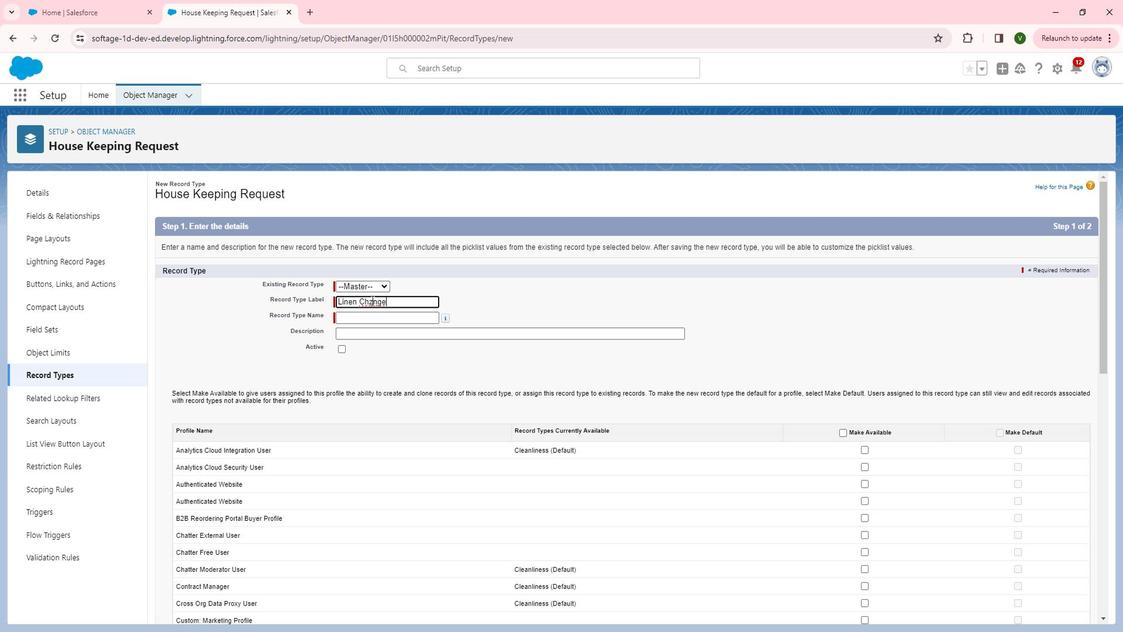 
Action: Key pressed <Key.backspace>a
Screenshot: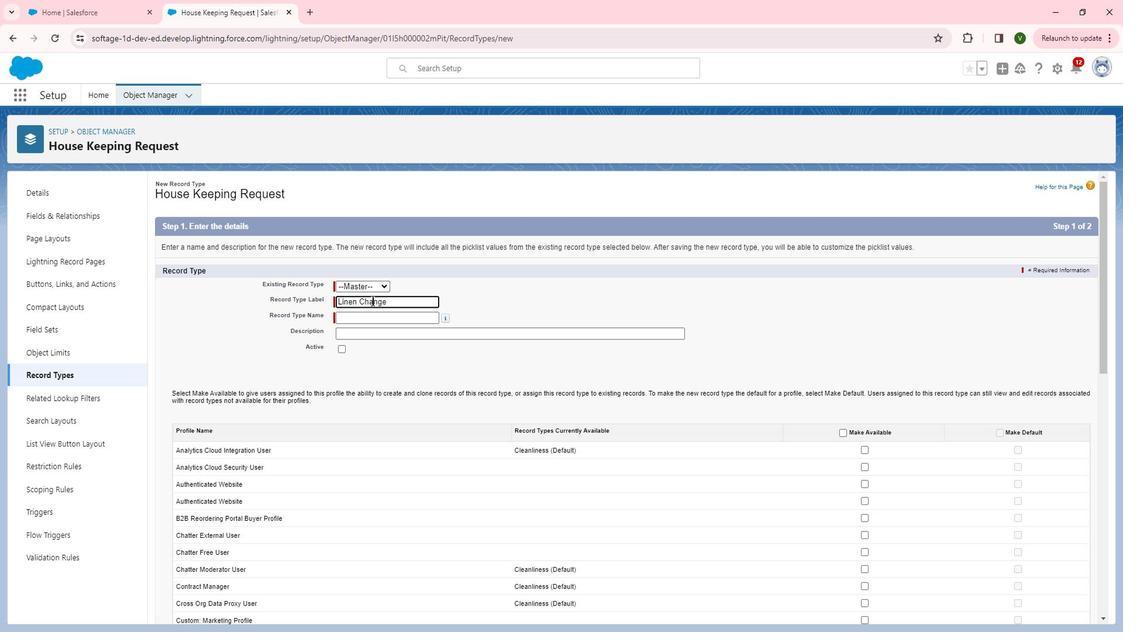 
Action: Mouse moved to (408, 315)
Screenshot: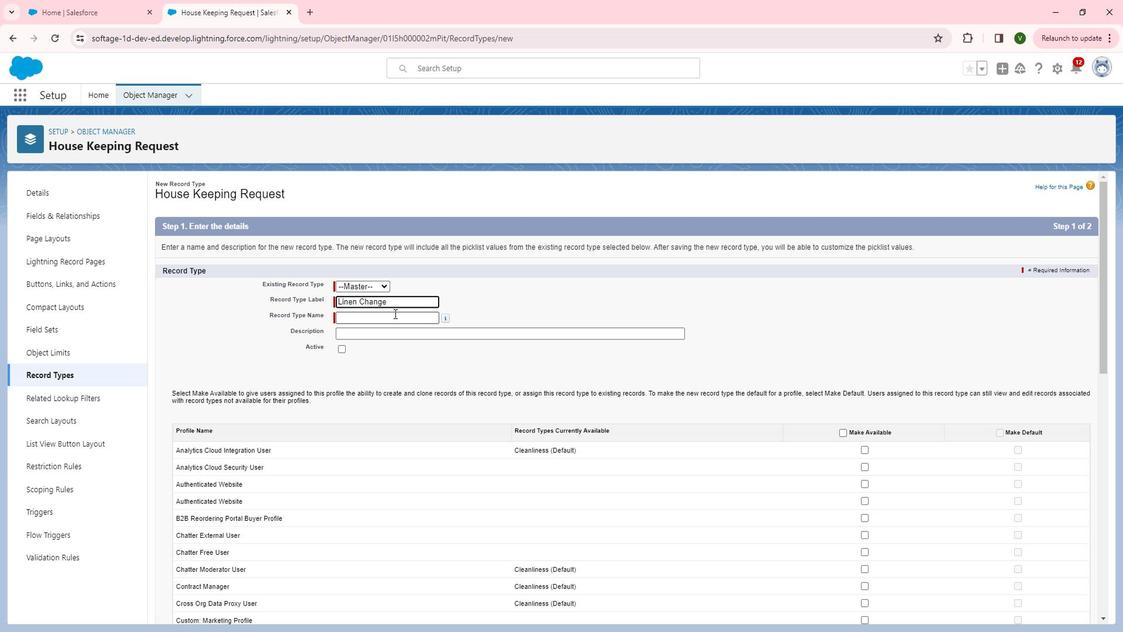 
Action: Mouse pressed left at (408, 315)
Screenshot: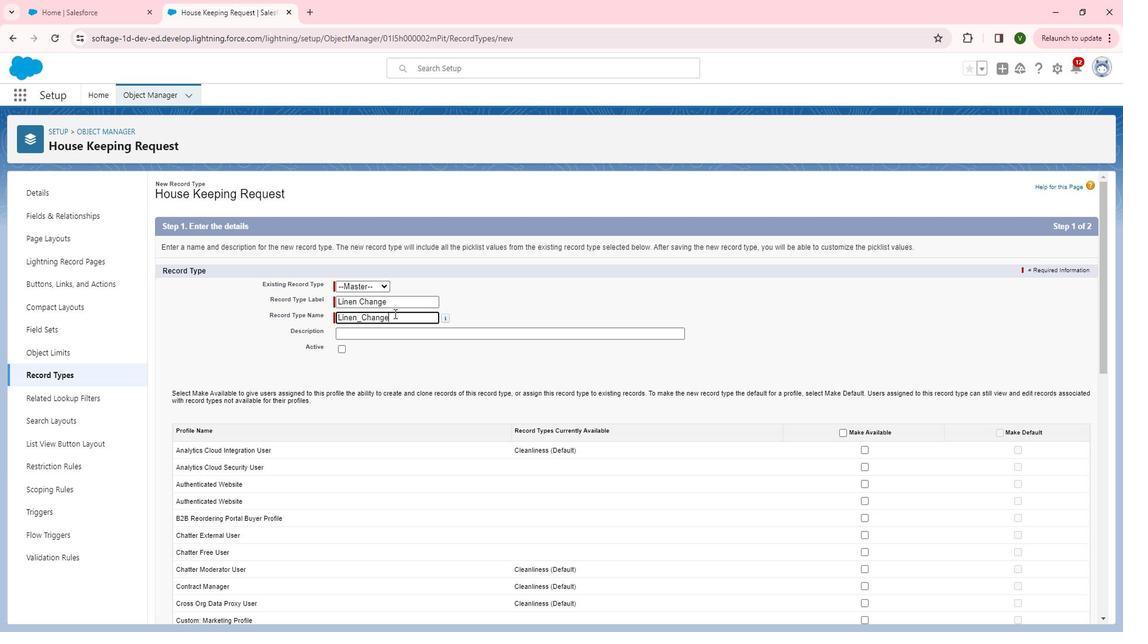 
Action: Mouse moved to (409, 334)
Screenshot: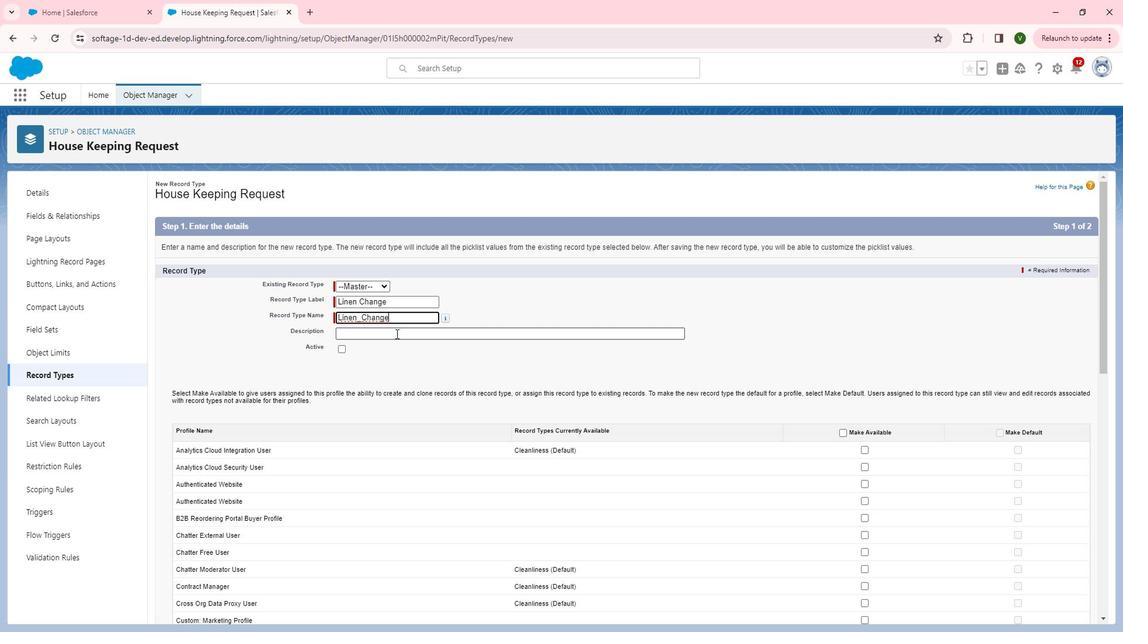 
Action: Mouse pressed left at (409, 334)
Screenshot: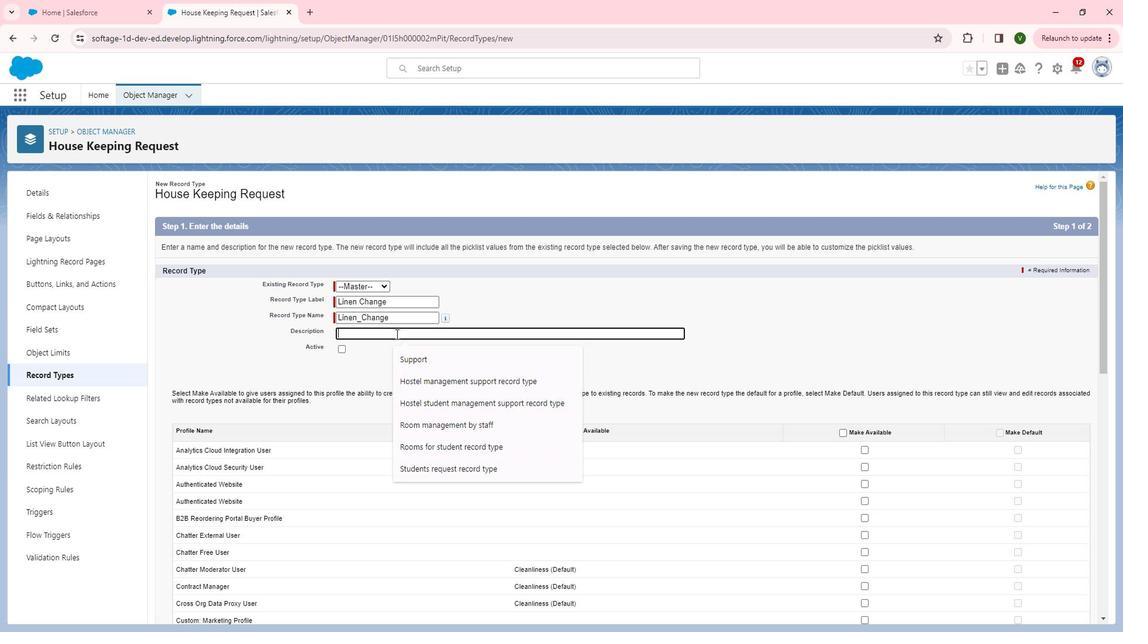 
Action: Mouse moved to (409, 333)
Screenshot: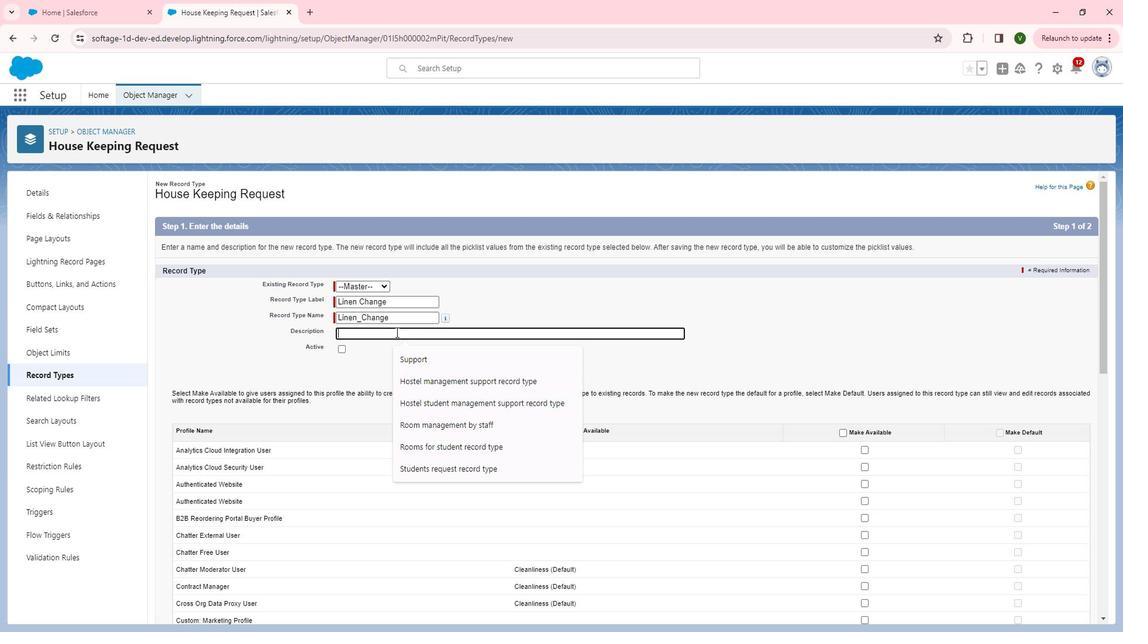 
Action: Key pressed <Key.shift>This<Key.space>record<Key.space>type<Key.space>for<Key.space>linen<Key.space>change<Key.space>work<Key.space>request.
Screenshot: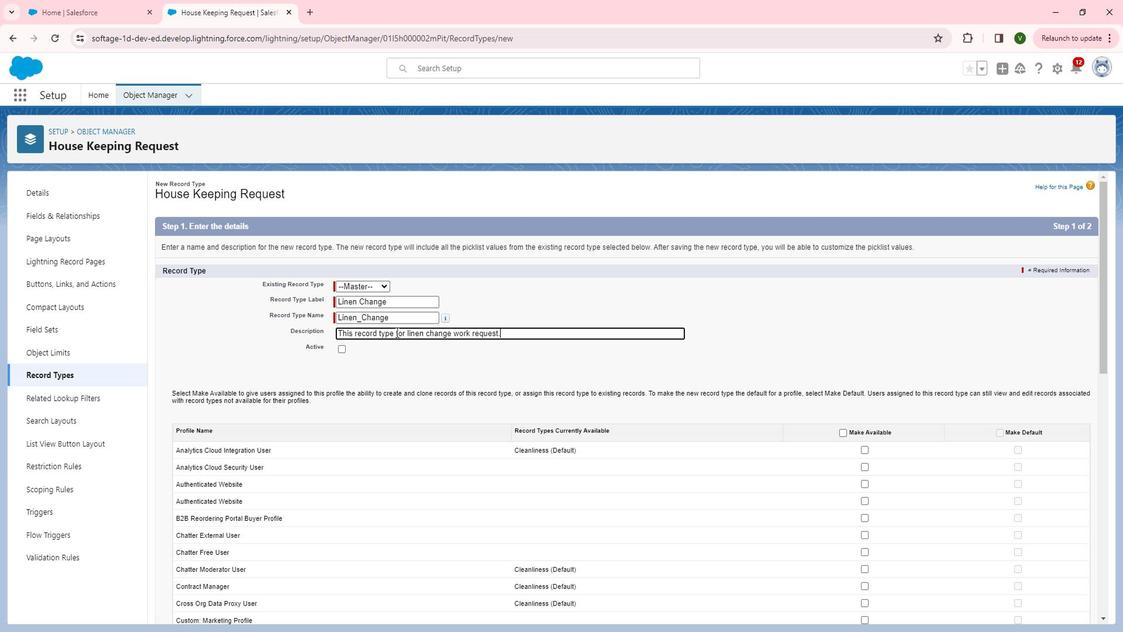 
Action: Mouse moved to (356, 345)
Screenshot: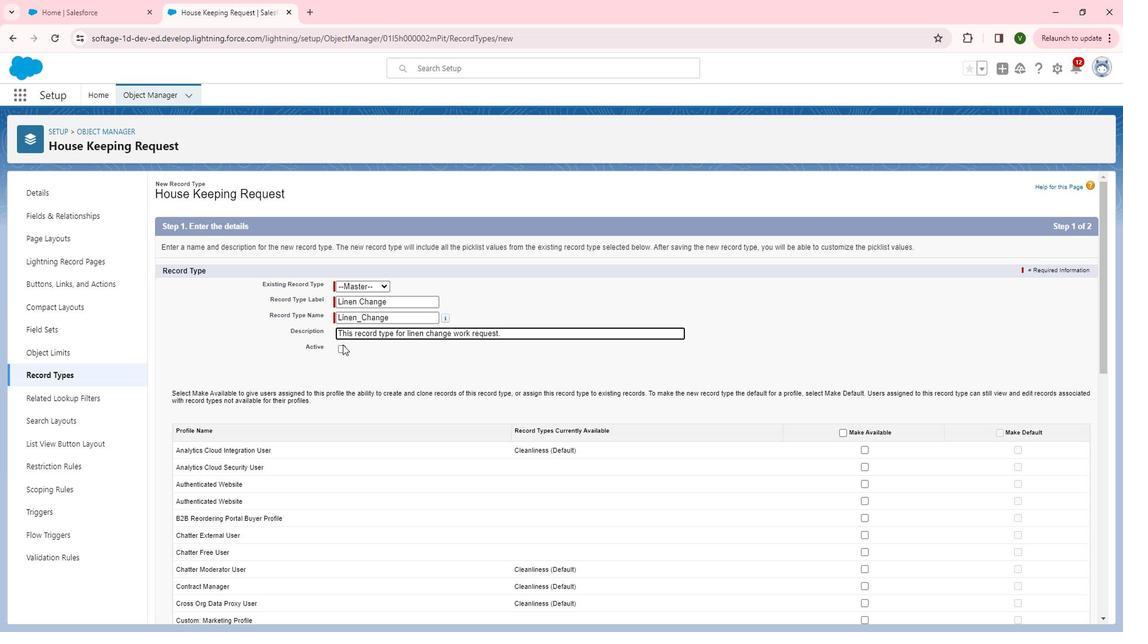 
Action: Mouse pressed left at (356, 345)
Screenshot: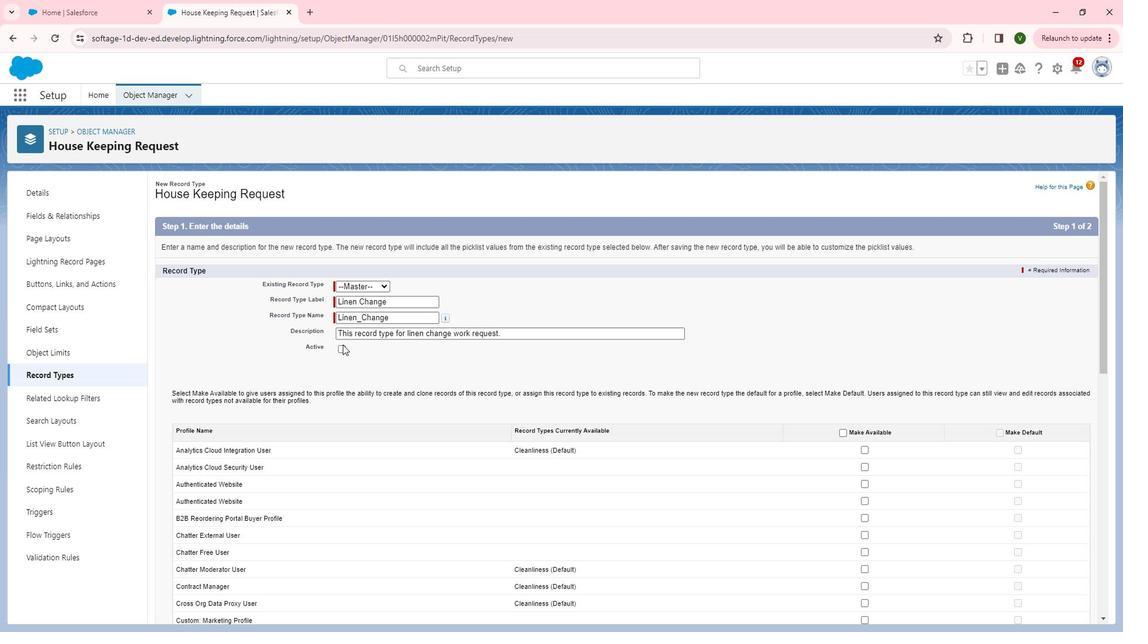 
Action: Mouse moved to (356, 348)
Screenshot: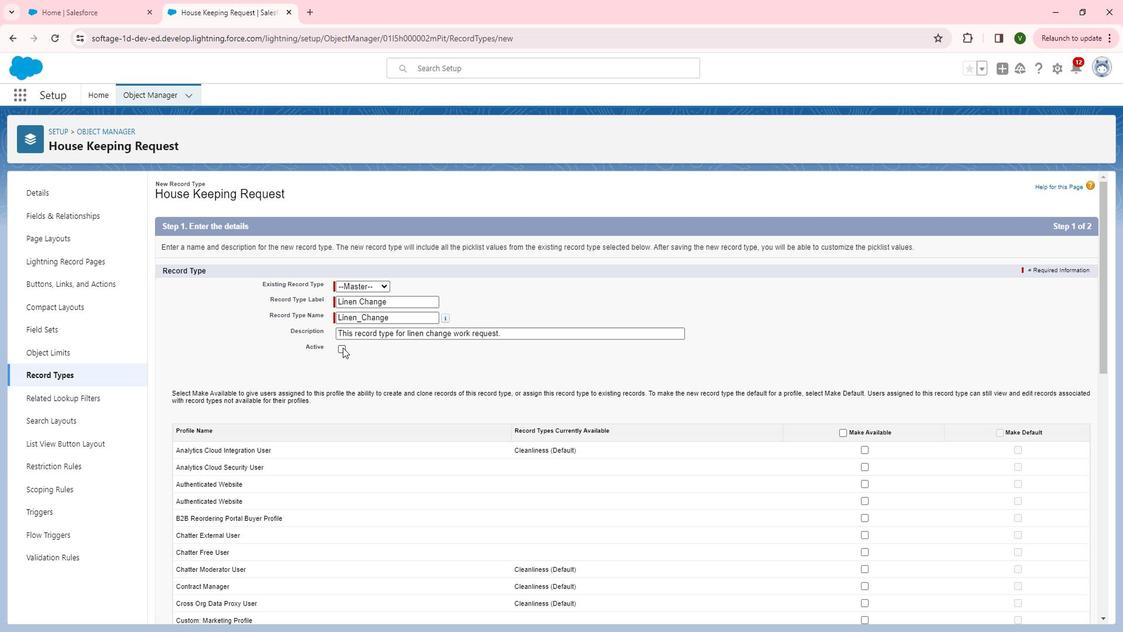
Action: Mouse pressed left at (356, 348)
Screenshot: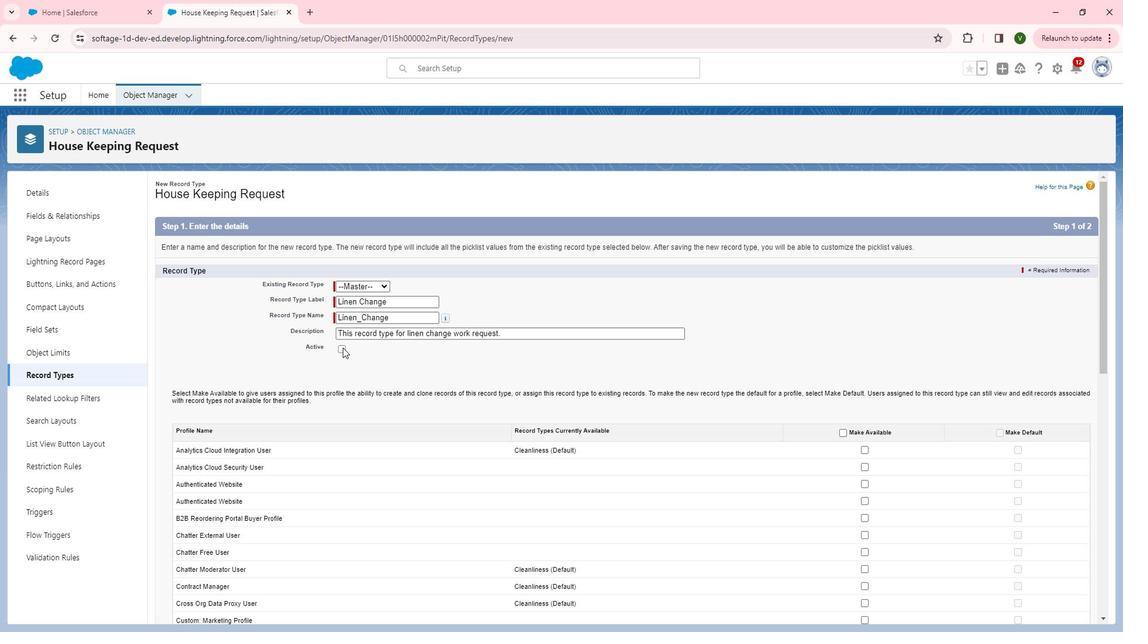 
Action: Mouse moved to (858, 427)
Screenshot: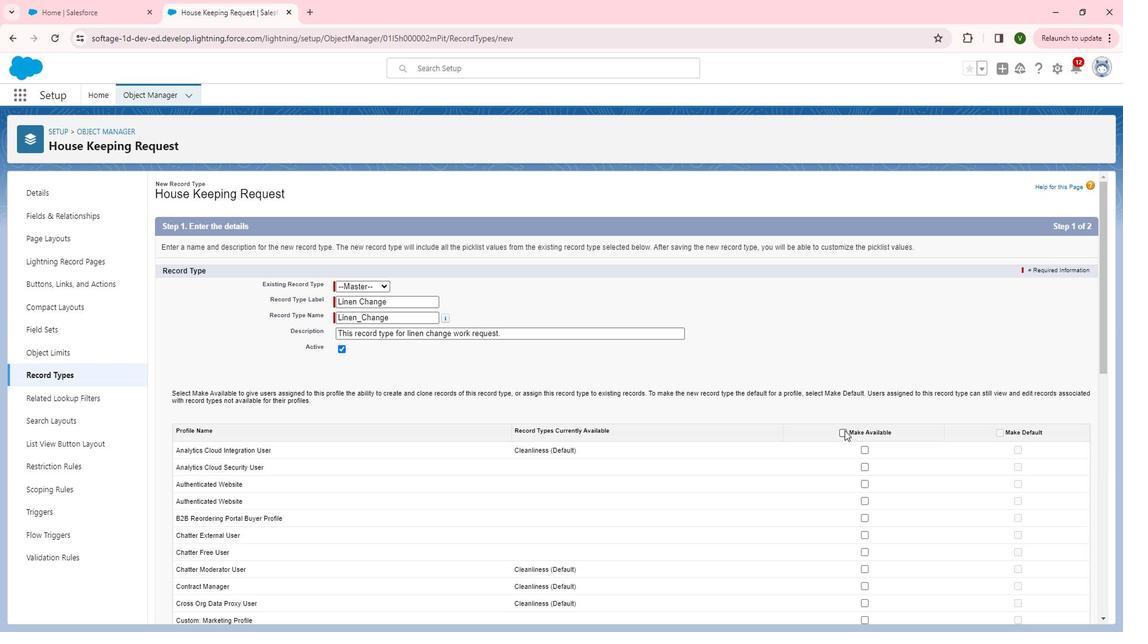 
Action: Mouse pressed left at (858, 427)
Screenshot: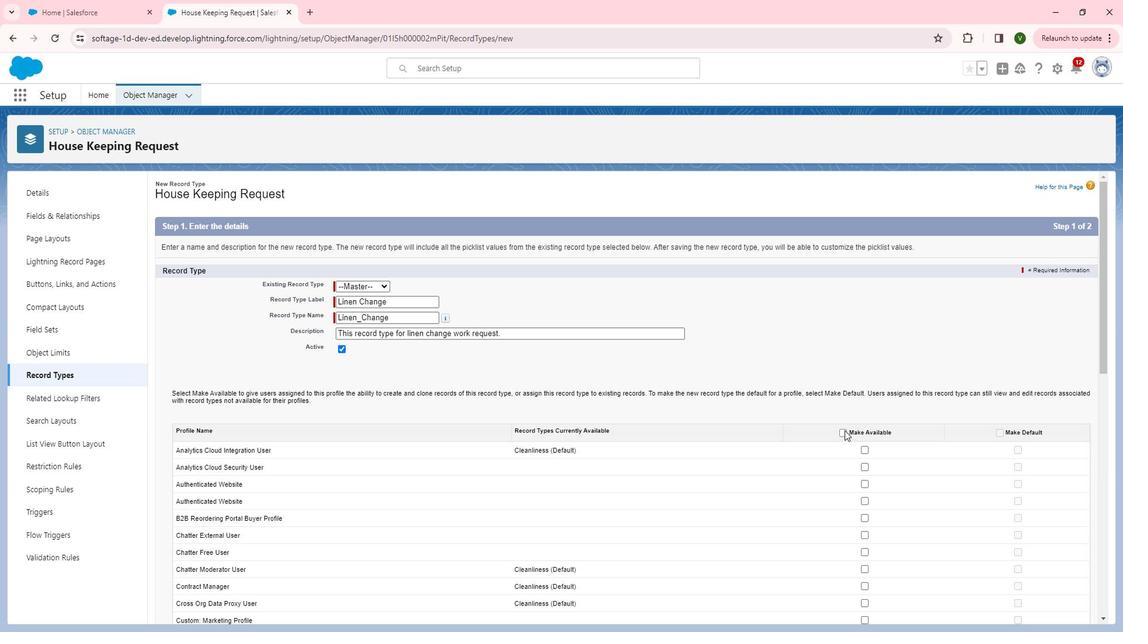 
Action: Mouse moved to (1047, 468)
Screenshot: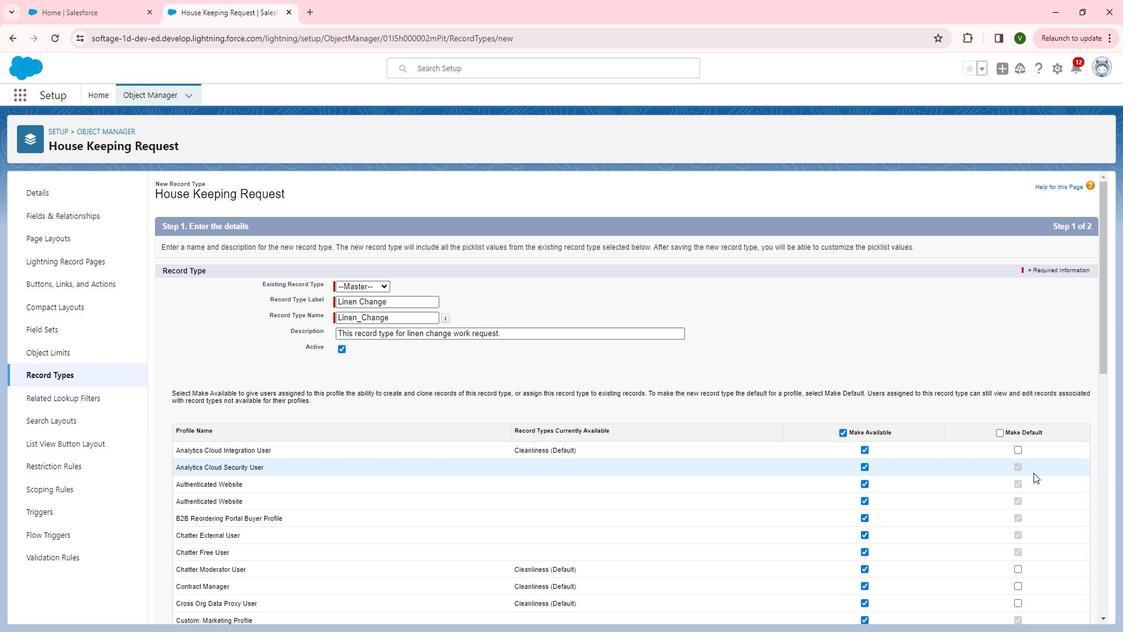 
Action: Mouse scrolled (1047, 468) with delta (0, 0)
Screenshot: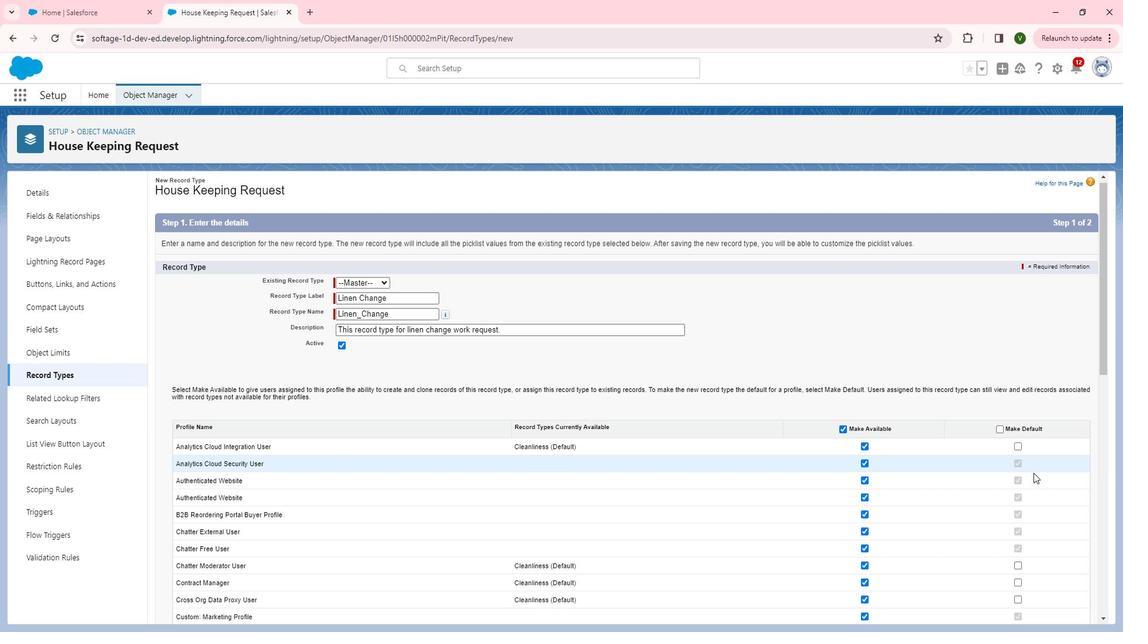 
Action: Mouse scrolled (1047, 468) with delta (0, 0)
Screenshot: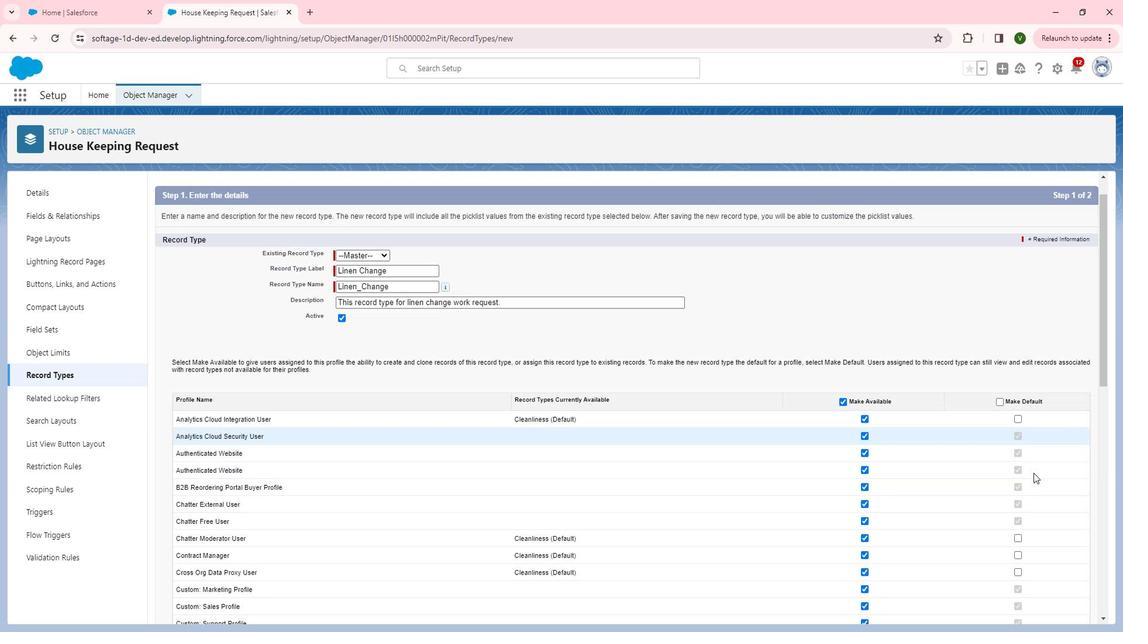 
Action: Mouse moved to (879, 348)
Screenshot: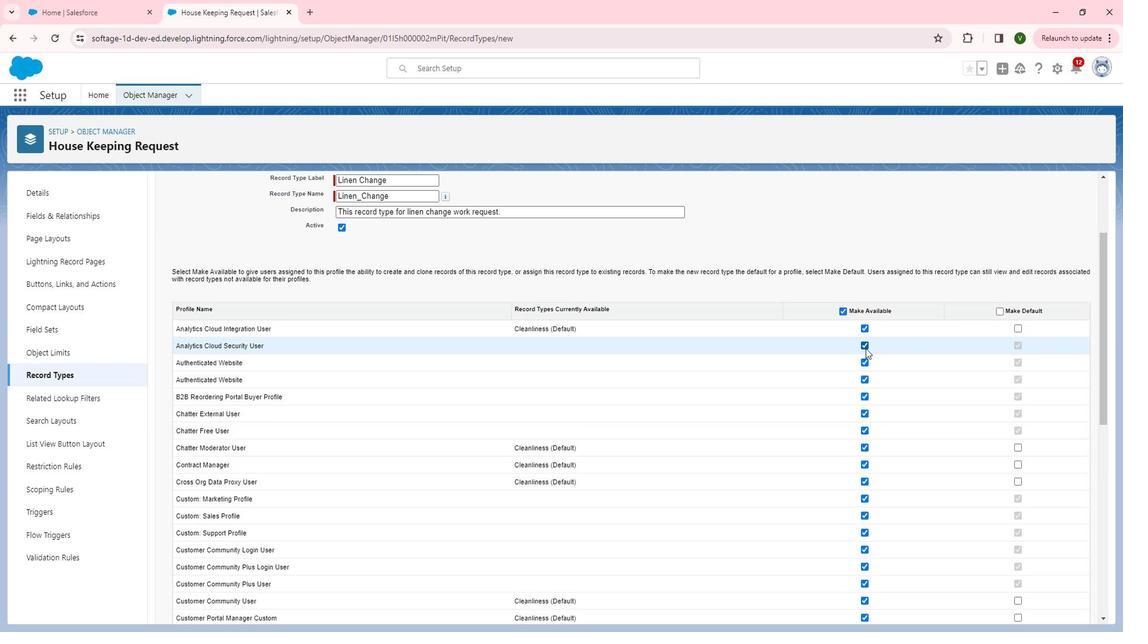 
Action: Mouse pressed left at (879, 348)
Screenshot: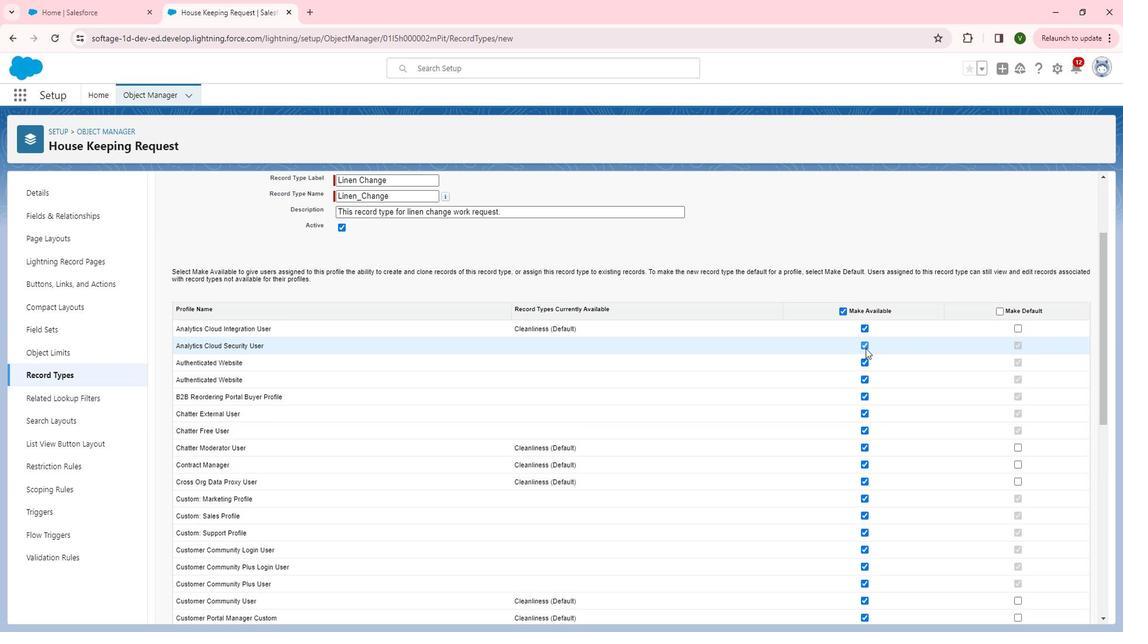 
Action: Mouse moved to (879, 360)
Screenshot: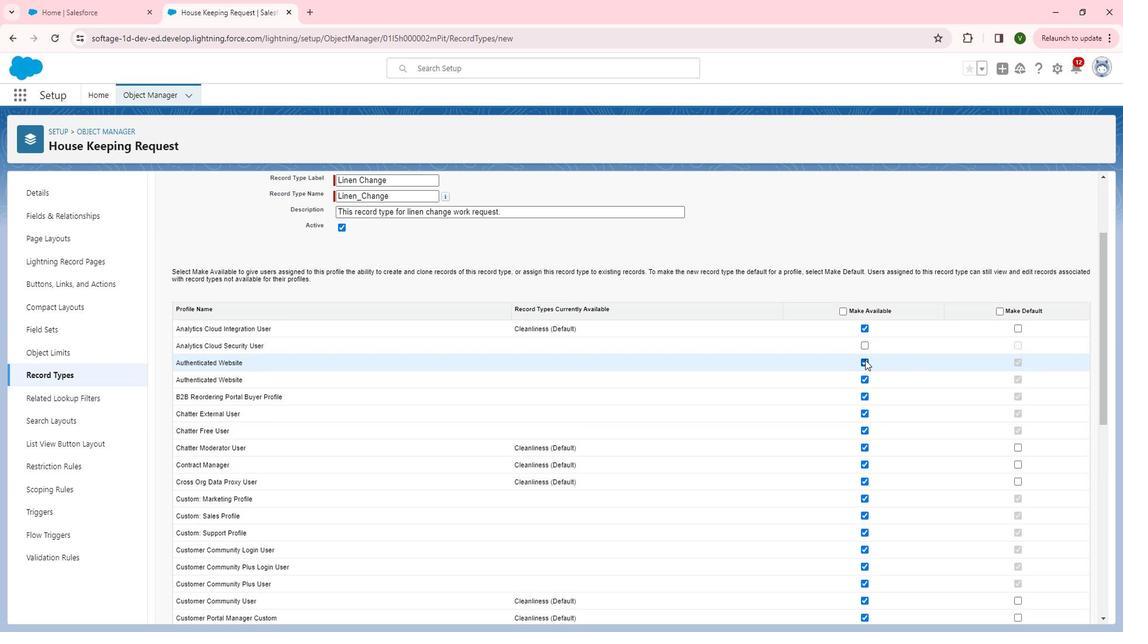 
Action: Mouse pressed left at (879, 360)
Screenshot: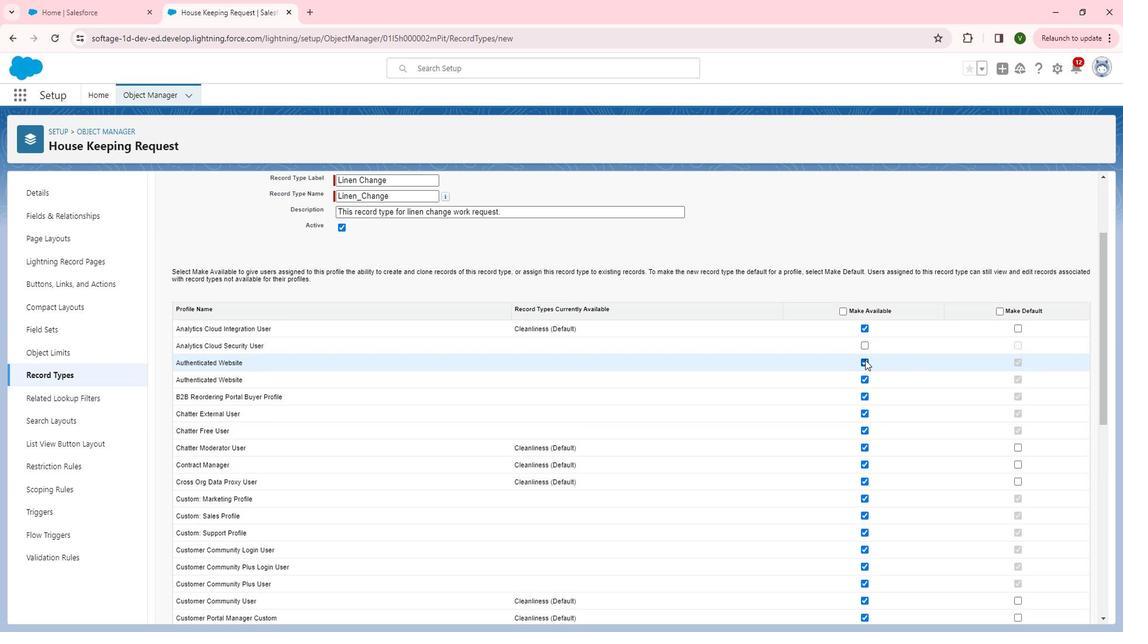 
Action: Mouse moved to (876, 379)
Screenshot: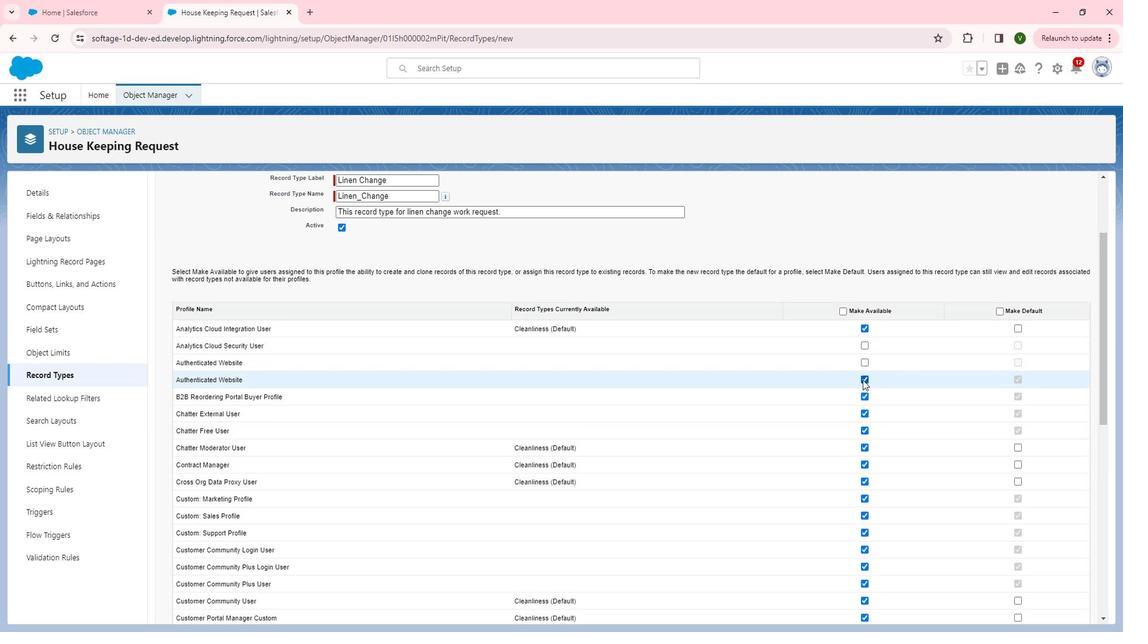 
Action: Mouse pressed left at (876, 379)
Screenshot: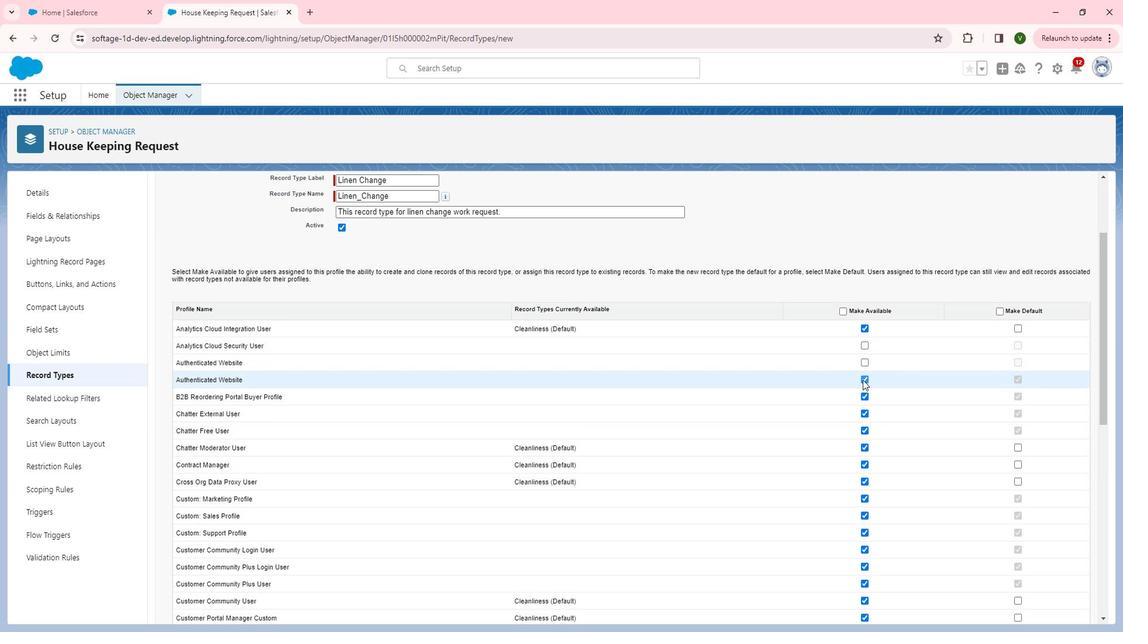 
Action: Mouse moved to (879, 399)
Screenshot: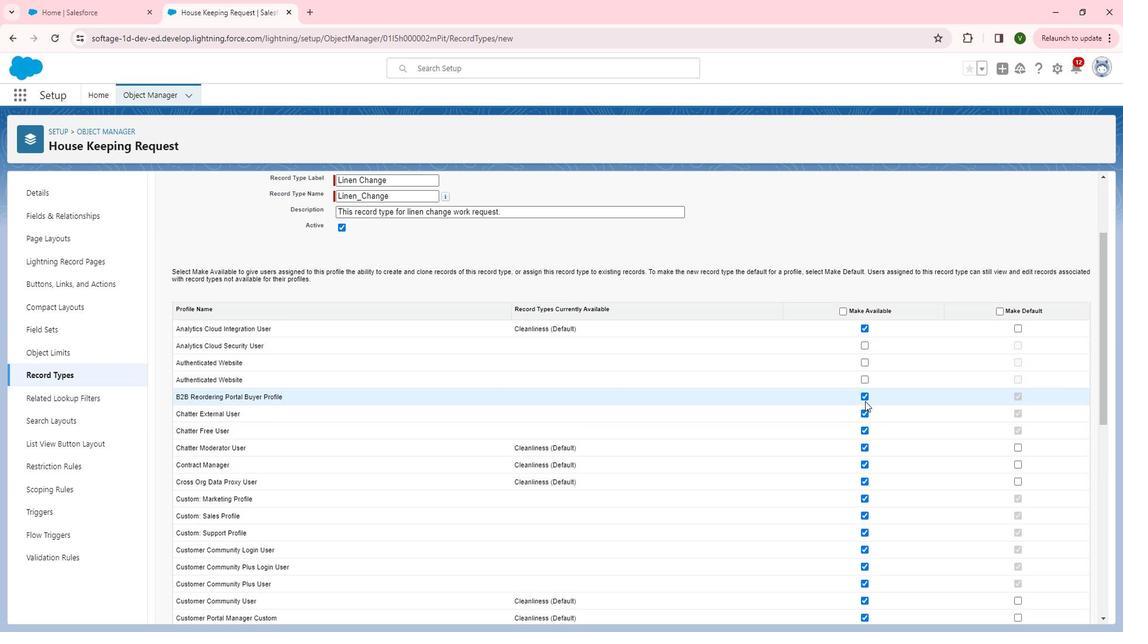 
Action: Mouse pressed left at (879, 399)
Screenshot: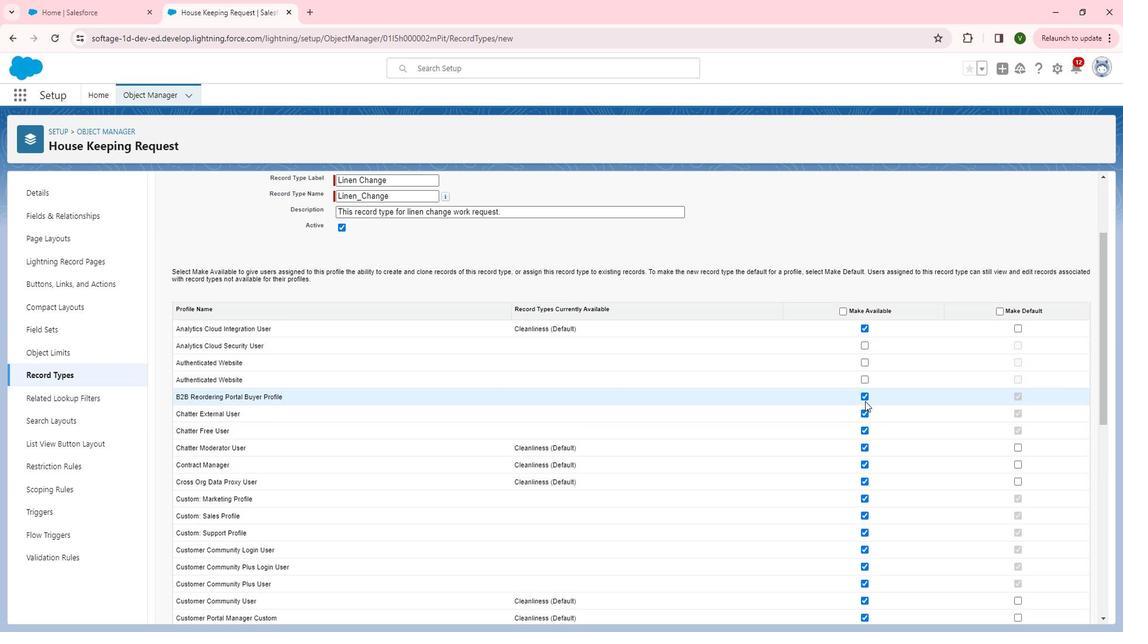 
Action: Mouse moved to (879, 400)
Screenshot: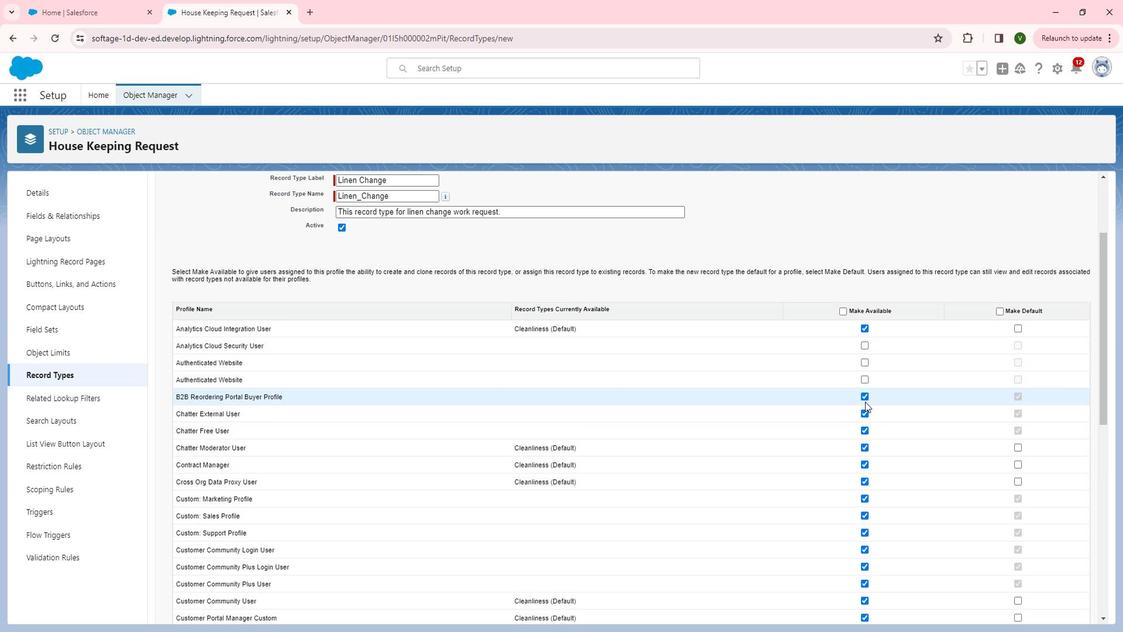 
Action: Mouse pressed left at (879, 400)
Screenshot: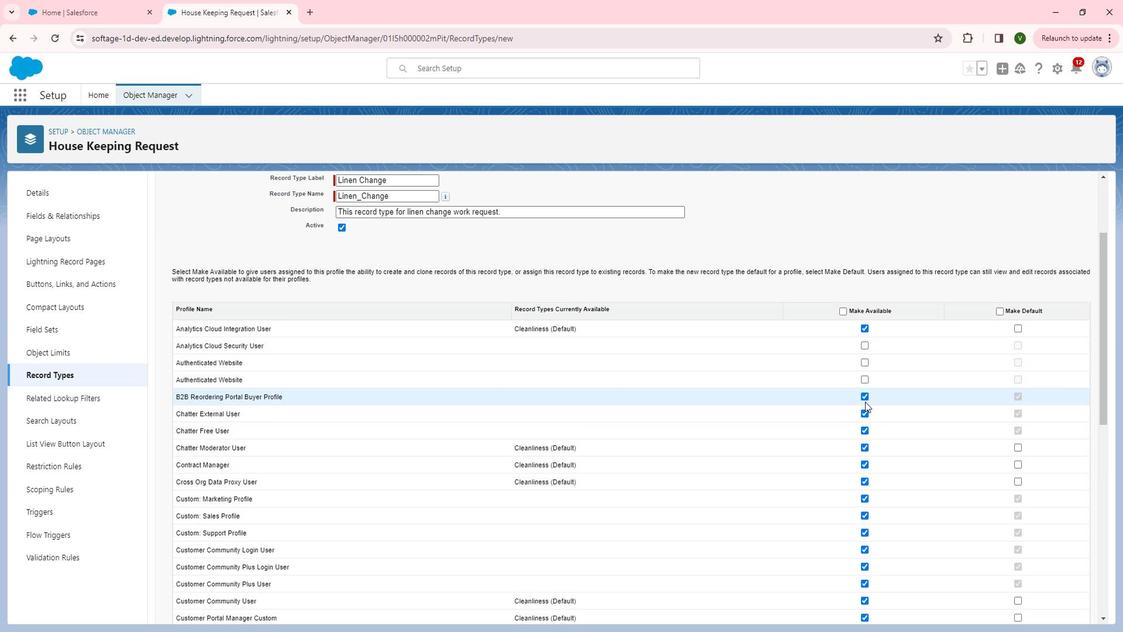 
Action: Mouse moved to (881, 393)
Screenshot: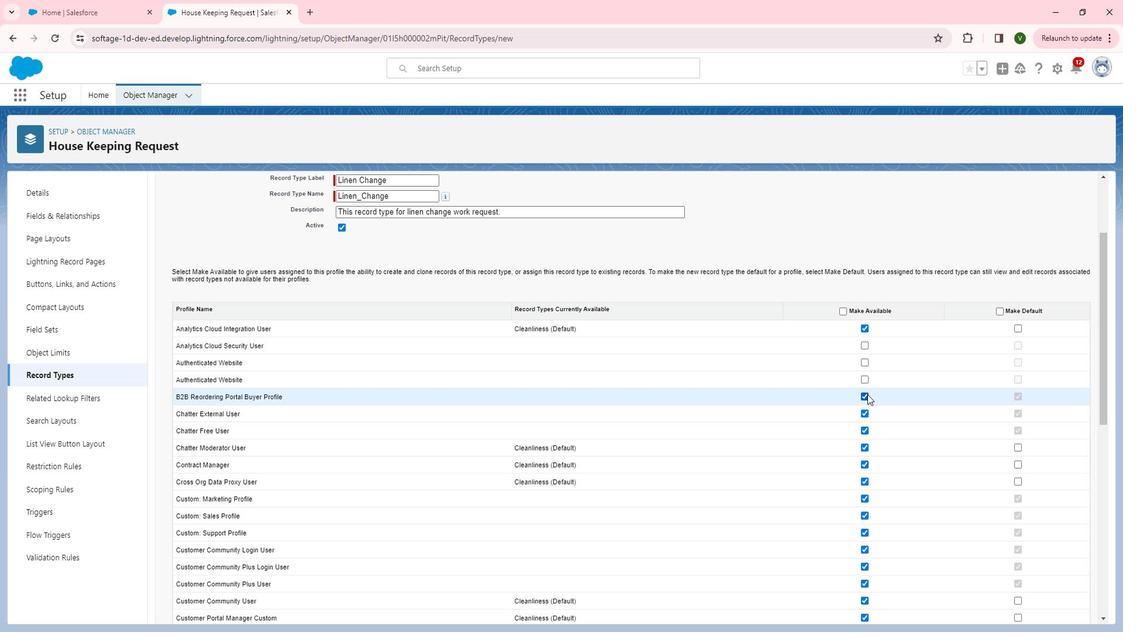
Action: Mouse pressed left at (881, 393)
Screenshot: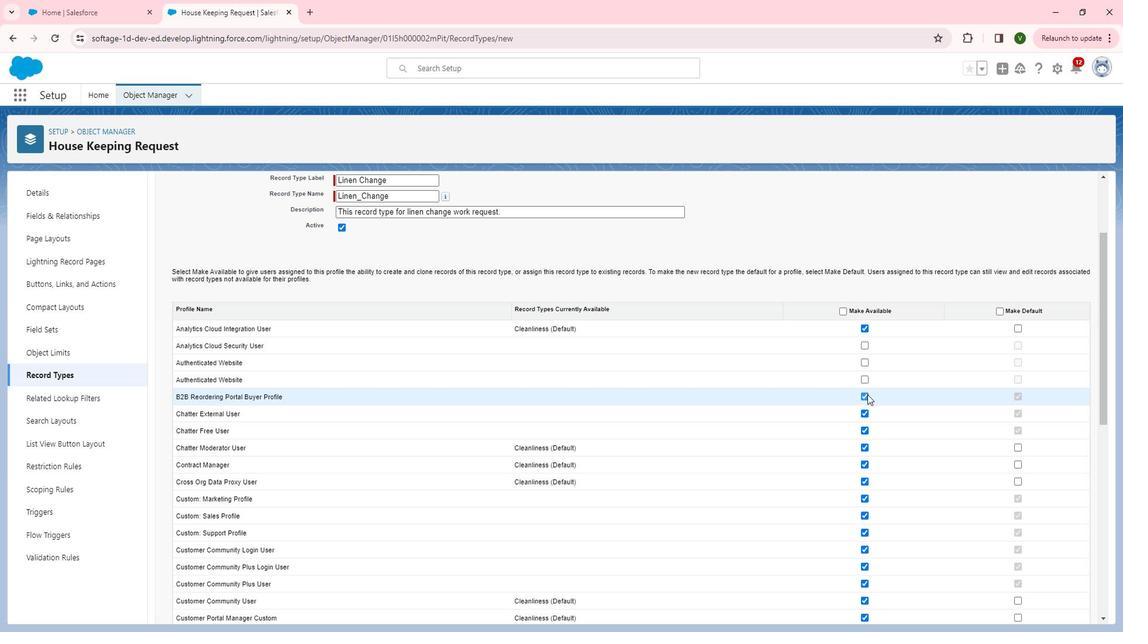 
Action: Mouse moved to (880, 408)
Screenshot: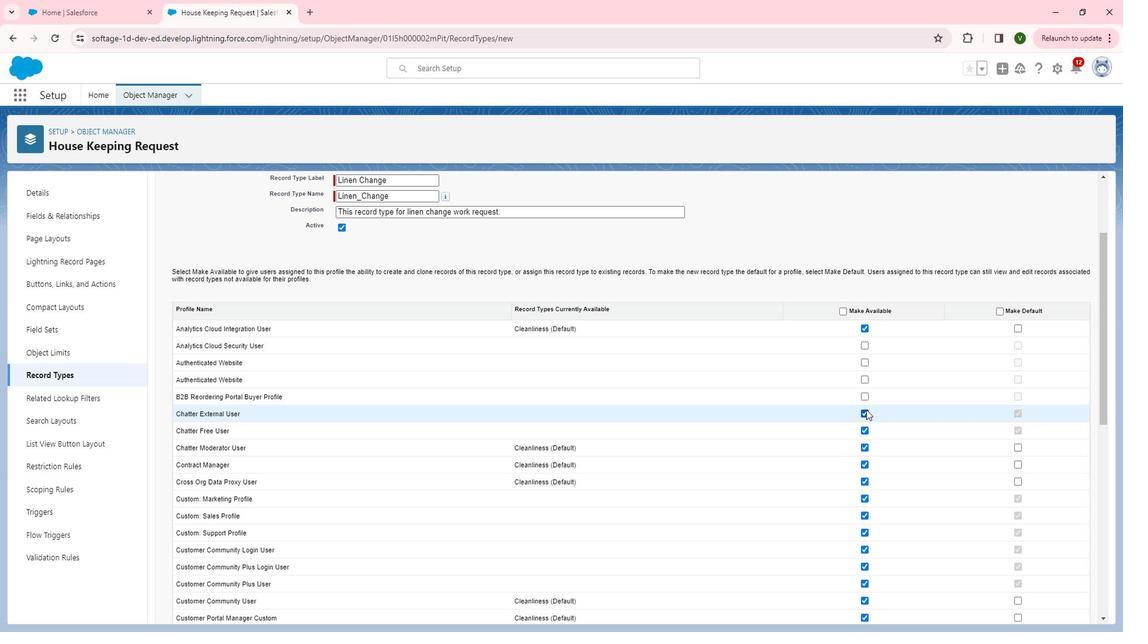 
Action: Mouse pressed left at (880, 408)
Screenshot: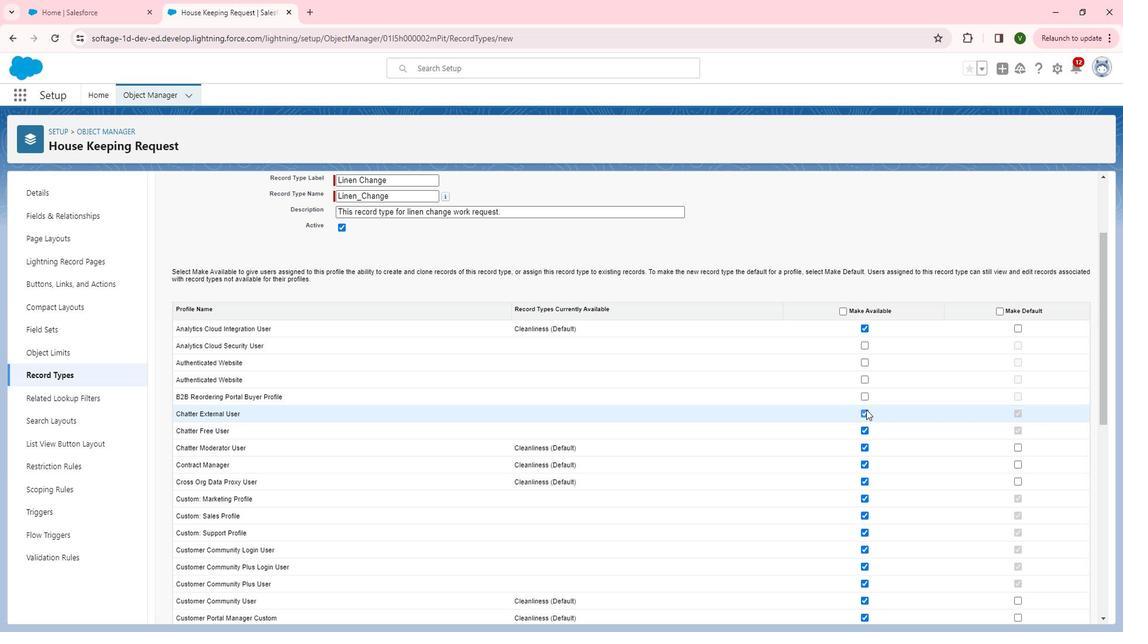 
Action: Mouse moved to (882, 412)
Screenshot: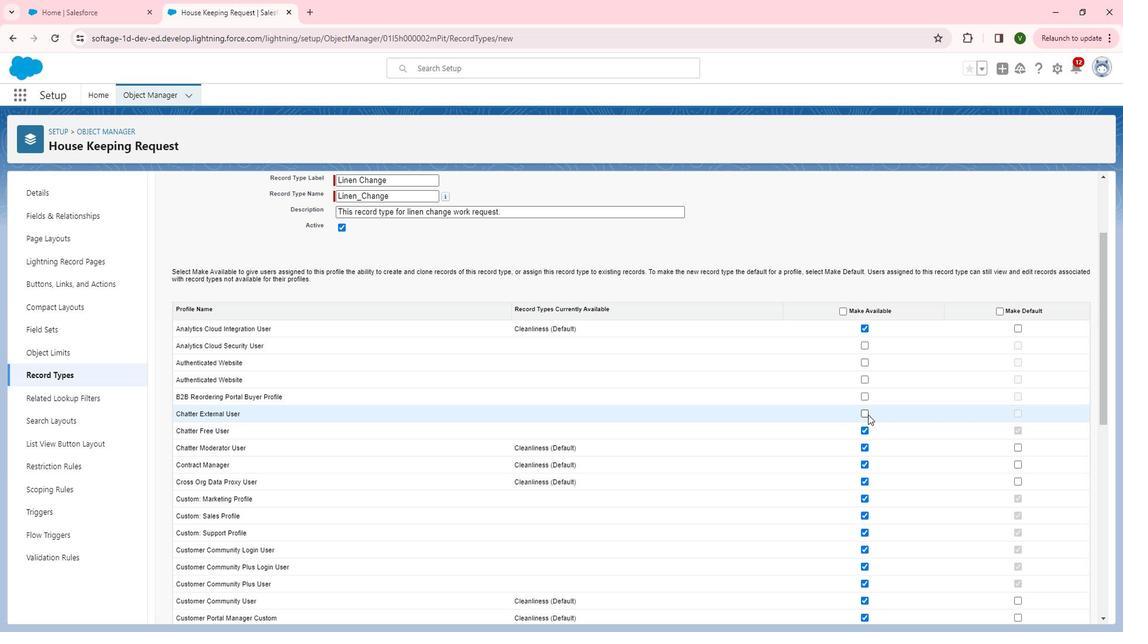 
Action: Mouse scrolled (882, 412) with delta (0, 0)
Screenshot: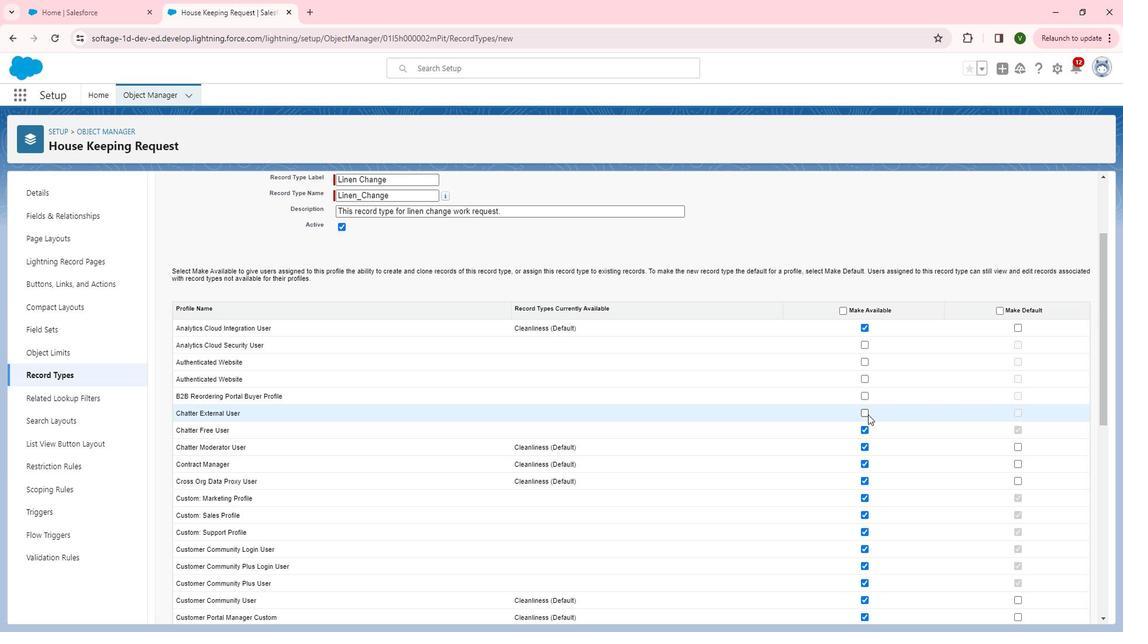 
Action: Mouse scrolled (882, 412) with delta (0, 0)
Screenshot: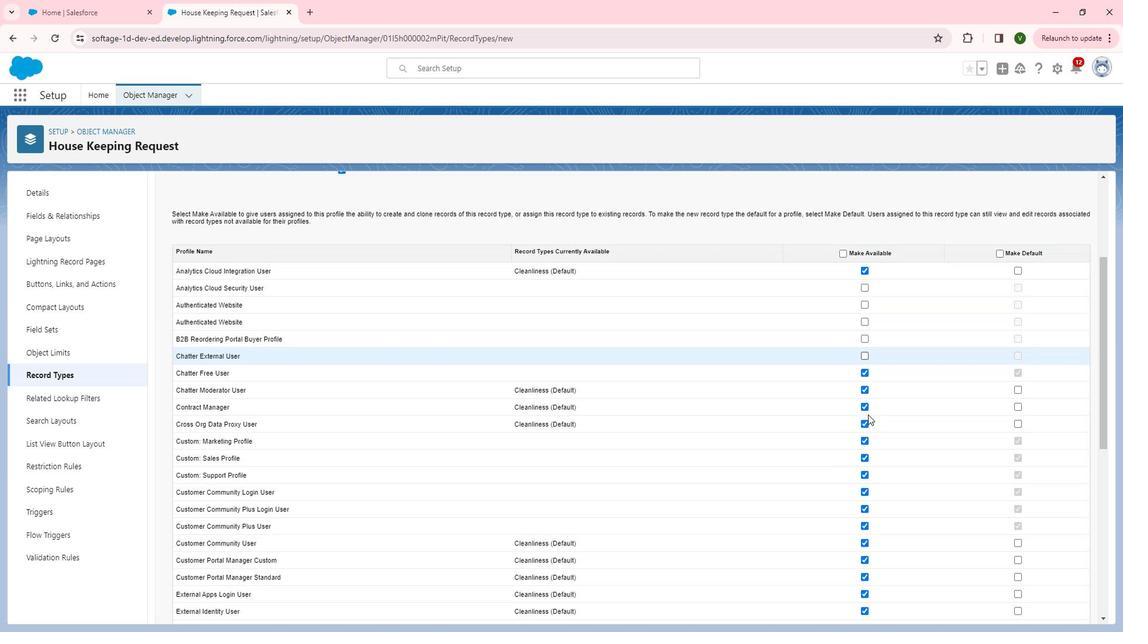 
Action: Mouse moved to (883, 398)
Screenshot: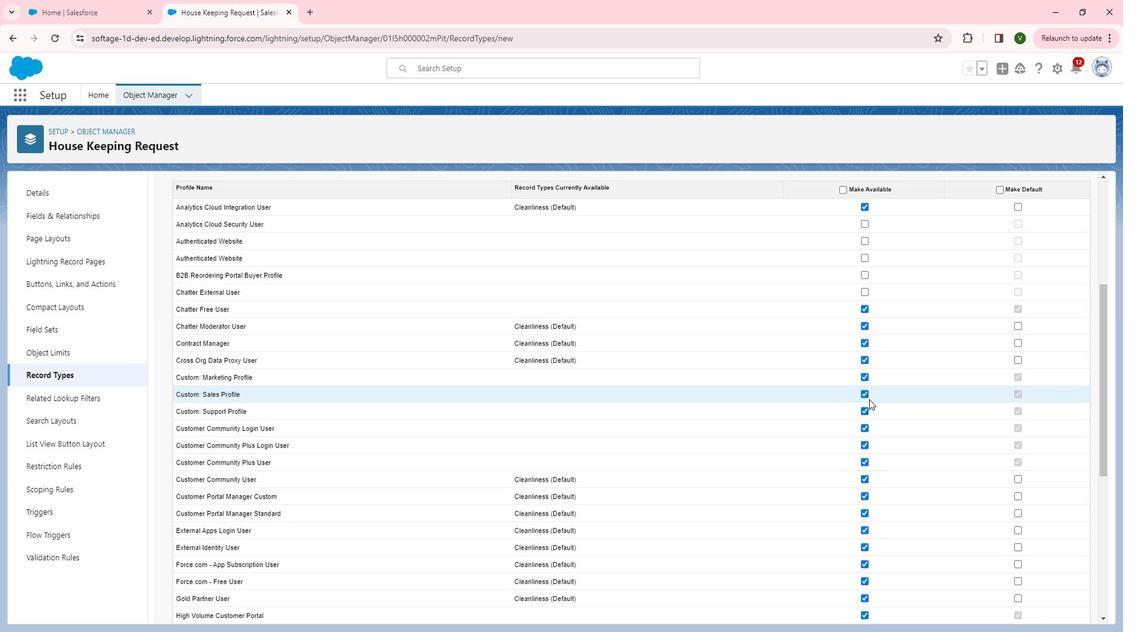 
Action: Mouse pressed left at (883, 398)
Screenshot: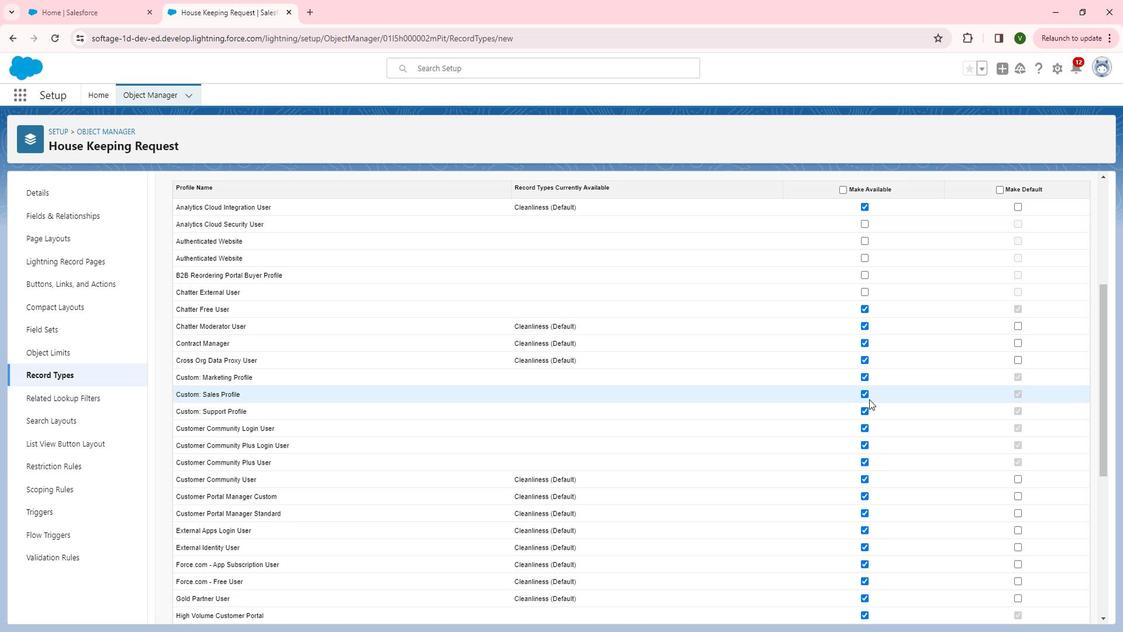 
Action: Mouse moved to (880, 424)
Screenshot: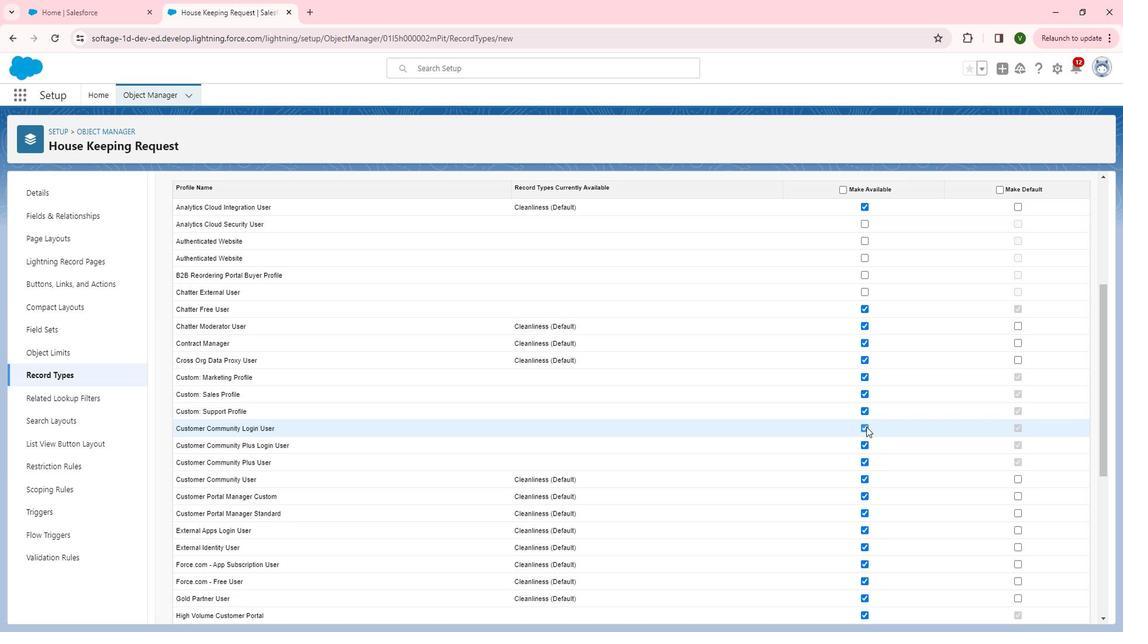 
Action: Mouse pressed left at (880, 424)
Screenshot: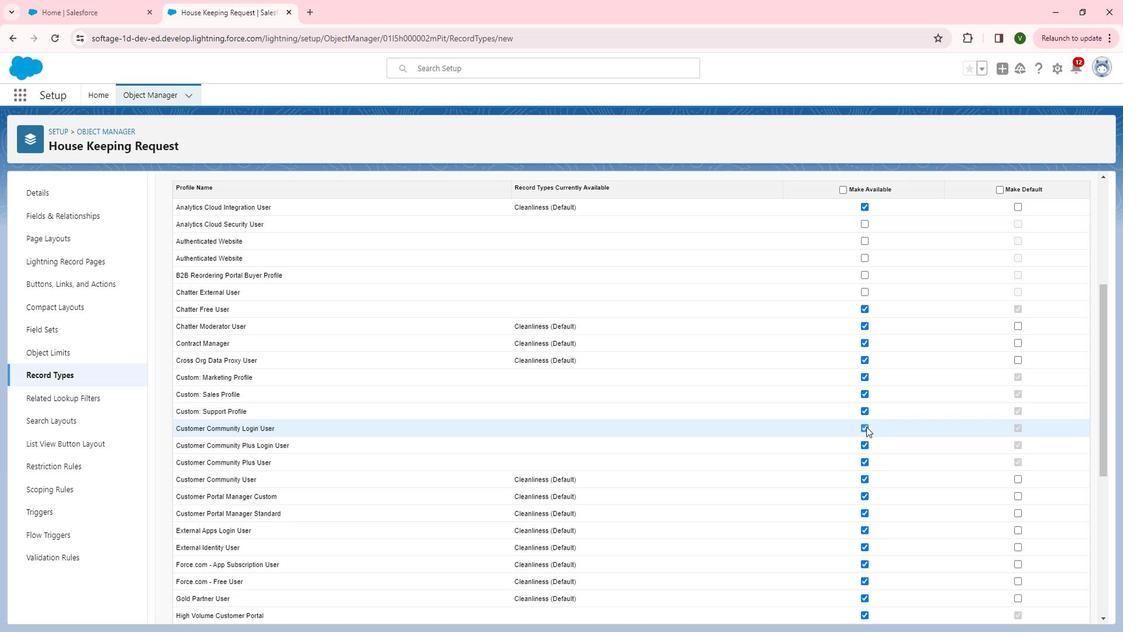 
Action: Mouse moved to (878, 409)
Screenshot: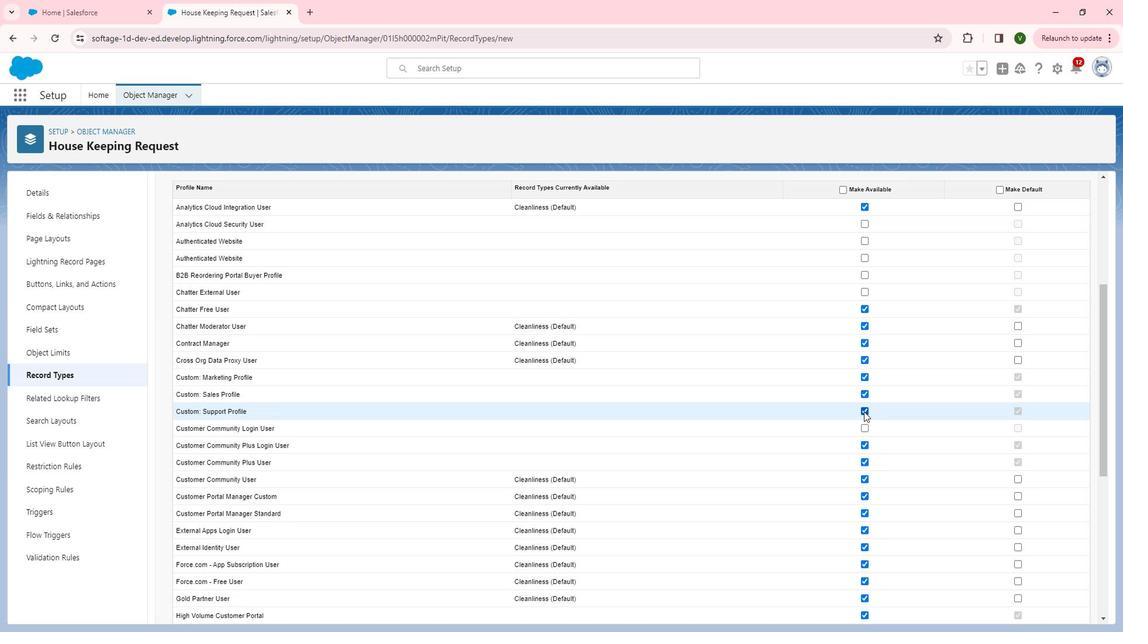 
Action: Mouse pressed left at (878, 409)
Screenshot: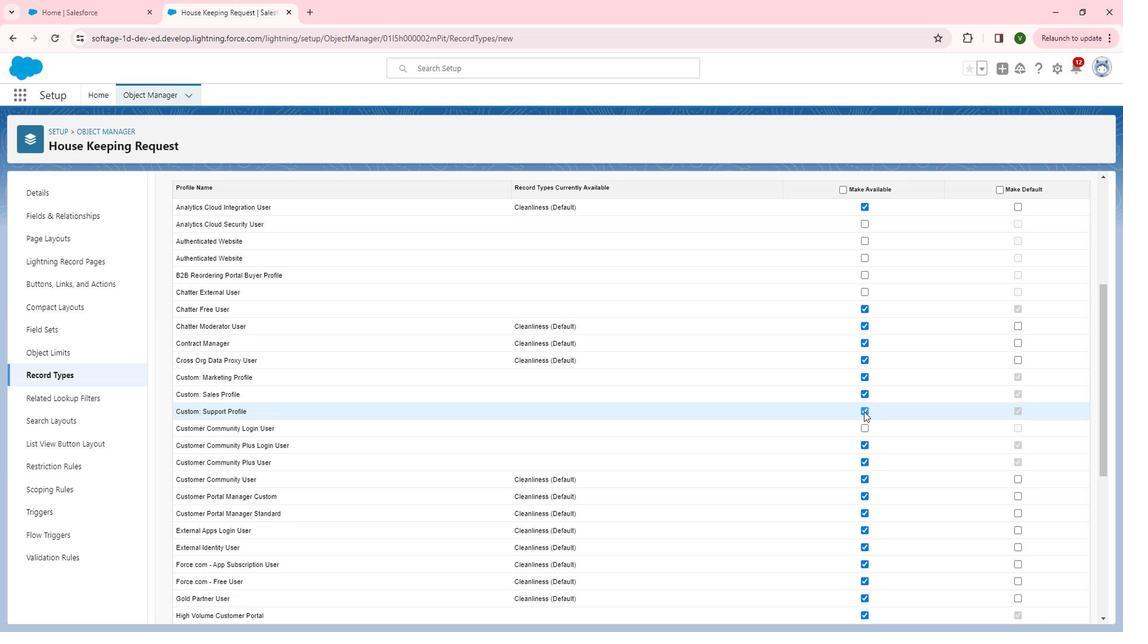 
Action: Mouse moved to (879, 441)
Screenshot: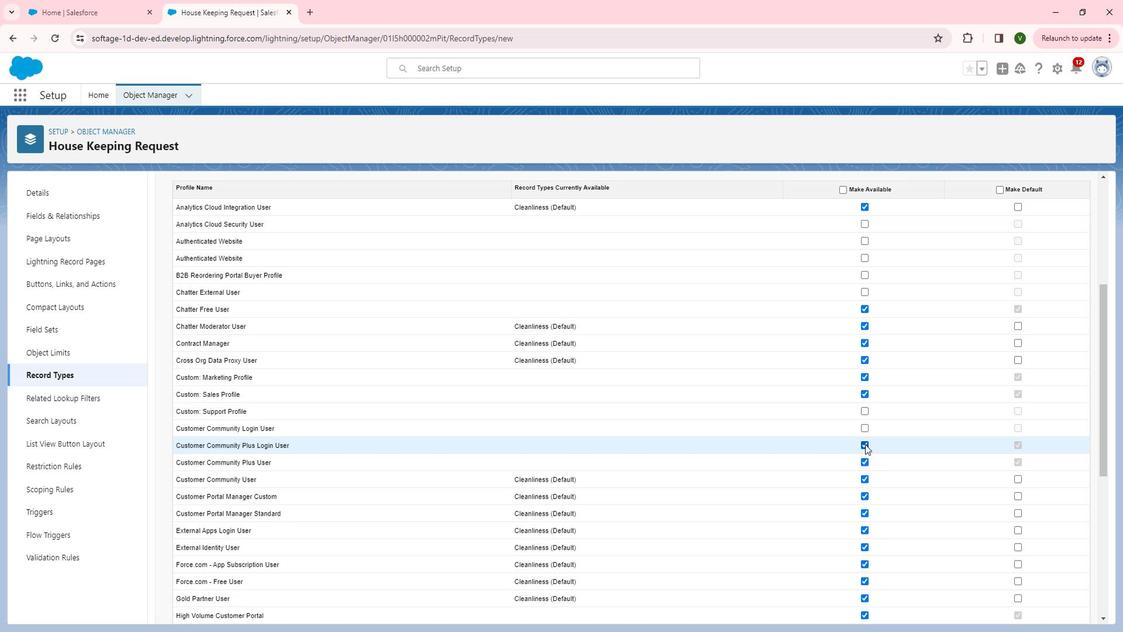 
Action: Mouse pressed left at (879, 441)
Screenshot: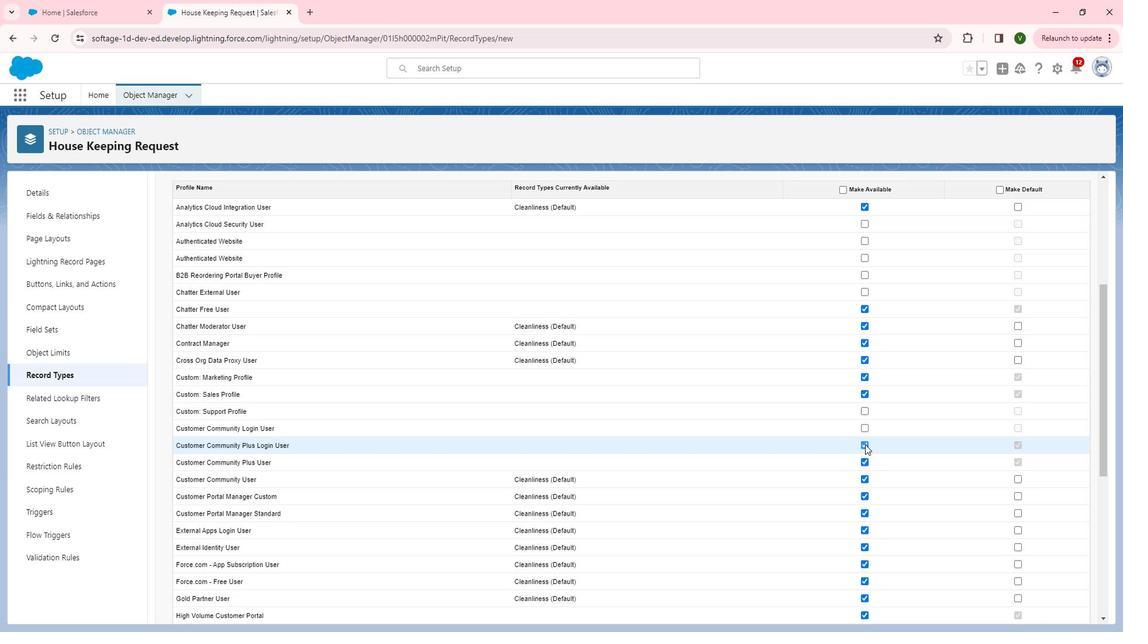 
Action: Mouse moved to (882, 457)
Screenshot: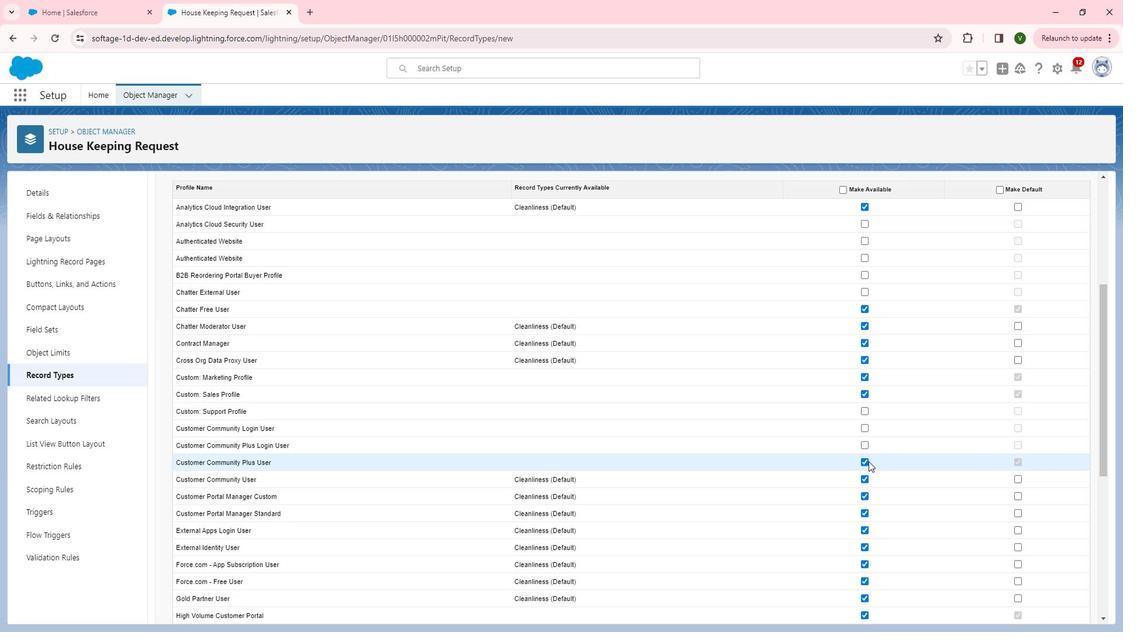 
Action: Mouse scrolled (882, 457) with delta (0, 0)
Screenshot: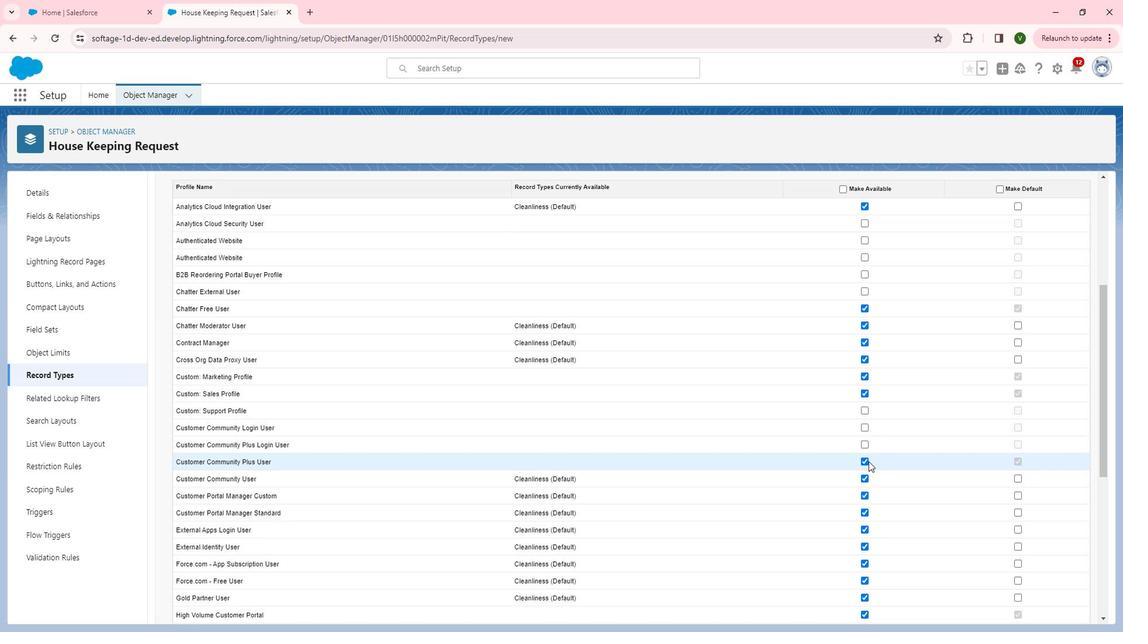 
Action: Mouse scrolled (882, 457) with delta (0, 0)
Screenshot: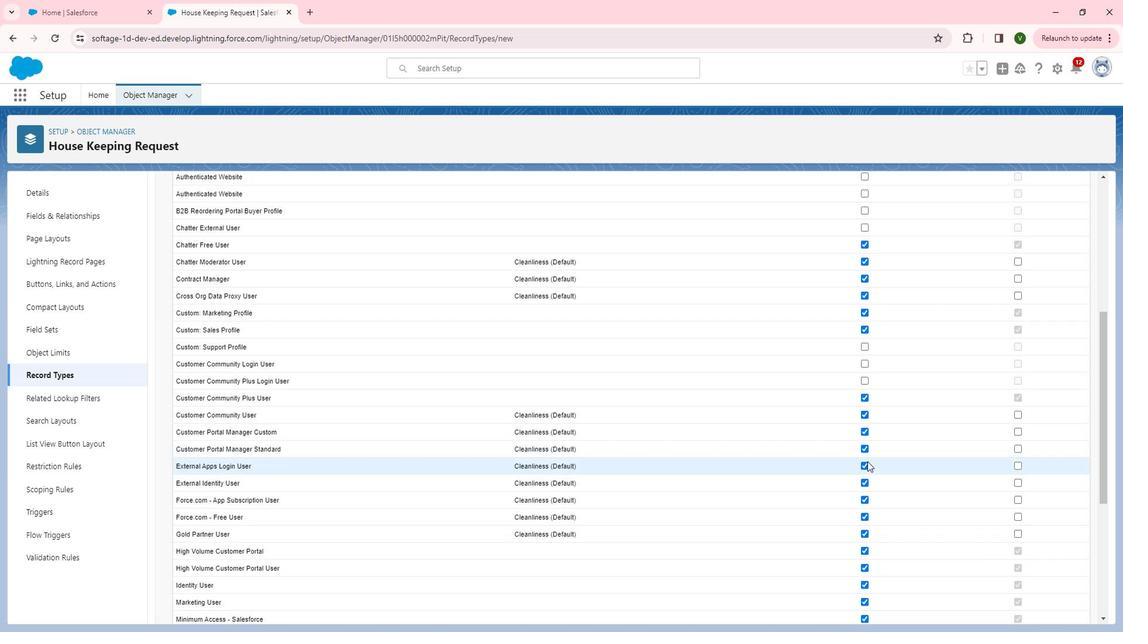 
Action: Mouse moved to (878, 475)
Screenshot: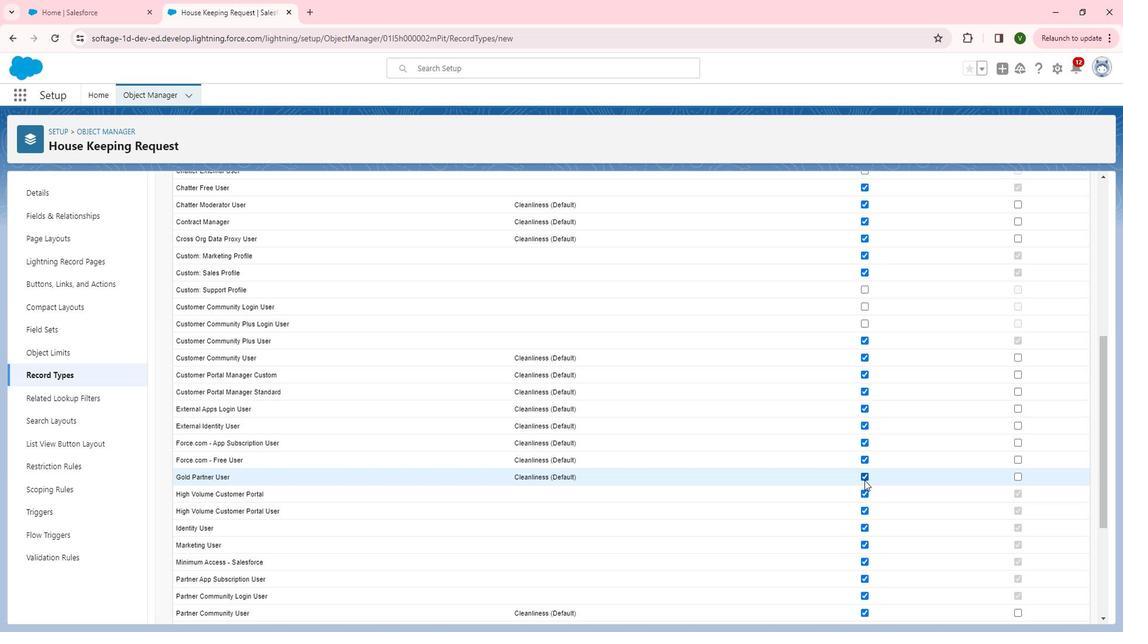 
Action: Mouse scrolled (878, 475) with delta (0, 0)
Screenshot: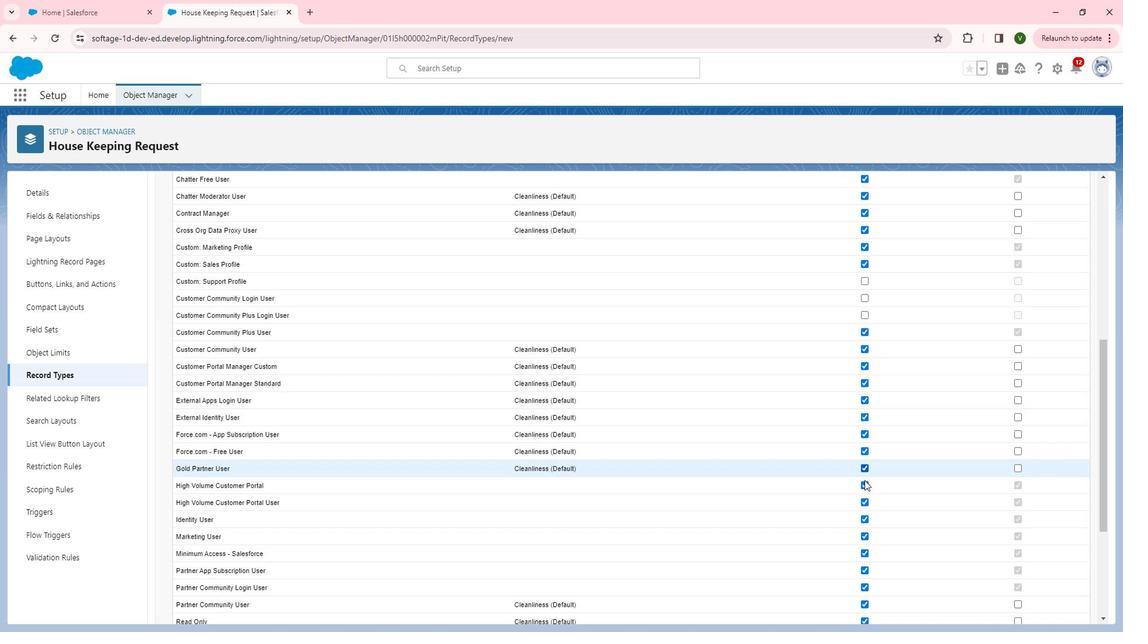
Action: Mouse moved to (873, 431)
Screenshot: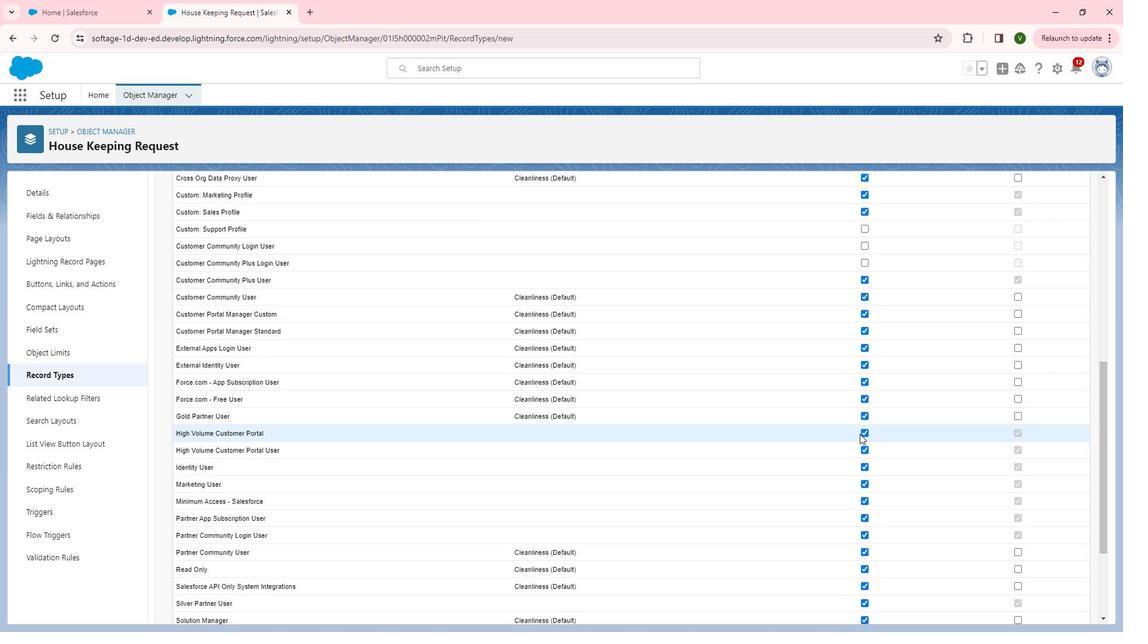 
Action: Mouse pressed left at (873, 431)
Screenshot: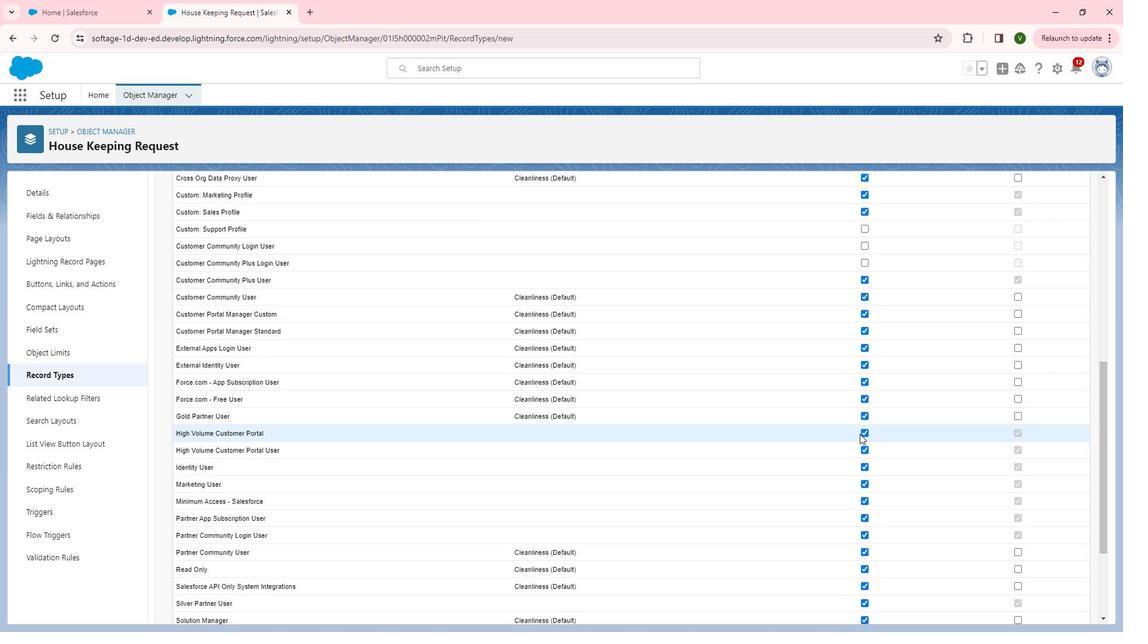 
Action: Mouse moved to (875, 435)
Screenshot: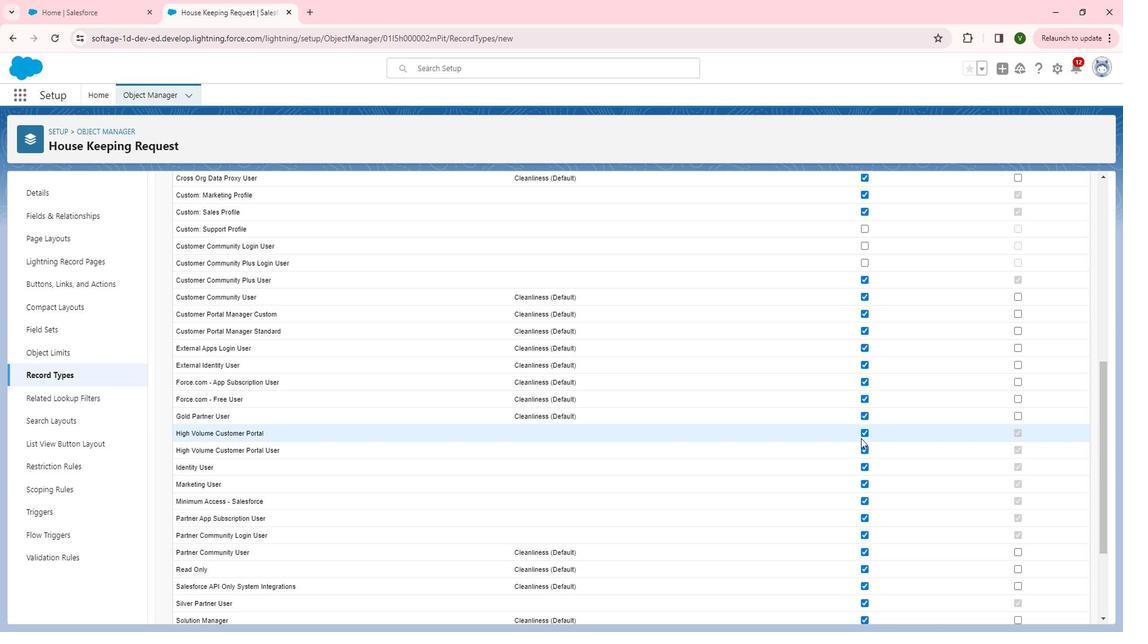 
Action: Mouse pressed left at (875, 435)
Screenshot: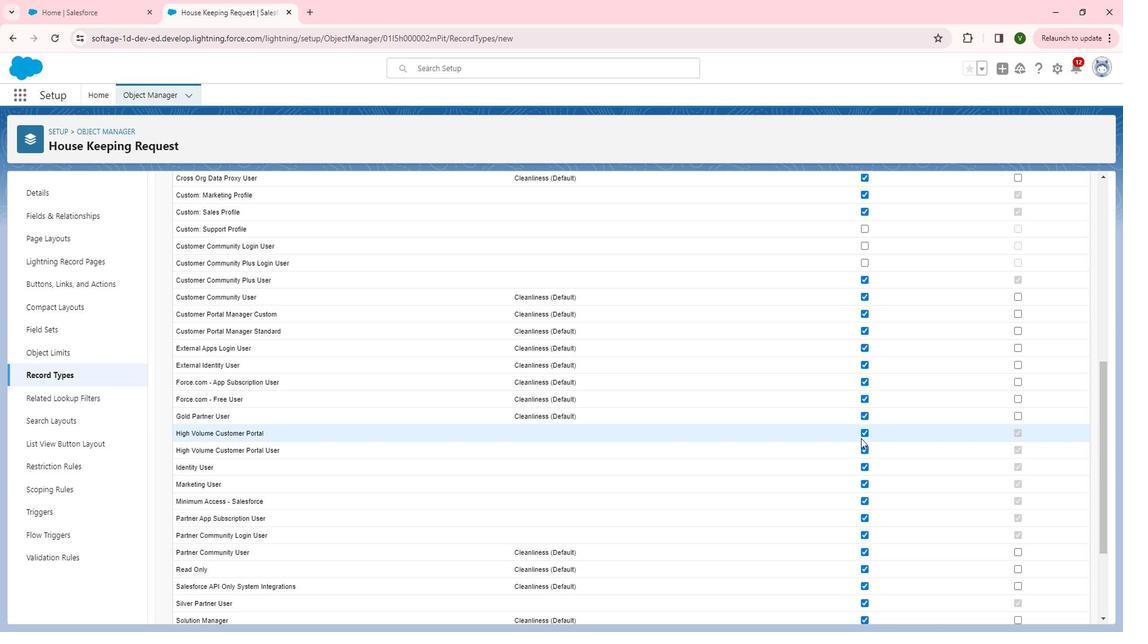 
Action: Mouse moved to (875, 430)
Screenshot: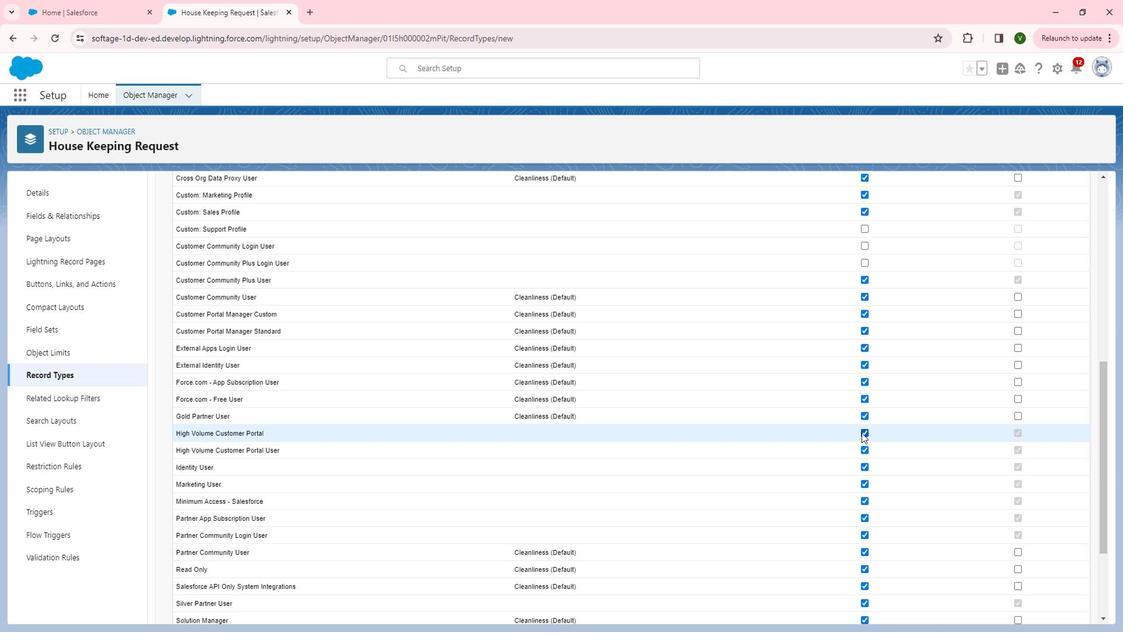 
Action: Mouse pressed left at (875, 430)
Screenshot: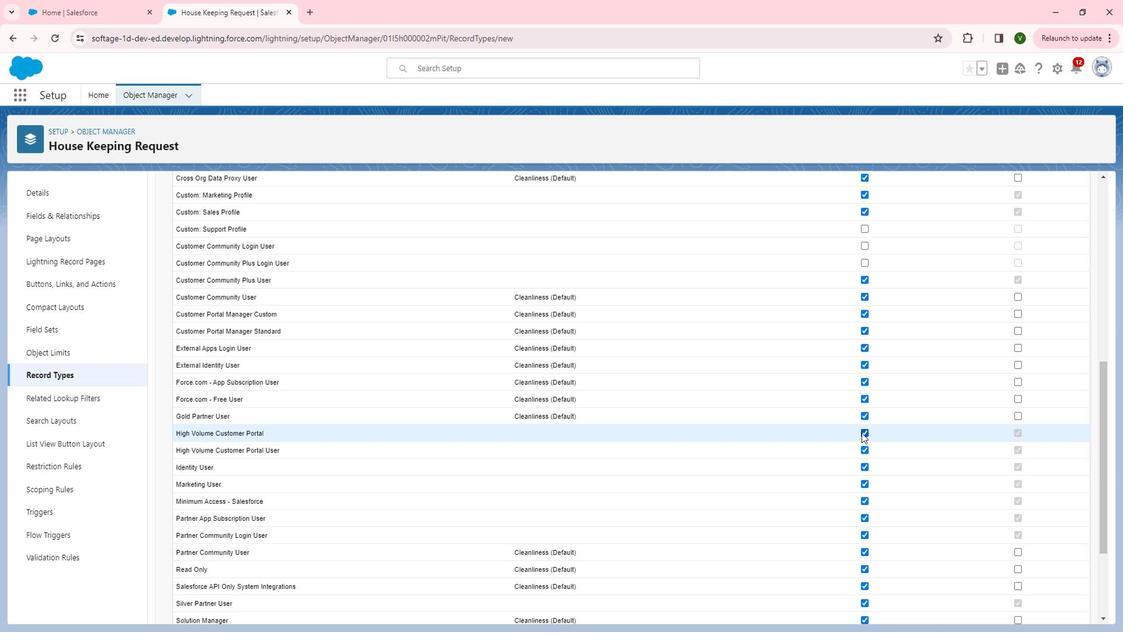 
Action: Mouse moved to (879, 445)
Screenshot: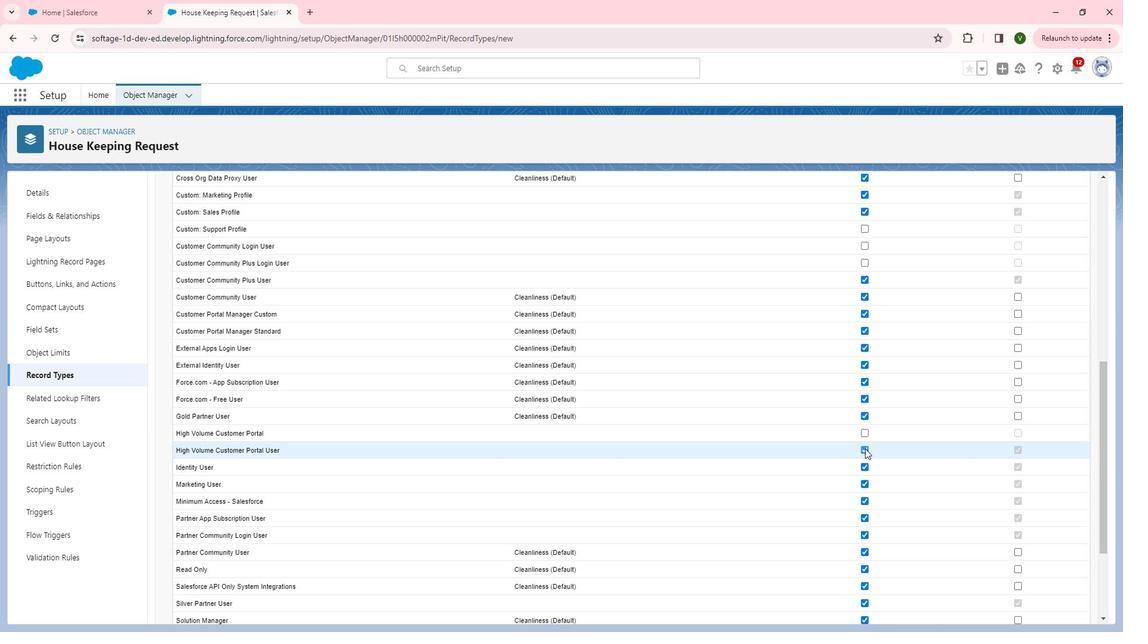 
Action: Mouse pressed left at (879, 445)
Screenshot: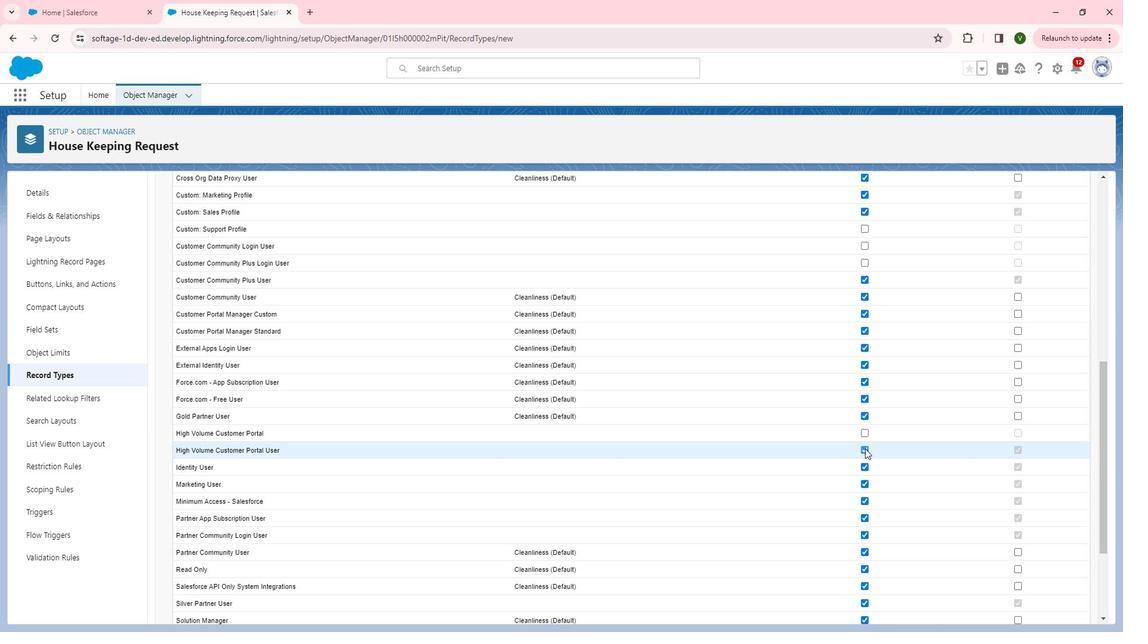 
Action: Mouse moved to (877, 463)
Screenshot: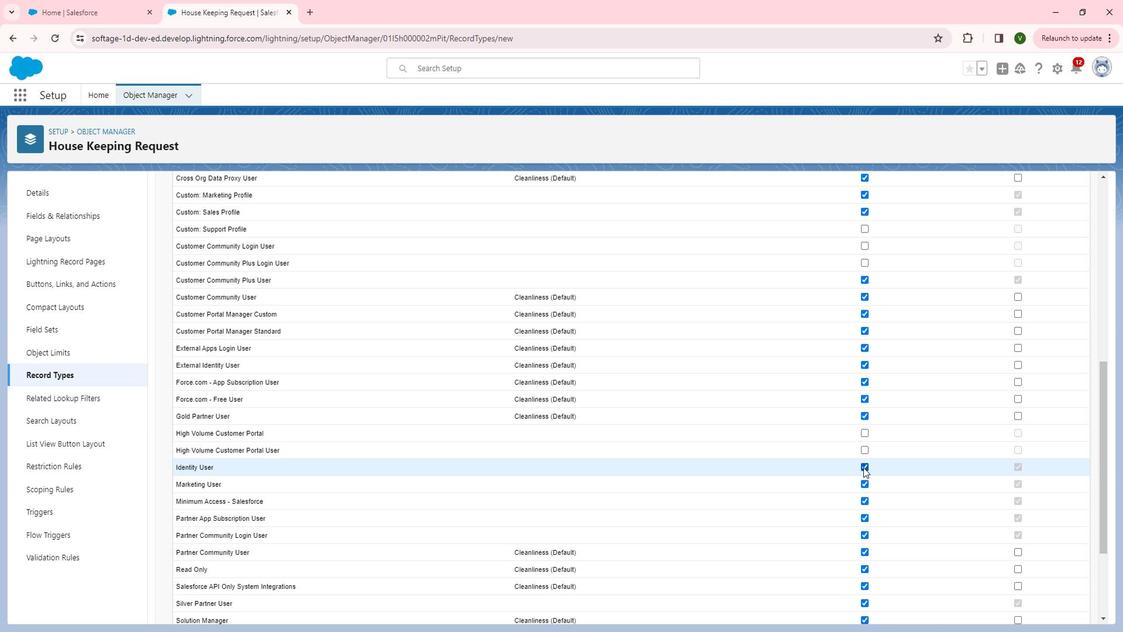 
Action: Mouse pressed left at (877, 463)
Screenshot: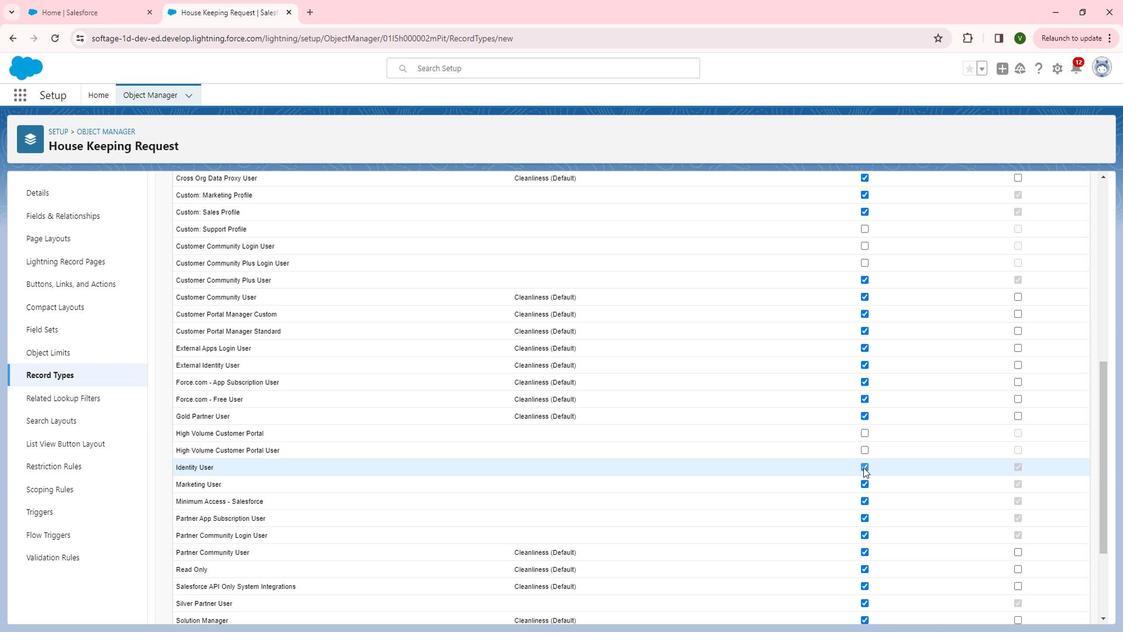 
Action: Mouse moved to (878, 478)
Screenshot: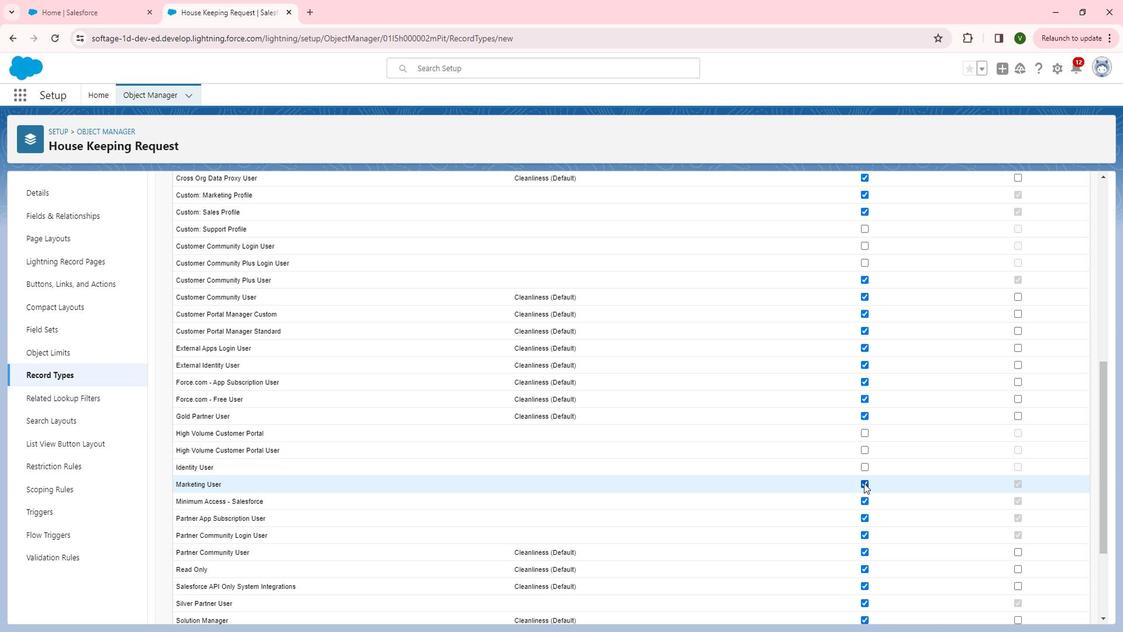 
Action: Mouse pressed left at (878, 478)
Screenshot: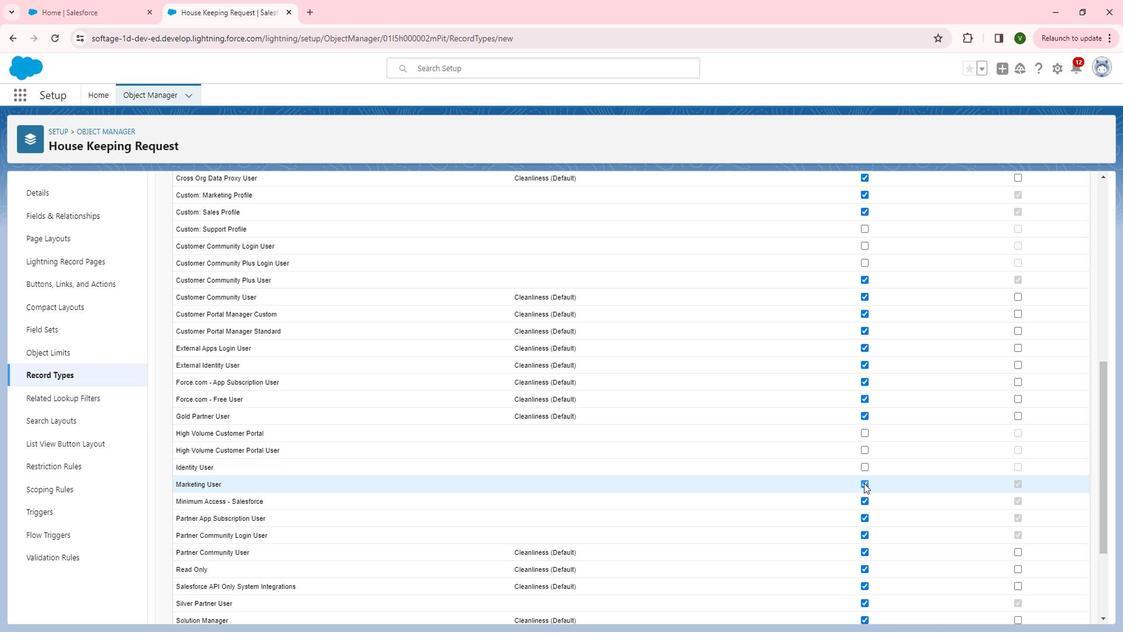 
Action: Mouse moved to (878, 492)
Screenshot: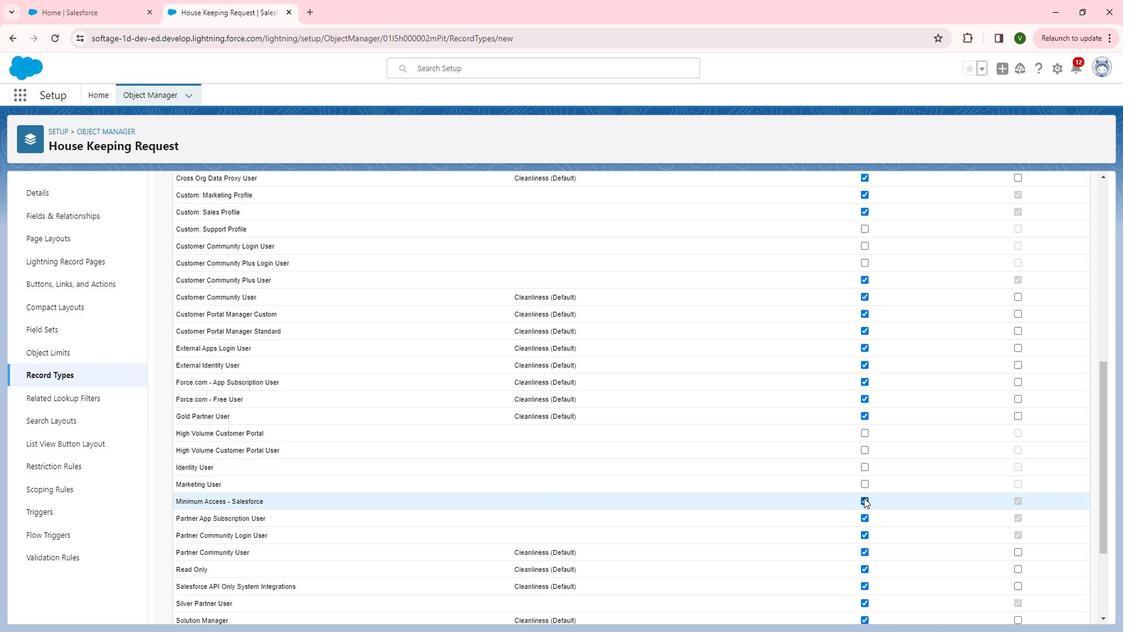 
Action: Mouse pressed left at (878, 492)
Screenshot: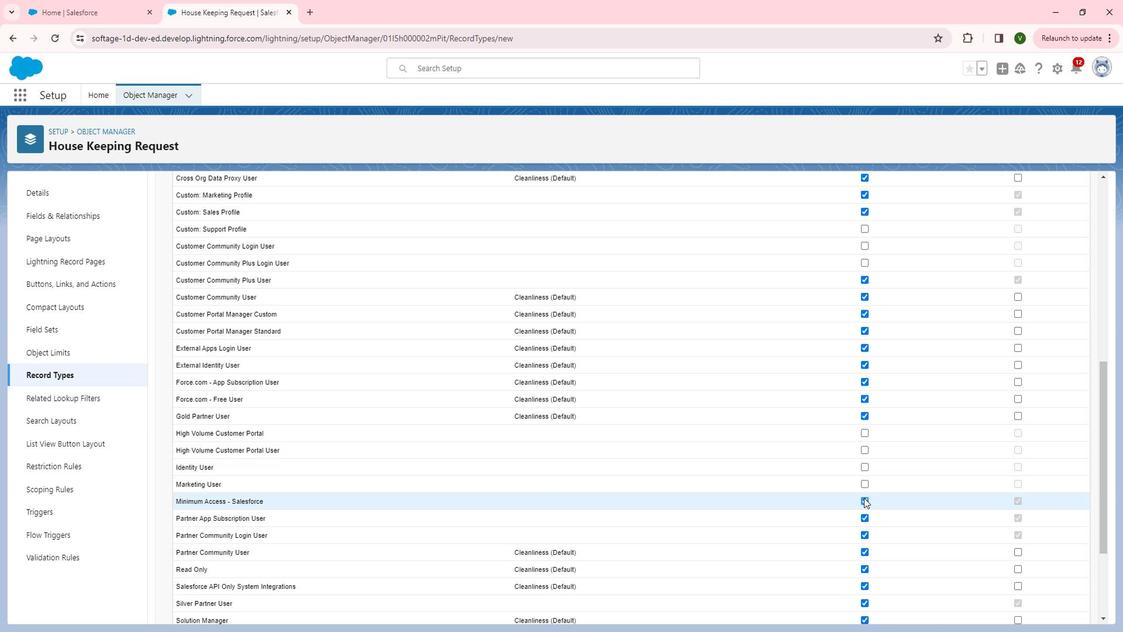 
Action: Mouse moved to (879, 513)
